 Task: Select Give A Gift Card from Gift Cards. Add to cart Amazon Appstore Gift Card-1. Place order for Luke Wright, _x000D_
340 Alexis Dr_x000D_
Ranson, West Virginia(WV), 25438, Cell Number (304) 728-9016
Action: Mouse moved to (22, 80)
Screenshot: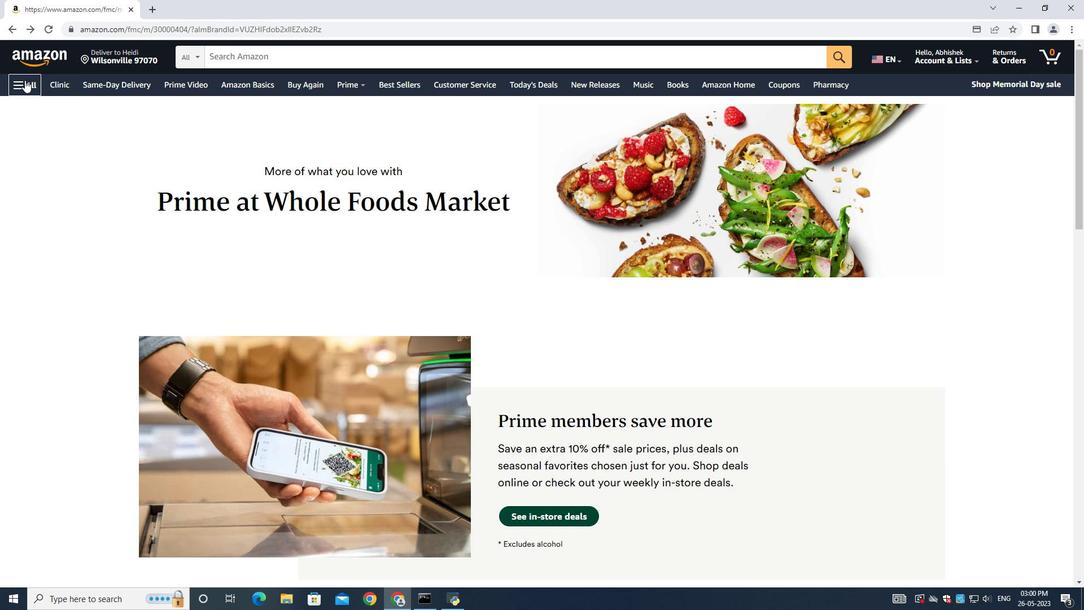 
Action: Mouse pressed left at (22, 80)
Screenshot: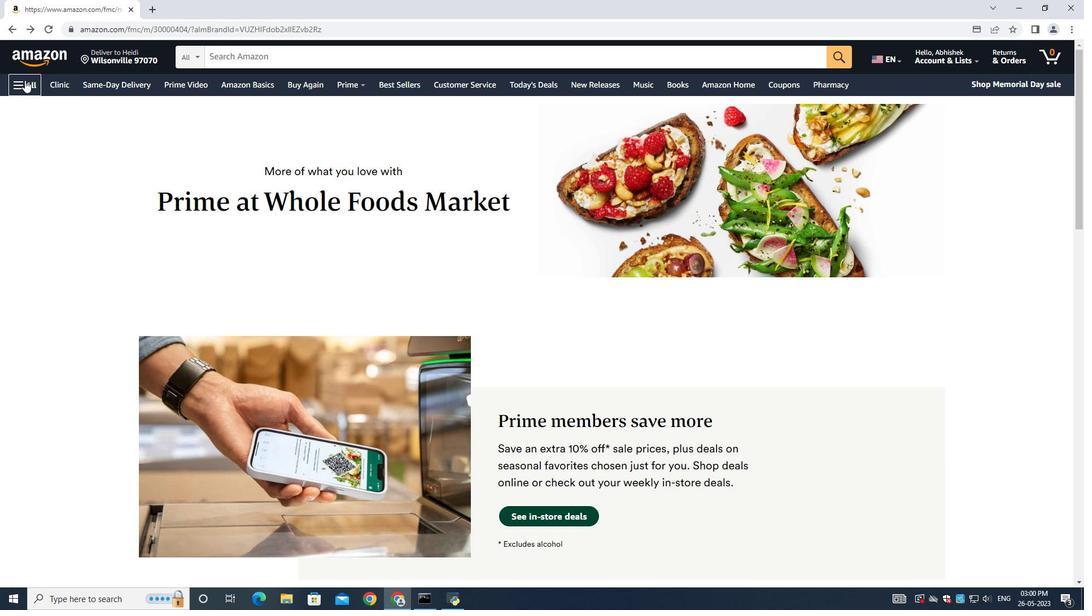 
Action: Mouse moved to (92, 215)
Screenshot: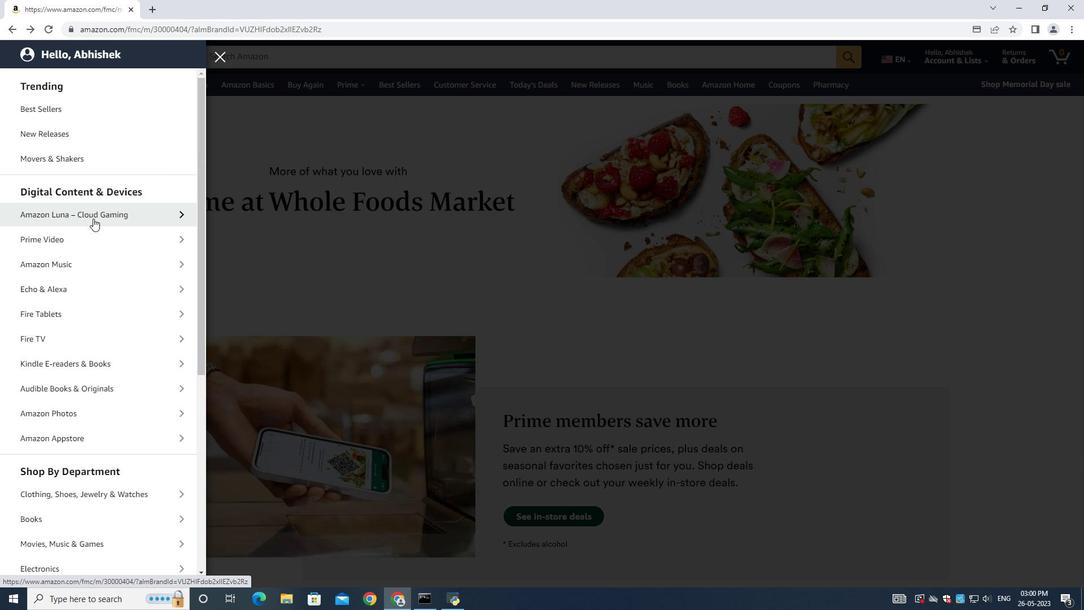
Action: Mouse scrolled (92, 214) with delta (0, 0)
Screenshot: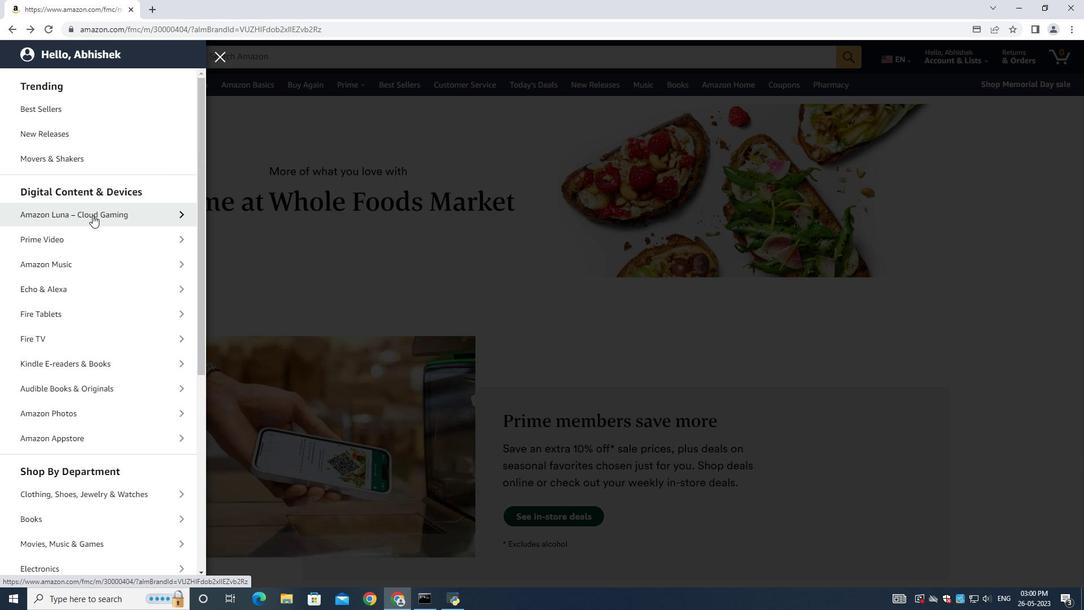 
Action: Mouse scrolled (92, 214) with delta (0, 0)
Screenshot: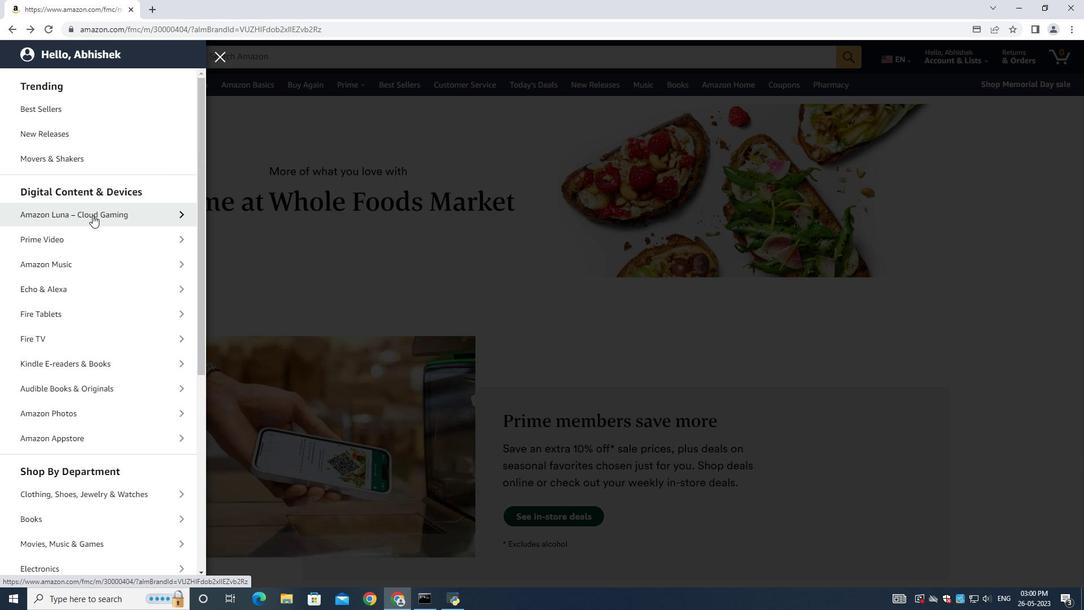 
Action: Mouse scrolled (92, 214) with delta (0, 0)
Screenshot: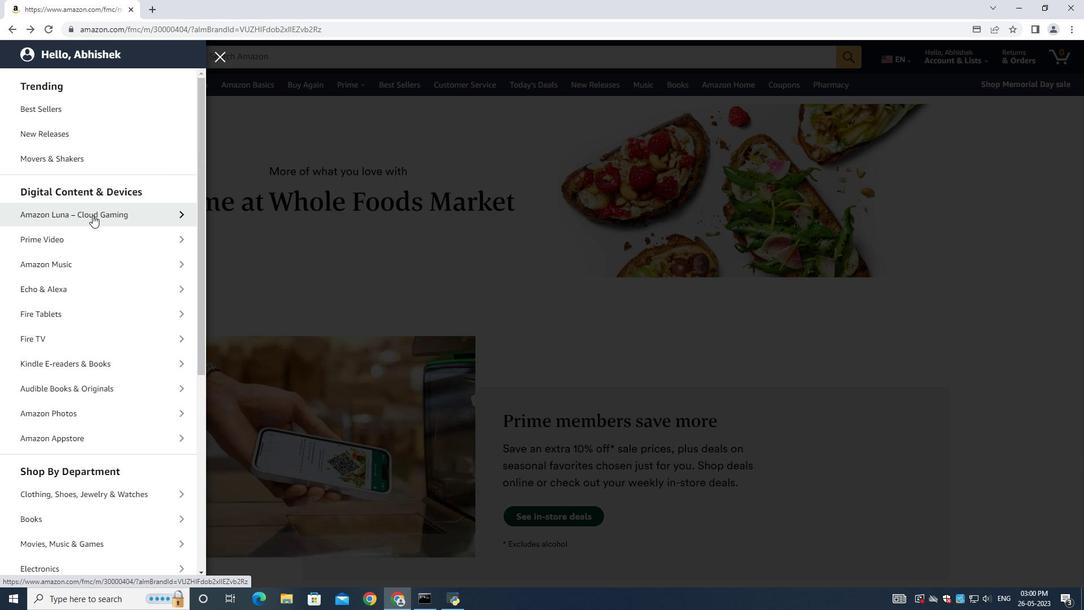 
Action: Mouse scrolled (92, 214) with delta (0, 0)
Screenshot: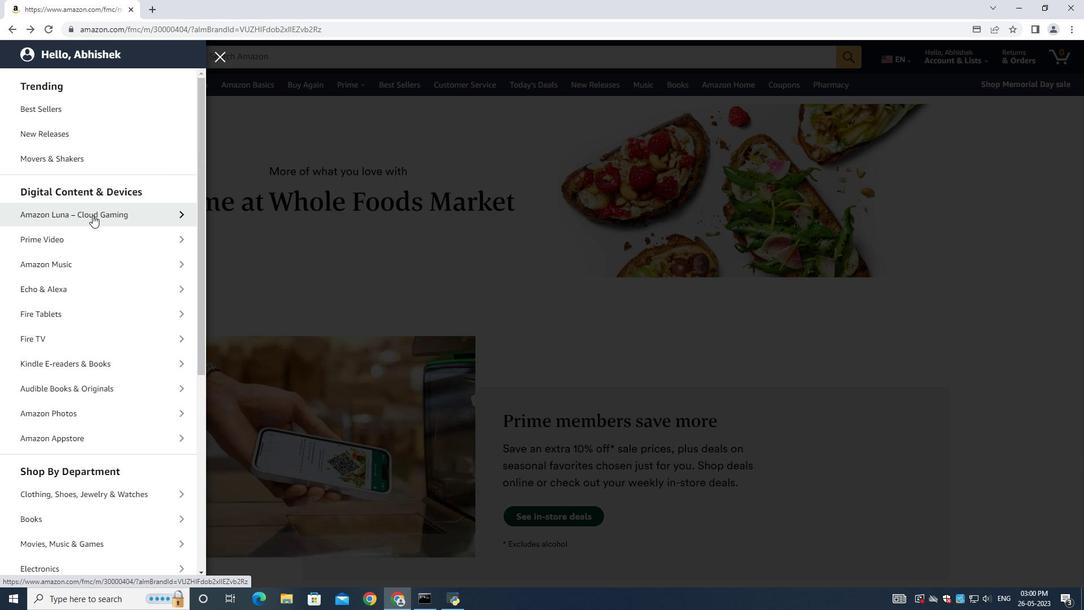 
Action: Mouse moved to (93, 304)
Screenshot: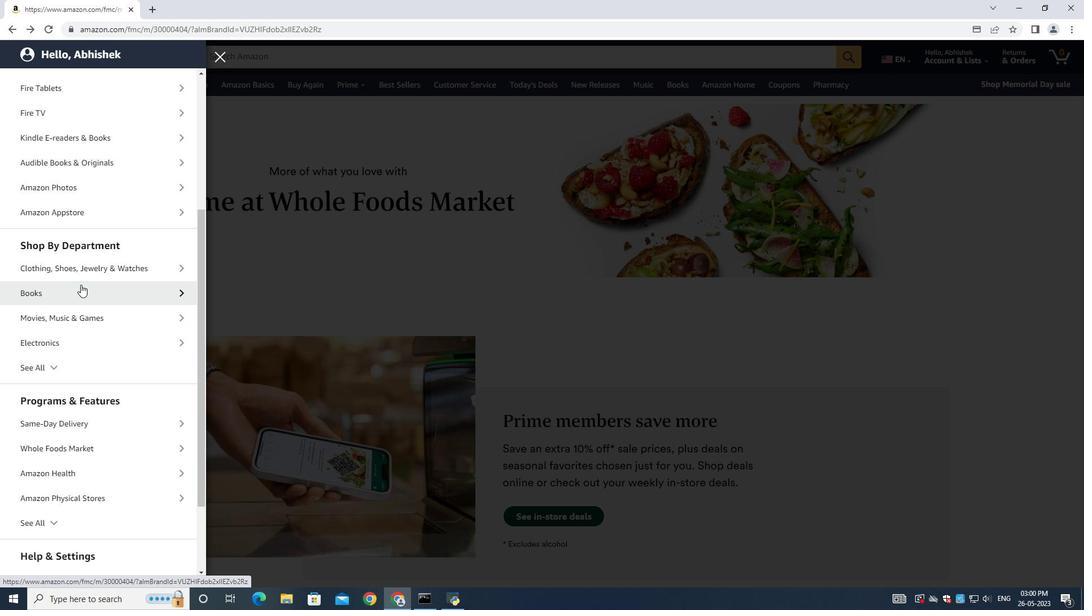 
Action: Mouse scrolled (93, 303) with delta (0, 0)
Screenshot: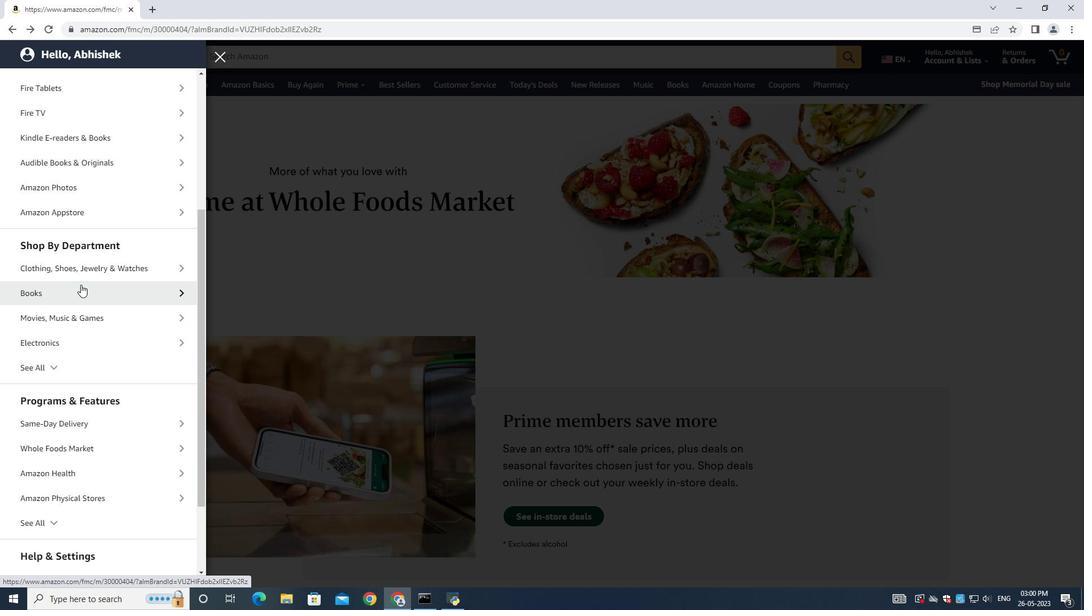 
Action: Mouse moved to (94, 310)
Screenshot: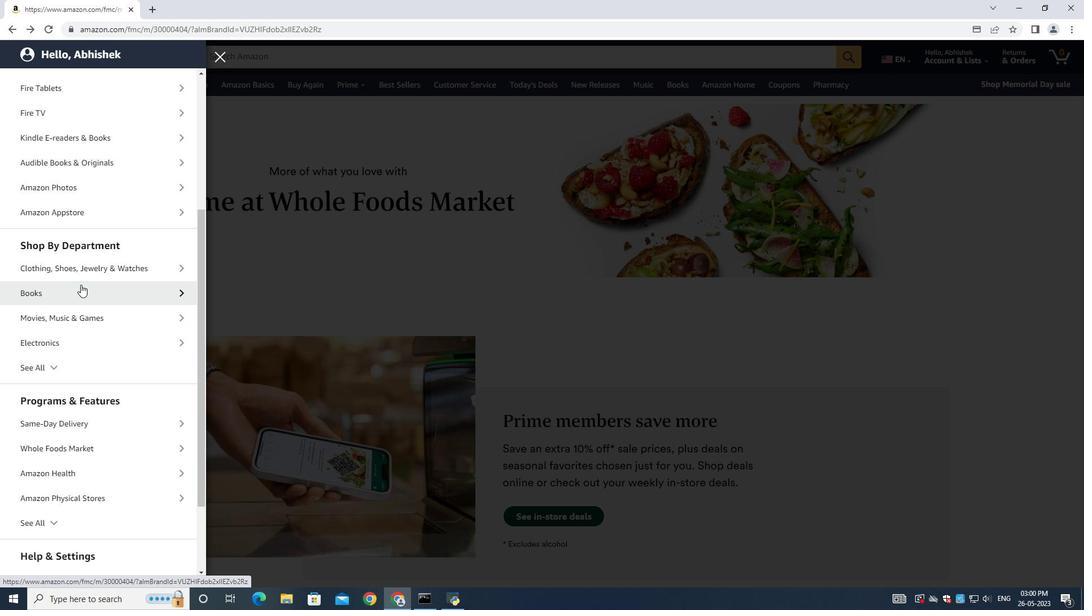 
Action: Mouse scrolled (94, 310) with delta (0, 0)
Screenshot: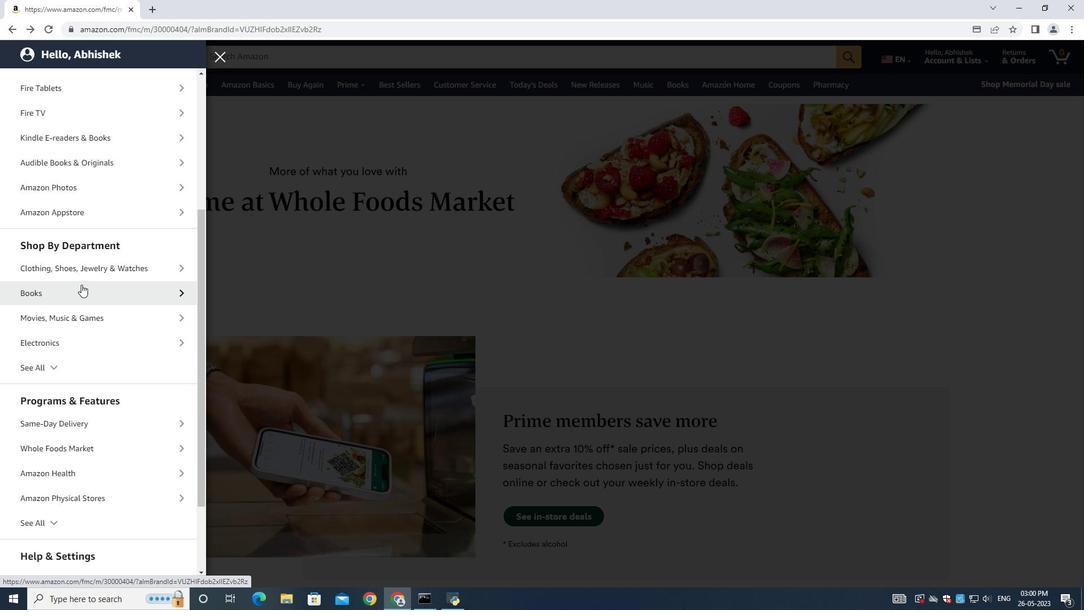 
Action: Mouse moved to (94, 313)
Screenshot: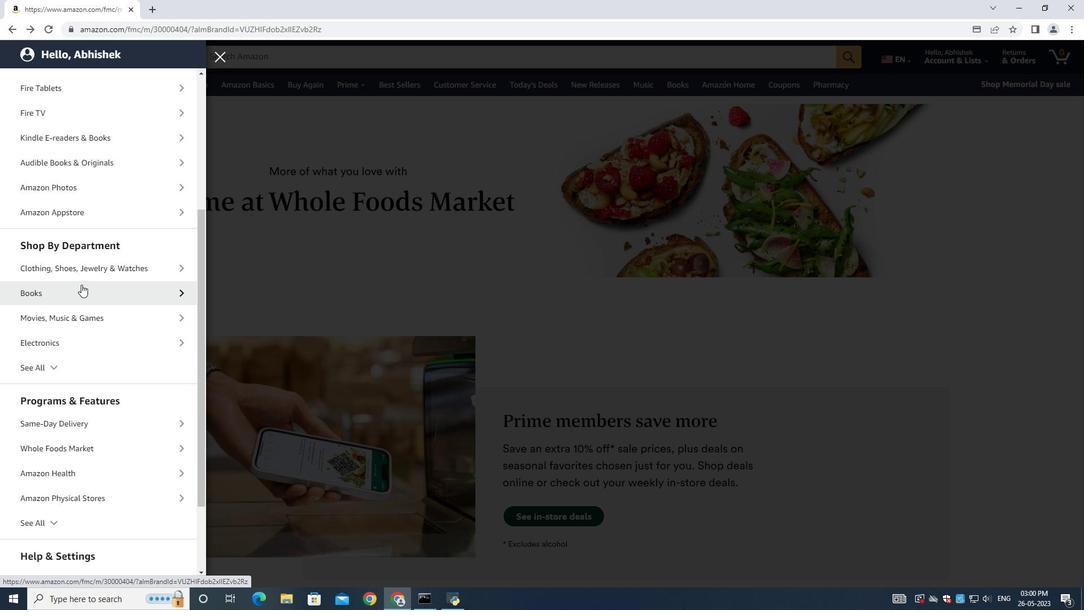 
Action: Mouse scrolled (94, 311) with delta (0, 0)
Screenshot: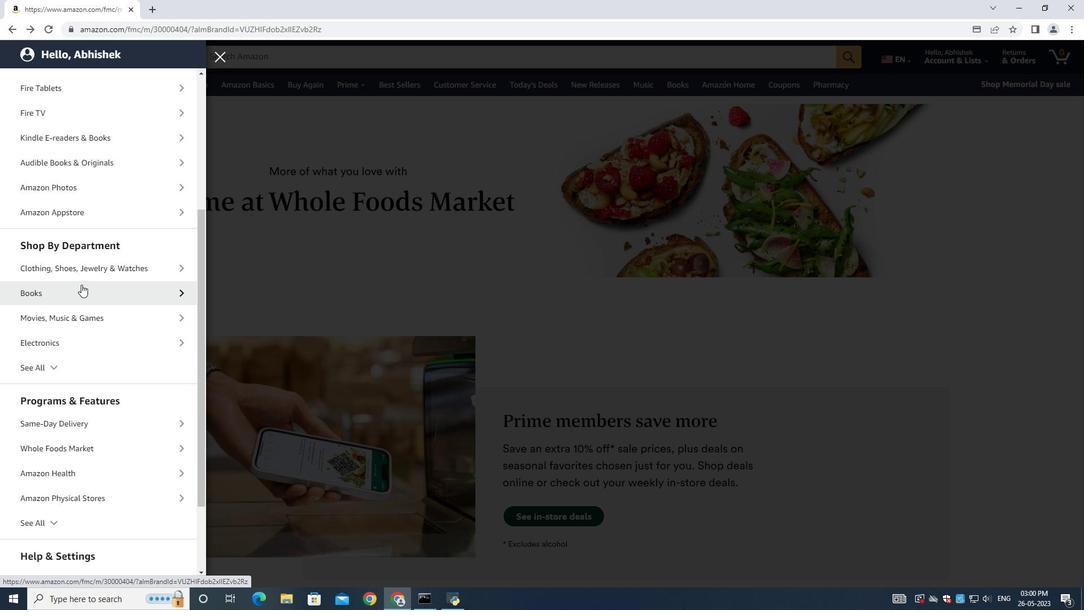 
Action: Mouse moved to (94, 314)
Screenshot: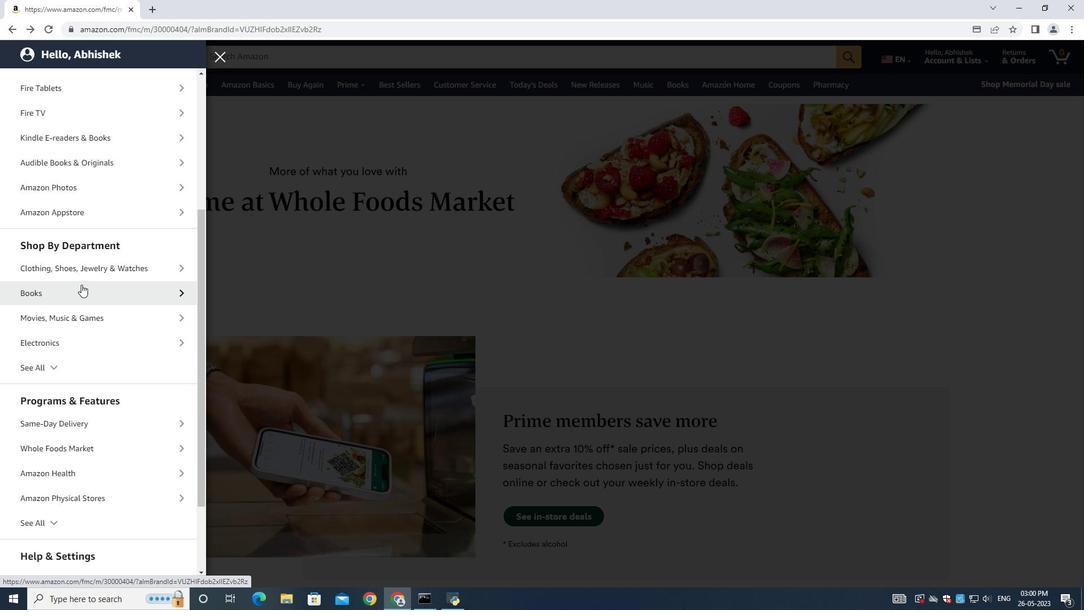 
Action: Mouse scrolled (94, 313) with delta (0, 0)
Screenshot: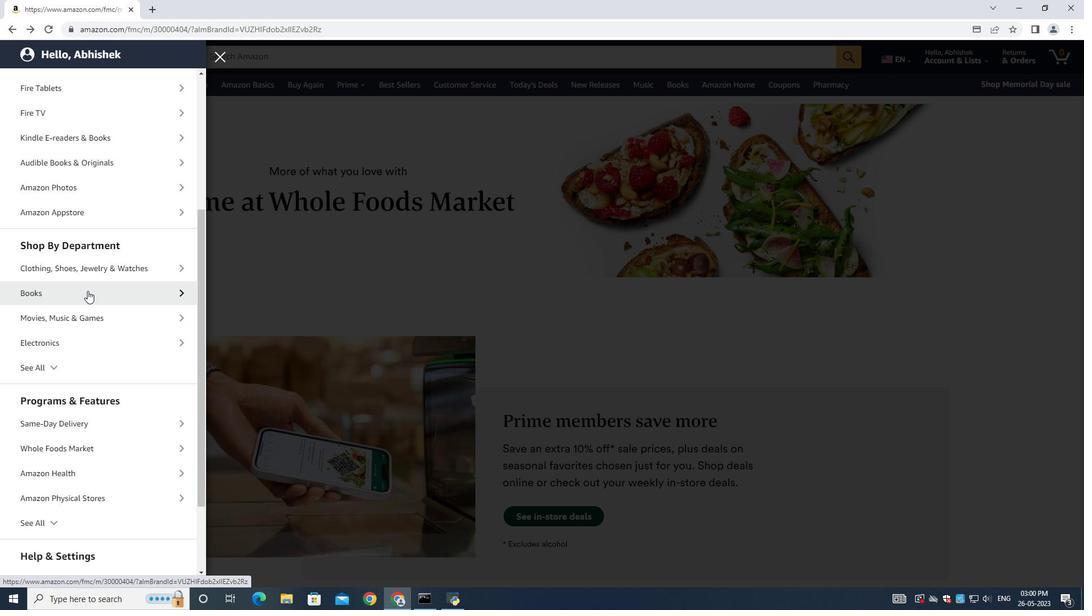 
Action: Mouse moved to (96, 315)
Screenshot: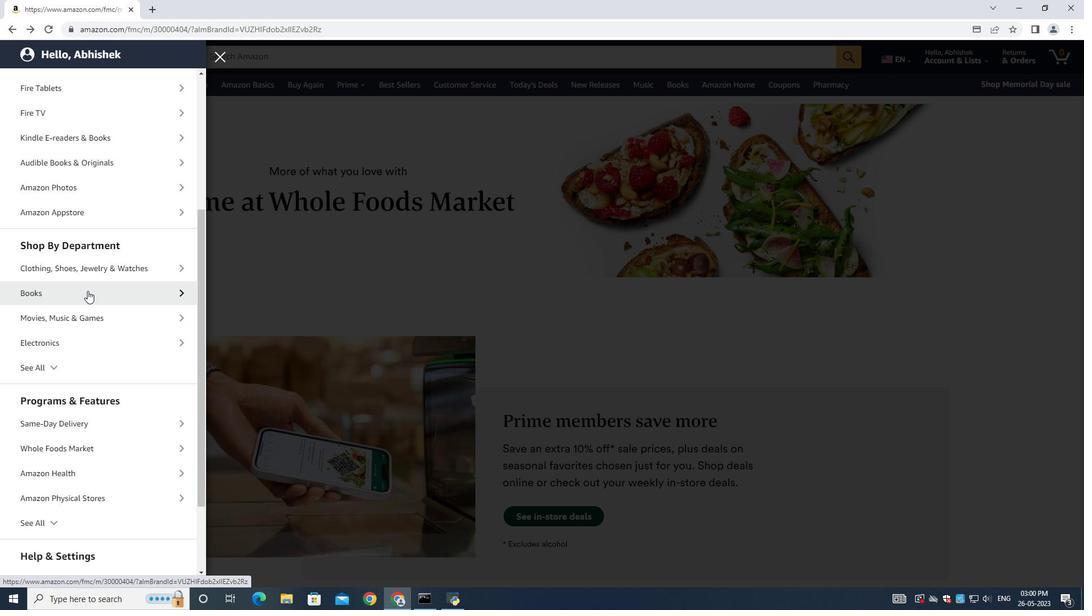 
Action: Mouse scrolled (95, 314) with delta (0, 0)
Screenshot: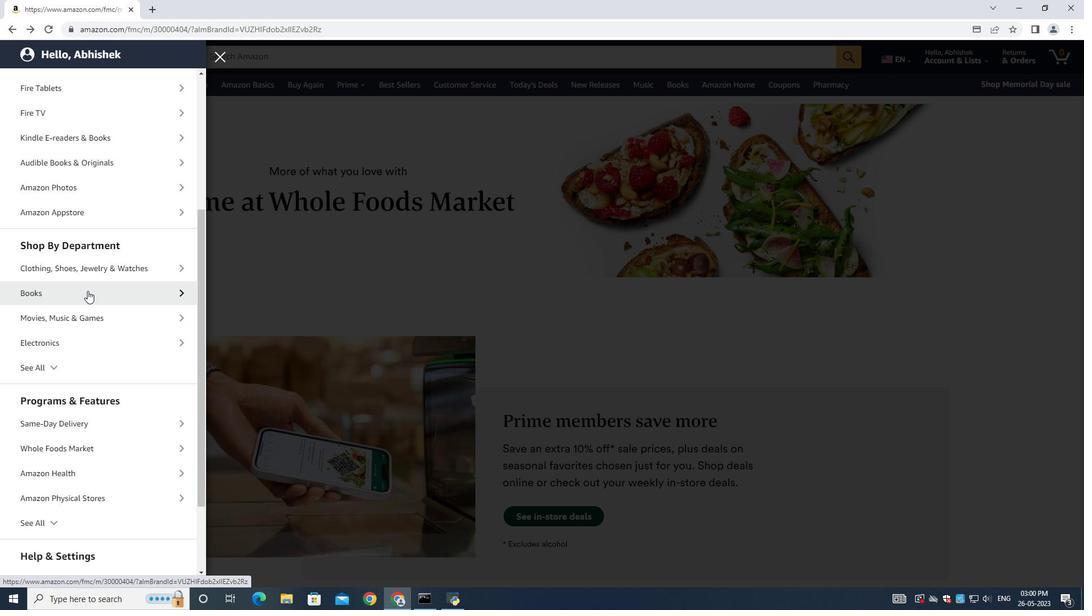 
Action: Mouse moved to (97, 315)
Screenshot: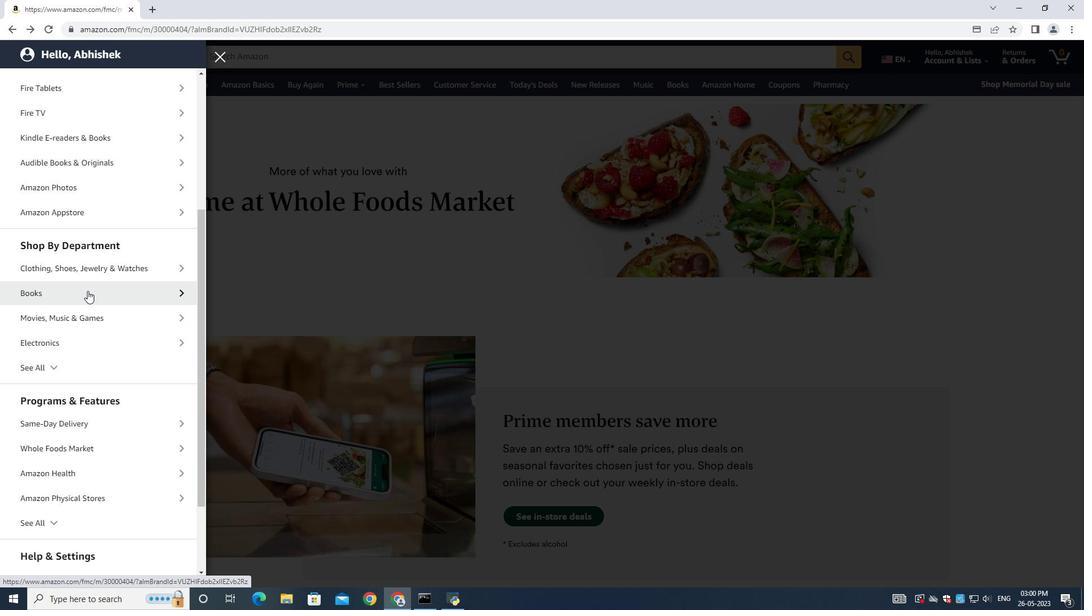 
Action: Mouse scrolled (96, 315) with delta (0, 0)
Screenshot: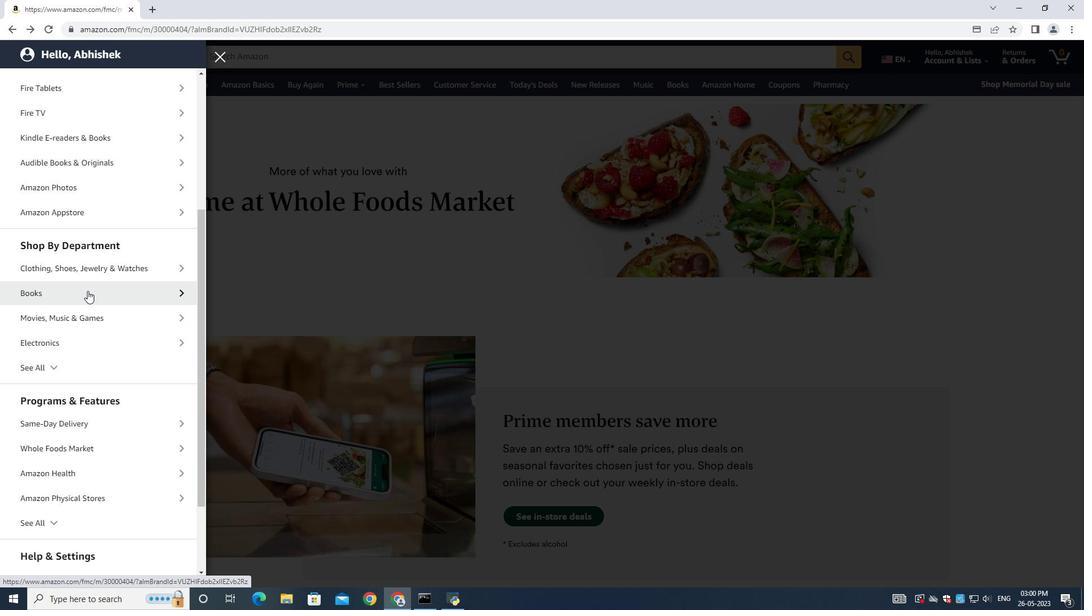 
Action: Mouse moved to (56, 366)
Screenshot: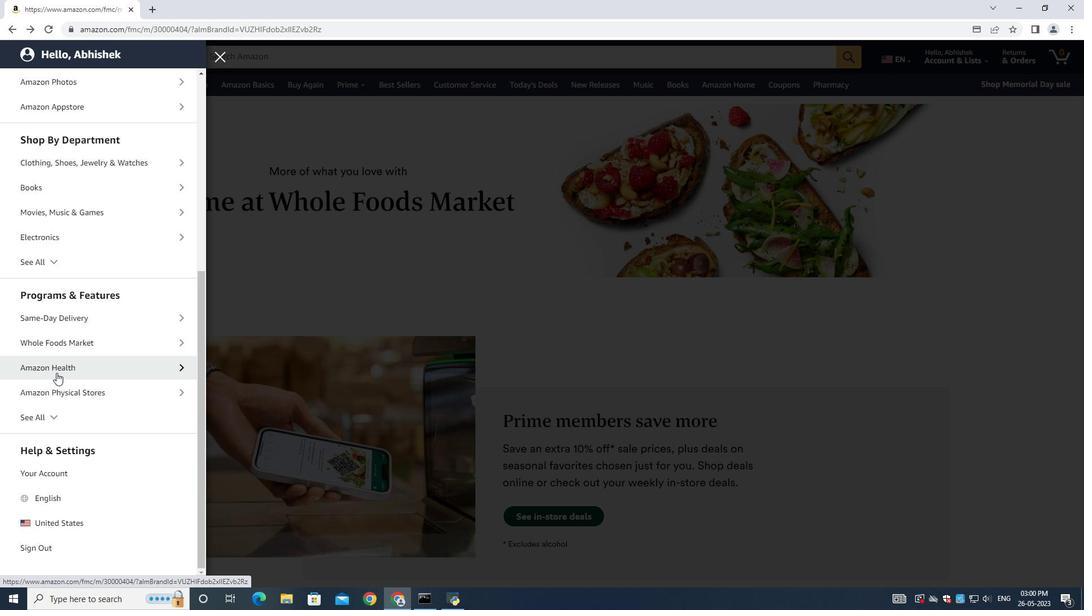 
Action: Mouse scrolled (56, 366) with delta (0, 0)
Screenshot: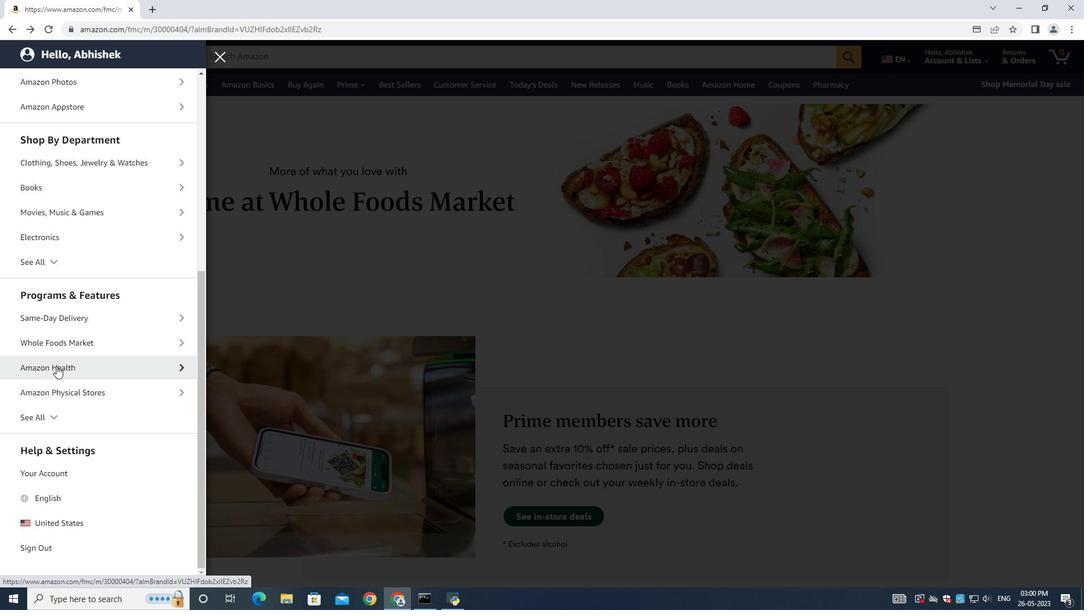 
Action: Mouse scrolled (56, 366) with delta (0, 0)
Screenshot: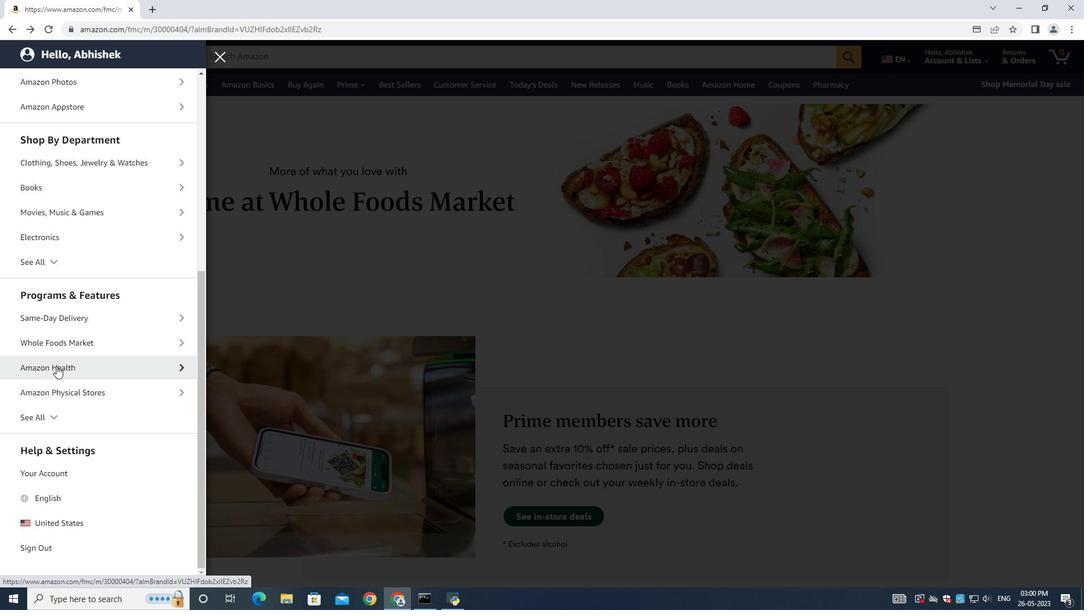 
Action: Mouse scrolled (56, 366) with delta (0, 0)
Screenshot: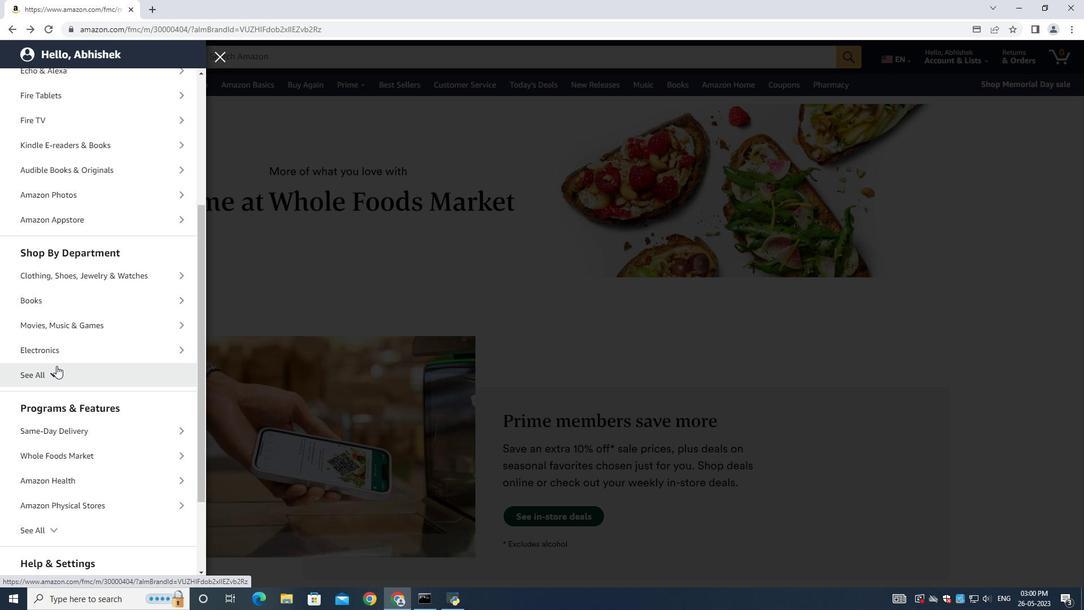 
Action: Mouse moved to (61, 251)
Screenshot: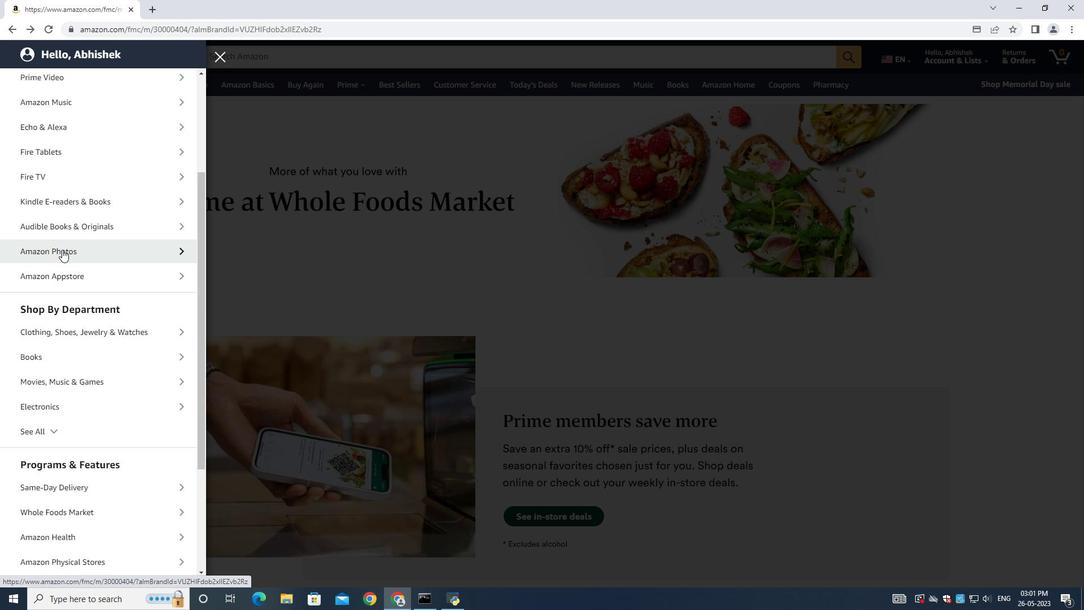 
Action: Mouse scrolled (61, 252) with delta (0, 0)
Screenshot: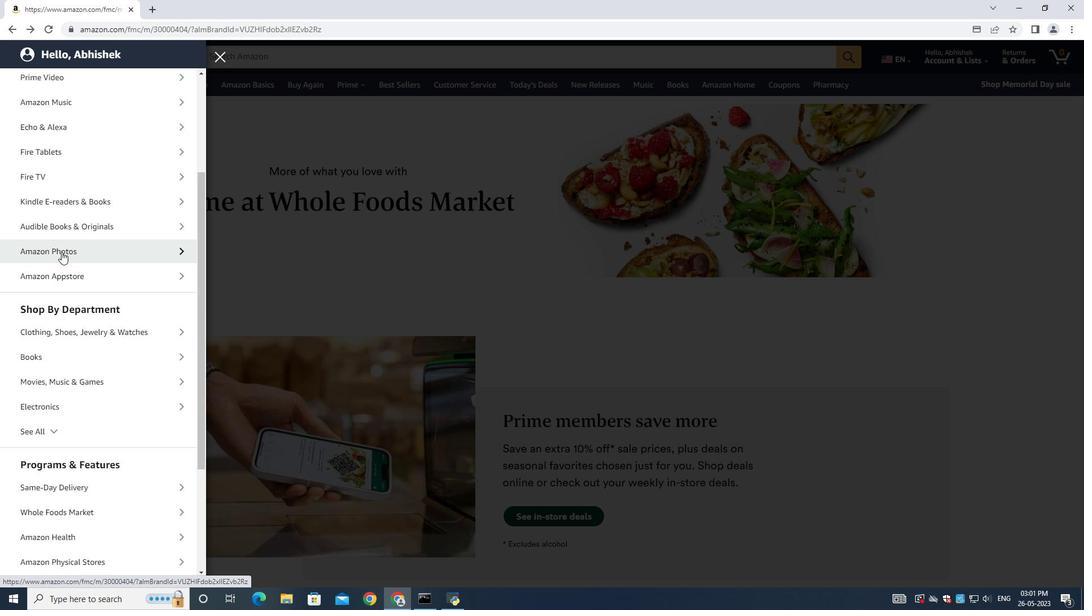 
Action: Mouse scrolled (61, 252) with delta (0, 0)
Screenshot: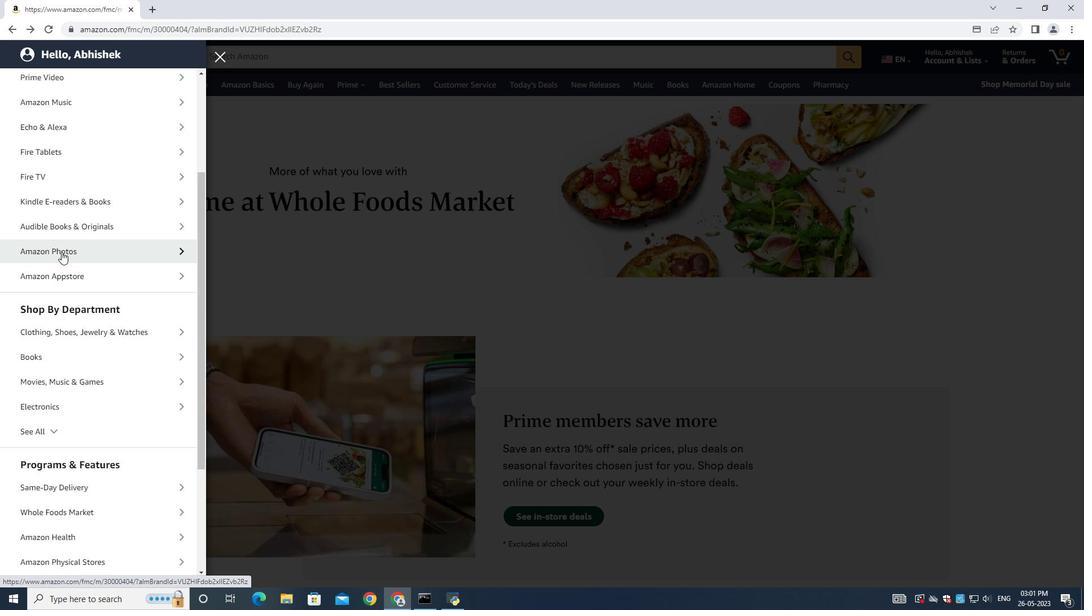 
Action: Mouse scrolled (61, 252) with delta (0, 0)
Screenshot: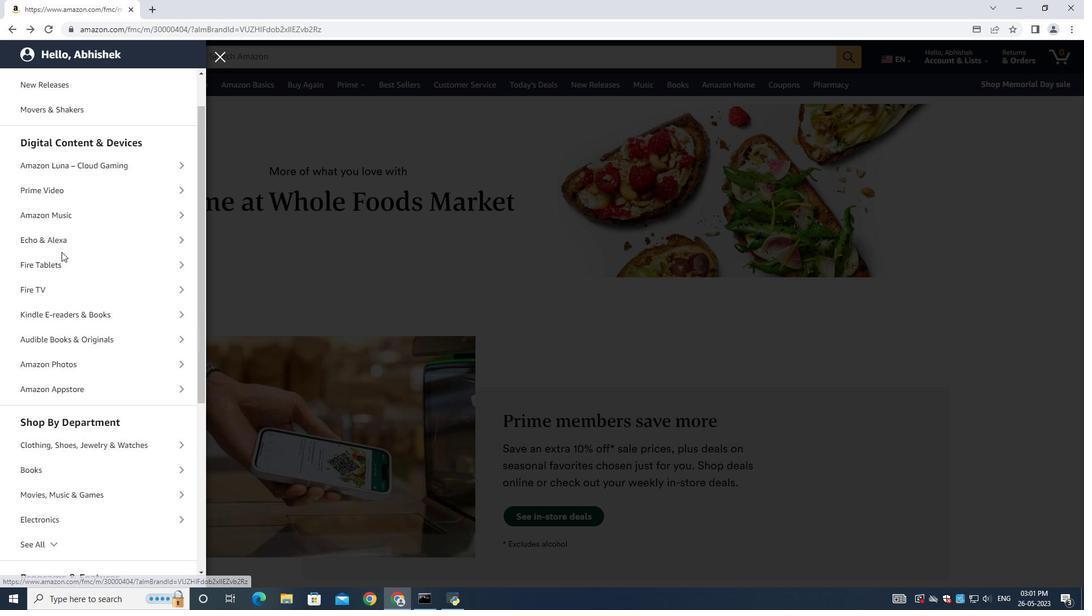 
Action: Mouse scrolled (61, 252) with delta (0, 0)
Screenshot: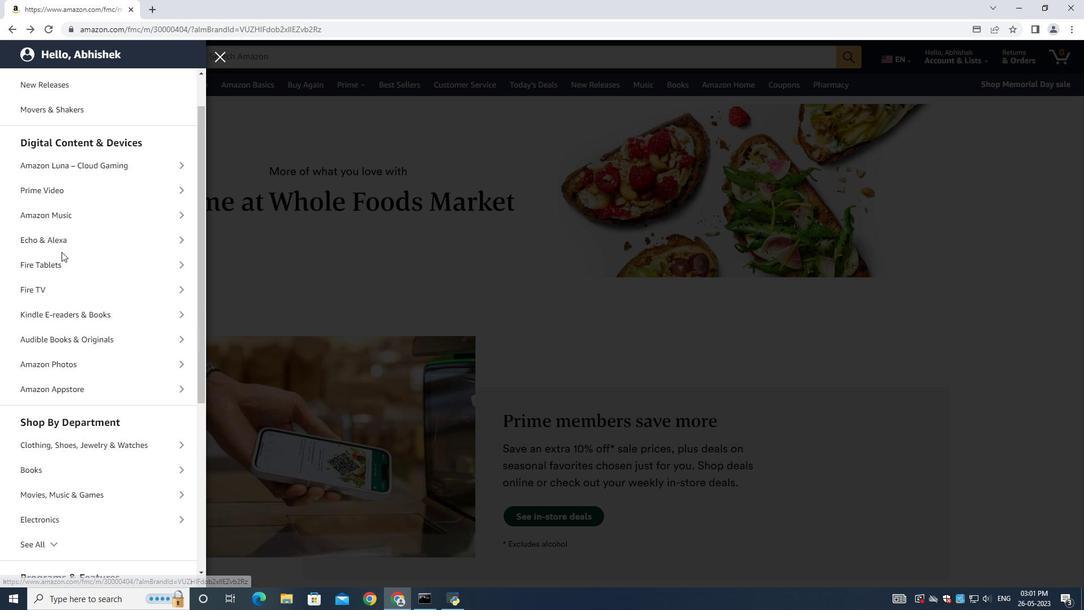 
Action: Mouse scrolled (61, 252) with delta (0, 0)
Screenshot: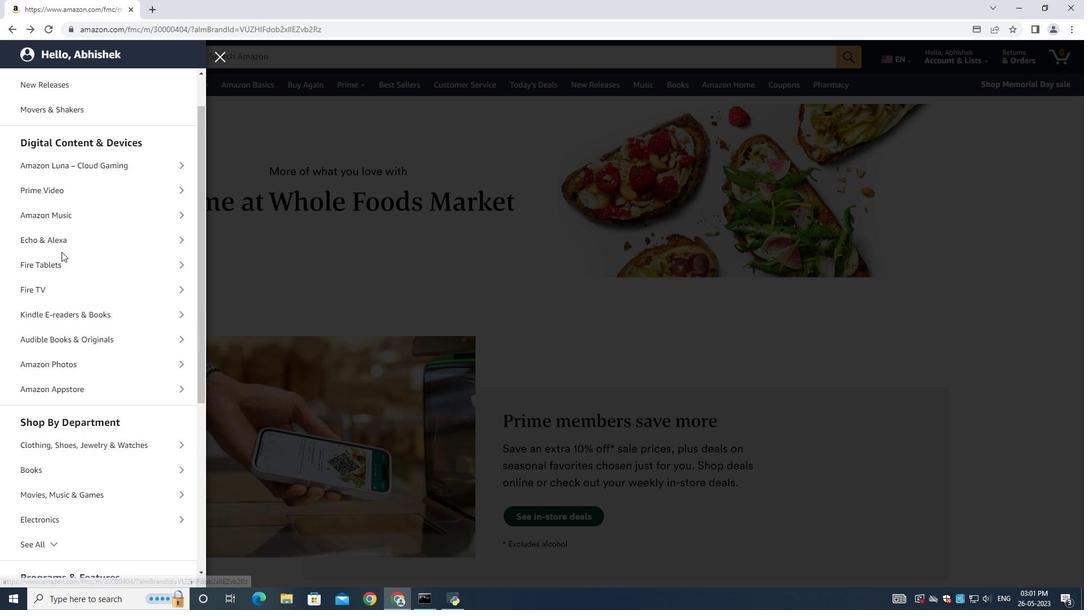 
Action: Mouse moved to (90, 177)
Screenshot: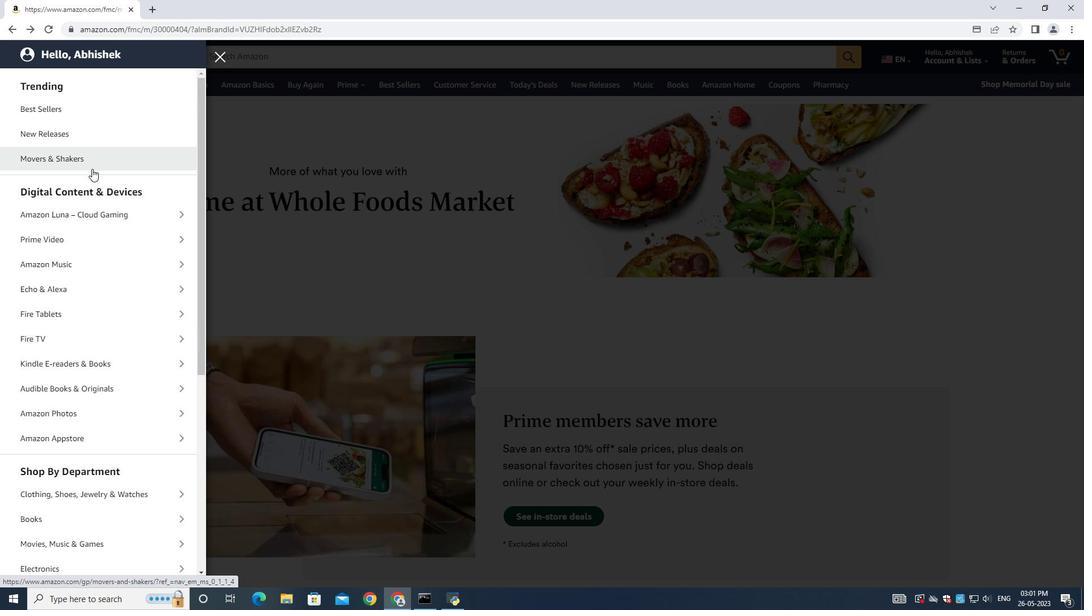 
Action: Mouse scrolled (90, 177) with delta (0, 0)
Screenshot: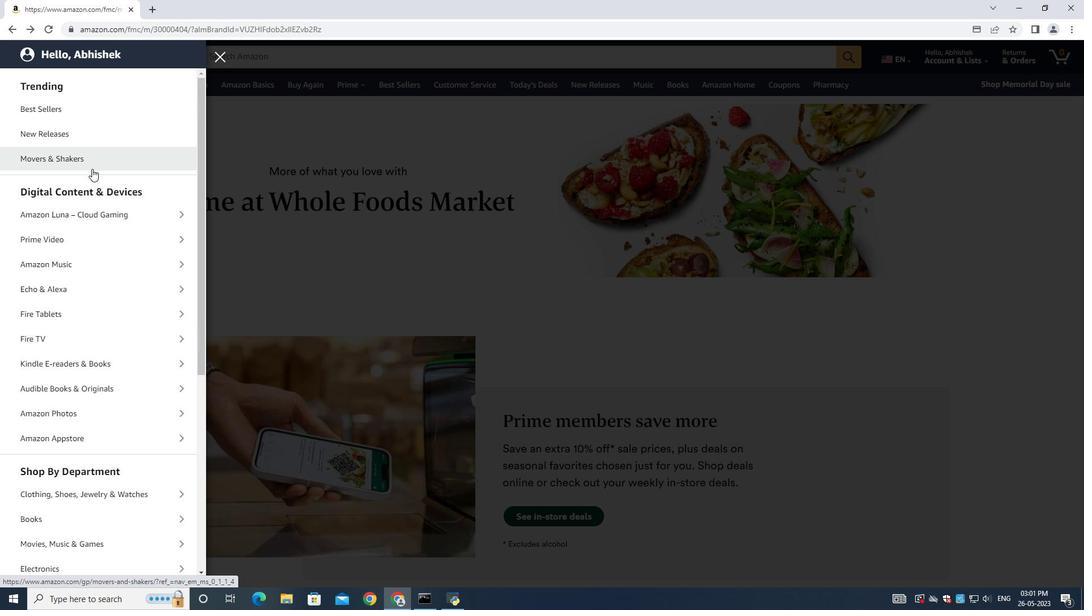 
Action: Mouse moved to (90, 182)
Screenshot: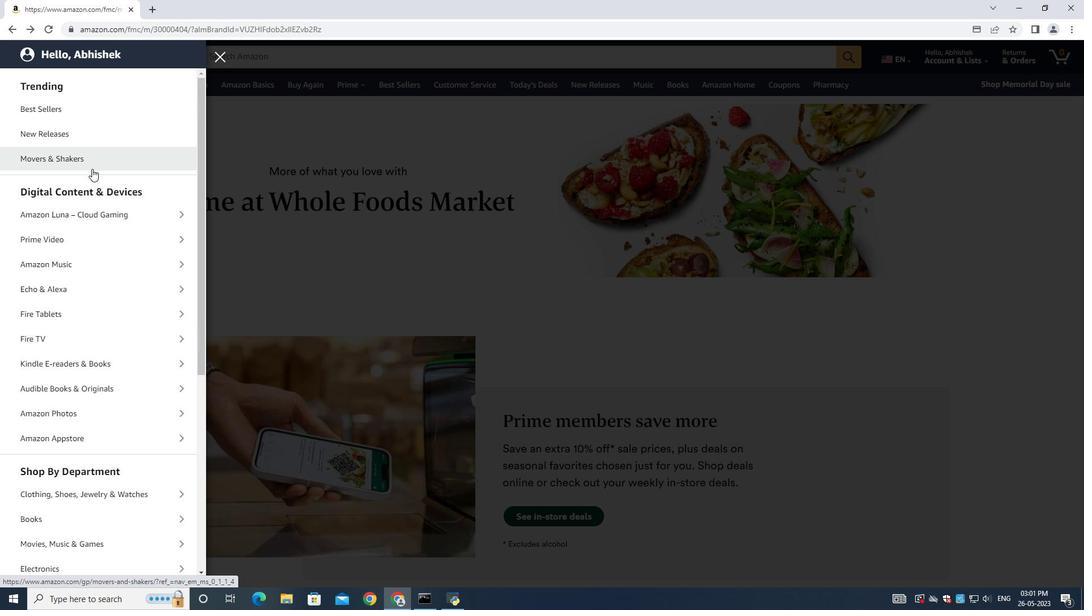 
Action: Mouse scrolled (90, 181) with delta (0, 0)
Screenshot: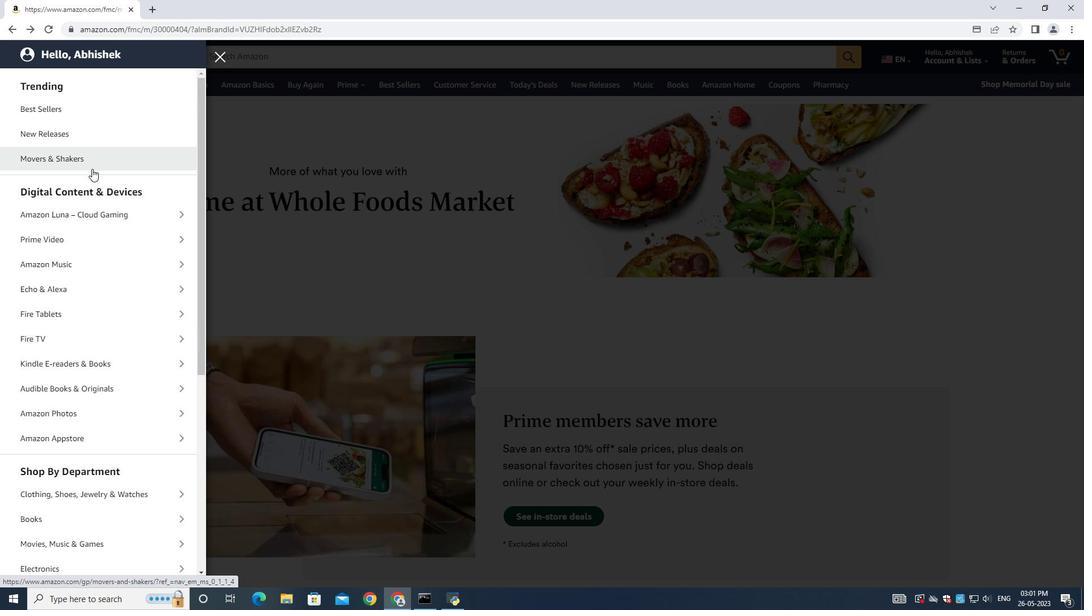 
Action: Mouse moved to (90, 183)
Screenshot: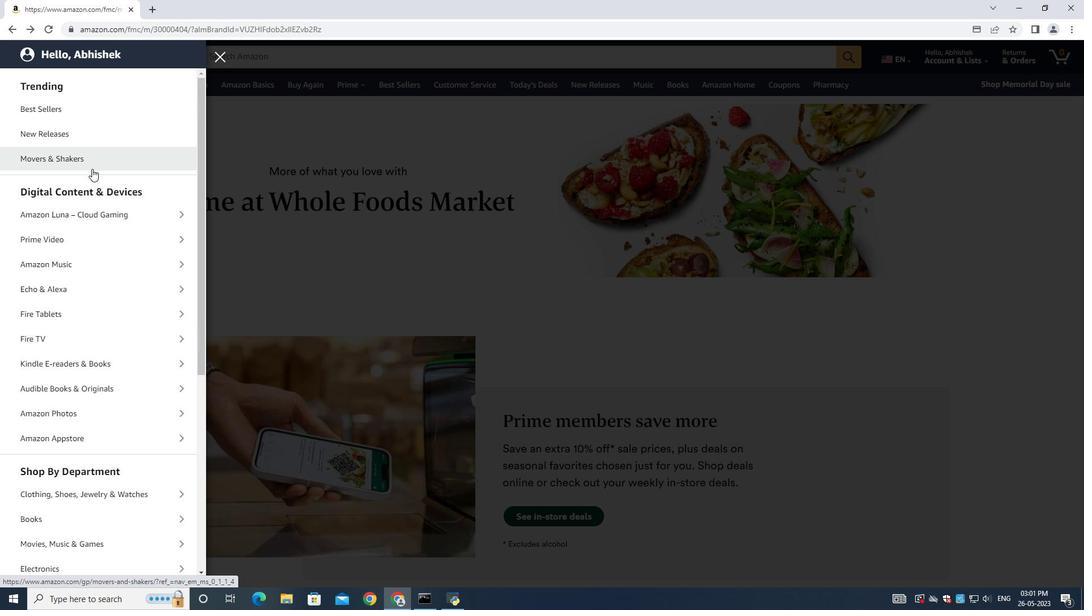 
Action: Mouse scrolled (90, 183) with delta (0, 0)
Screenshot: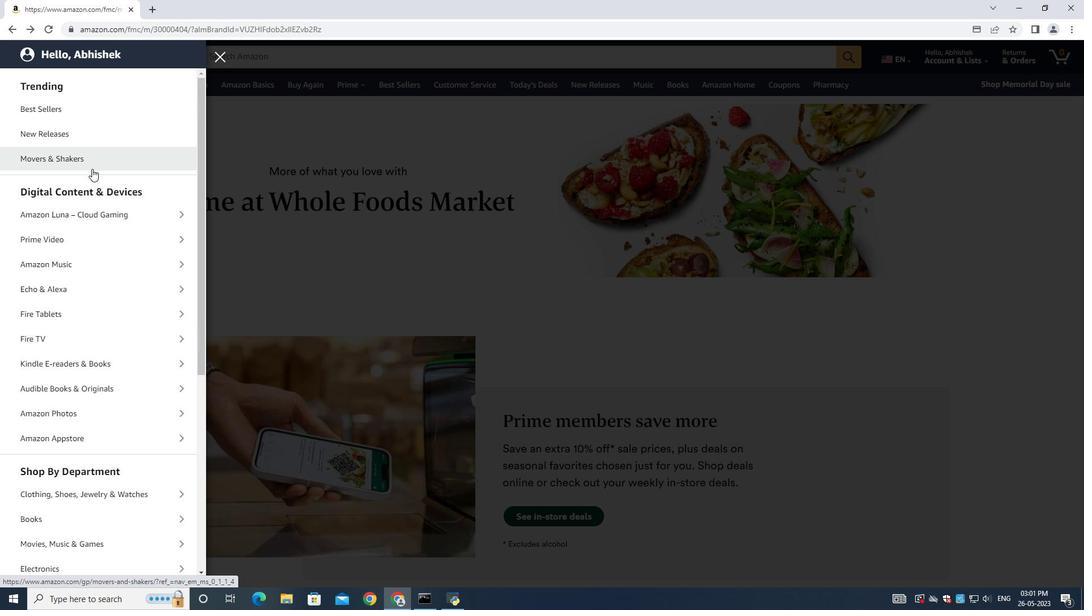 
Action: Mouse moved to (89, 184)
Screenshot: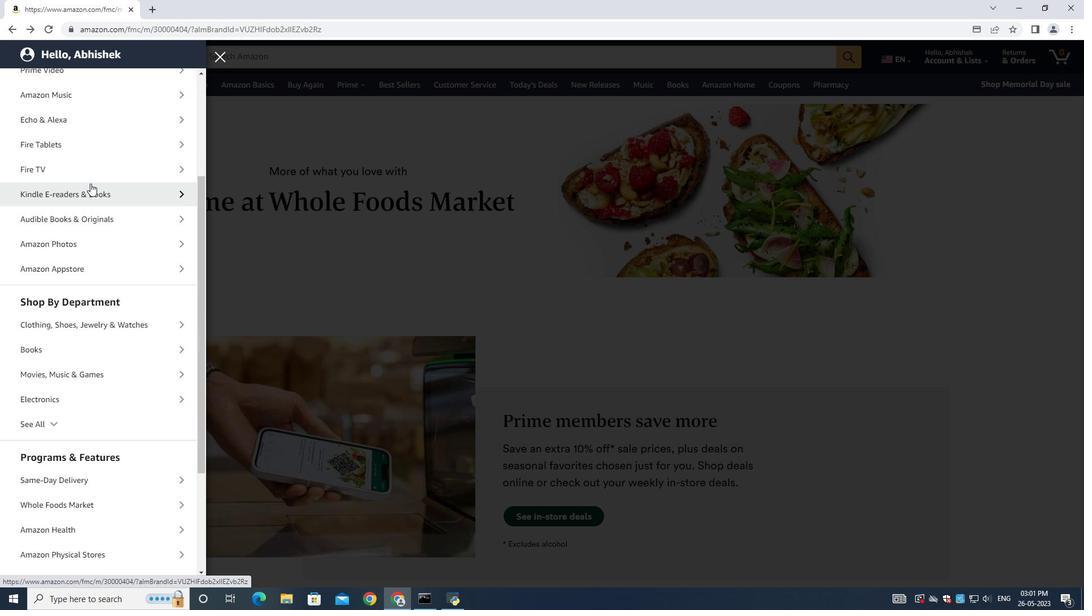 
Action: Mouse scrolled (89, 185) with delta (0, 0)
Screenshot: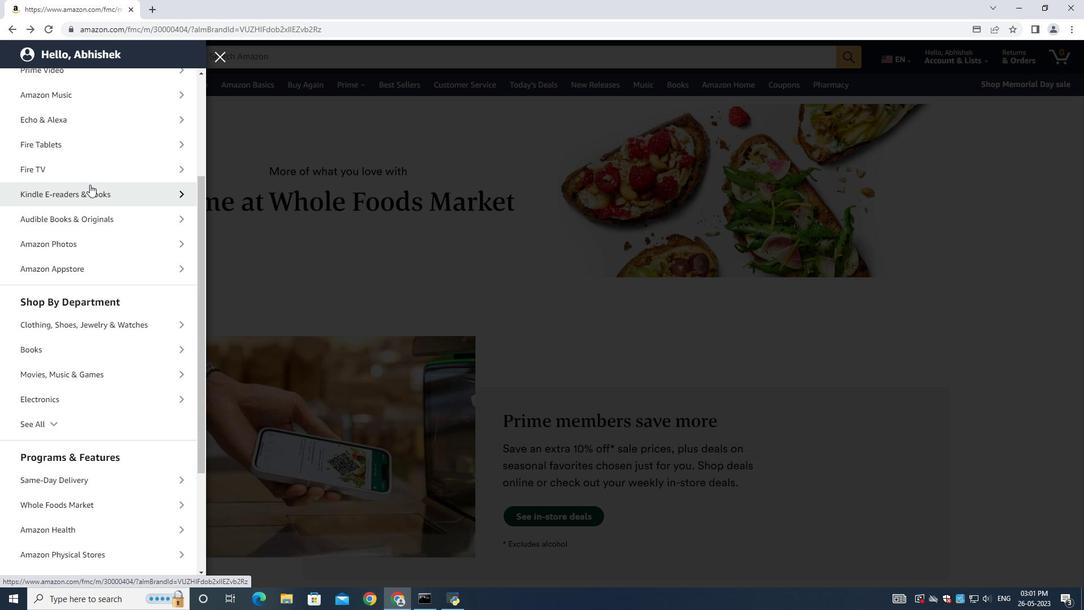 
Action: Mouse scrolled (89, 185) with delta (0, 0)
Screenshot: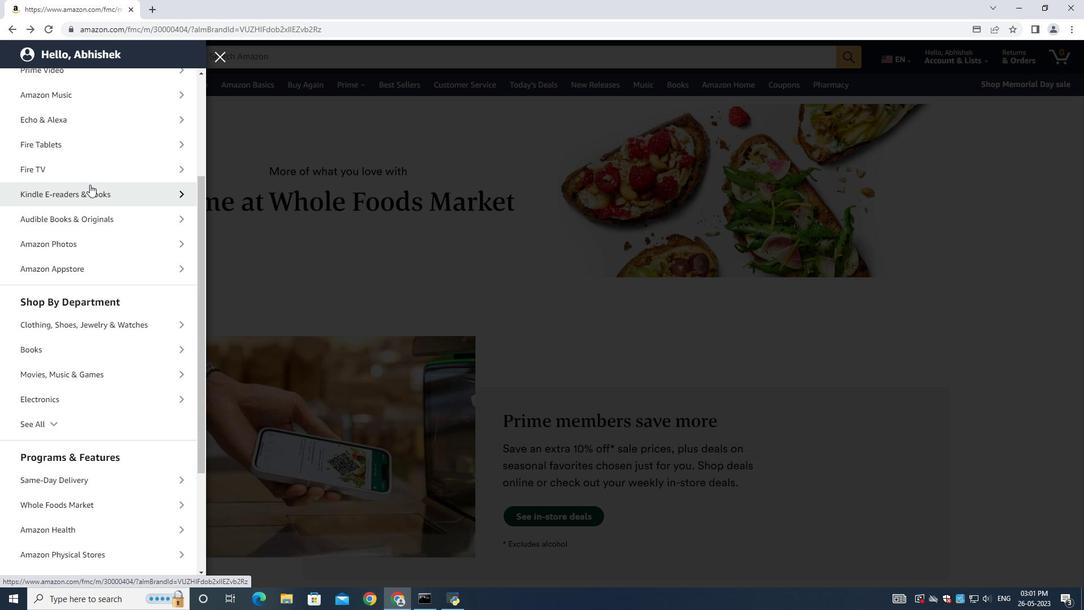 
Action: Mouse scrolled (89, 185) with delta (0, 0)
Screenshot: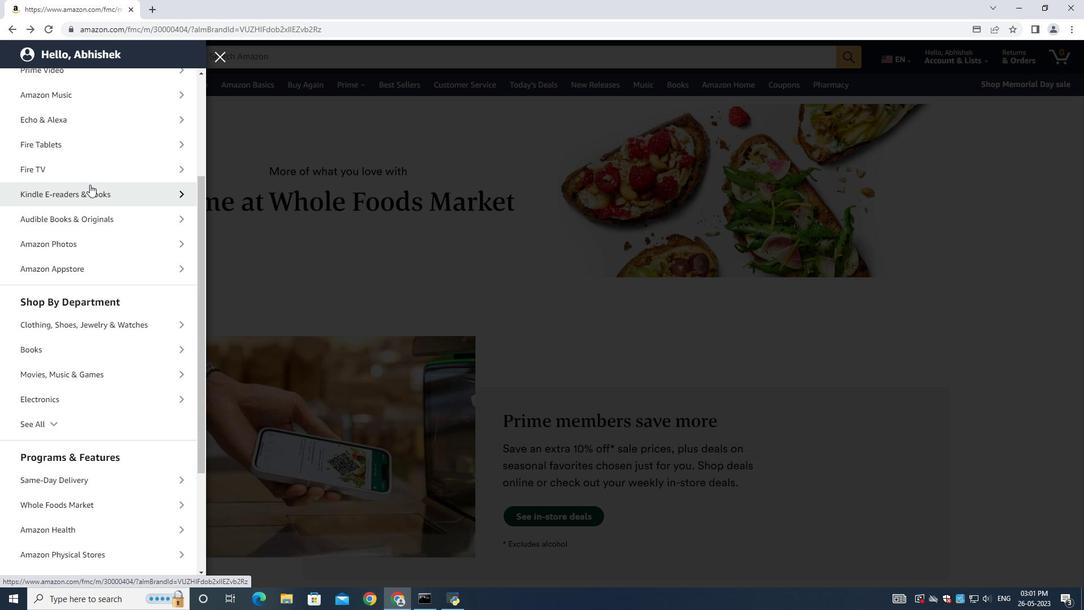 
Action: Mouse scrolled (89, 185) with delta (0, 0)
Screenshot: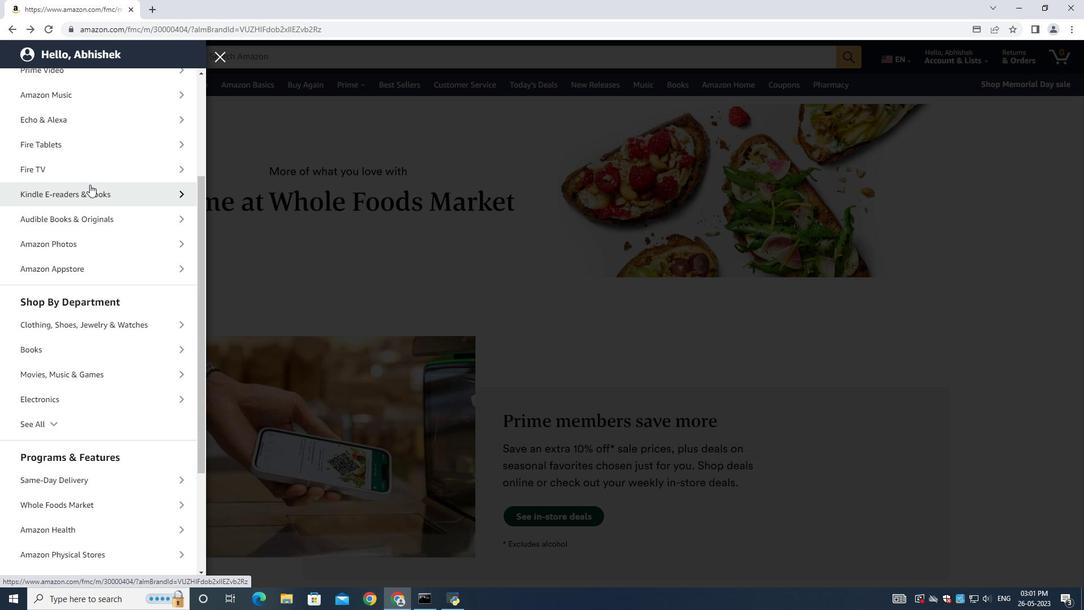 
Action: Mouse scrolled (89, 185) with delta (0, 0)
Screenshot: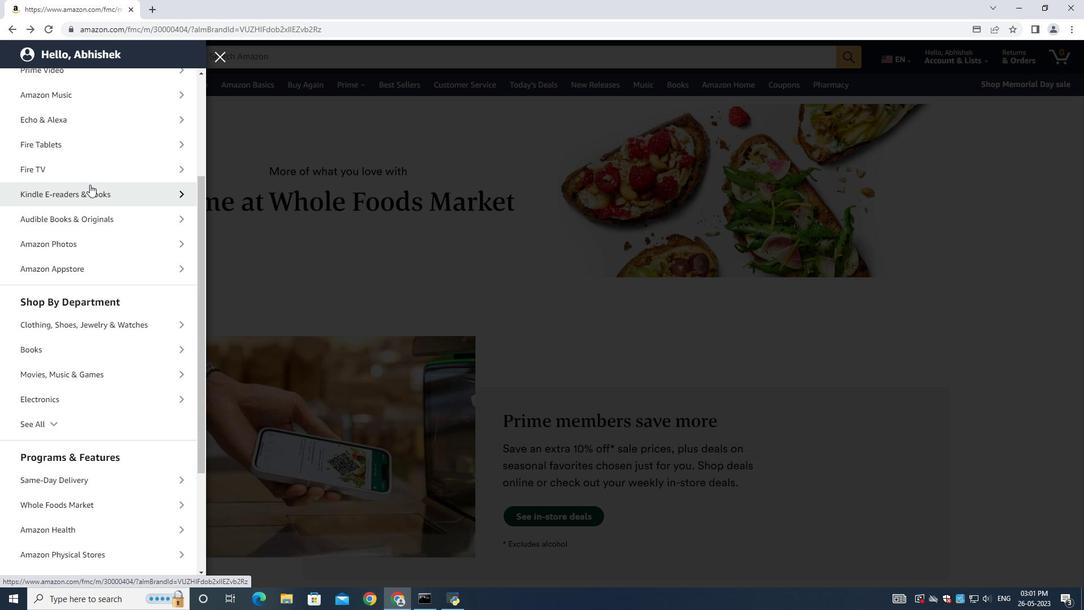 
Action: Mouse moved to (323, 183)
Screenshot: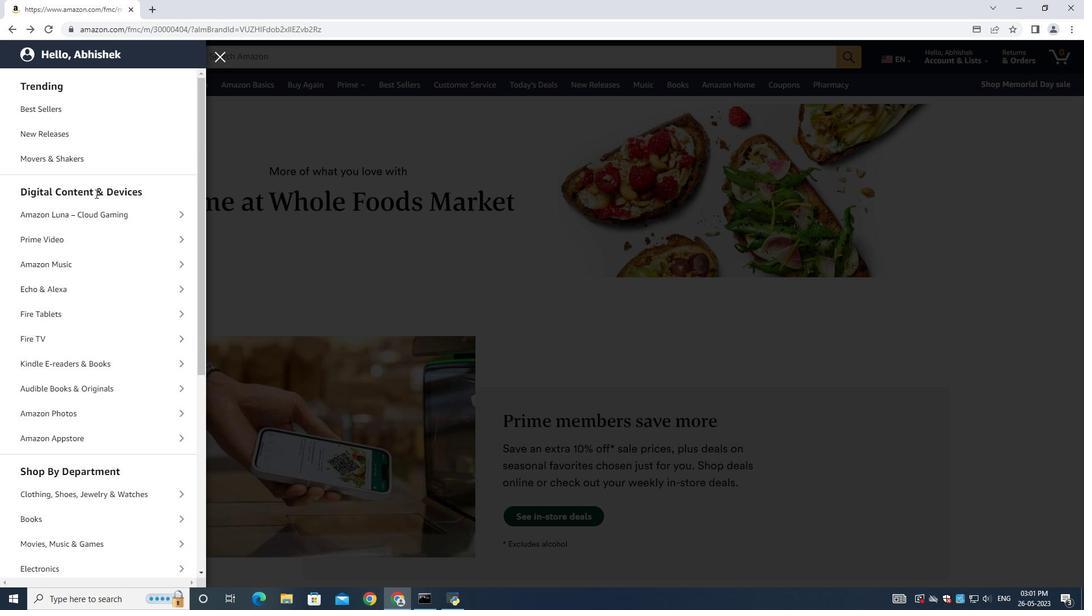 
Action: Mouse pressed left at (323, 183)
Screenshot: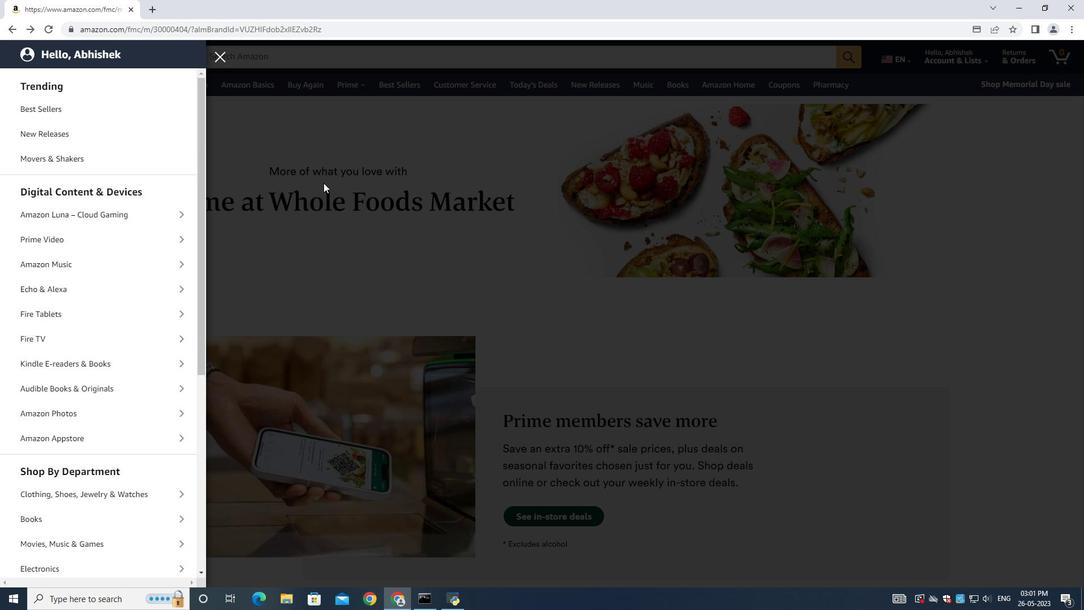 
Action: Mouse moved to (36, 87)
Screenshot: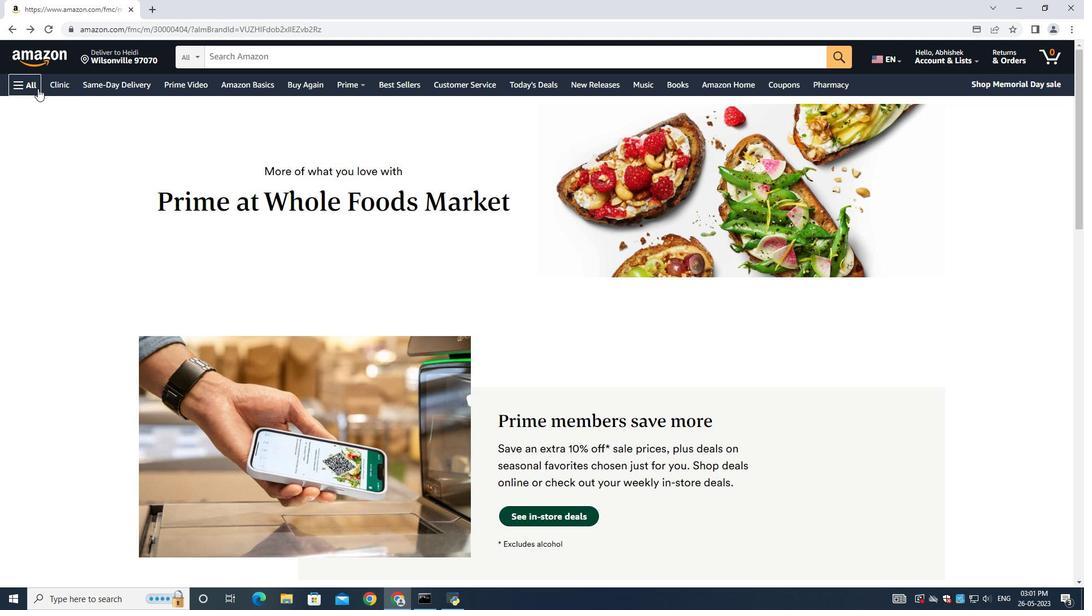 
Action: Mouse pressed left at (36, 87)
Screenshot: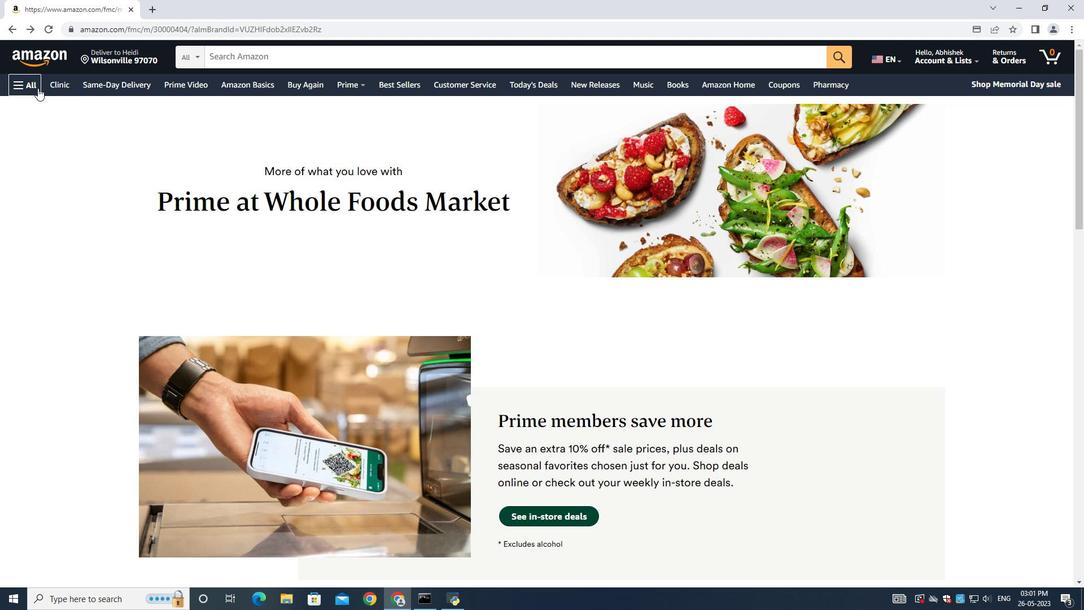 
Action: Mouse moved to (125, 210)
Screenshot: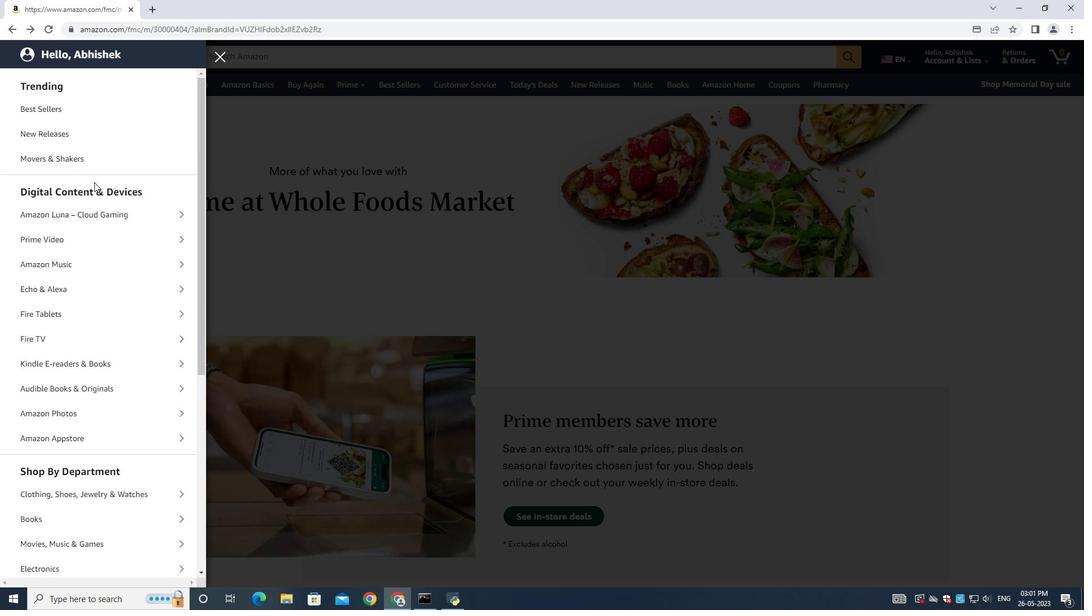 
Action: Mouse scrolled (125, 210) with delta (0, 0)
Screenshot: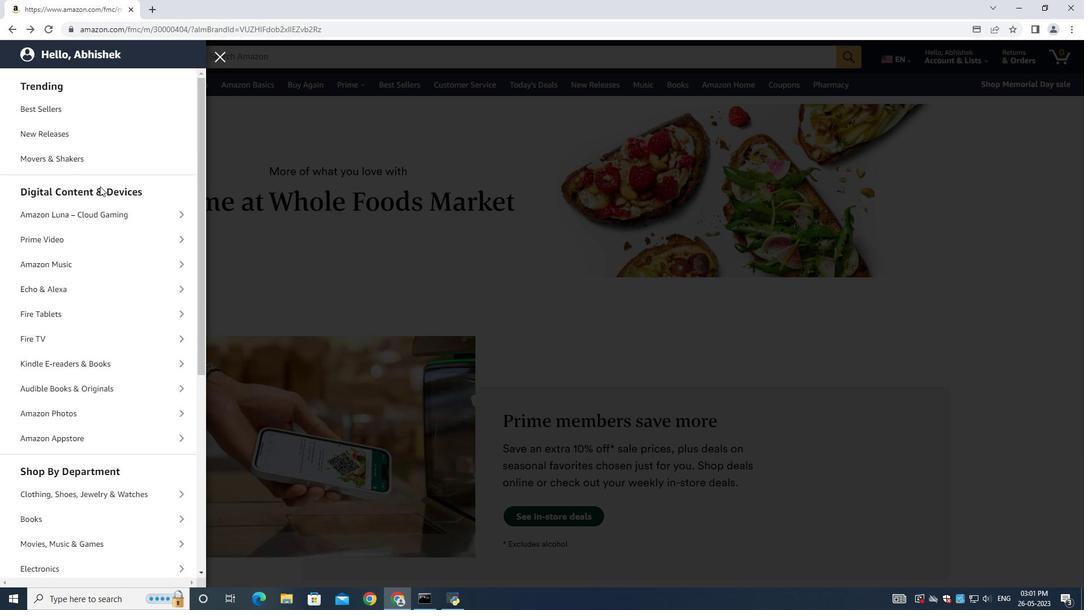 
Action: Mouse moved to (126, 213)
Screenshot: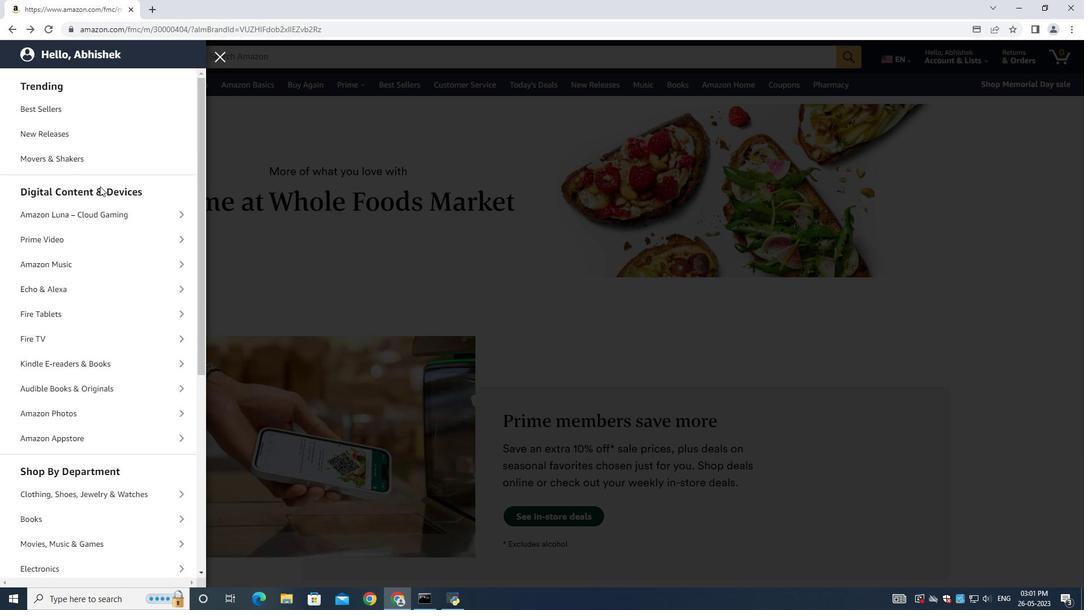 
Action: Mouse scrolled (126, 212) with delta (0, 0)
Screenshot: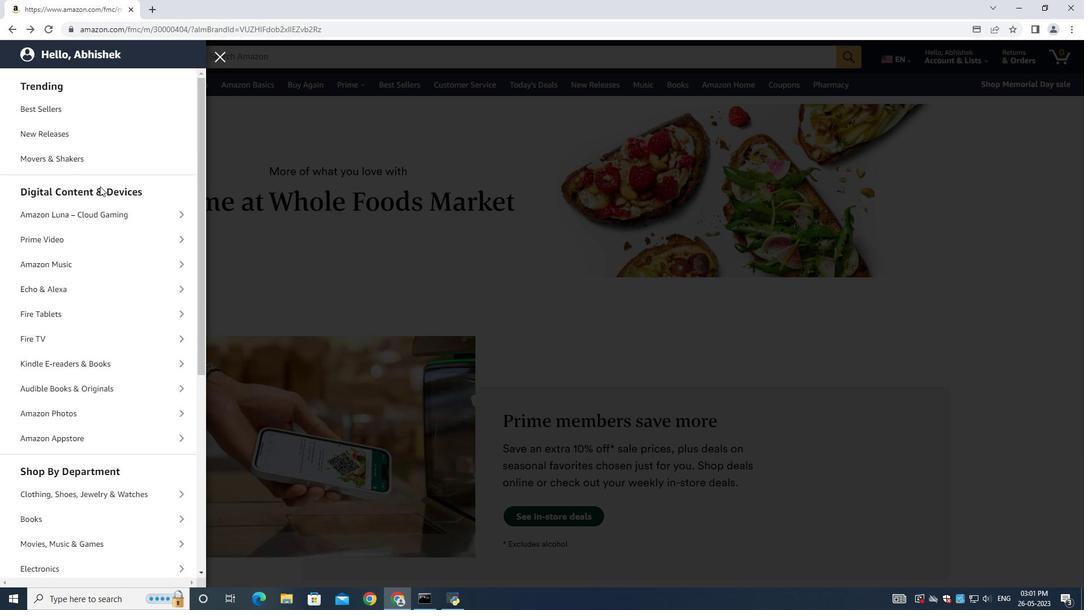 
Action: Mouse scrolled (126, 212) with delta (0, 0)
Screenshot: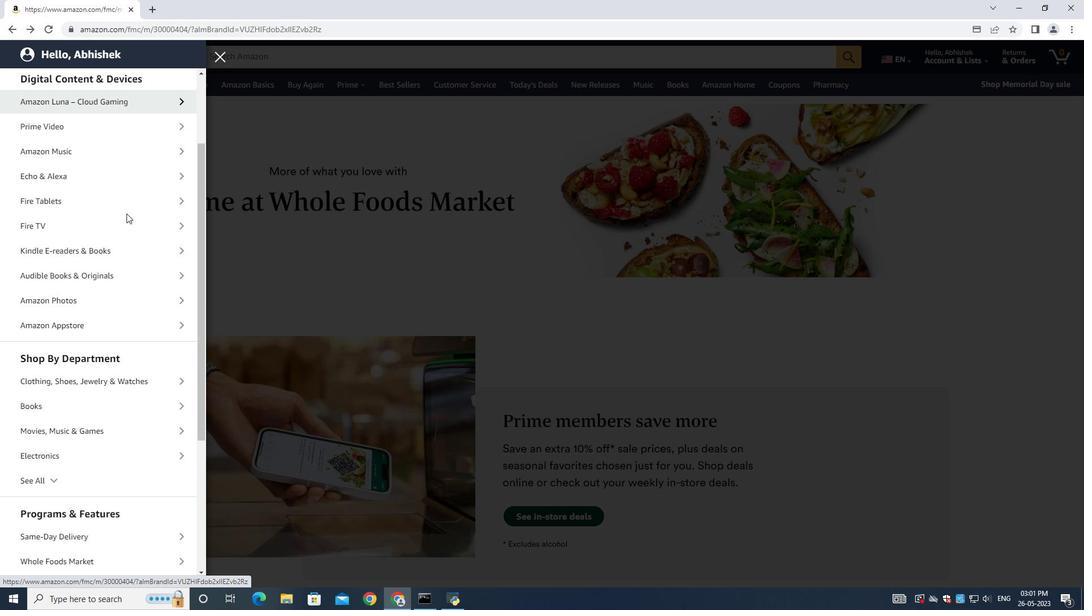
Action: Mouse scrolled (126, 212) with delta (0, 0)
Screenshot: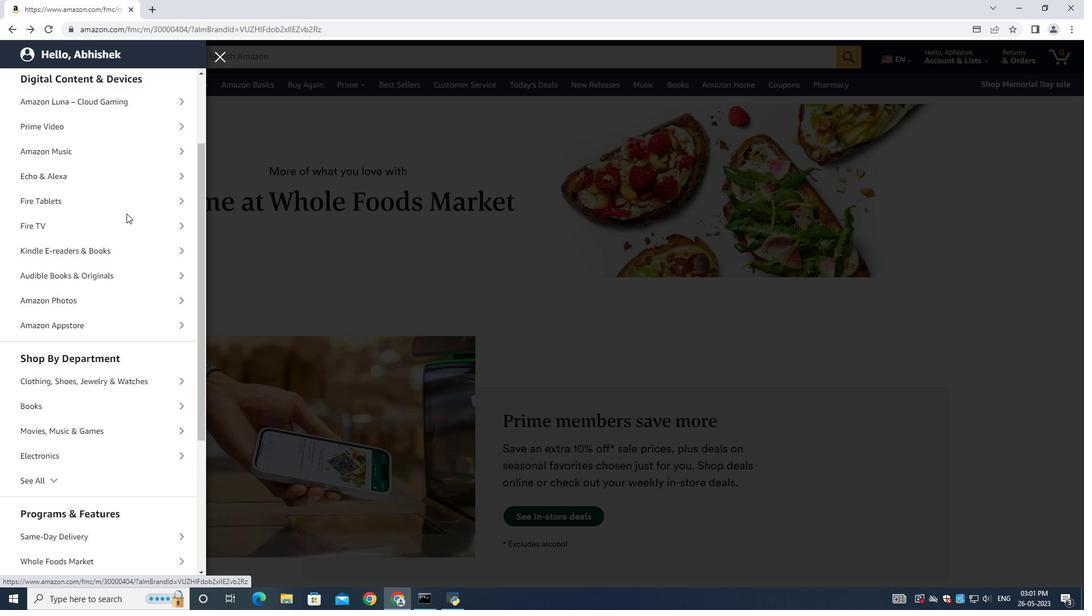 
Action: Mouse scrolled (126, 212) with delta (0, 0)
Screenshot: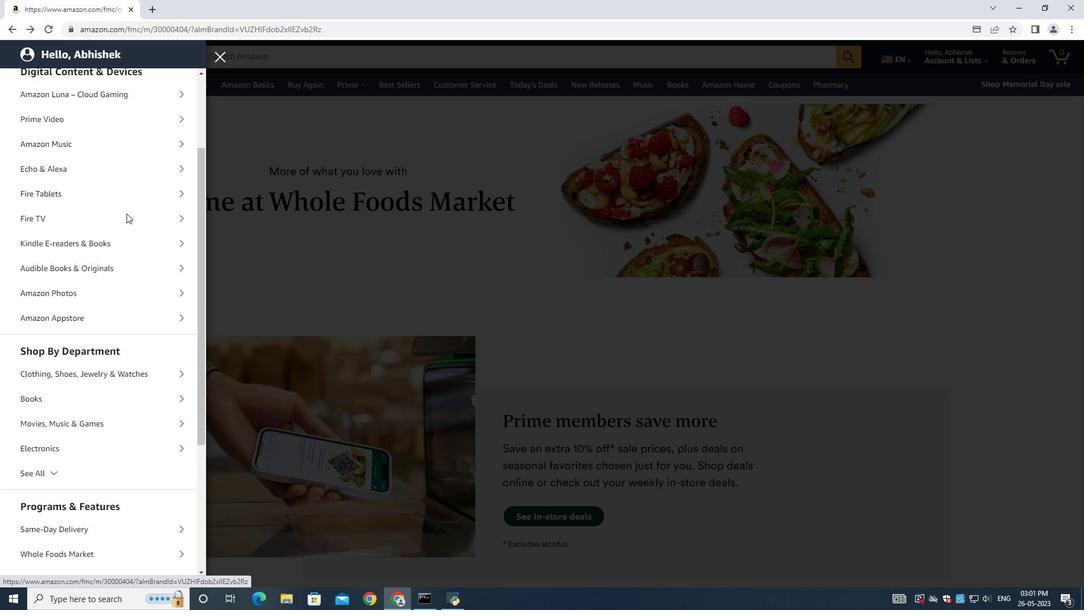 
Action: Mouse scrolled (126, 212) with delta (0, 0)
Screenshot: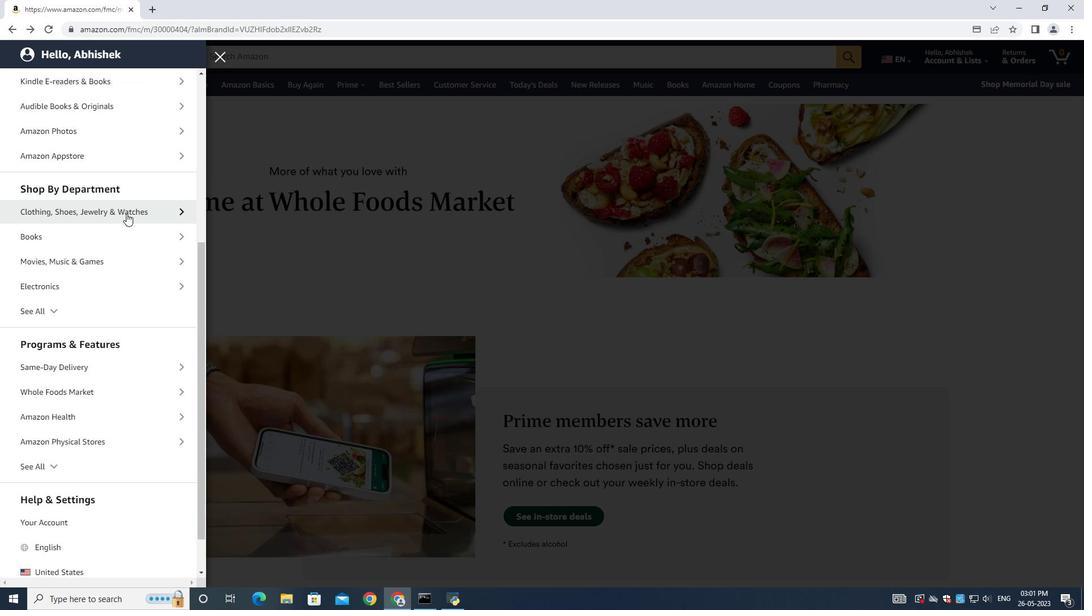 
Action: Mouse scrolled (126, 212) with delta (0, 0)
Screenshot: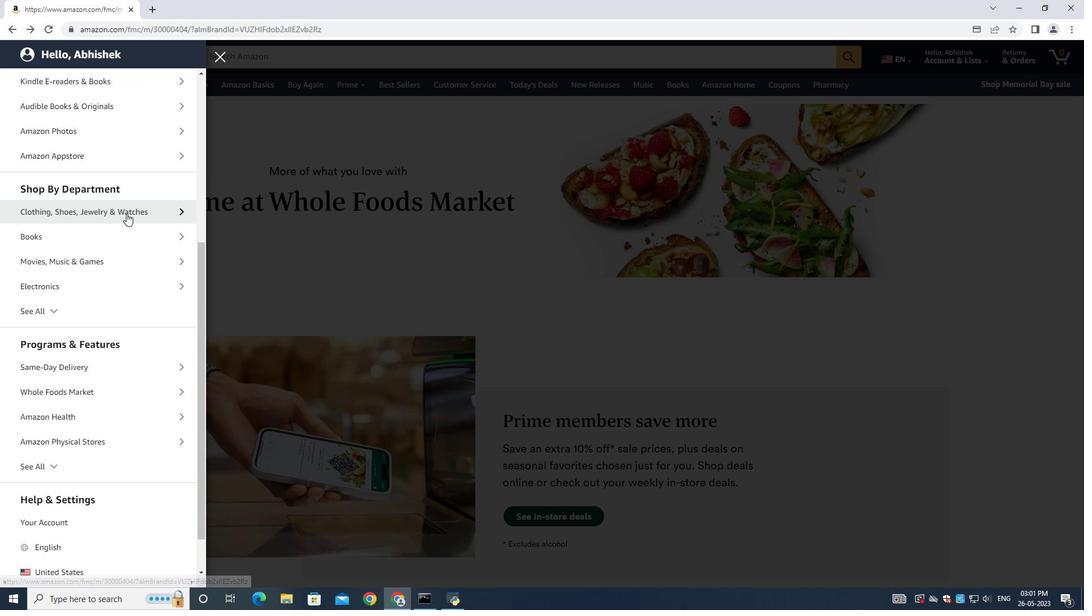 
Action: Mouse moved to (45, 415)
Screenshot: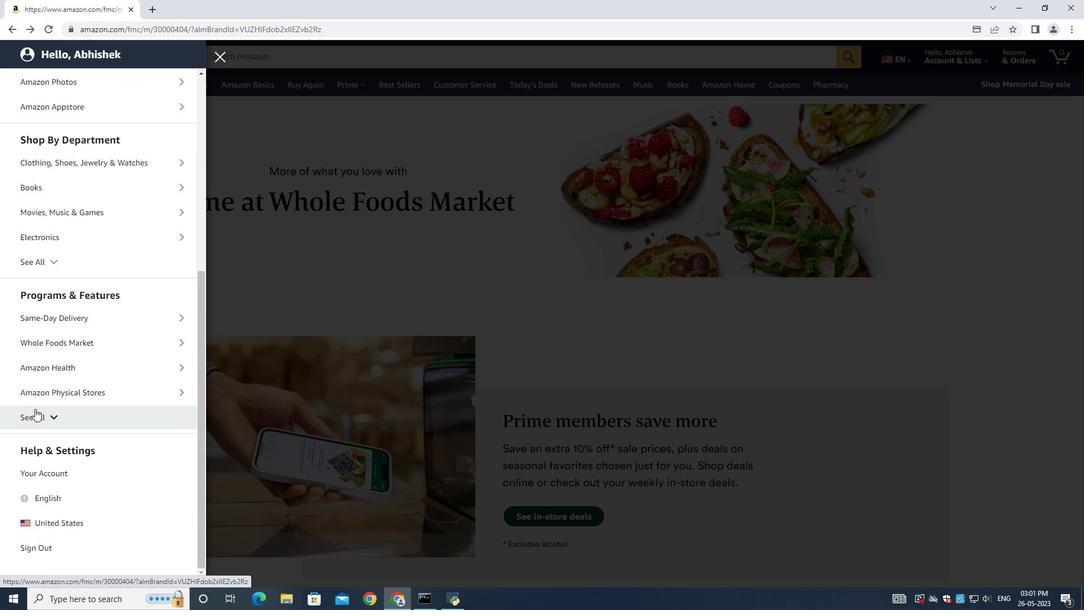 
Action: Mouse pressed left at (45, 415)
Screenshot: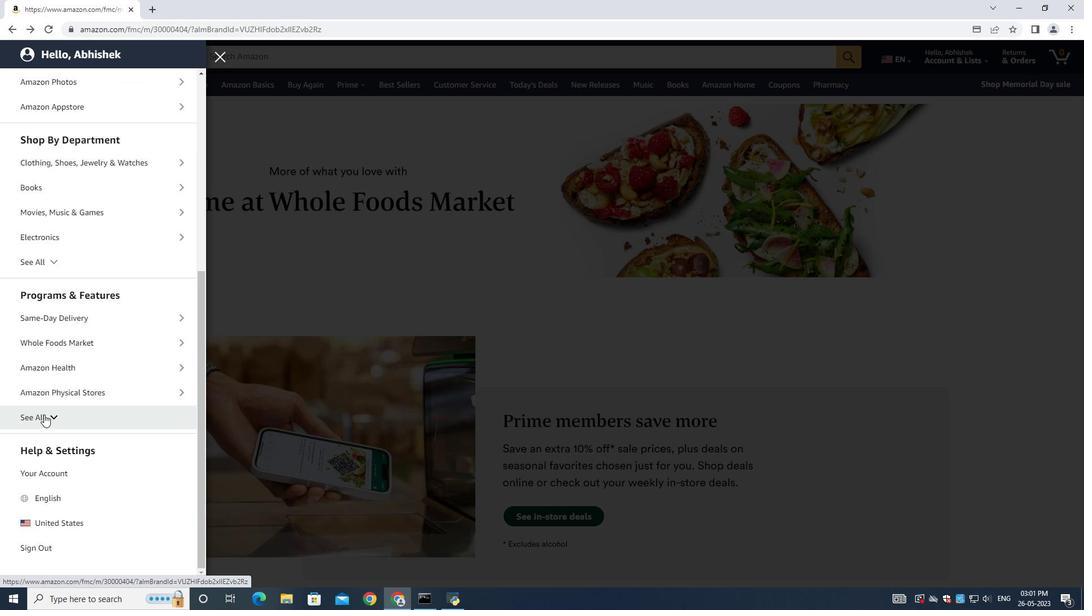 
Action: Mouse moved to (87, 424)
Screenshot: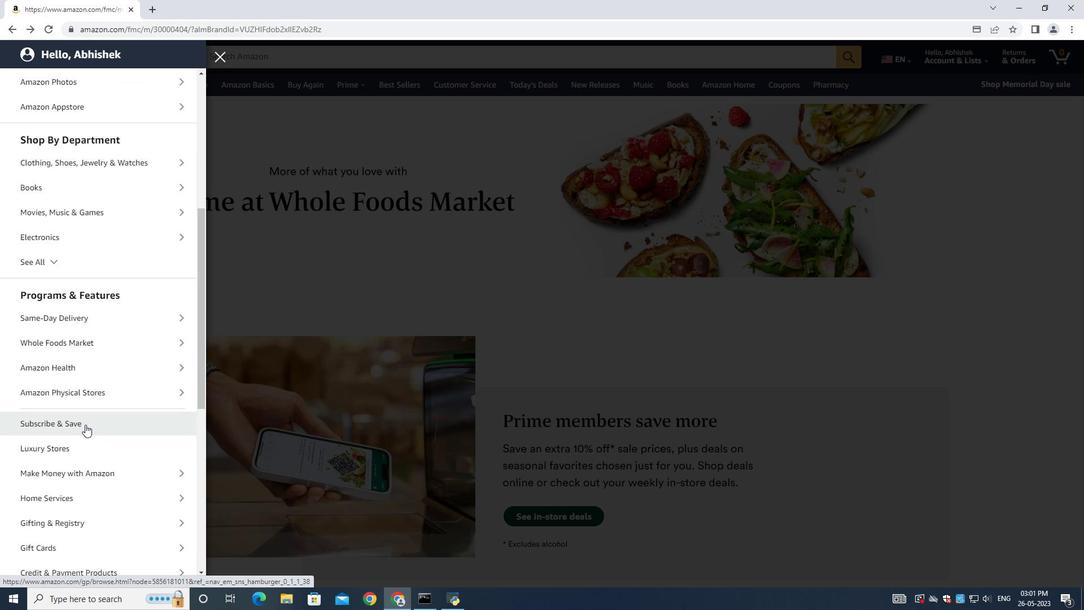 
Action: Mouse scrolled (87, 423) with delta (0, 0)
Screenshot: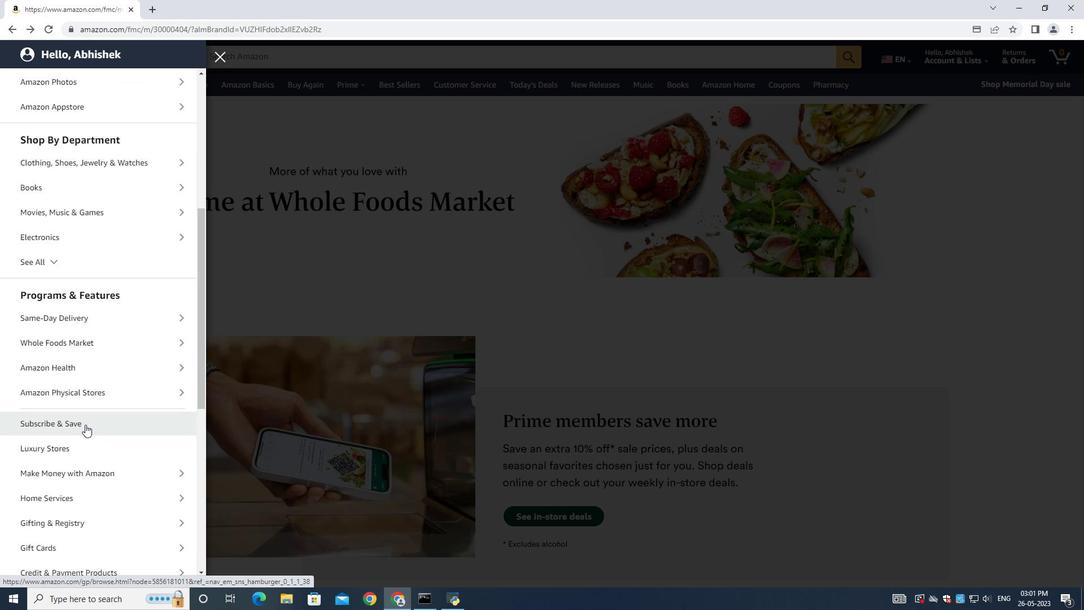 
Action: Mouse scrolled (87, 423) with delta (0, 0)
Screenshot: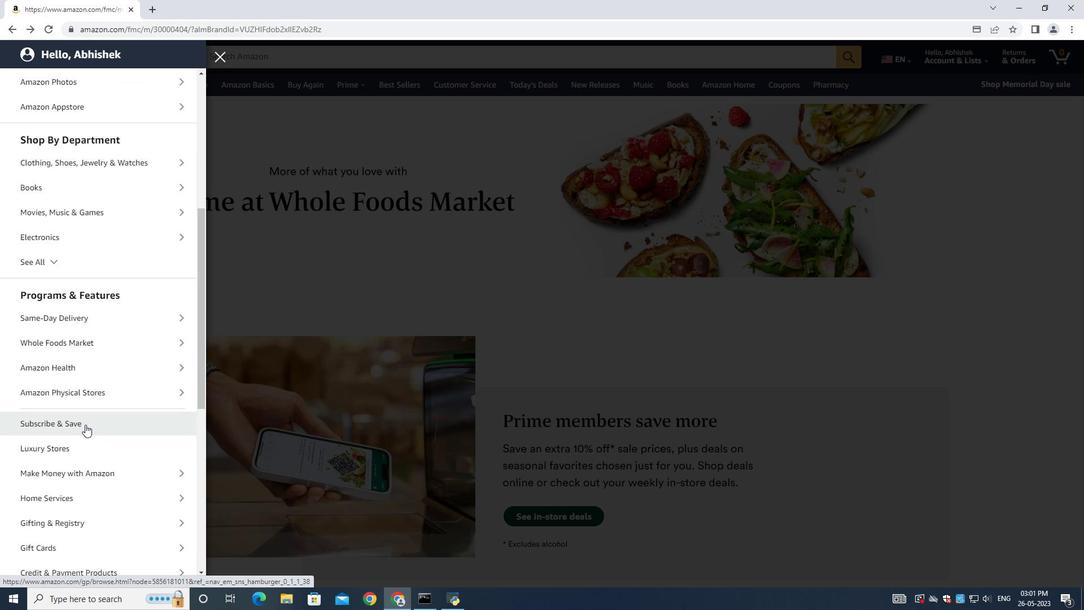 
Action: Mouse moved to (58, 433)
Screenshot: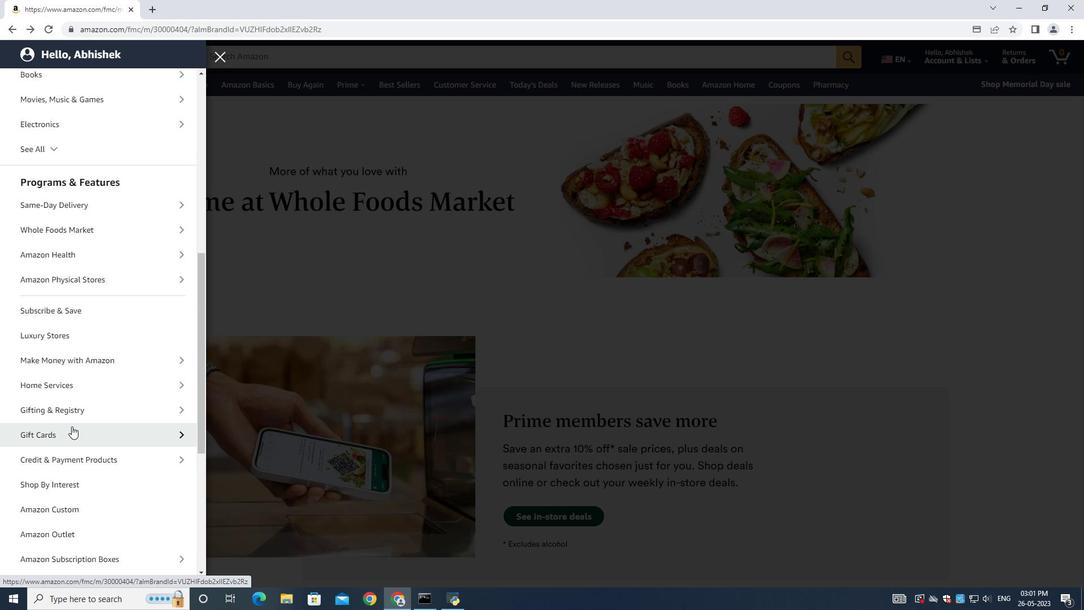 
Action: Mouse pressed left at (58, 433)
Screenshot: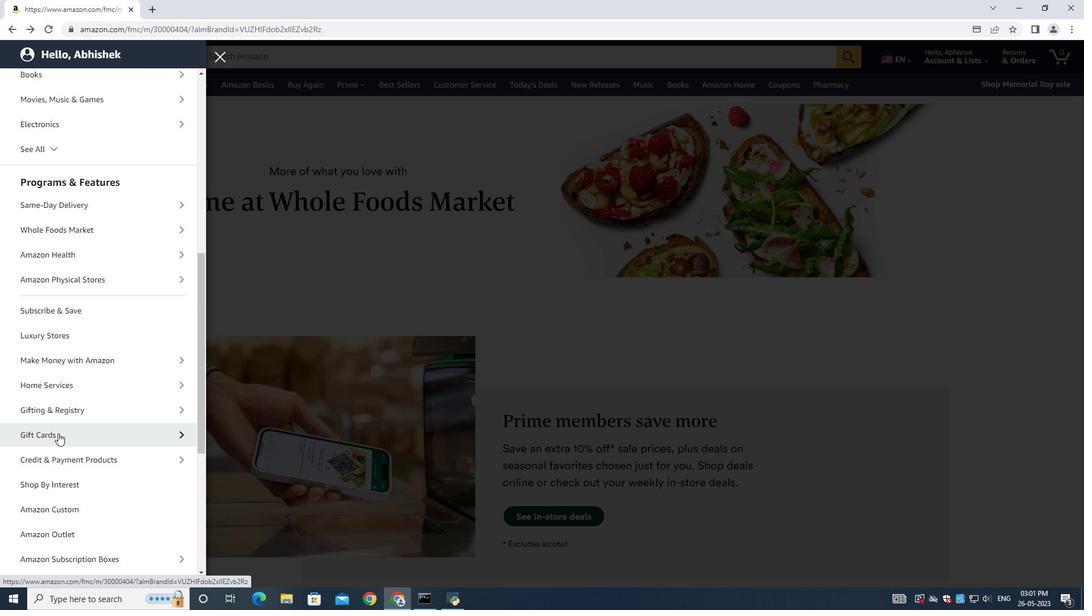 
Action: Mouse moved to (109, 135)
Screenshot: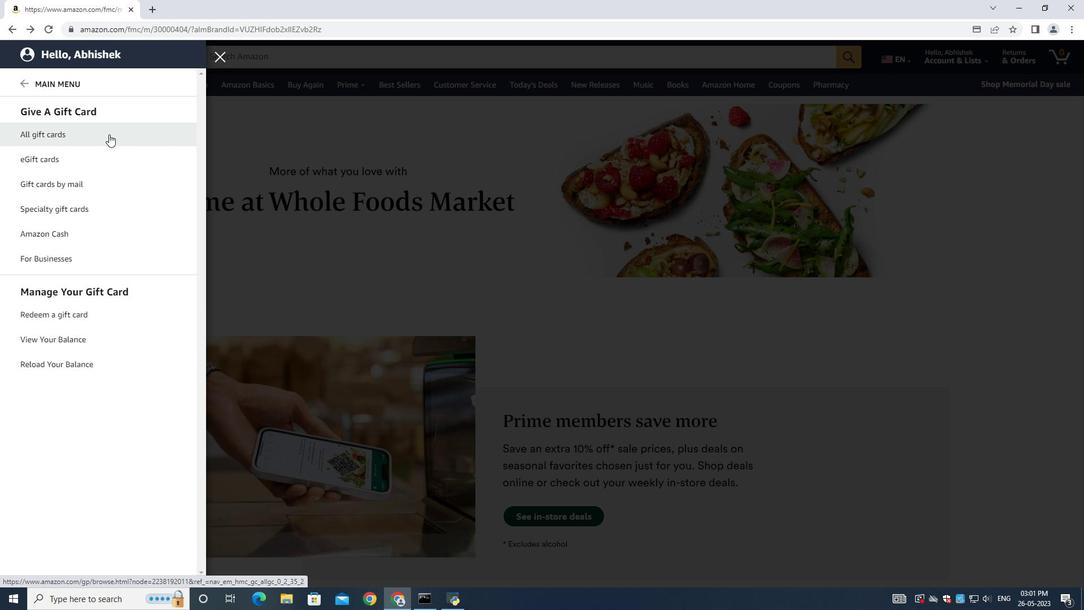
Action: Mouse pressed left at (109, 135)
Screenshot: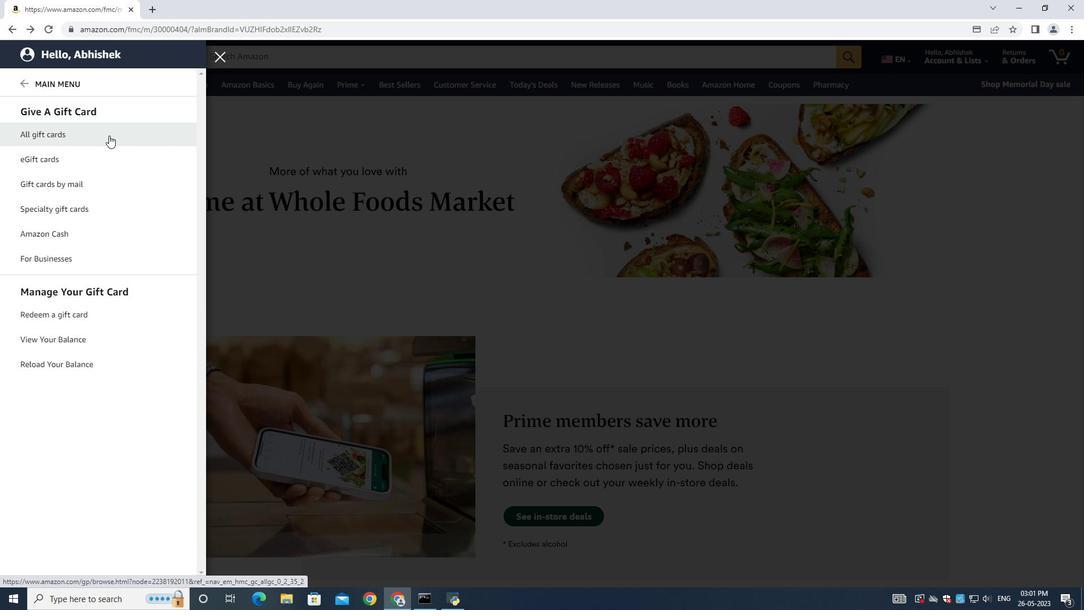 
Action: Mouse moved to (665, 354)
Screenshot: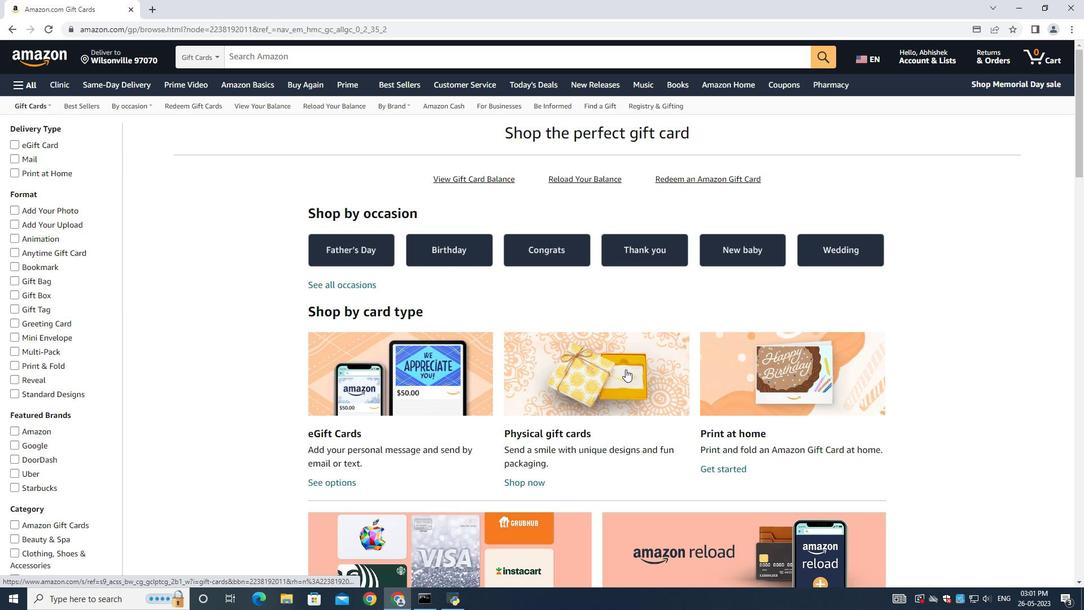
Action: Mouse scrolled (665, 354) with delta (0, 0)
Screenshot: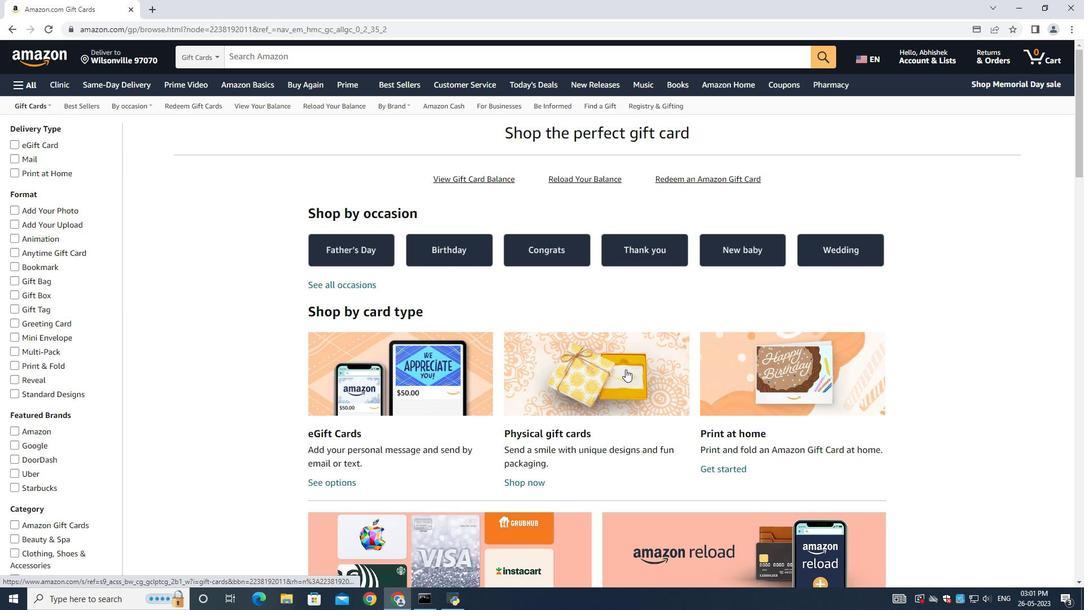 
Action: Mouse moved to (669, 363)
Screenshot: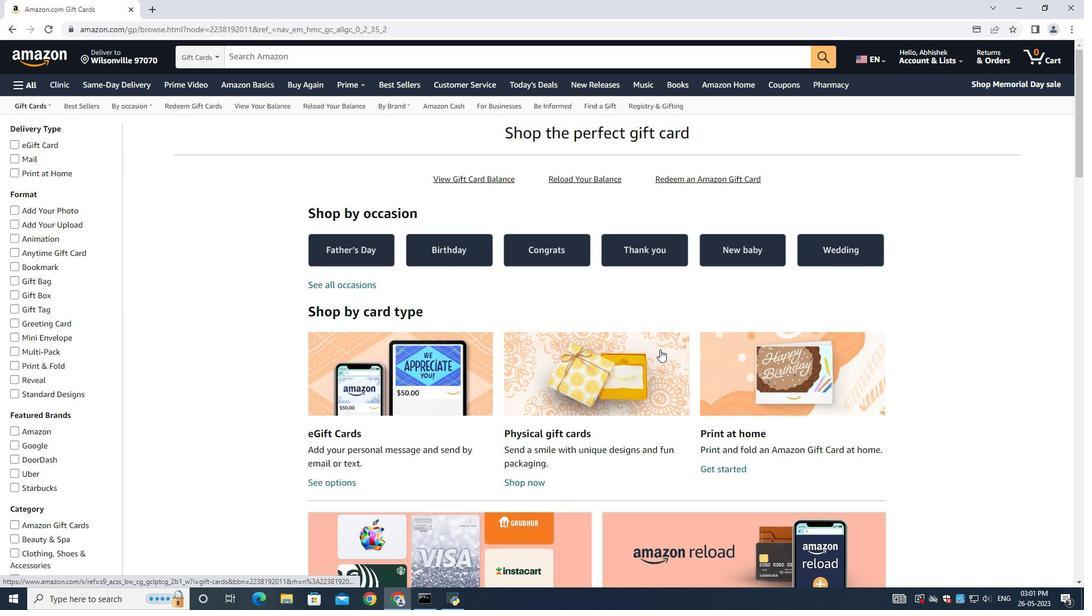 
Action: Mouse scrolled (668, 362) with delta (0, 0)
Screenshot: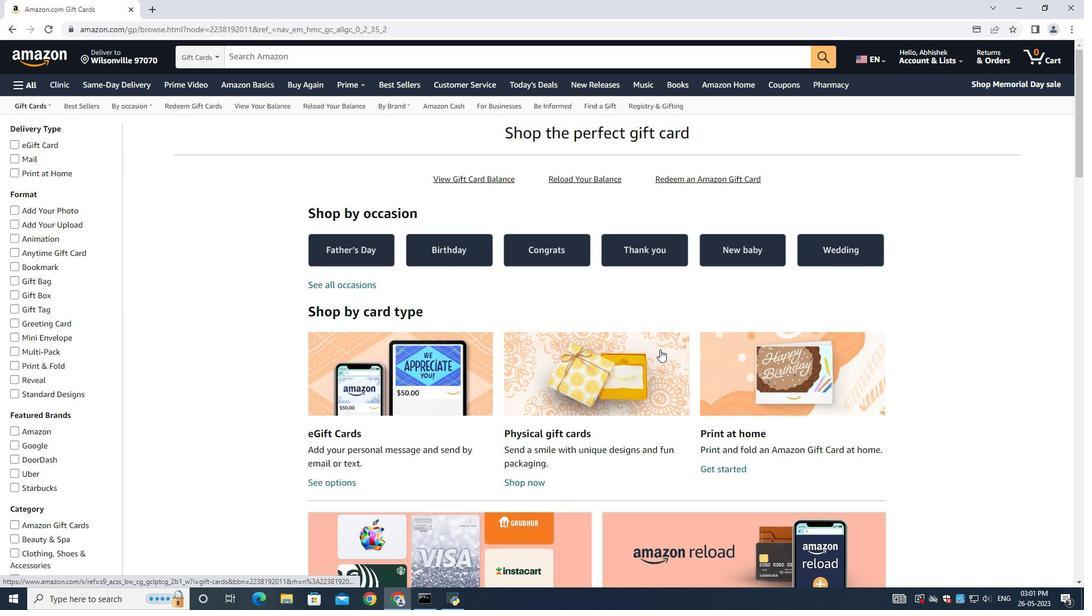
Action: Mouse scrolled (669, 362) with delta (0, 0)
Screenshot: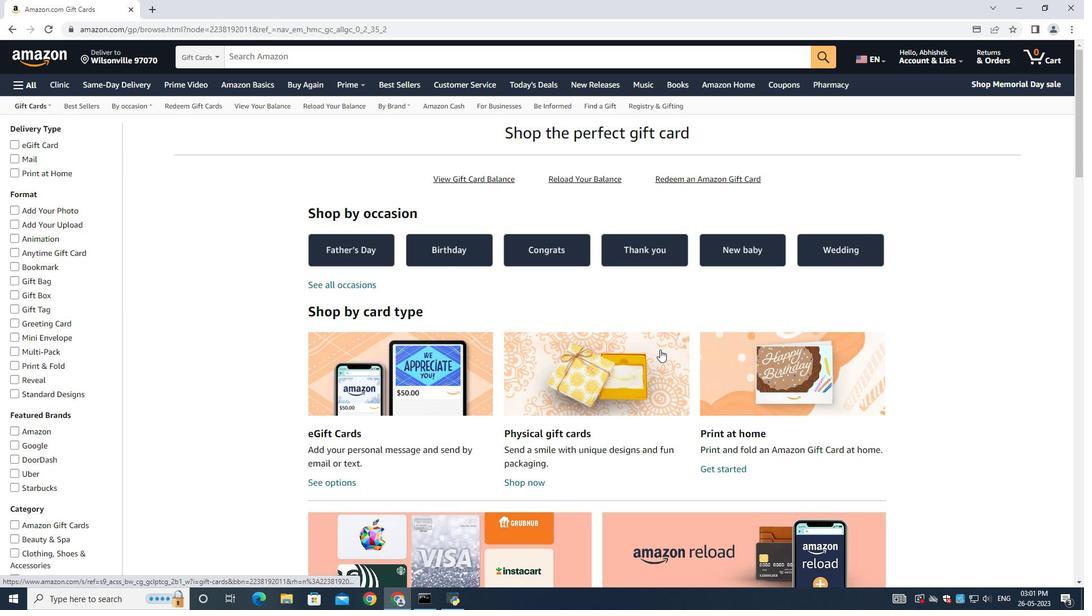 
Action: Mouse scrolled (669, 362) with delta (0, 0)
Screenshot: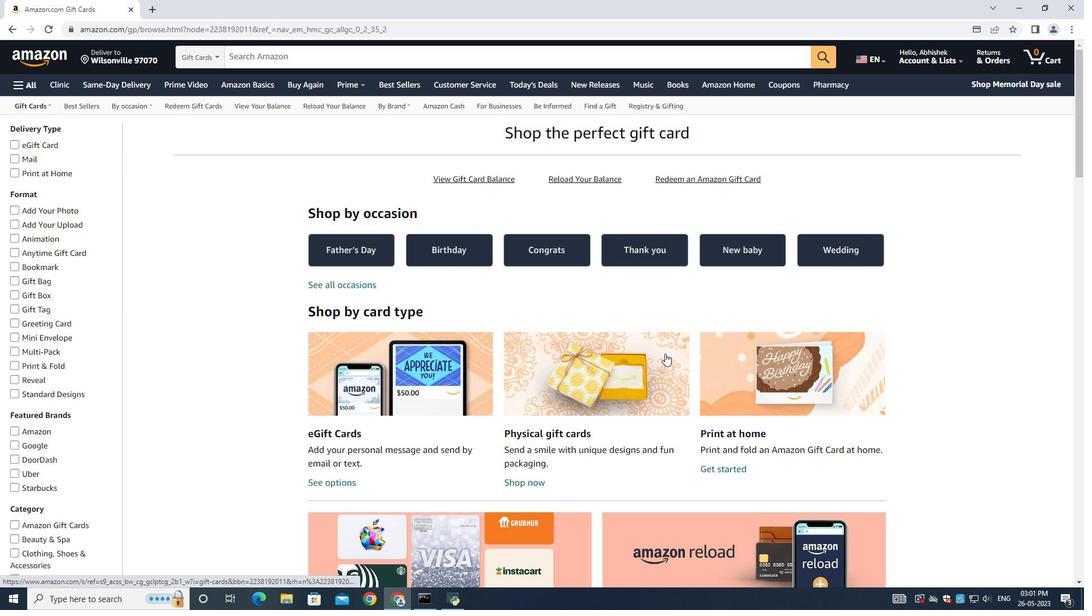 
Action: Mouse moved to (669, 363)
Screenshot: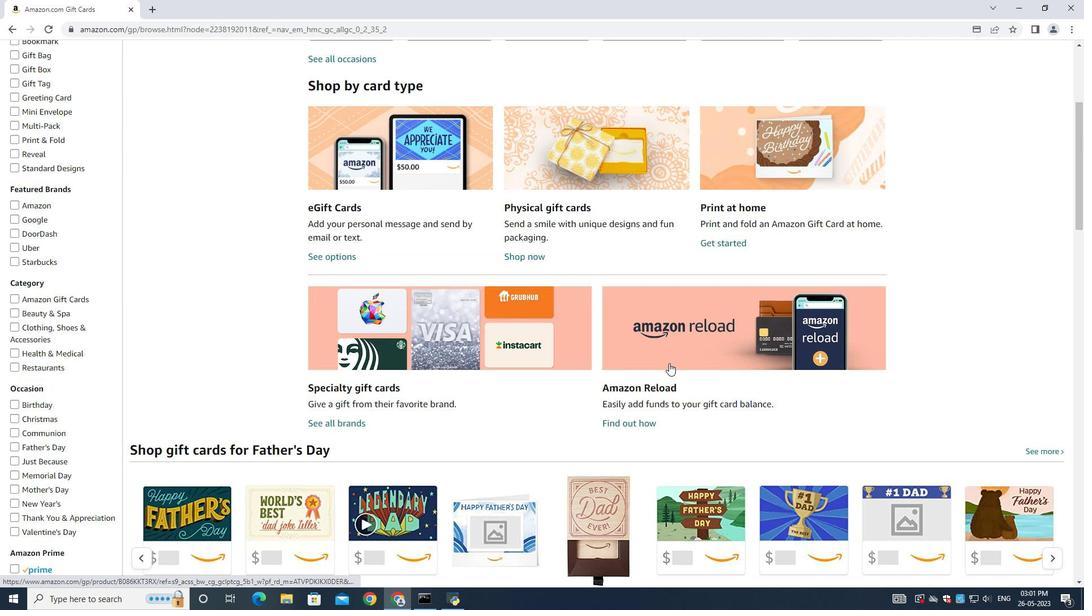 
Action: Mouse scrolled (669, 363) with delta (0, 0)
Screenshot: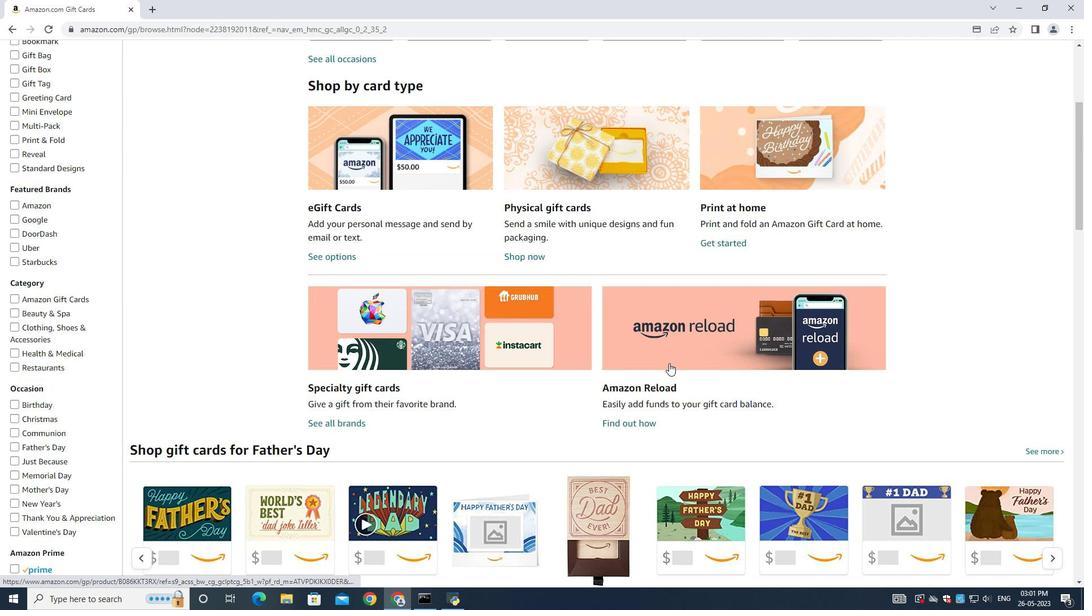 
Action: Mouse moved to (668, 364)
Screenshot: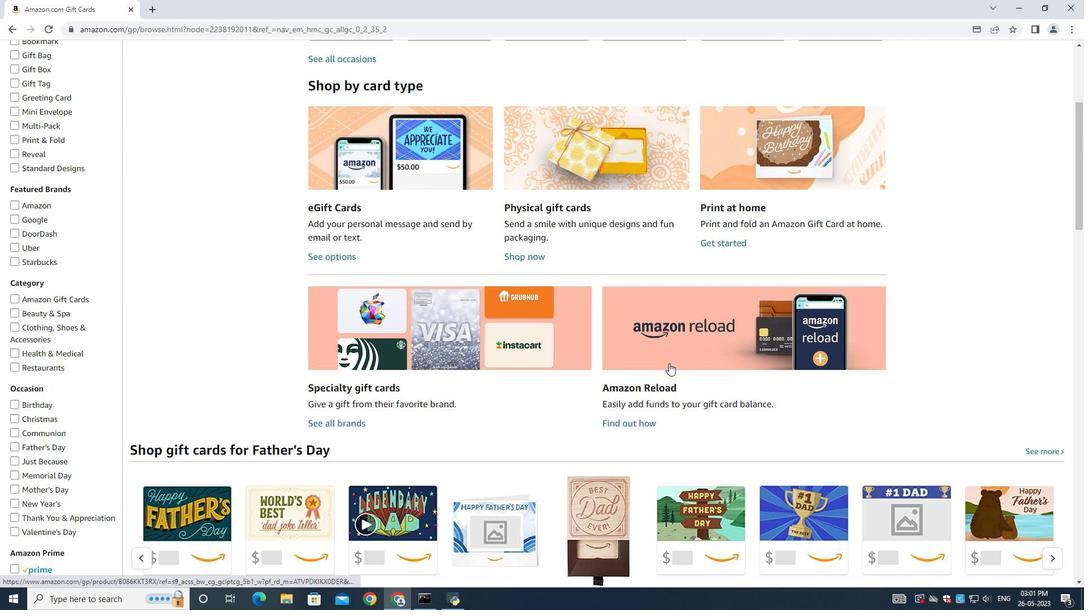 
Action: Mouse scrolled (669, 363) with delta (0, 0)
Screenshot: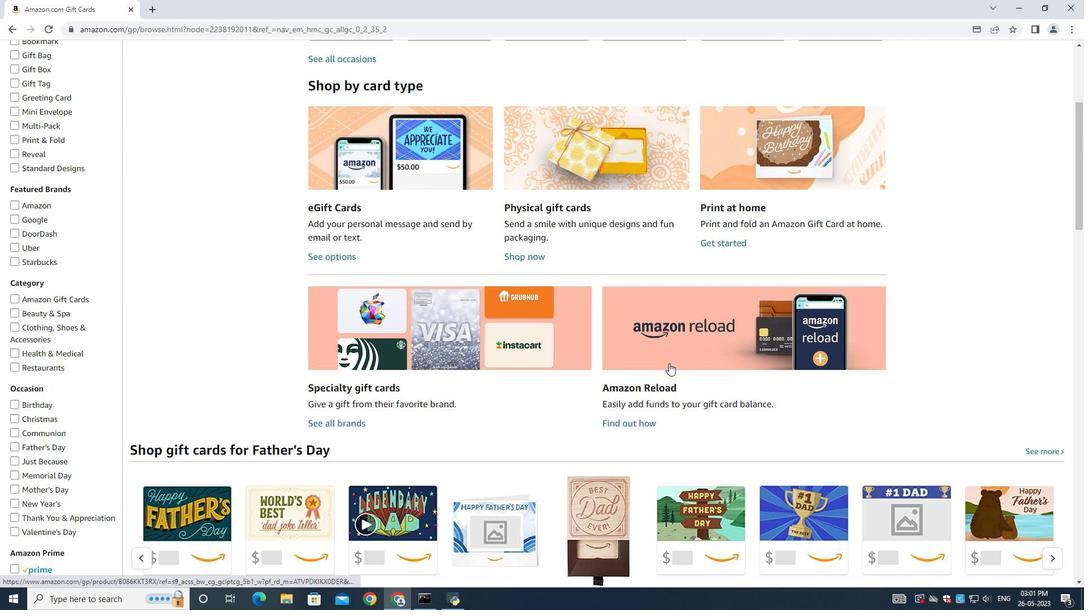 
Action: Mouse moved to (668, 364)
Screenshot: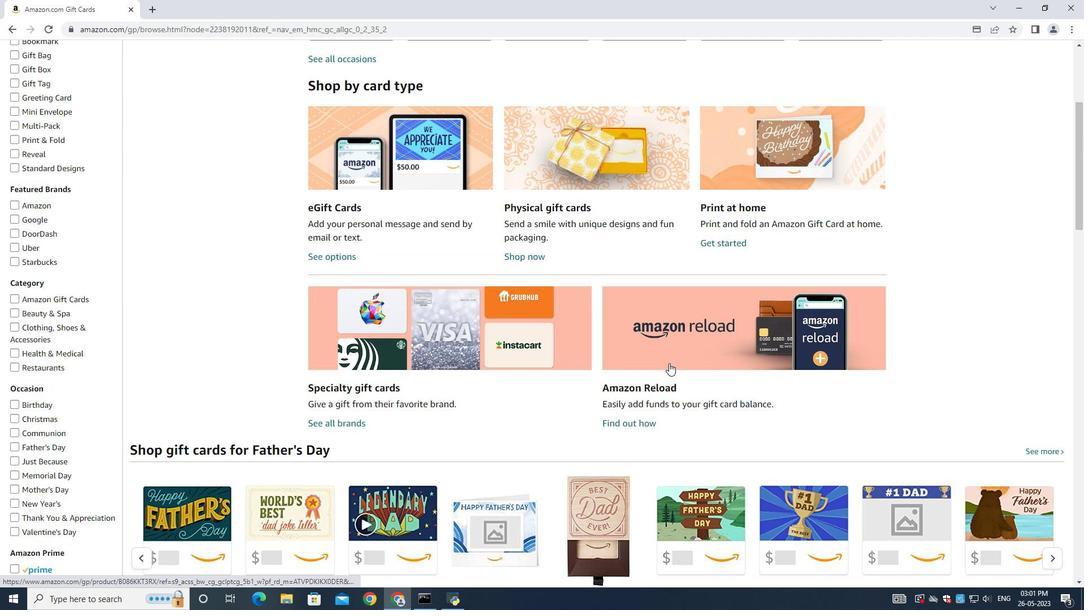 
Action: Mouse scrolled (668, 364) with delta (0, 0)
Screenshot: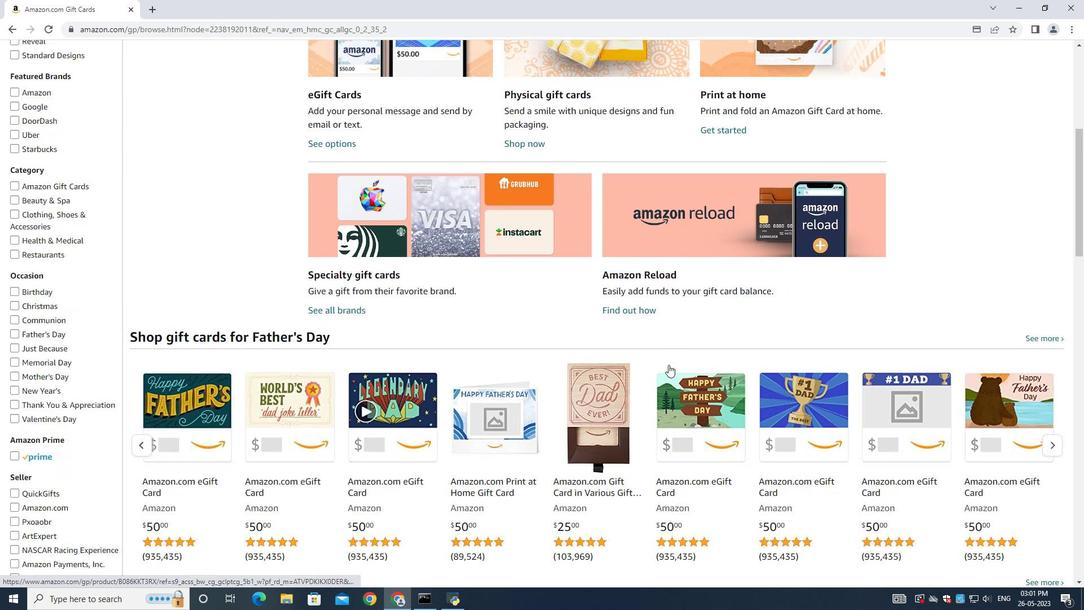 
Action: Mouse scrolled (668, 364) with delta (0, 0)
Screenshot: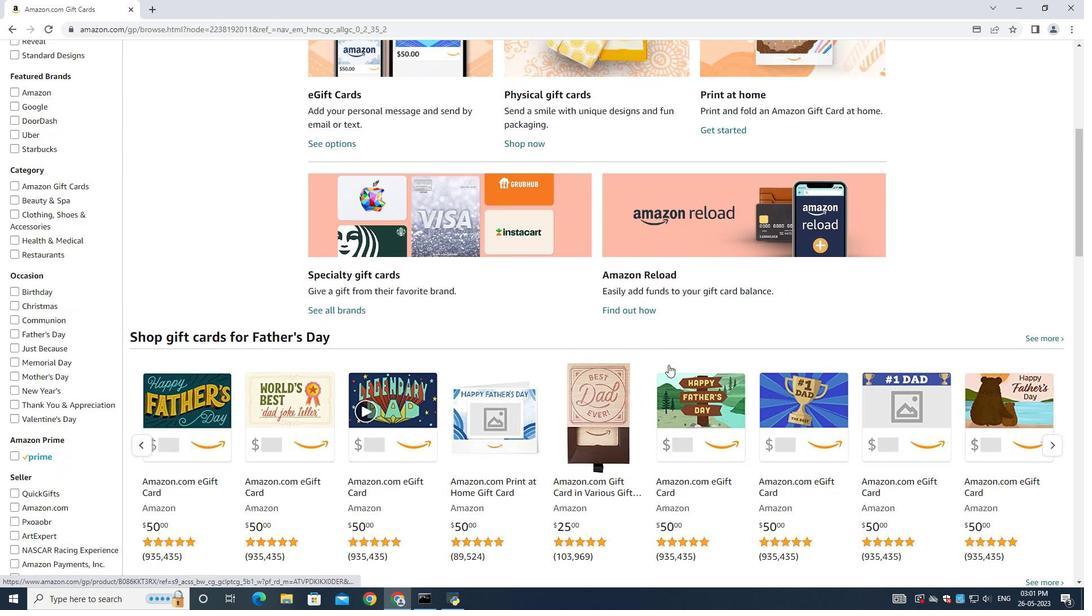 
Action: Mouse moved to (668, 366)
Screenshot: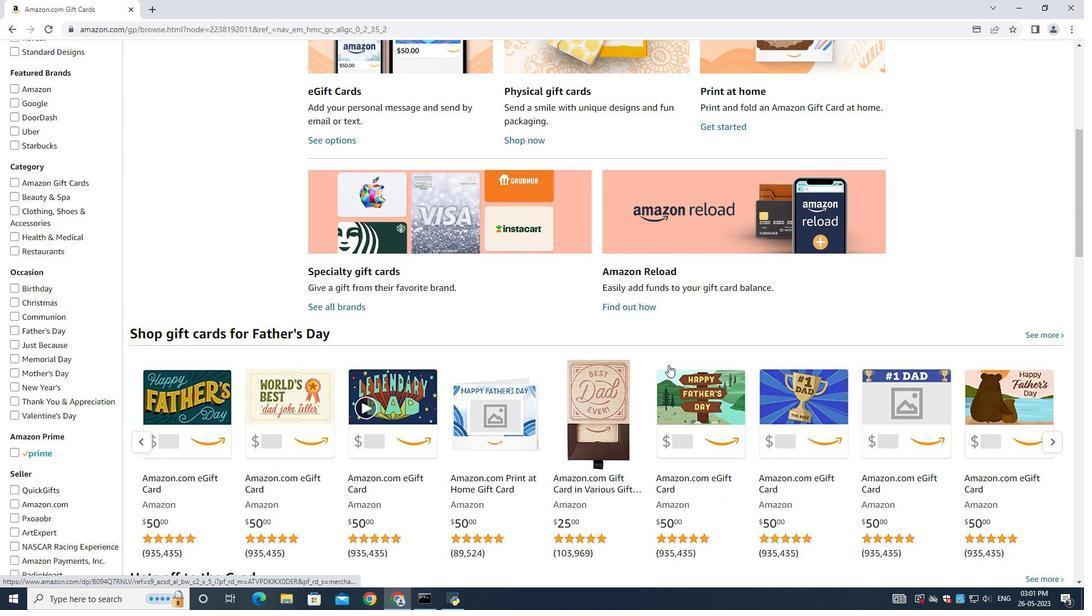 
Action: Mouse scrolled (668, 365) with delta (0, 0)
Screenshot: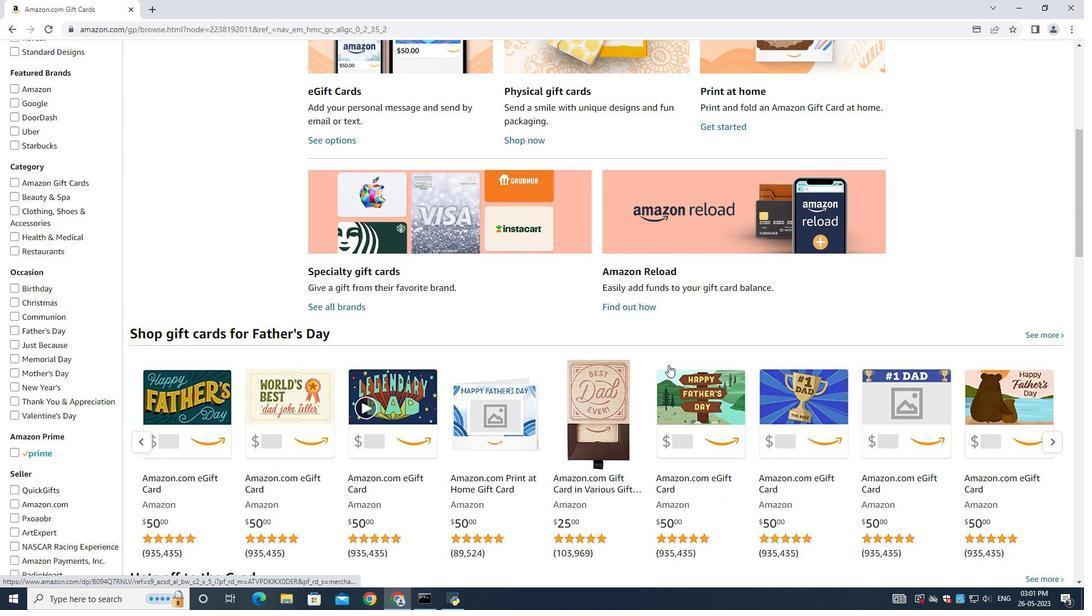 
Action: Mouse scrolled (668, 366) with delta (0, 0)
Screenshot: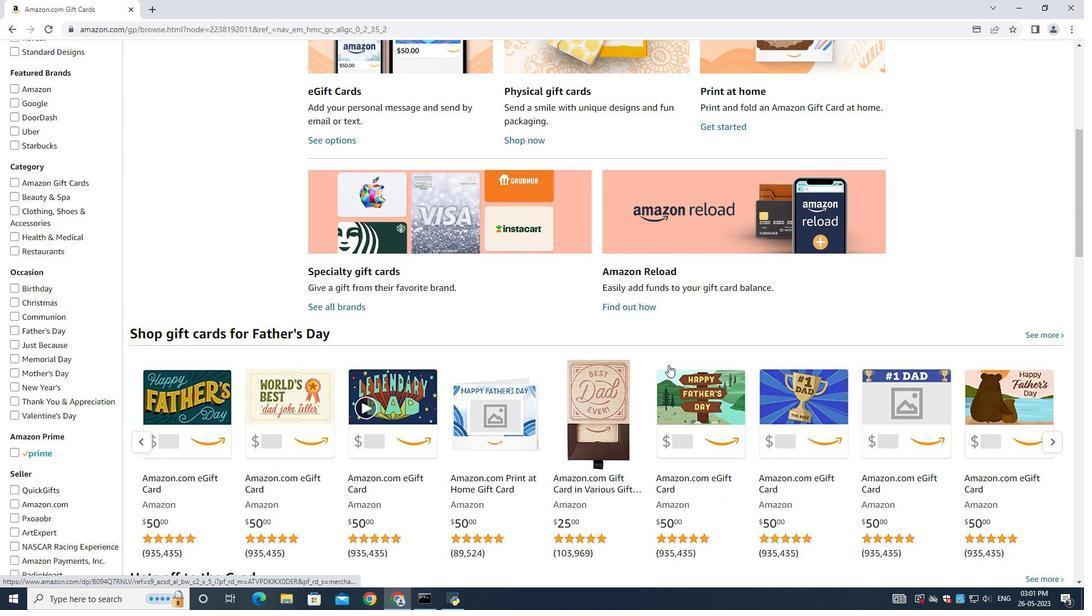 
Action: Mouse scrolled (668, 366) with delta (0, 0)
Screenshot: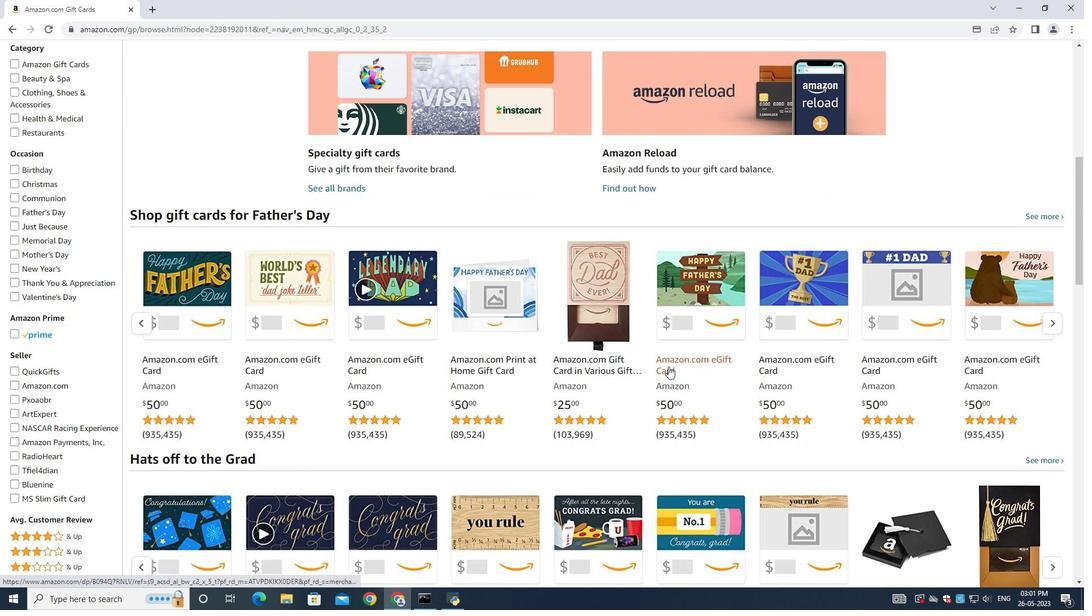 
Action: Mouse scrolled (668, 366) with delta (0, 0)
Screenshot: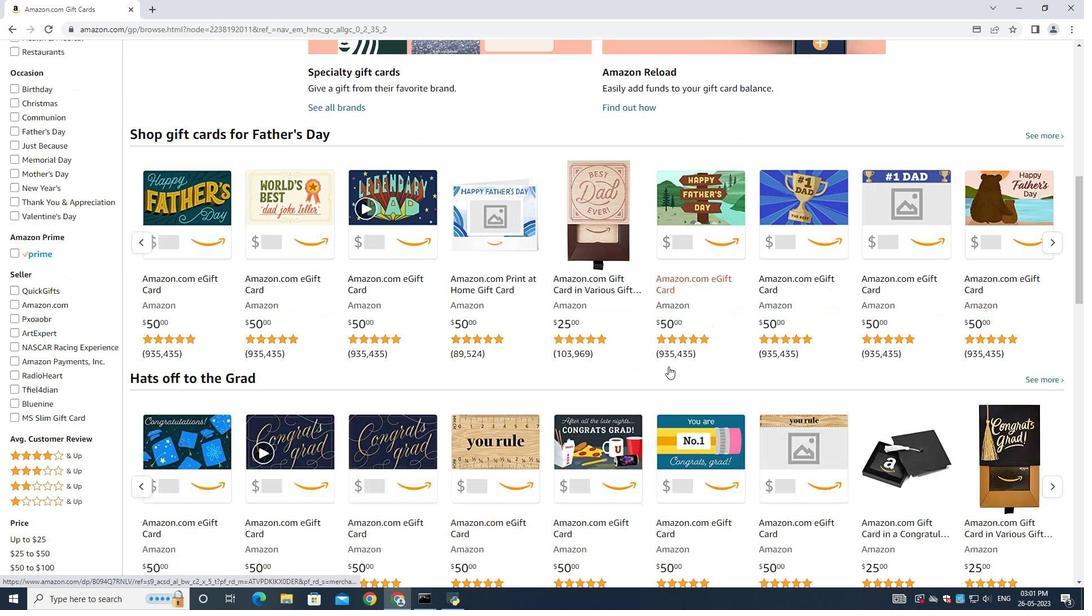 
Action: Mouse scrolled (668, 366) with delta (0, 0)
Screenshot: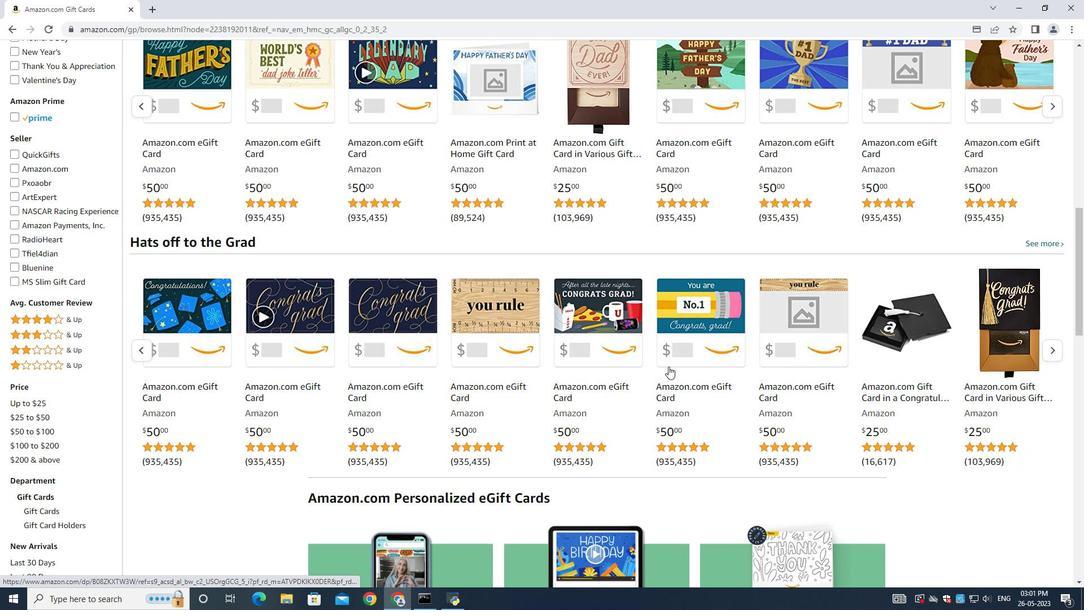 
Action: Mouse scrolled (668, 366) with delta (0, 0)
Screenshot: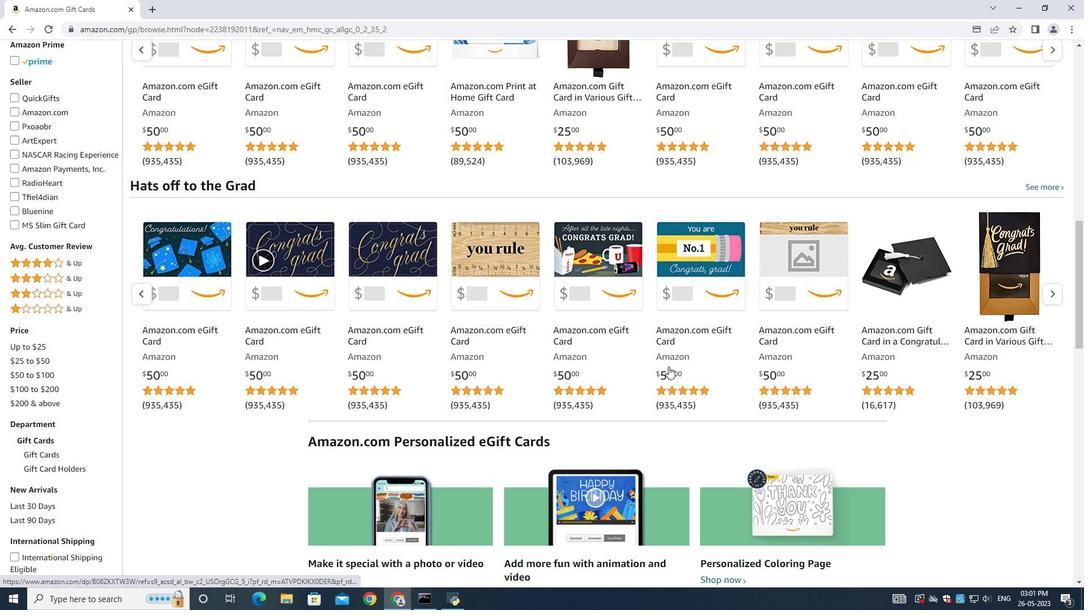 
Action: Mouse scrolled (668, 366) with delta (0, 0)
Screenshot: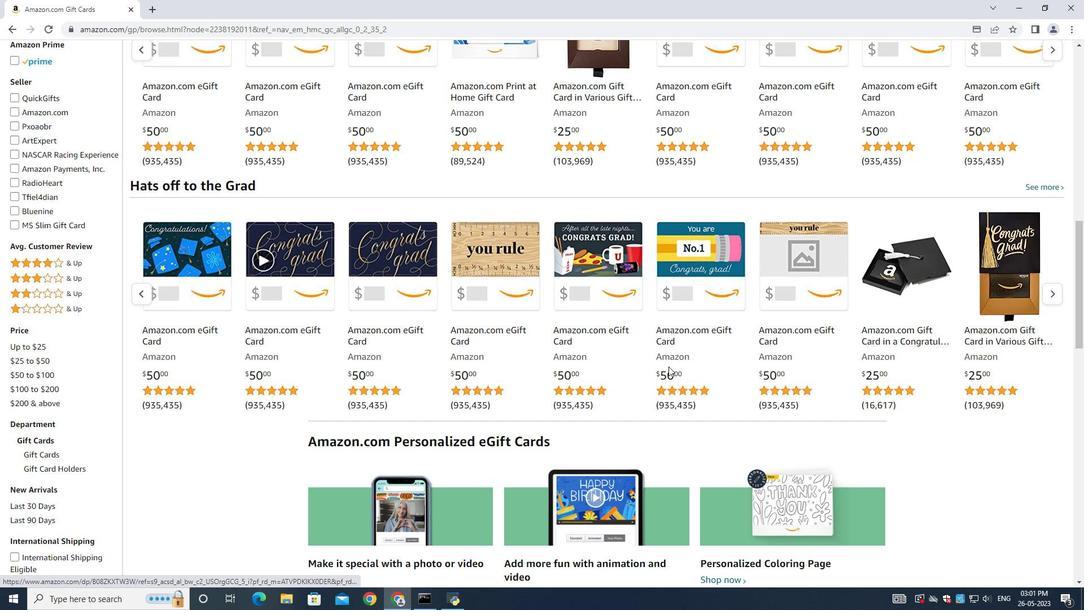 
Action: Mouse scrolled (668, 366) with delta (0, 0)
Screenshot: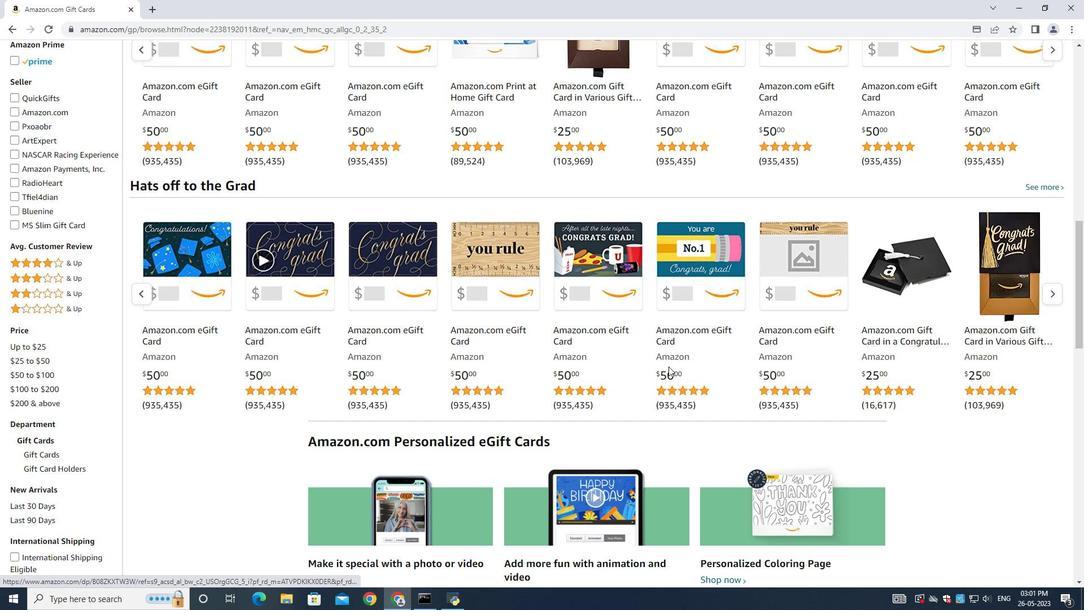 
Action: Mouse scrolled (668, 366) with delta (0, 0)
Screenshot: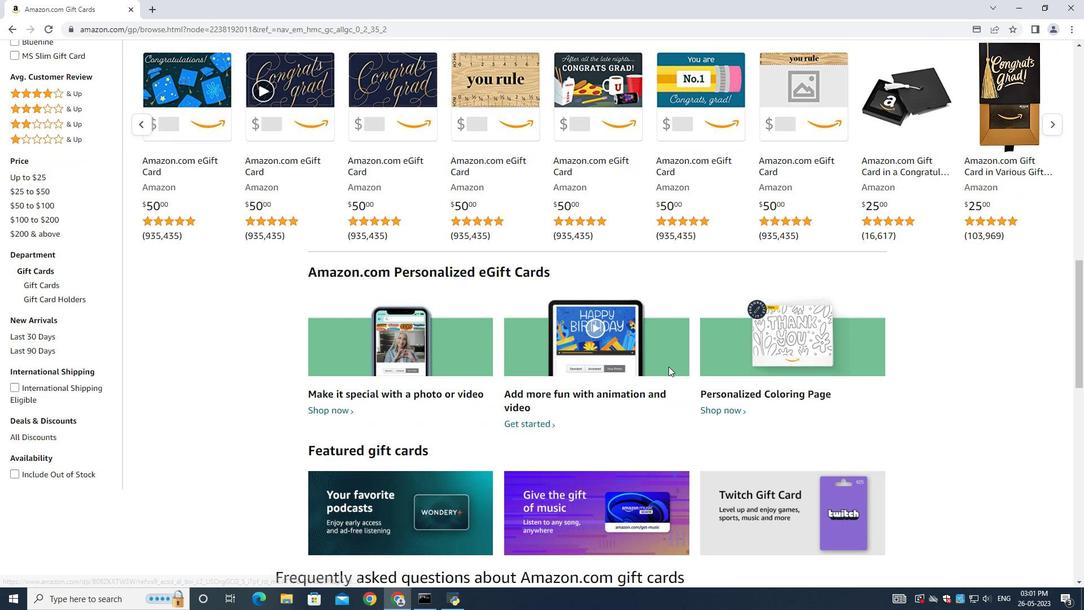 
Action: Mouse scrolled (668, 366) with delta (0, 0)
Screenshot: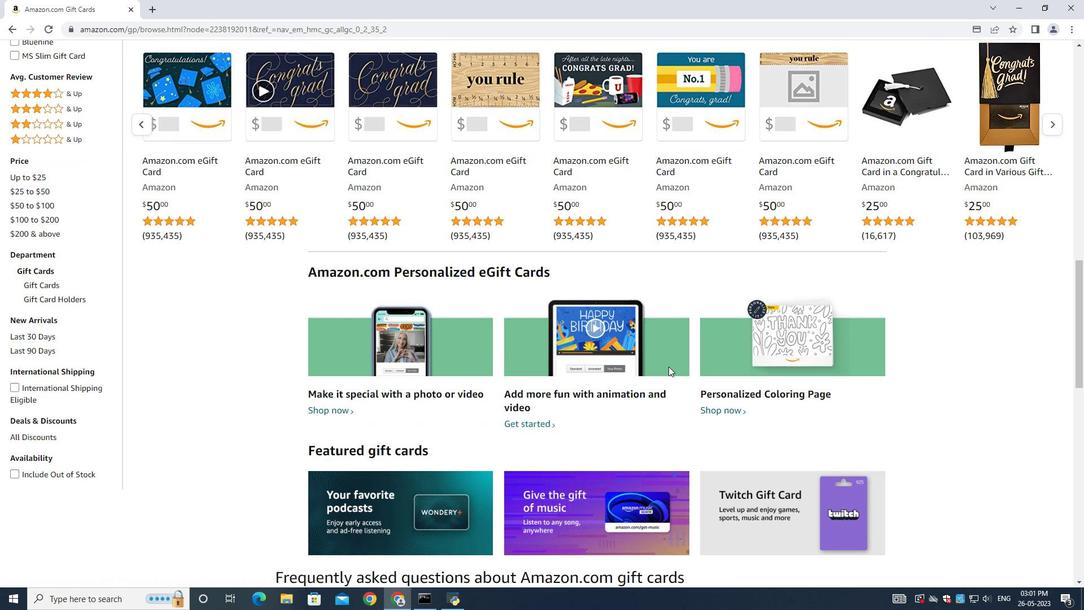
Action: Mouse scrolled (668, 366) with delta (0, 0)
Screenshot: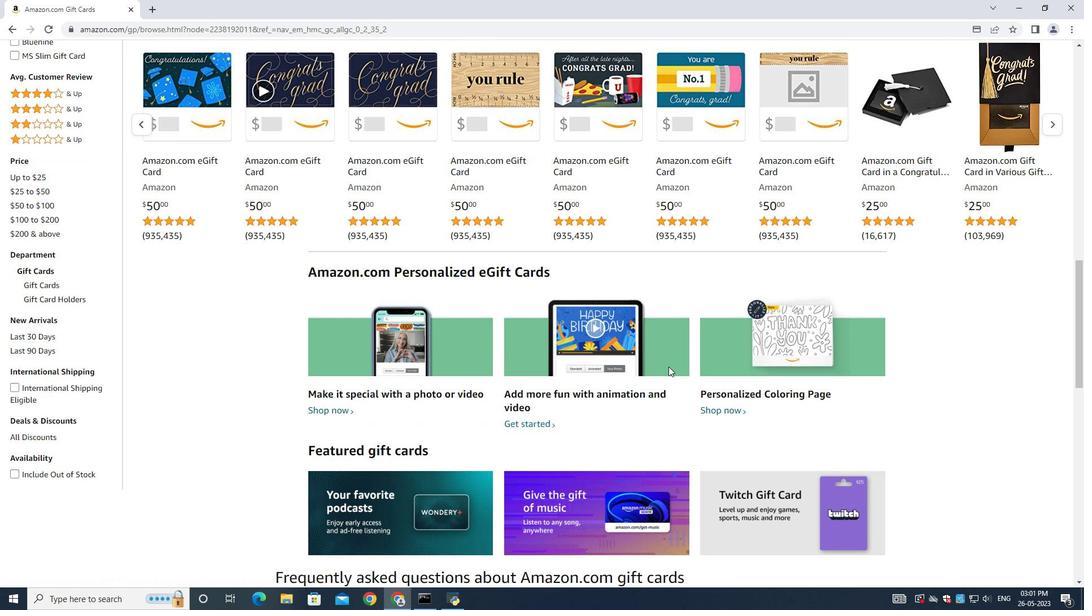 
Action: Mouse scrolled (668, 366) with delta (0, 0)
Screenshot: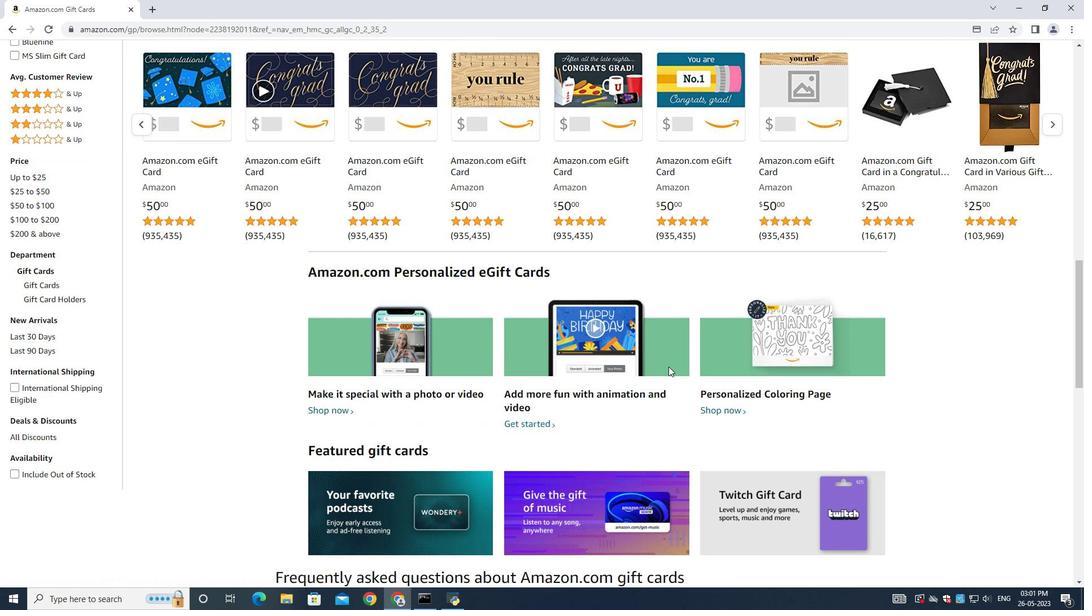 
Action: Mouse scrolled (668, 366) with delta (0, 0)
Screenshot: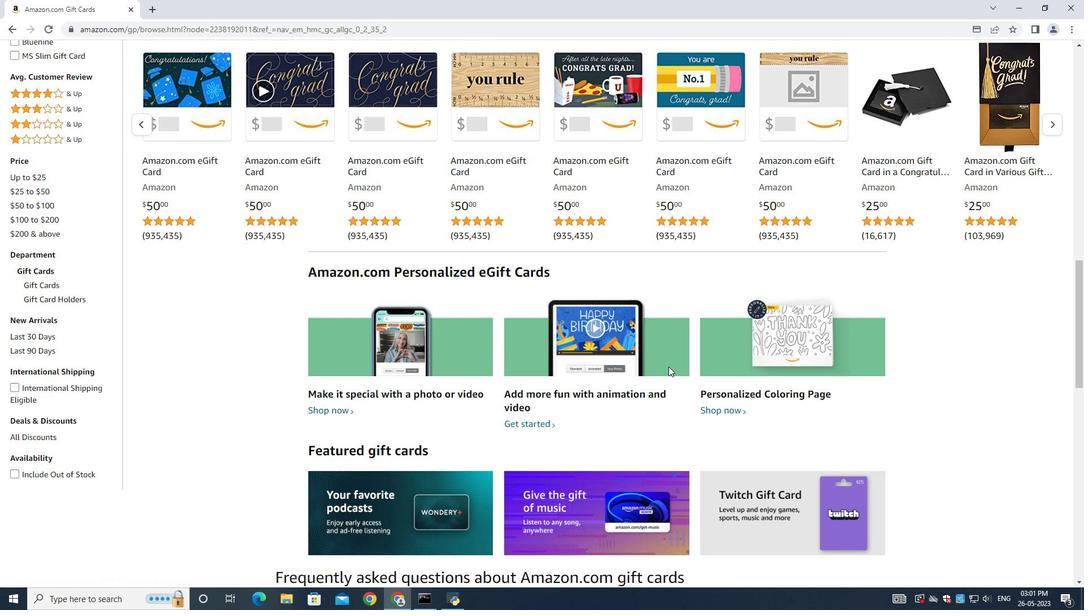 
Action: Mouse scrolled (668, 367) with delta (0, 0)
Screenshot: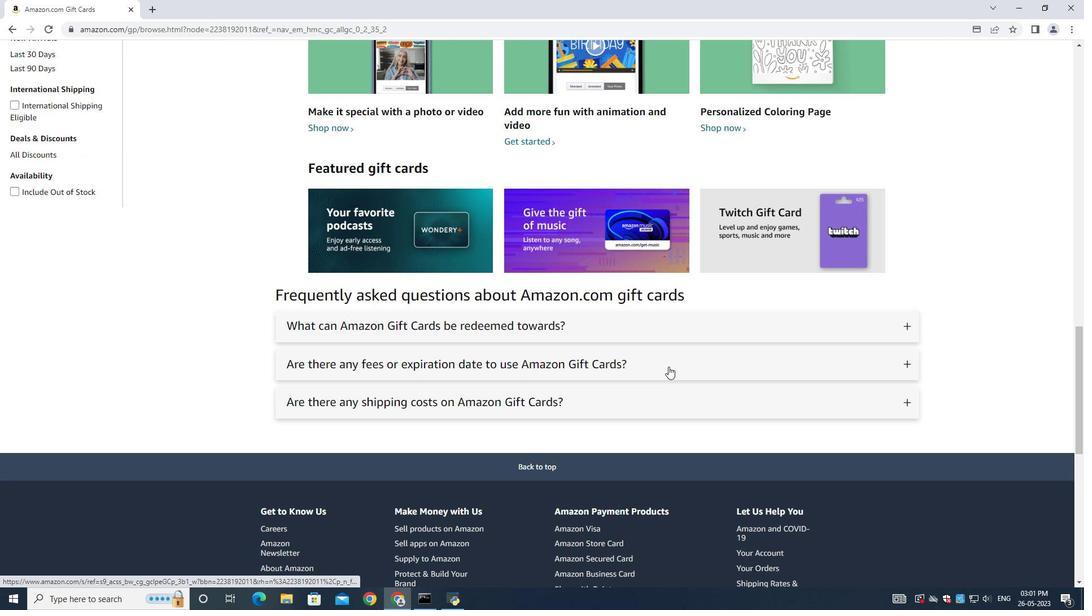 
Action: Mouse scrolled (668, 367) with delta (0, 0)
Screenshot: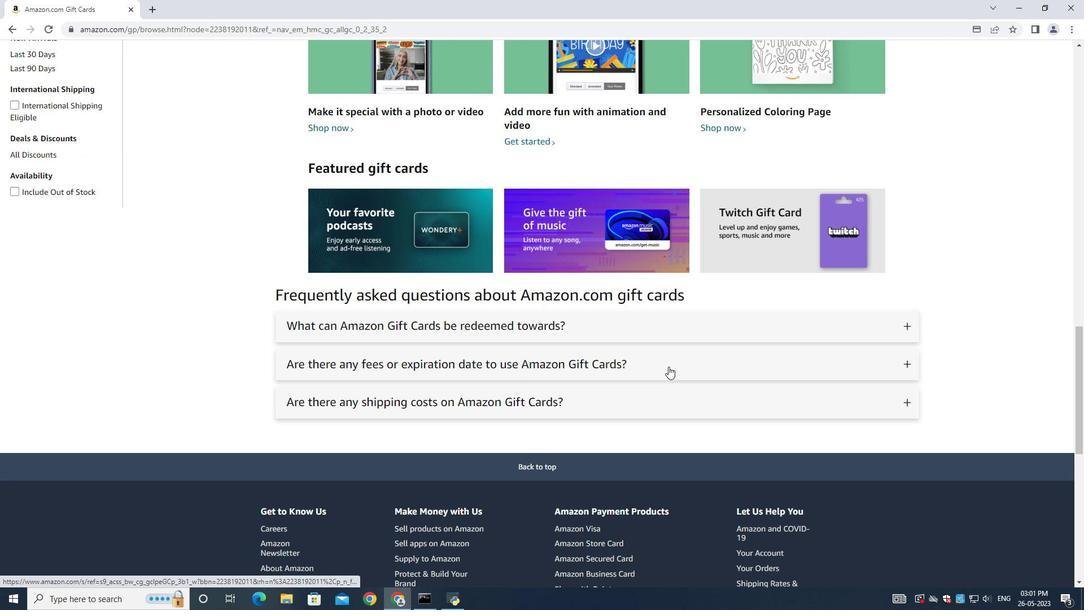 
Action: Mouse scrolled (668, 367) with delta (0, 0)
Screenshot: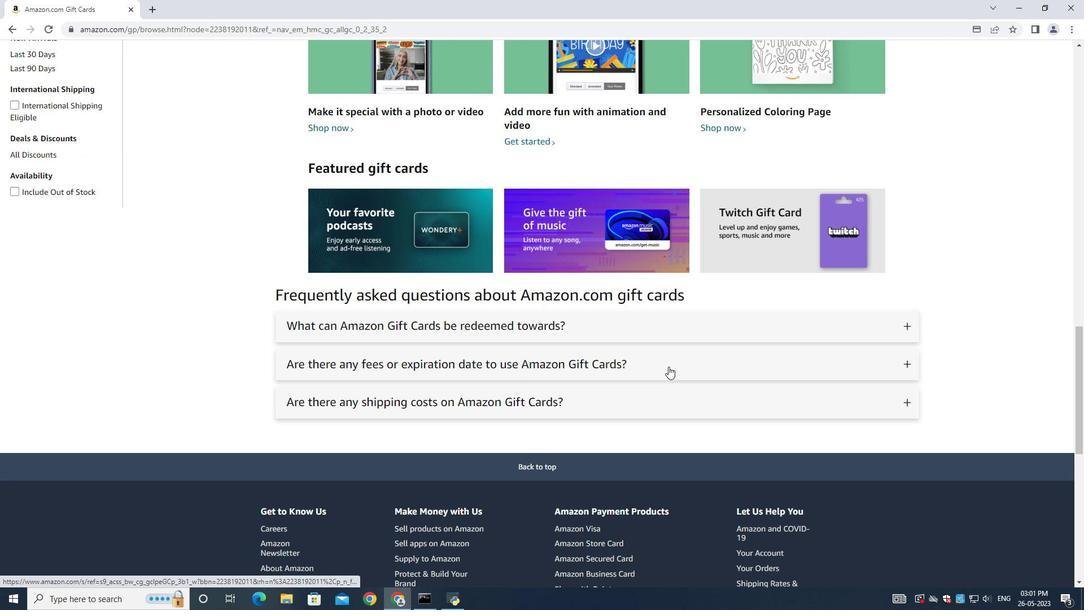 
Action: Mouse scrolled (668, 367) with delta (0, 0)
Screenshot: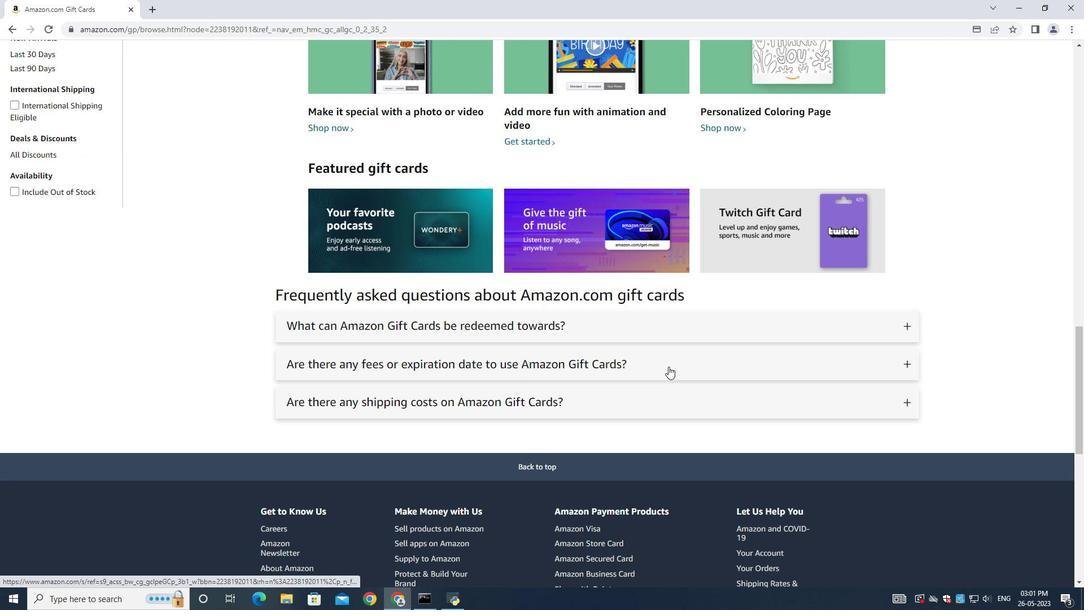 
Action: Mouse scrolled (668, 367) with delta (0, 0)
Screenshot: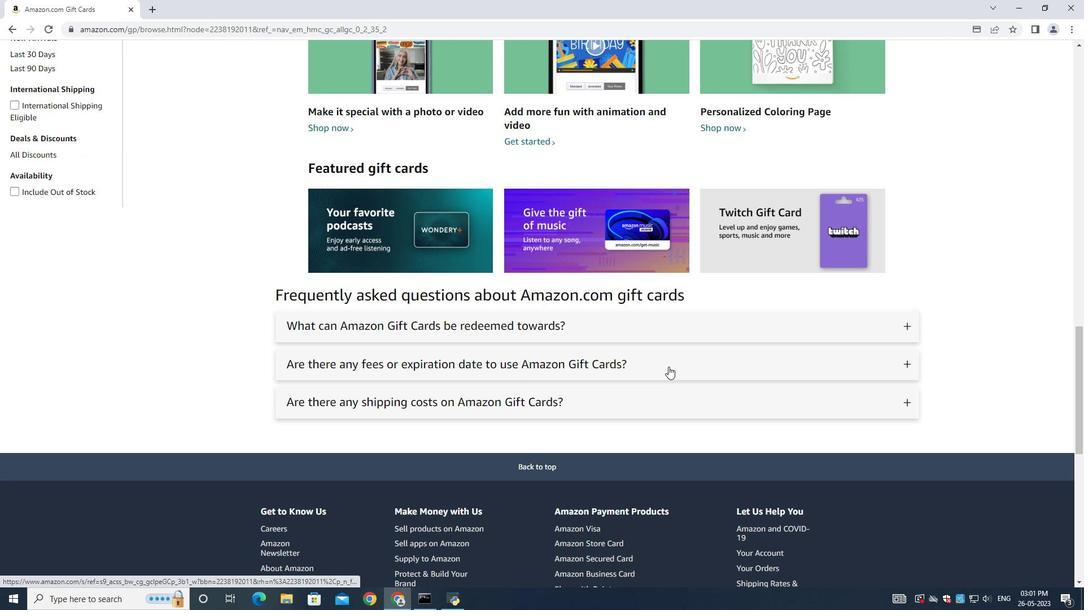
Action: Mouse scrolled (668, 367) with delta (0, 0)
Screenshot: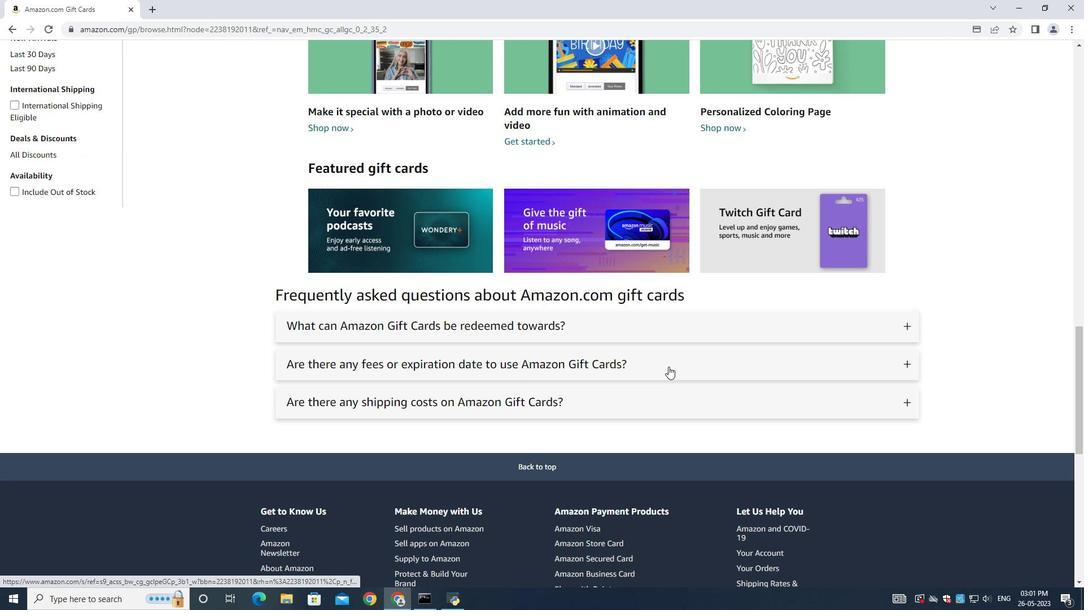 
Action: Mouse moved to (67, 373)
Screenshot: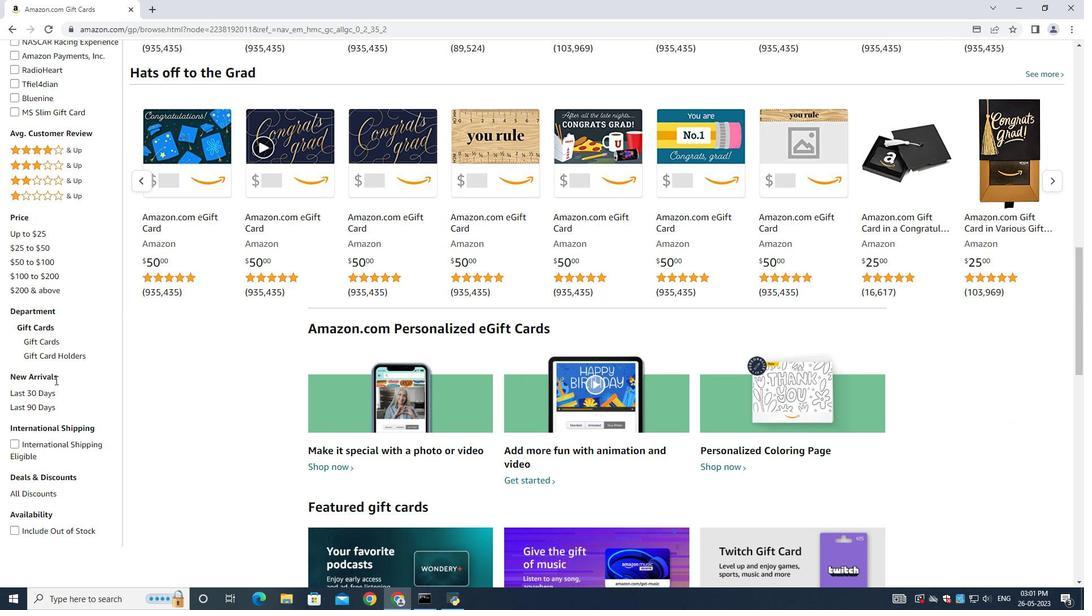 
Action: Mouse scrolled (67, 373) with delta (0, 0)
Screenshot: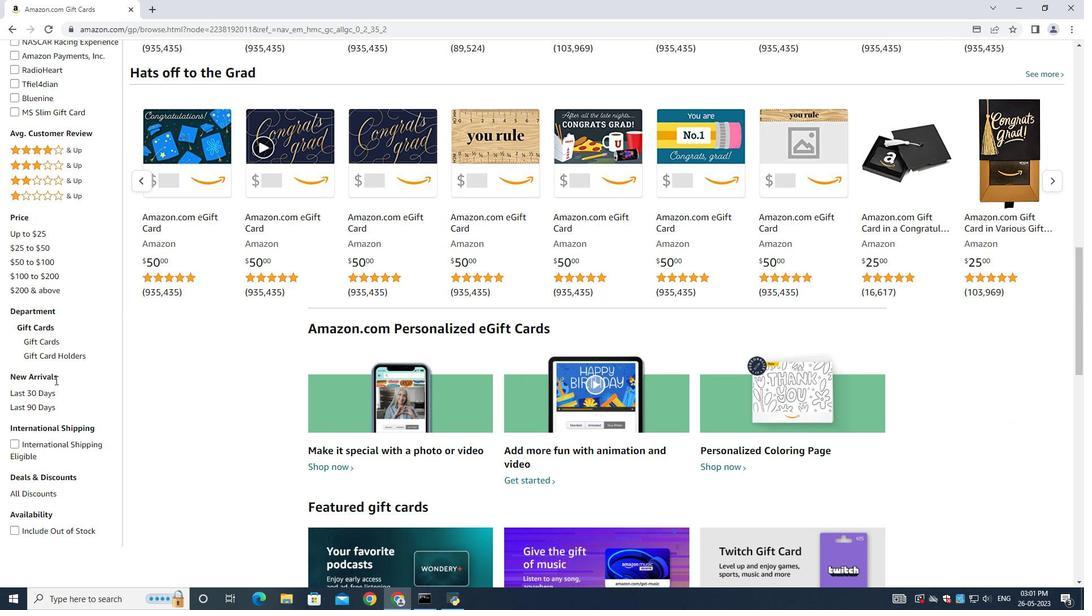 
Action: Mouse moved to (67, 372)
Screenshot: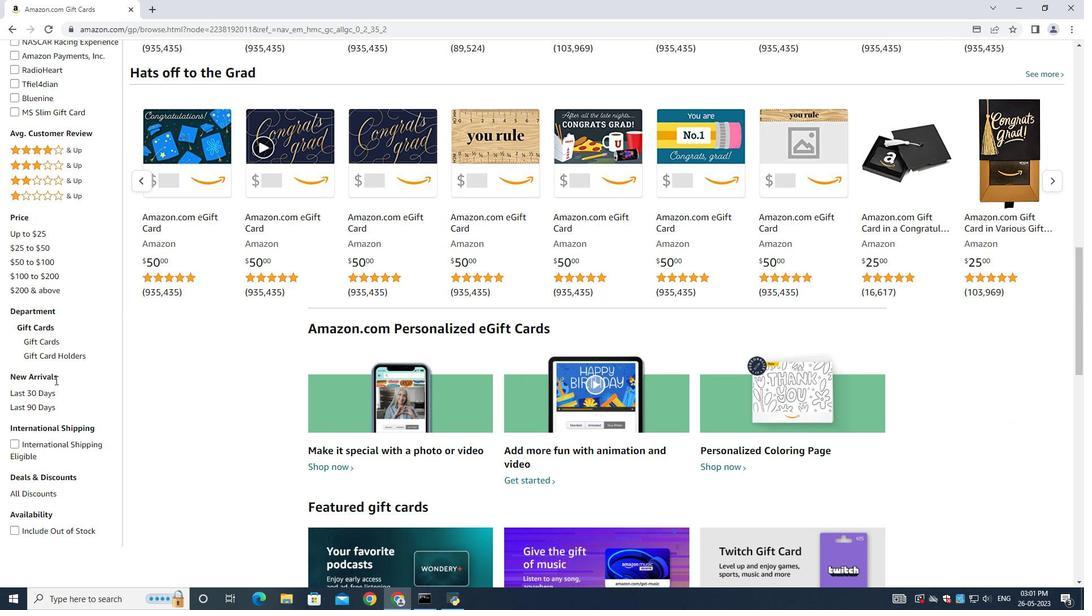 
Action: Mouse scrolled (67, 373) with delta (0, 0)
Screenshot: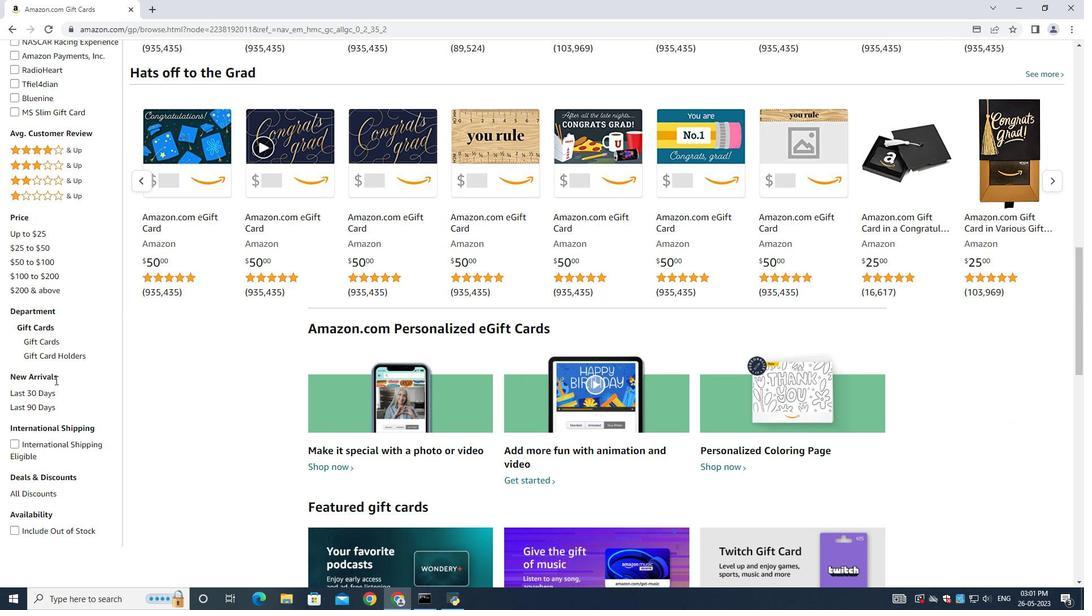 
Action: Mouse scrolled (67, 373) with delta (0, 0)
Screenshot: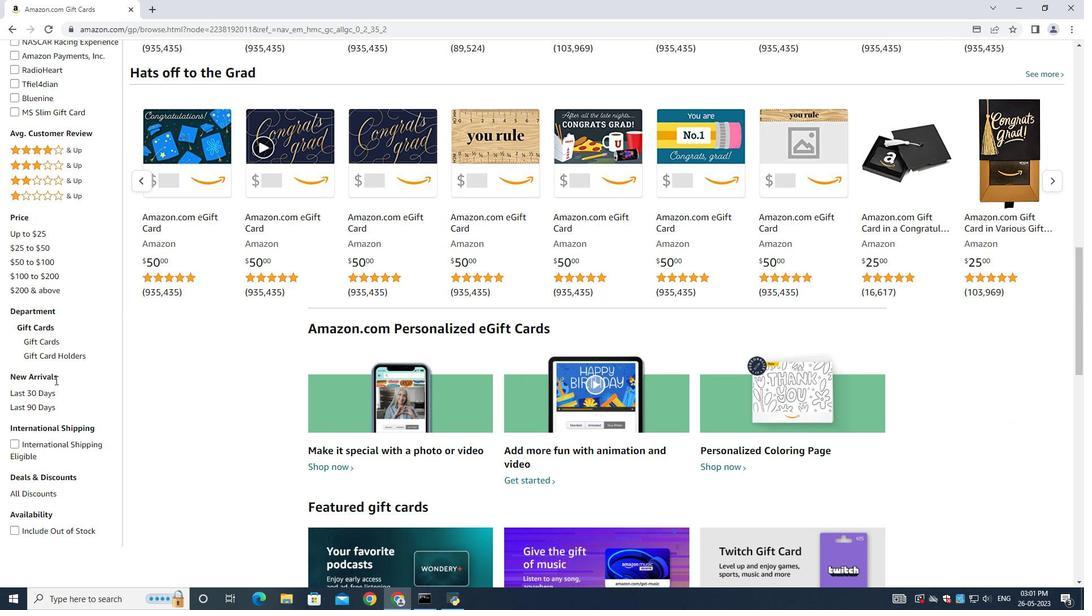 
Action: Mouse scrolled (67, 373) with delta (0, 0)
Screenshot: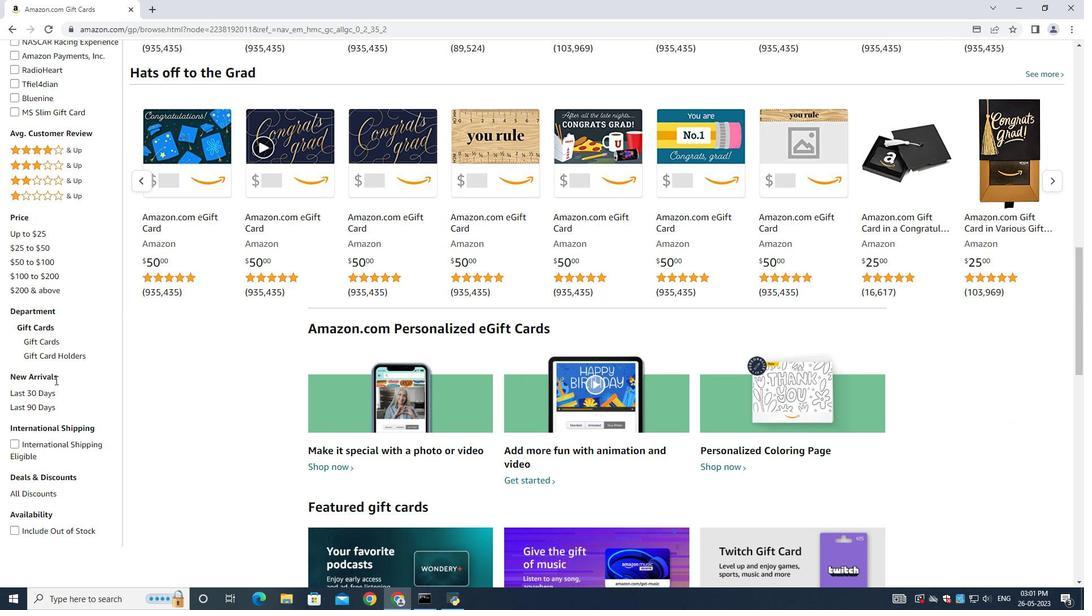 
Action: Mouse scrolled (67, 373) with delta (0, 0)
Screenshot: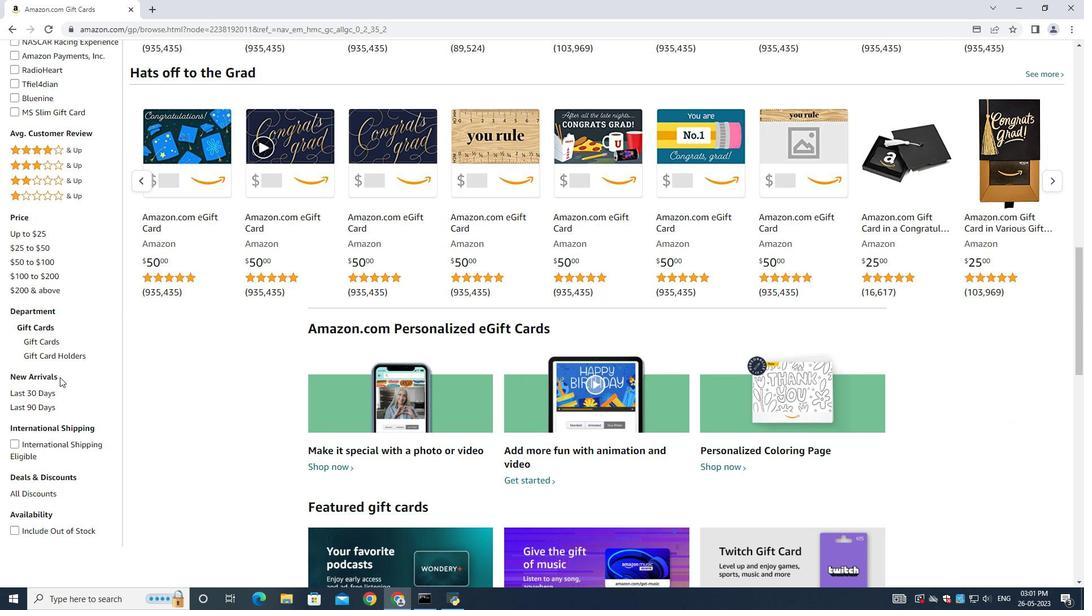 
Action: Mouse scrolled (67, 373) with delta (0, 0)
Screenshot: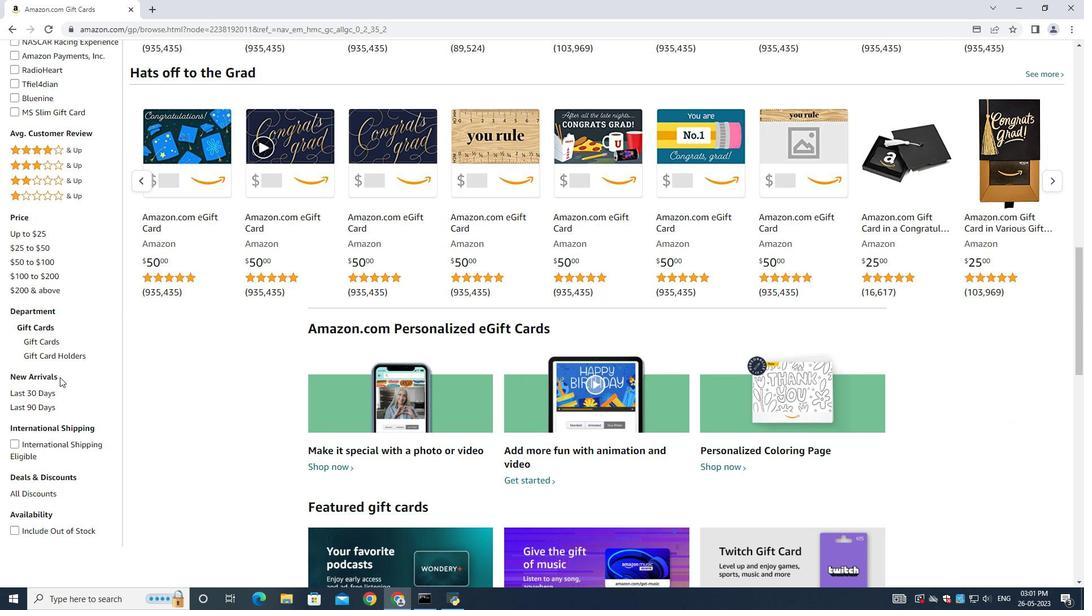 
Action: Mouse scrolled (67, 373) with delta (0, 0)
Screenshot: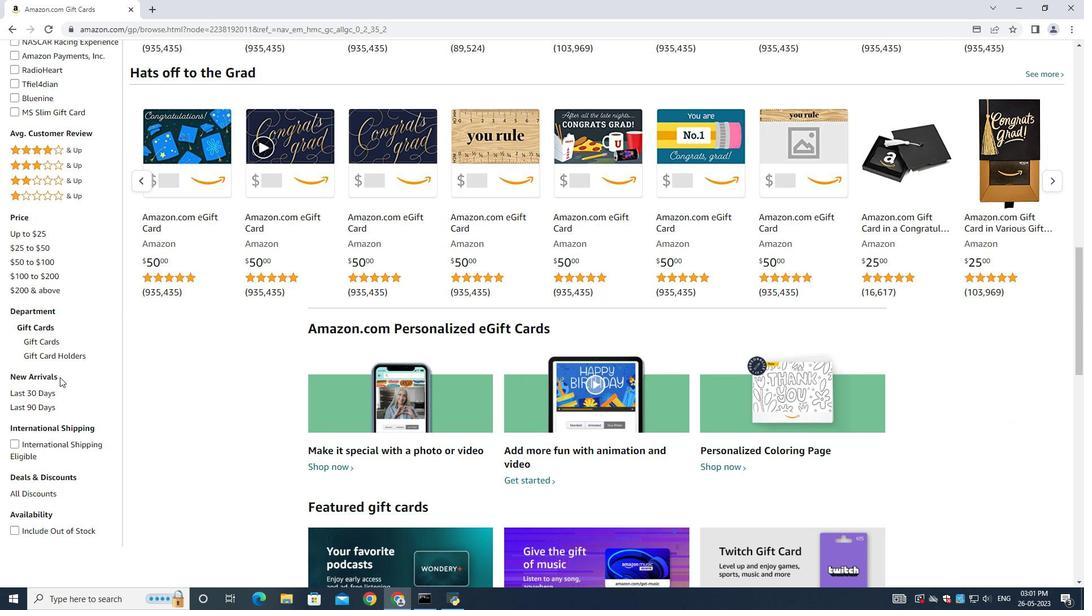 
Action: Mouse scrolled (67, 373) with delta (0, 0)
Screenshot: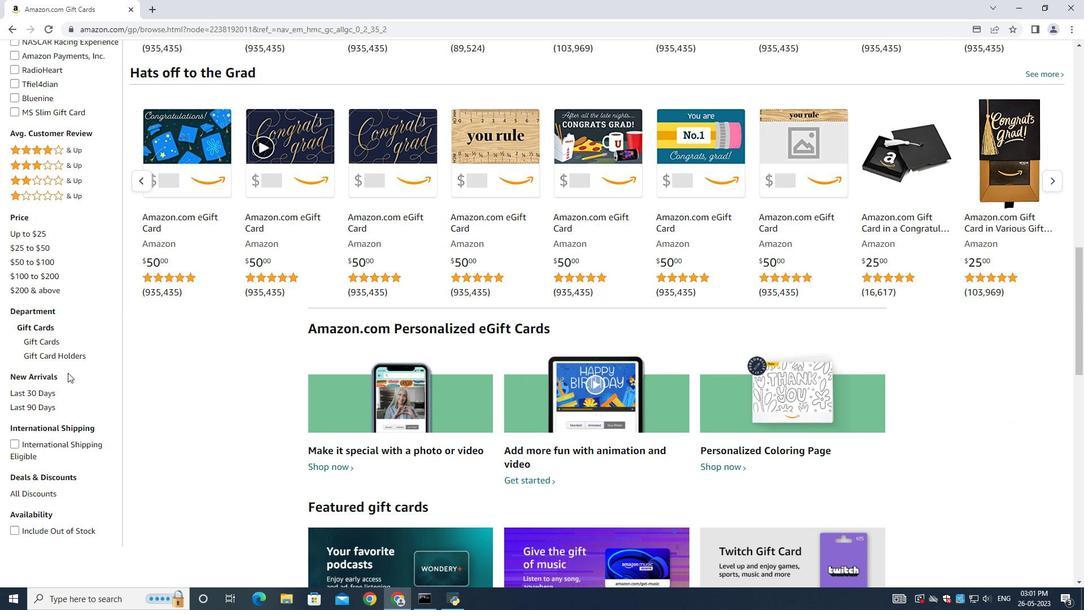 
Action: Mouse moved to (24, 233)
Screenshot: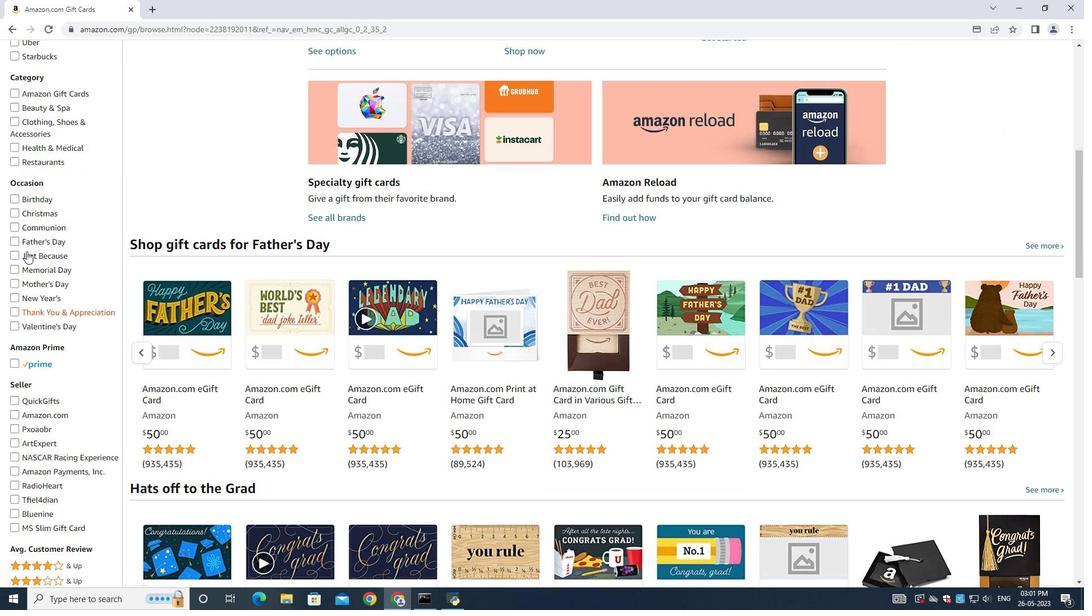 
Action: Mouse scrolled (24, 234) with delta (0, 0)
Screenshot: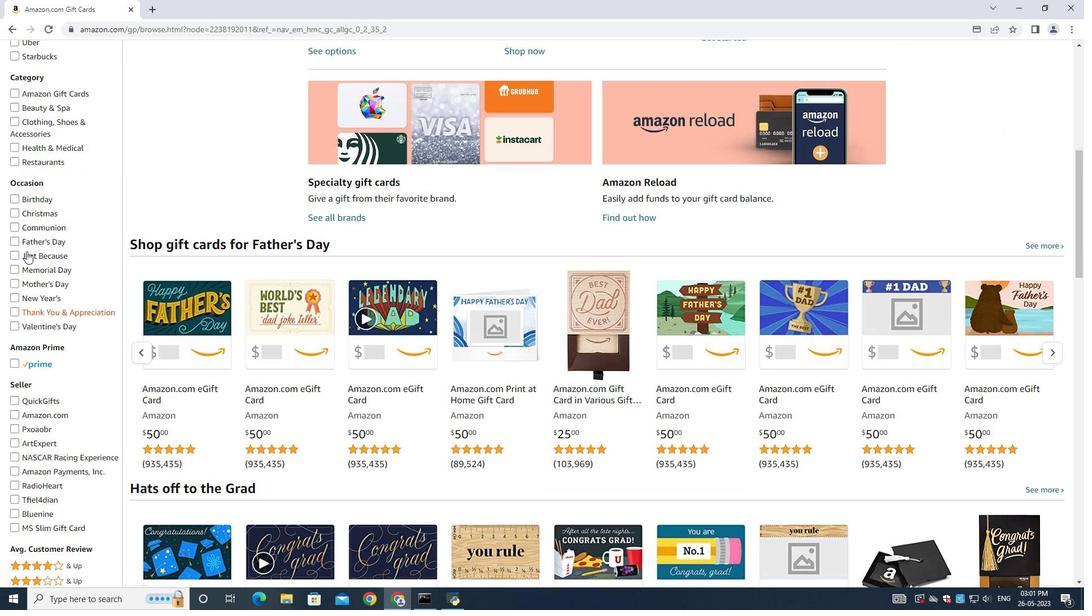 
Action: Mouse moved to (23, 185)
Screenshot: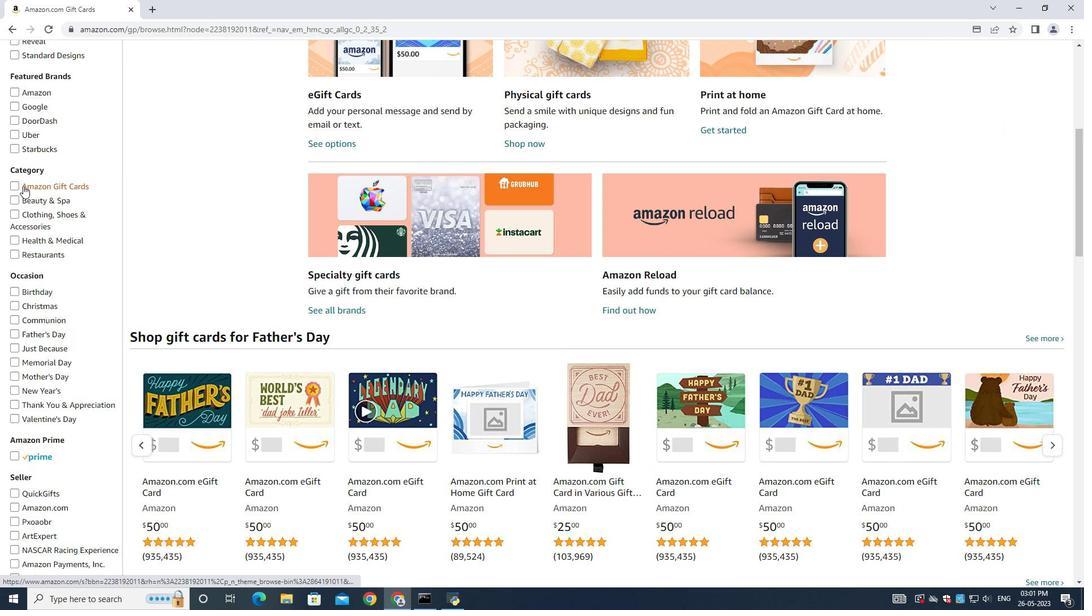 
Action: Mouse scrolled (23, 186) with delta (0, 0)
Screenshot: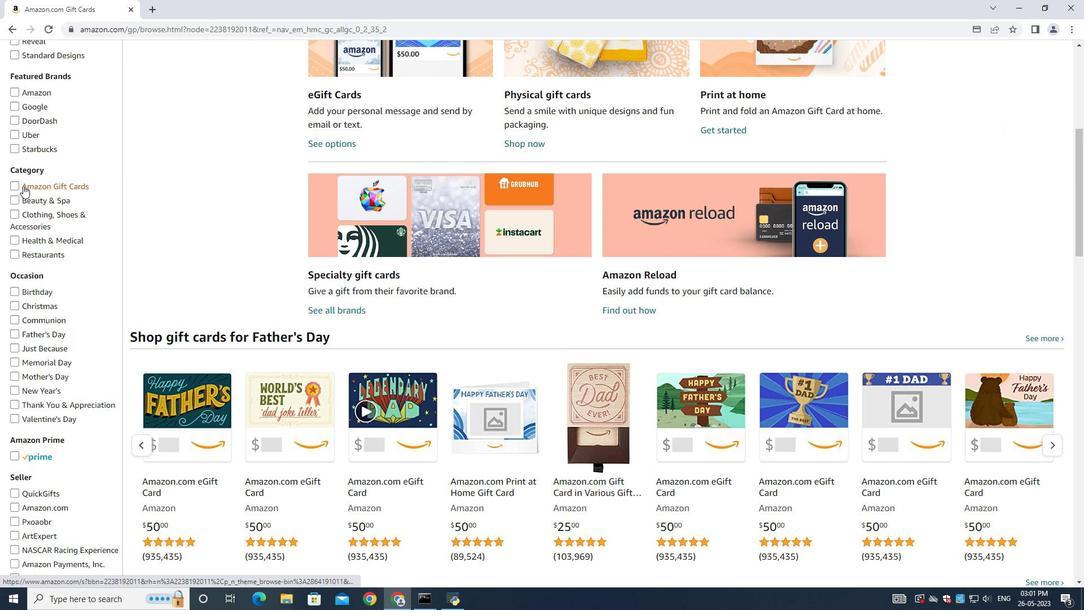 
Action: Mouse scrolled (23, 186) with delta (0, 0)
Screenshot: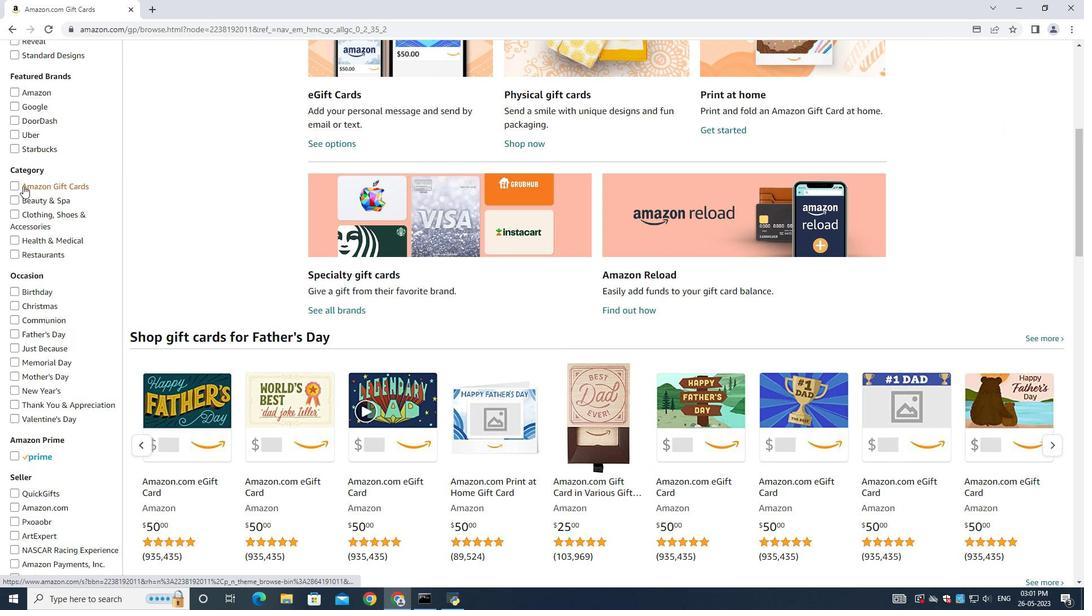 
Action: Mouse moved to (16, 202)
Screenshot: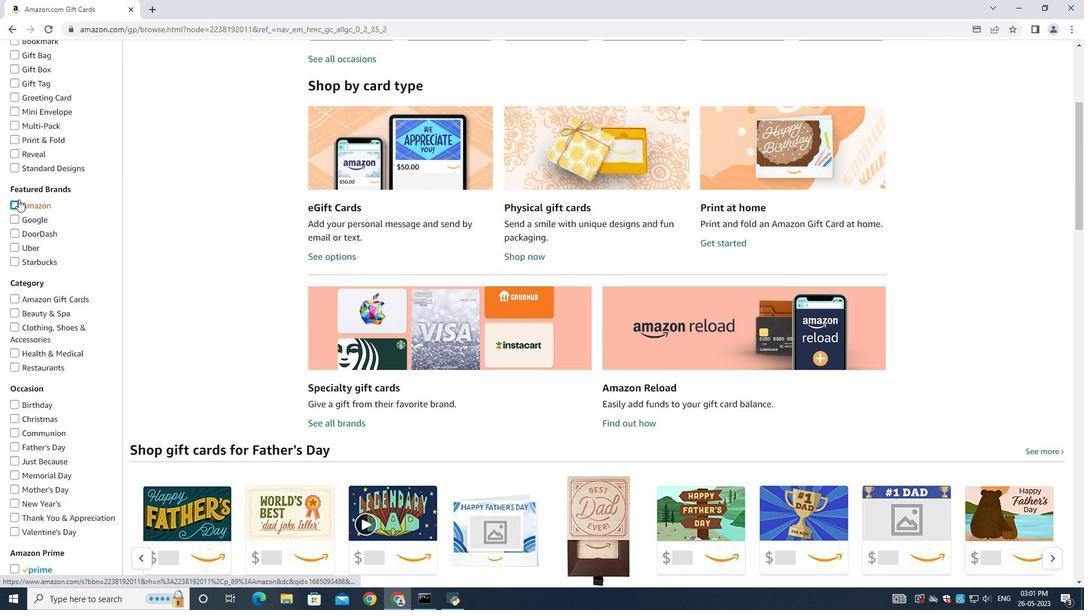 
Action: Mouse pressed left at (16, 202)
Screenshot: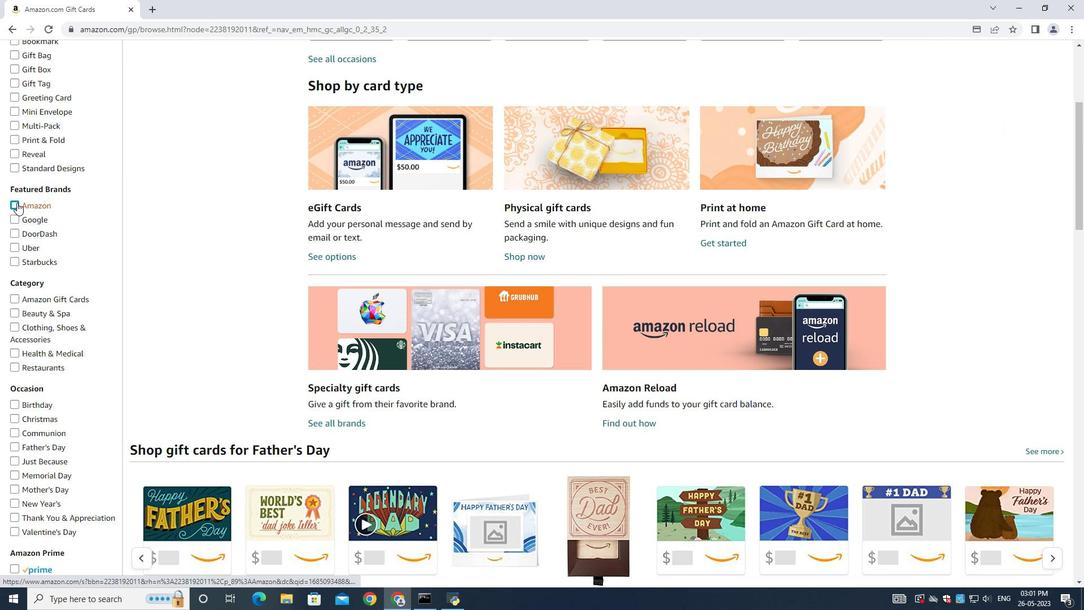
Action: Mouse moved to (442, 315)
Screenshot: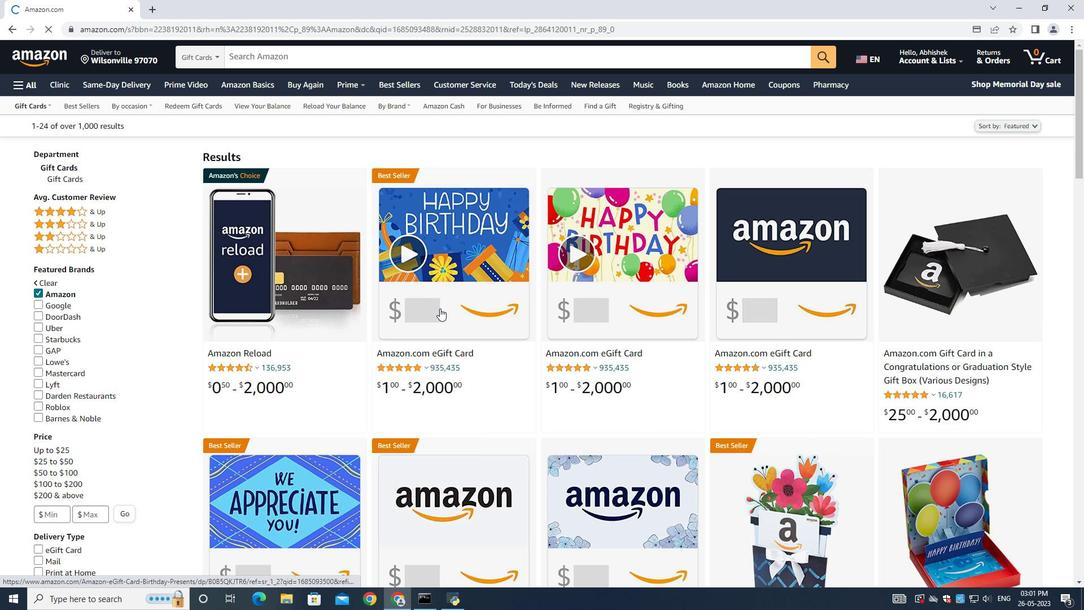 
Action: Mouse scrolled (442, 314) with delta (0, 0)
Screenshot: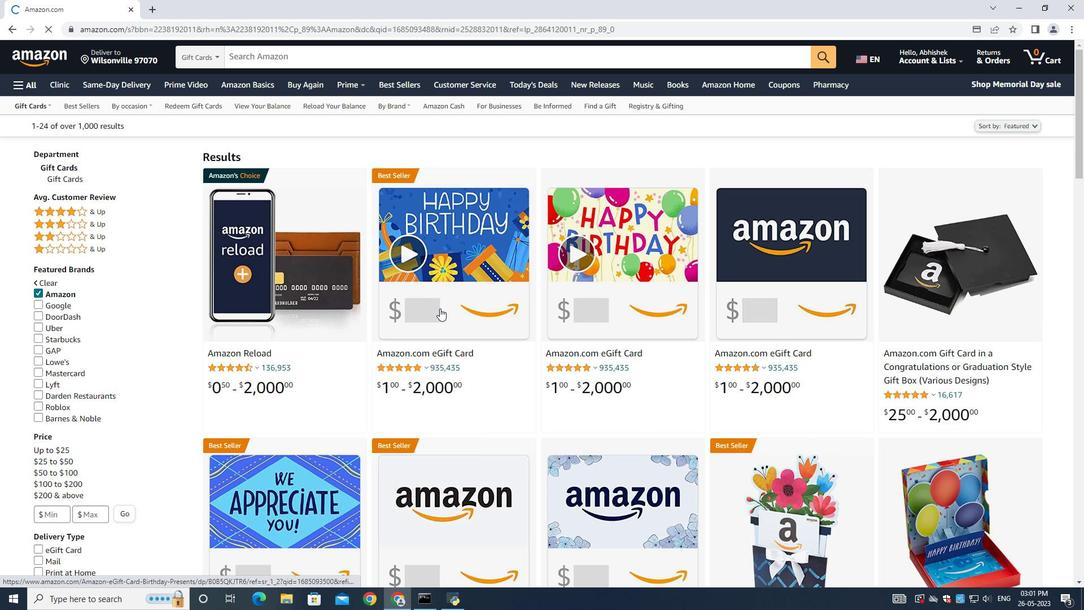 
Action: Mouse scrolled (442, 314) with delta (0, 0)
Screenshot: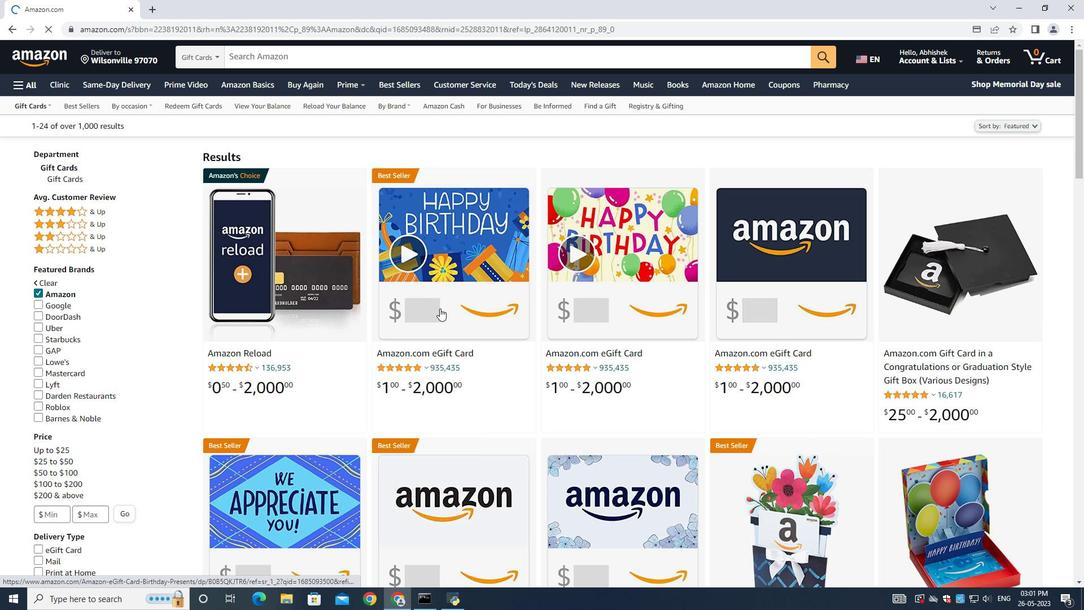
Action: Mouse scrolled (442, 315) with delta (0, 0)
Screenshot: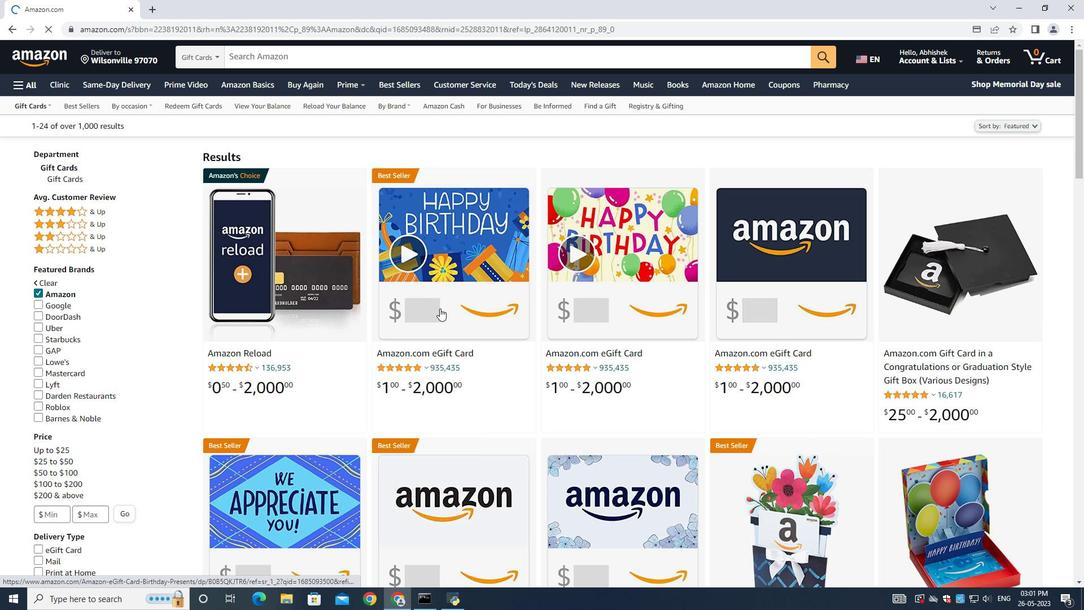 
Action: Mouse moved to (562, 314)
Screenshot: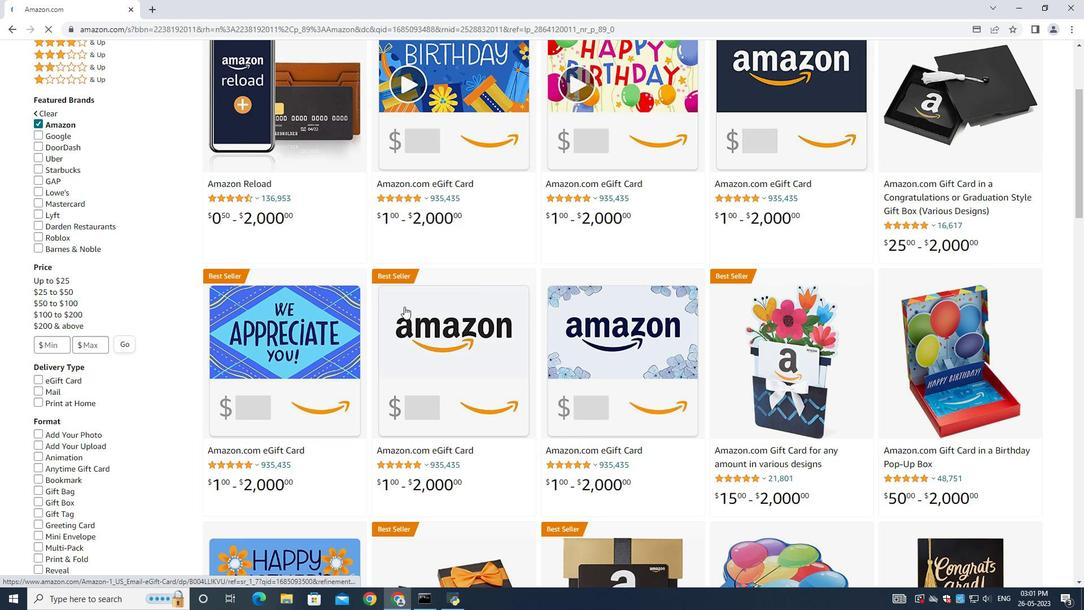 
Action: Mouse scrolled (562, 313) with delta (0, 0)
Screenshot: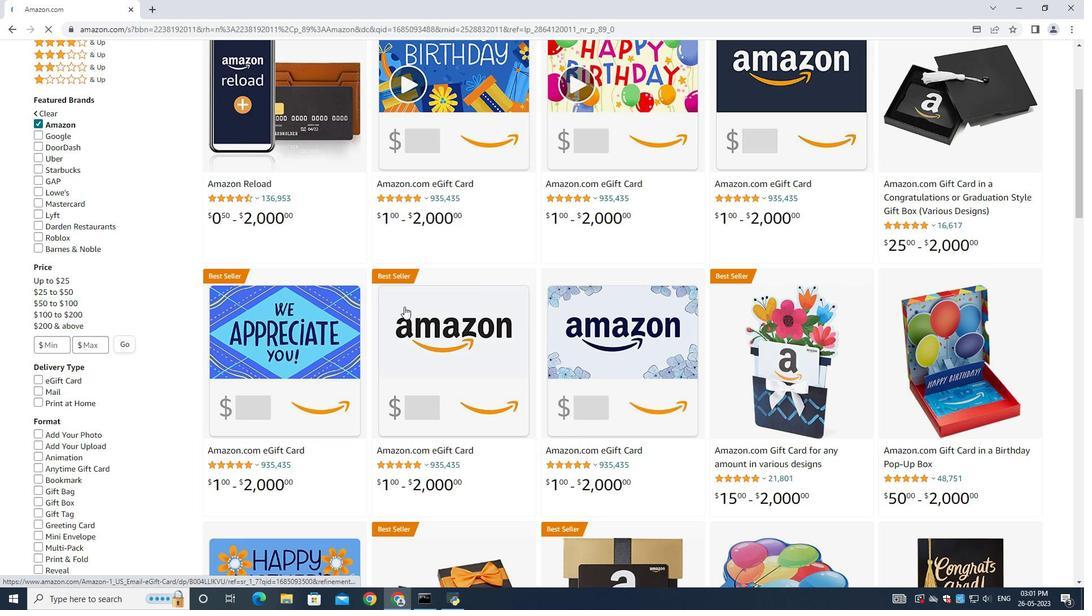
Action: Mouse scrolled (562, 313) with delta (0, 0)
Screenshot: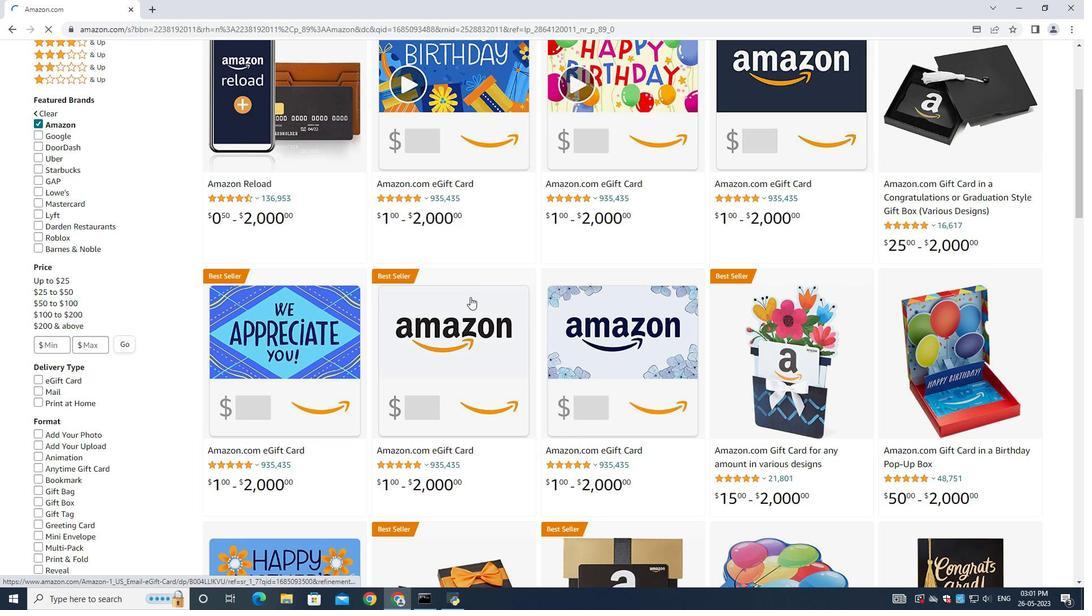 
Action: Mouse scrolled (562, 313) with delta (0, 0)
Screenshot: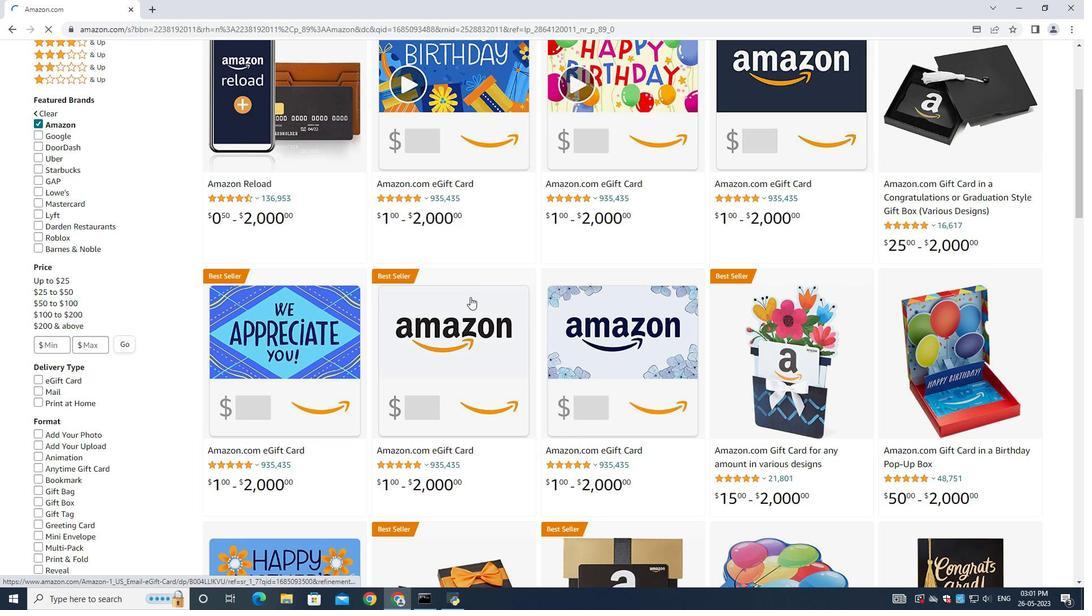 
Action: Mouse scrolled (562, 313) with delta (0, 0)
Screenshot: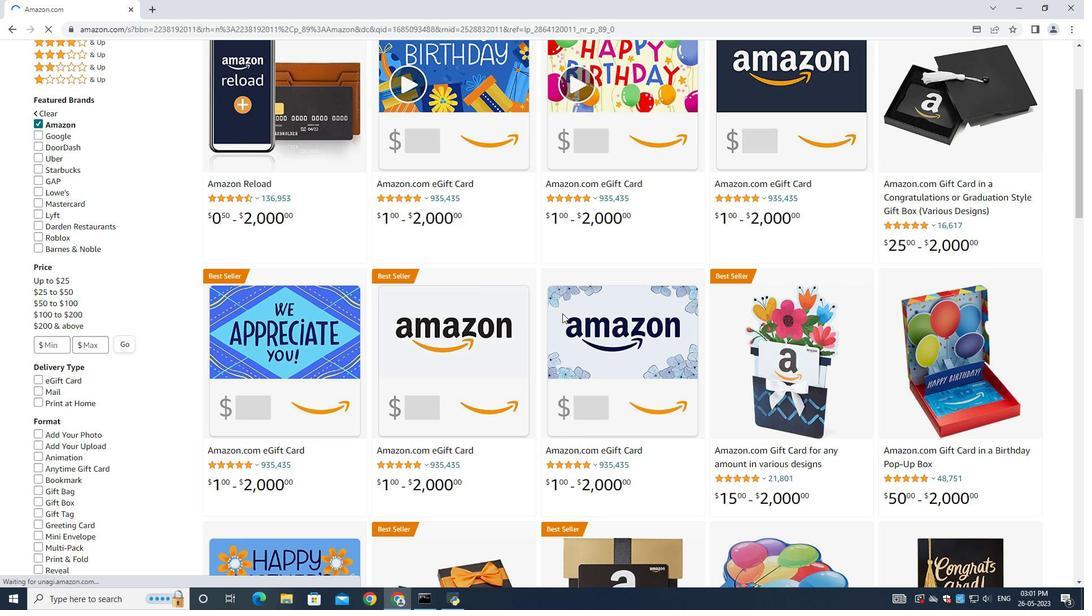 
Action: Mouse scrolled (562, 313) with delta (0, 0)
Screenshot: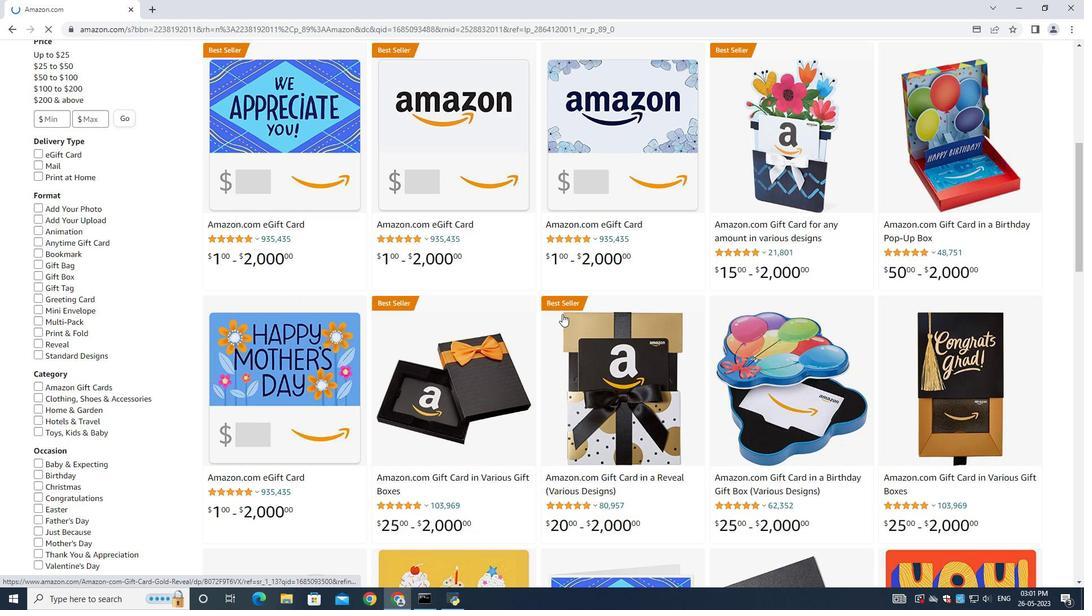 
Action: Mouse scrolled (562, 313) with delta (0, 0)
Screenshot: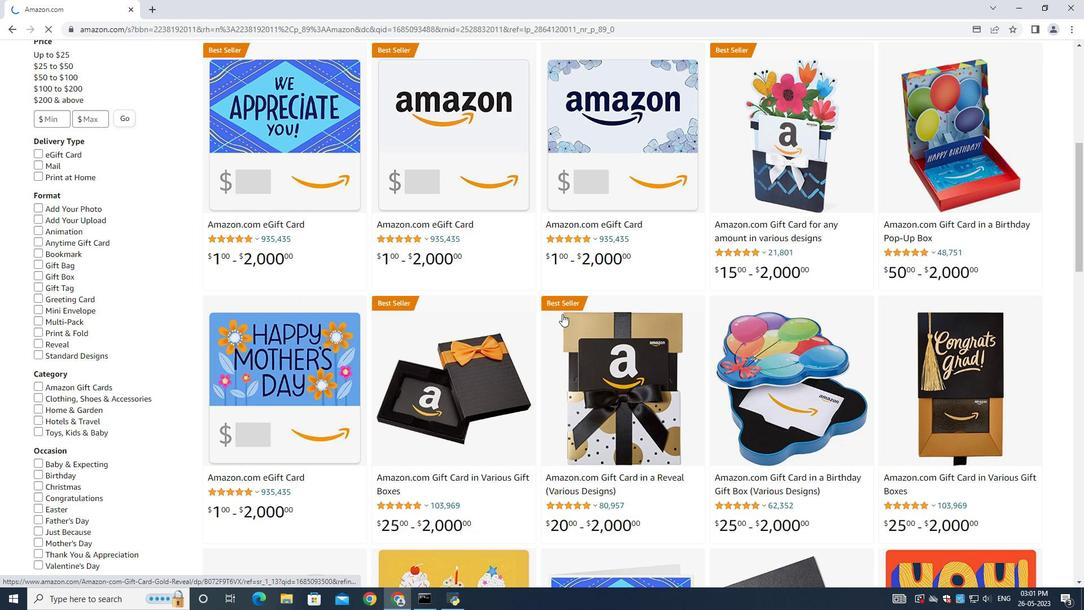 
Action: Mouse scrolled (562, 313) with delta (0, 0)
Screenshot: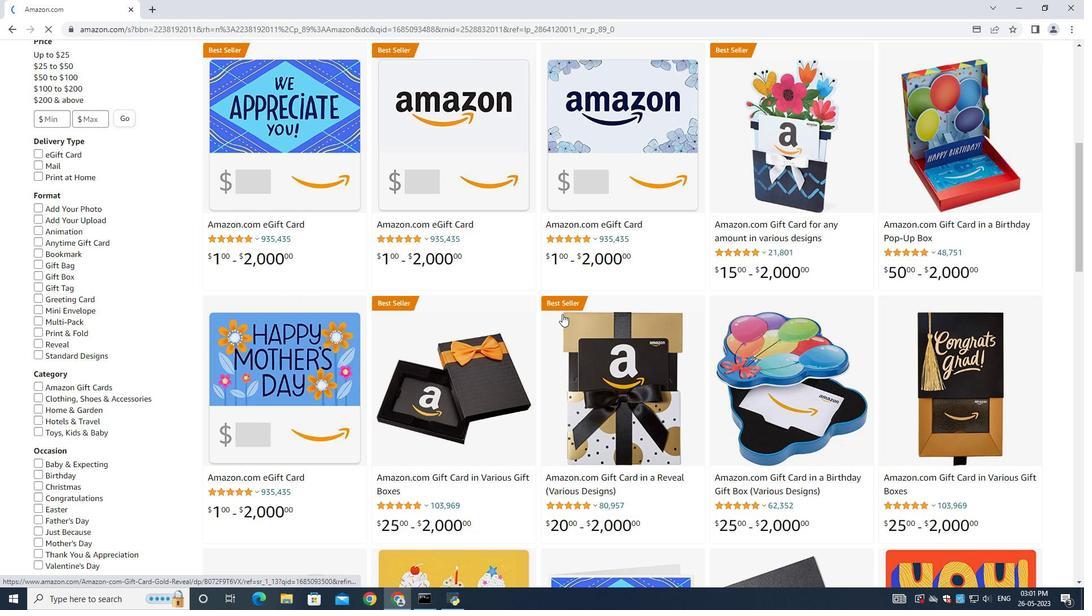 
Action: Mouse scrolled (562, 313) with delta (0, 0)
Screenshot: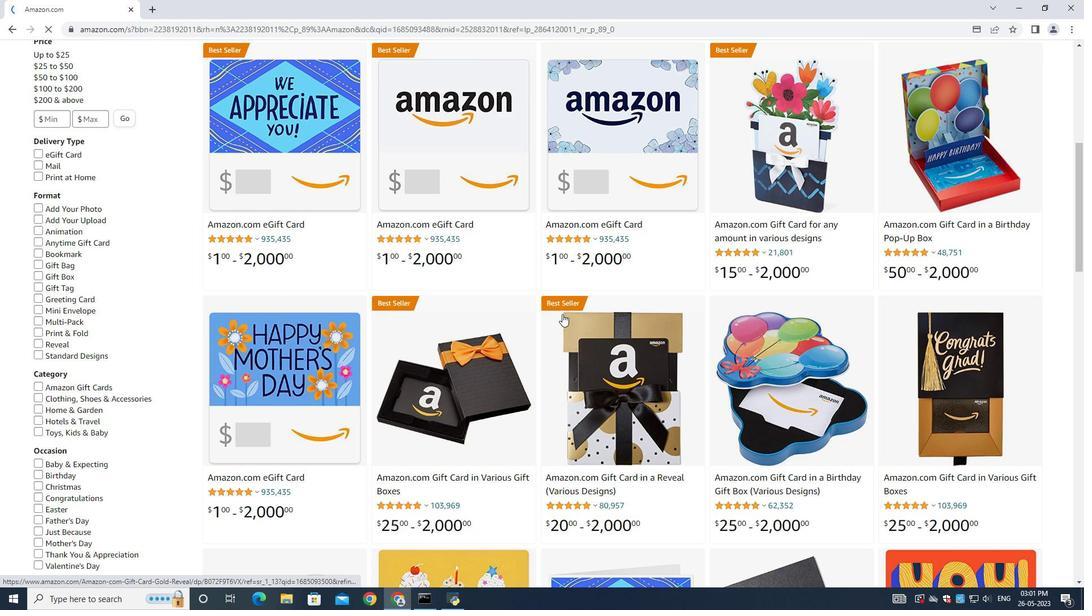 
Action: Mouse scrolled (562, 313) with delta (0, 0)
Screenshot: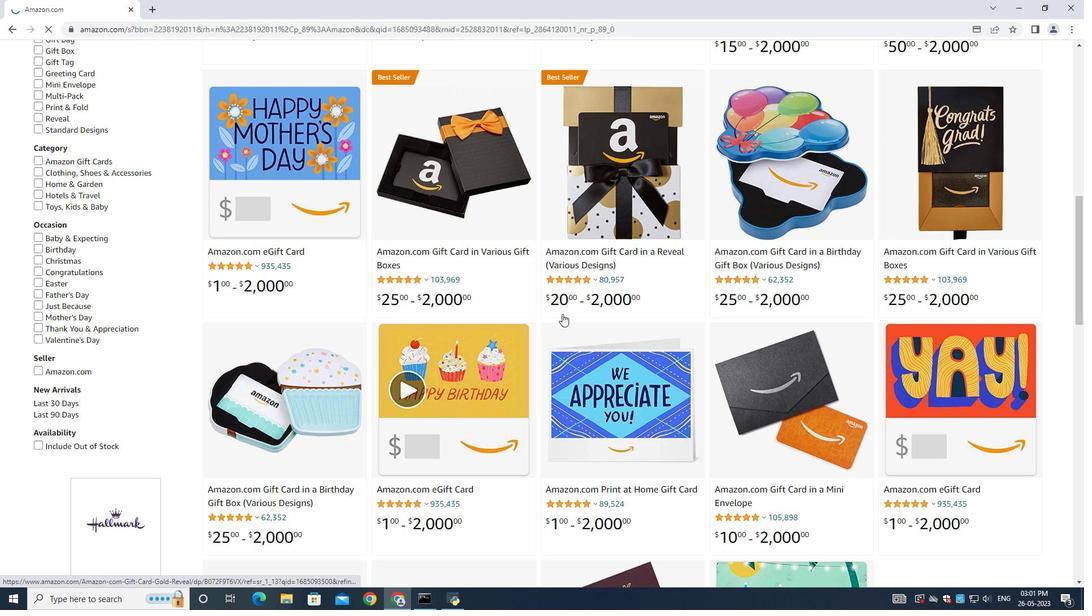 
Action: Mouse scrolled (562, 313) with delta (0, 0)
Screenshot: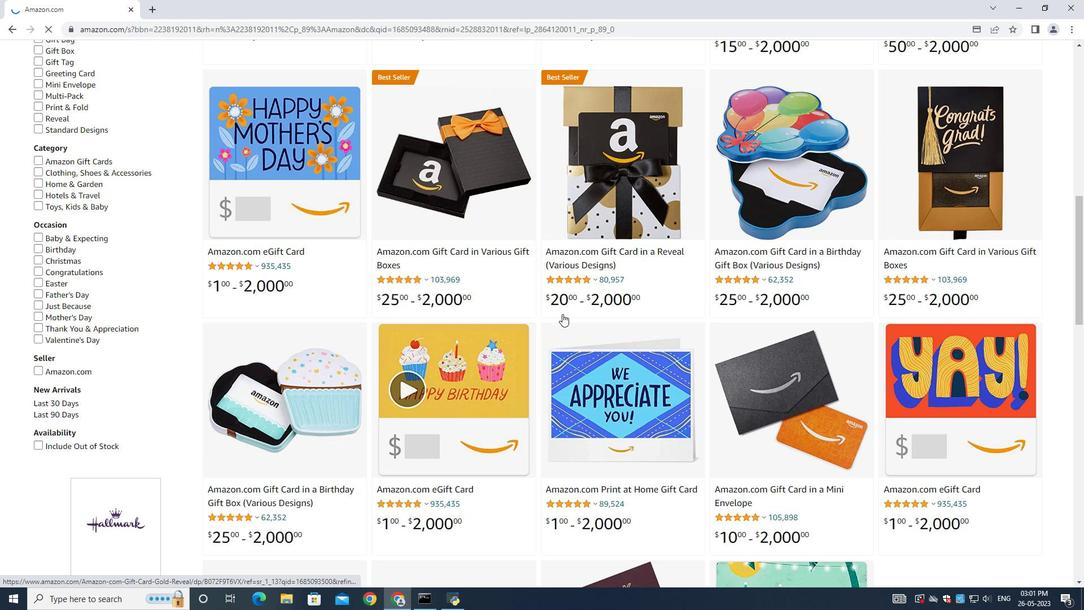 
Action: Mouse scrolled (562, 313) with delta (0, 0)
Screenshot: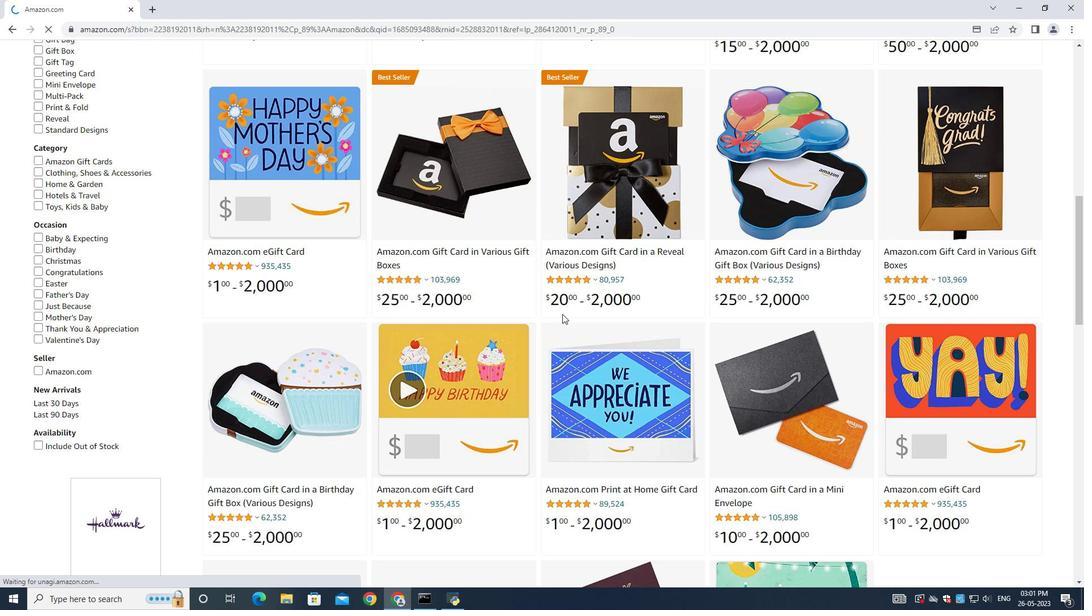 
Action: Mouse scrolled (562, 313) with delta (0, 0)
Screenshot: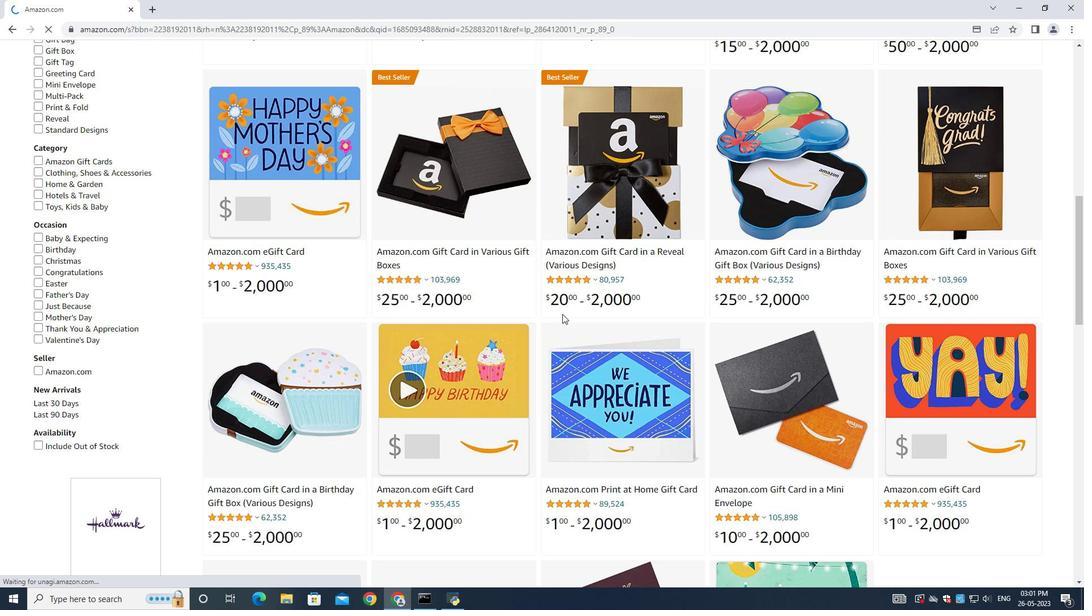 
Action: Mouse scrolled (562, 313) with delta (0, 0)
Screenshot: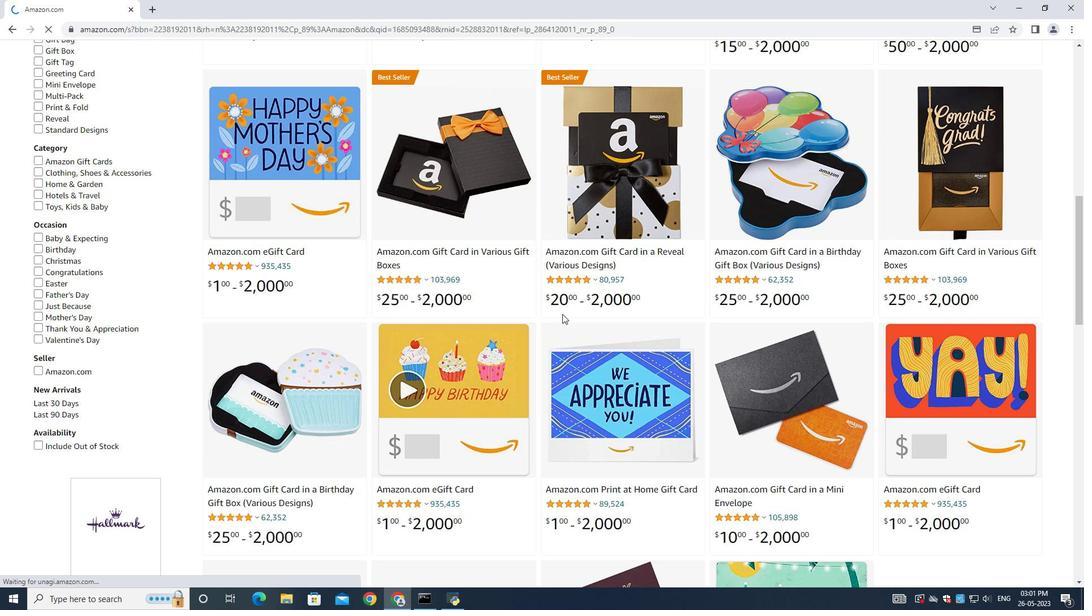 
Action: Mouse scrolled (562, 314) with delta (0, 0)
Screenshot: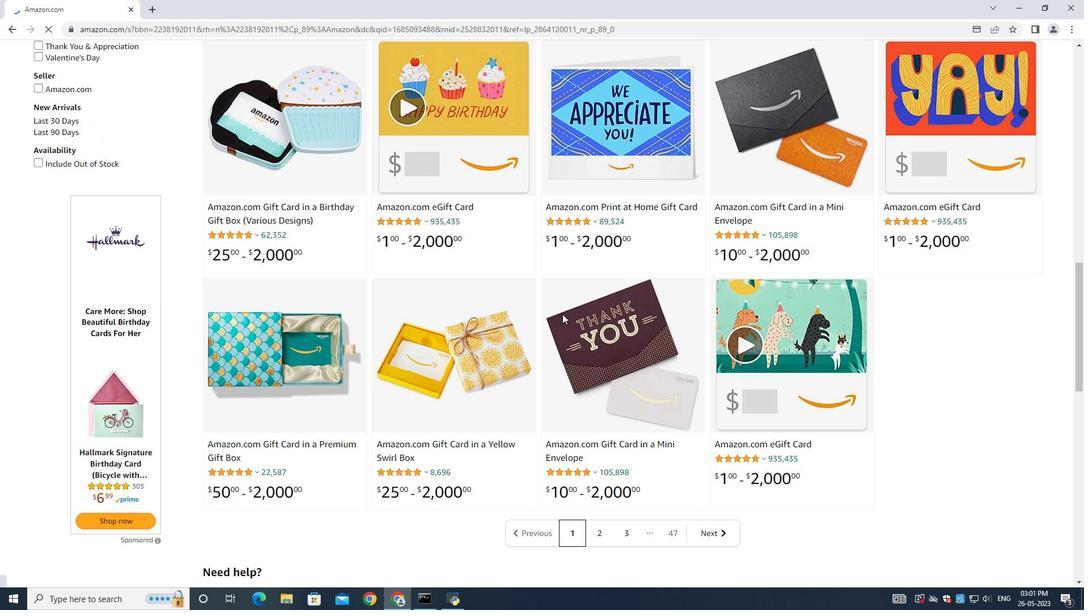 
Action: Mouse scrolled (562, 314) with delta (0, 0)
Screenshot: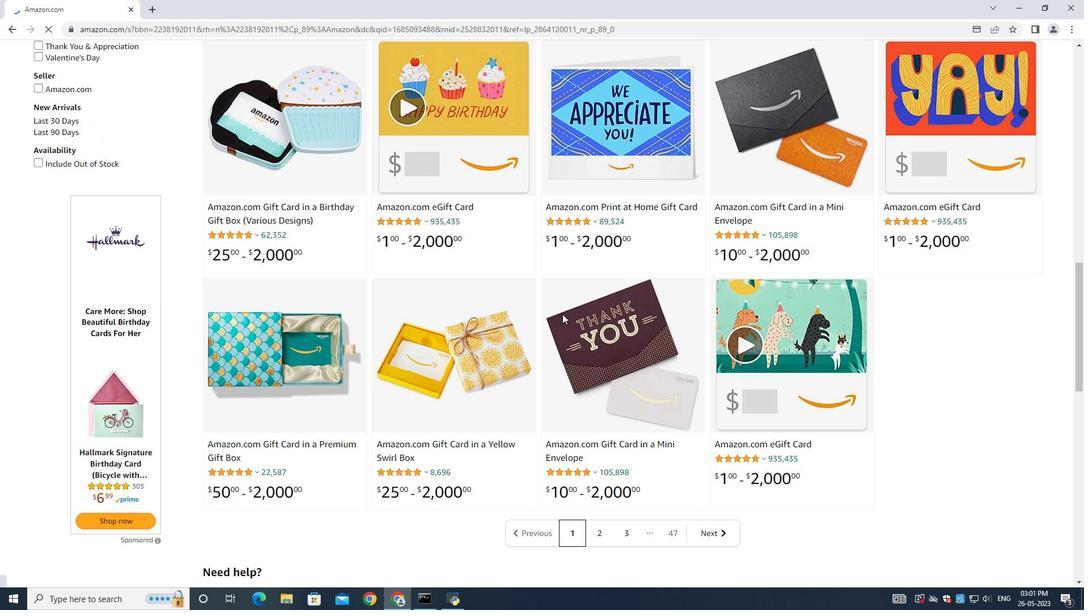 
Action: Mouse scrolled (562, 314) with delta (0, 0)
Screenshot: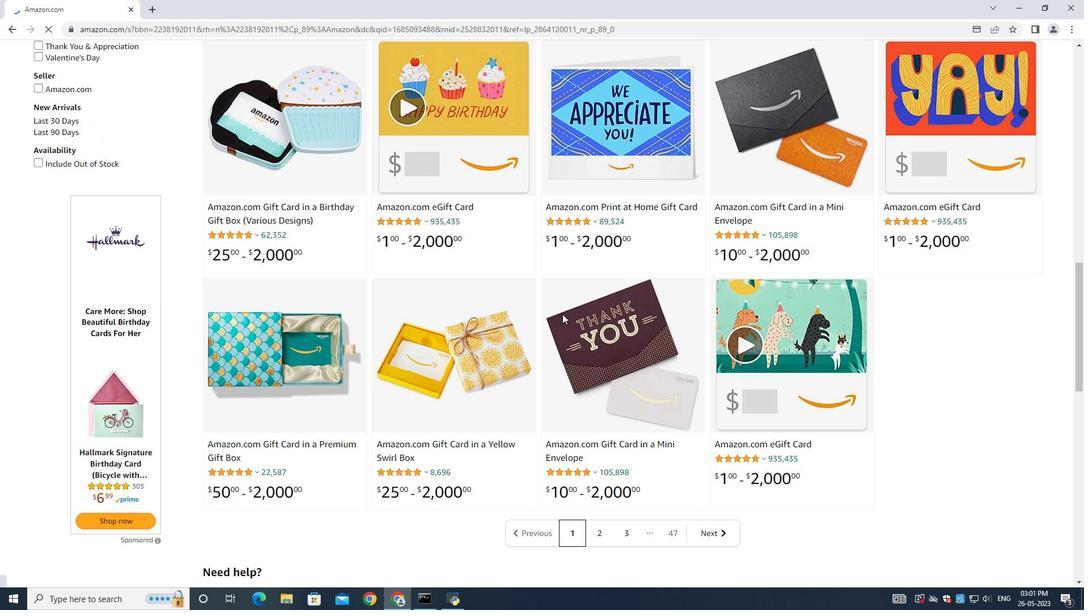 
Action: Mouse scrolled (562, 314) with delta (0, 0)
Screenshot: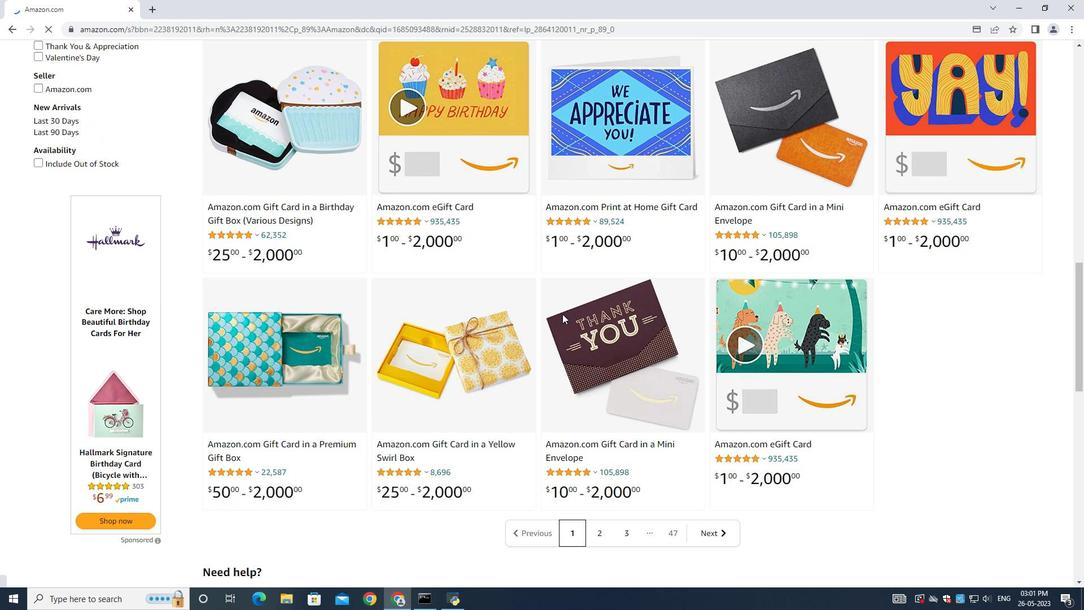 
Action: Mouse scrolled (562, 314) with delta (0, 0)
Screenshot: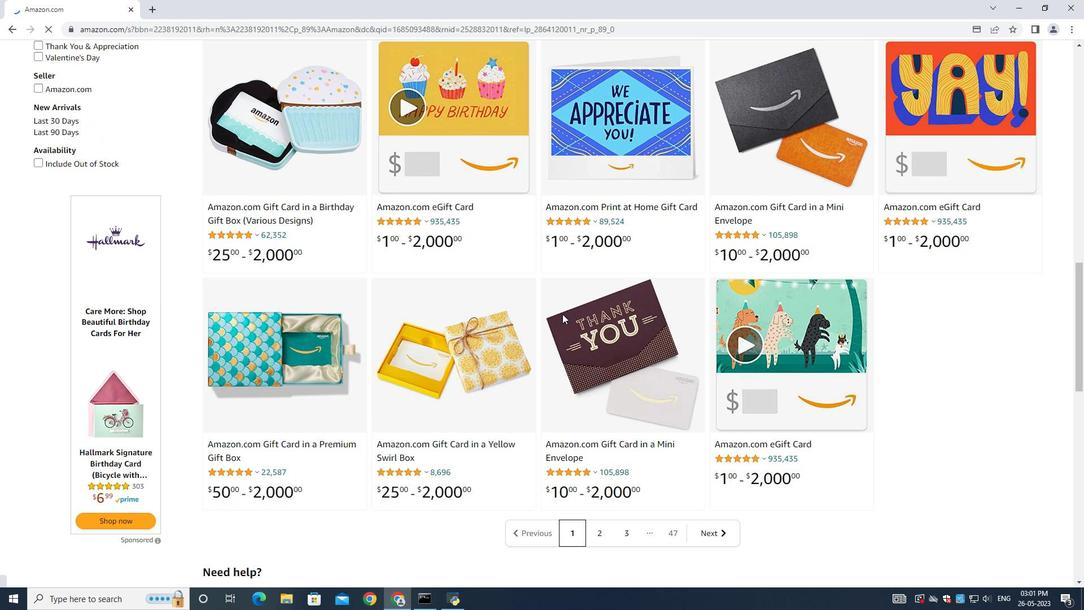 
Action: Mouse scrolled (562, 314) with delta (0, 0)
Screenshot: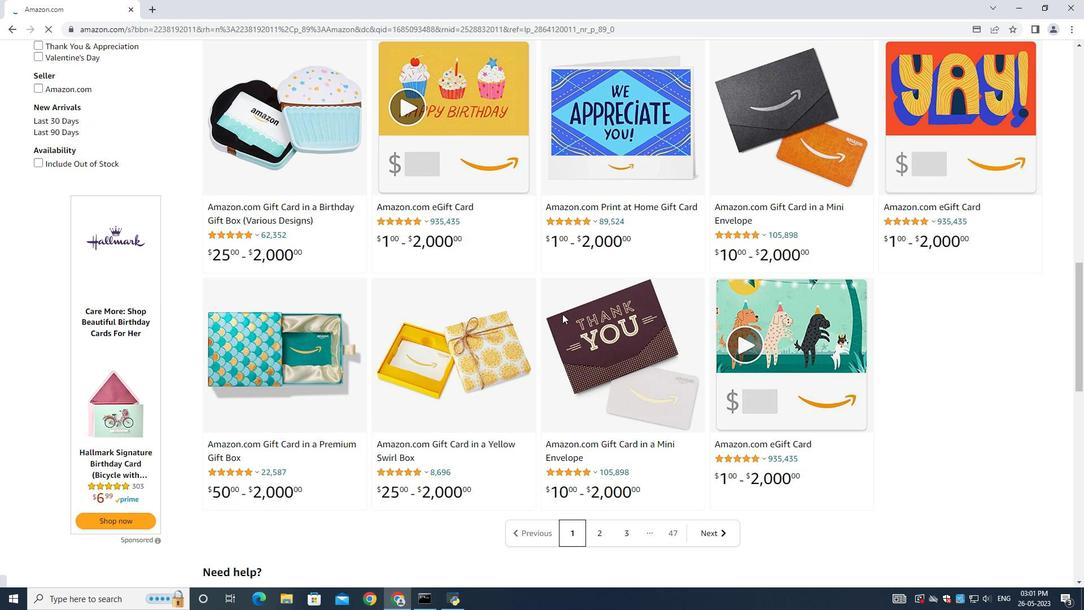 
Action: Mouse scrolled (562, 314) with delta (0, 0)
Screenshot: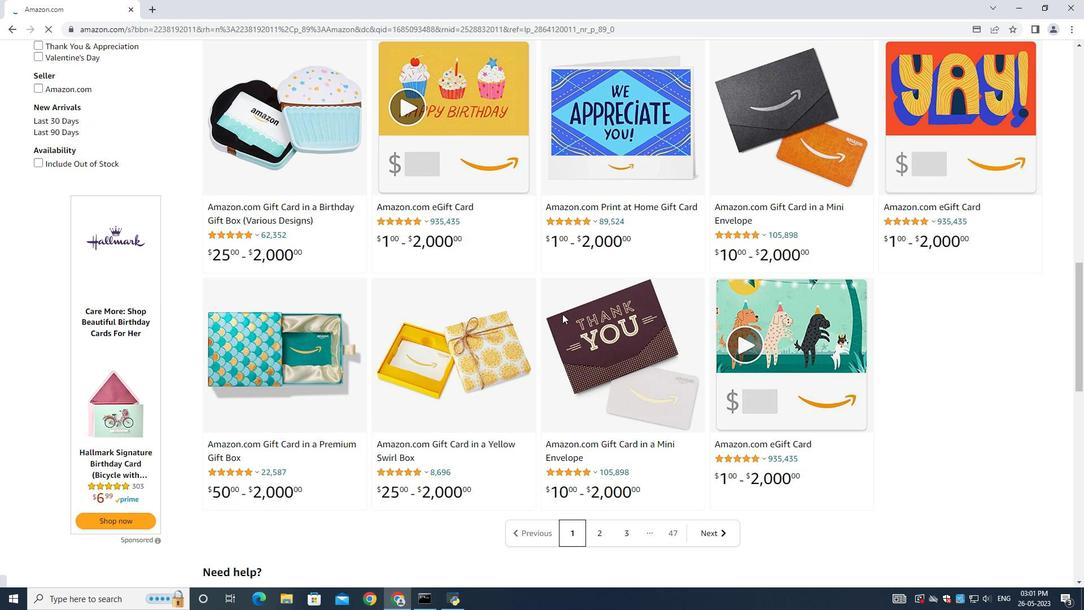 
Action: Mouse moved to (179, 309)
Screenshot: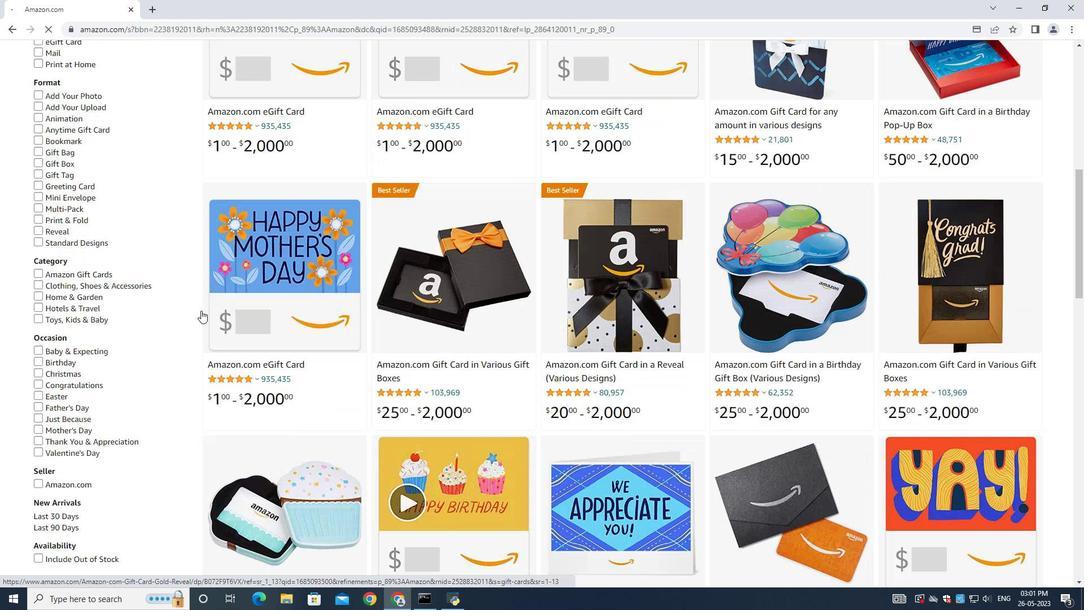 
Action: Mouse scrolled (179, 310) with delta (0, 0)
Screenshot: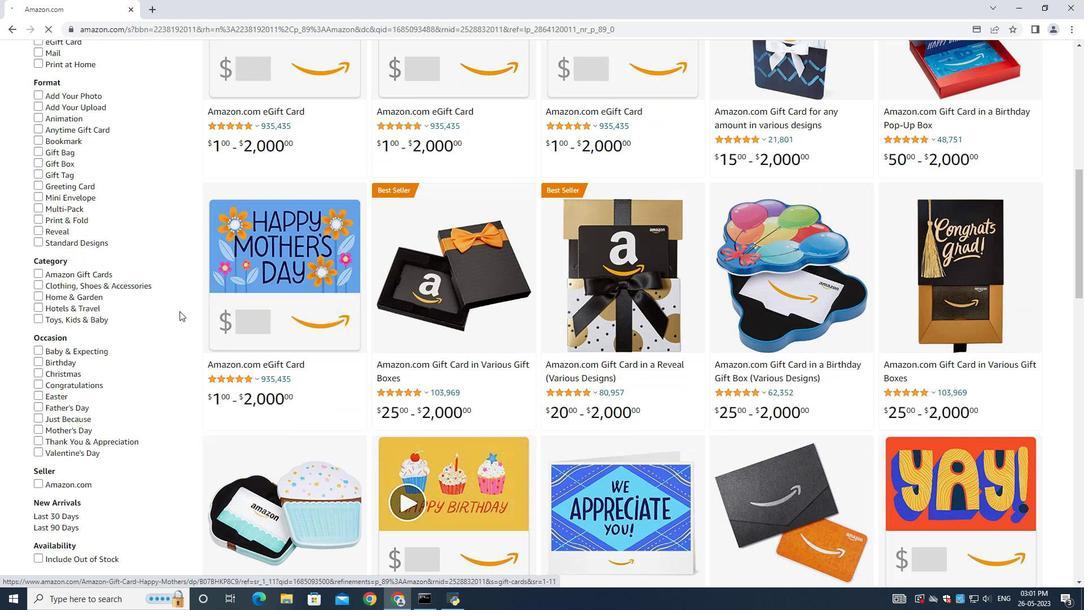 
Action: Mouse scrolled (179, 310) with delta (0, 0)
Screenshot: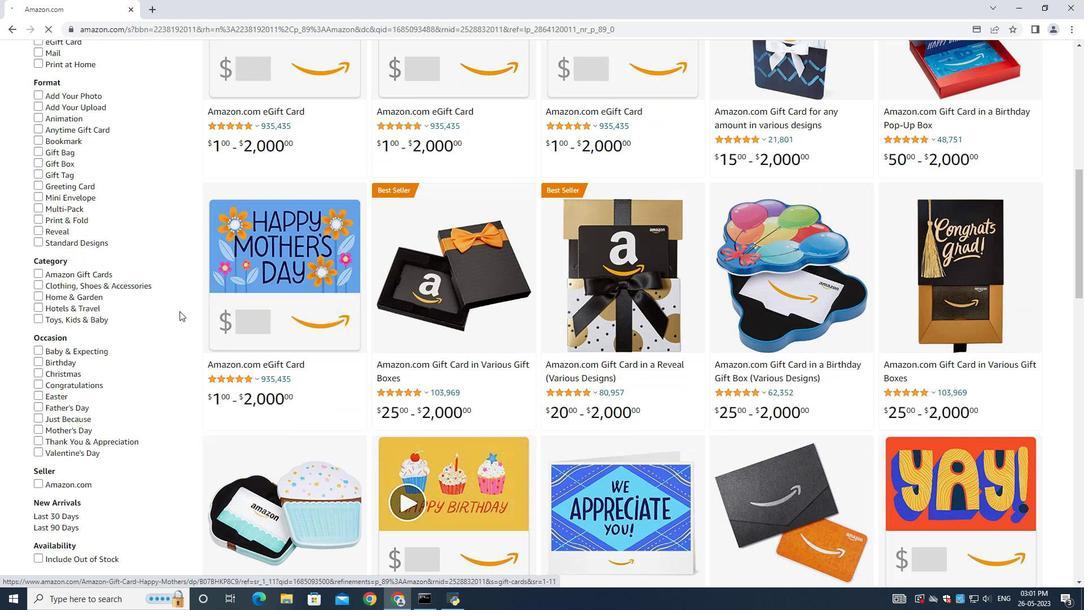 
Action: Mouse scrolled (179, 310) with delta (0, 0)
Screenshot: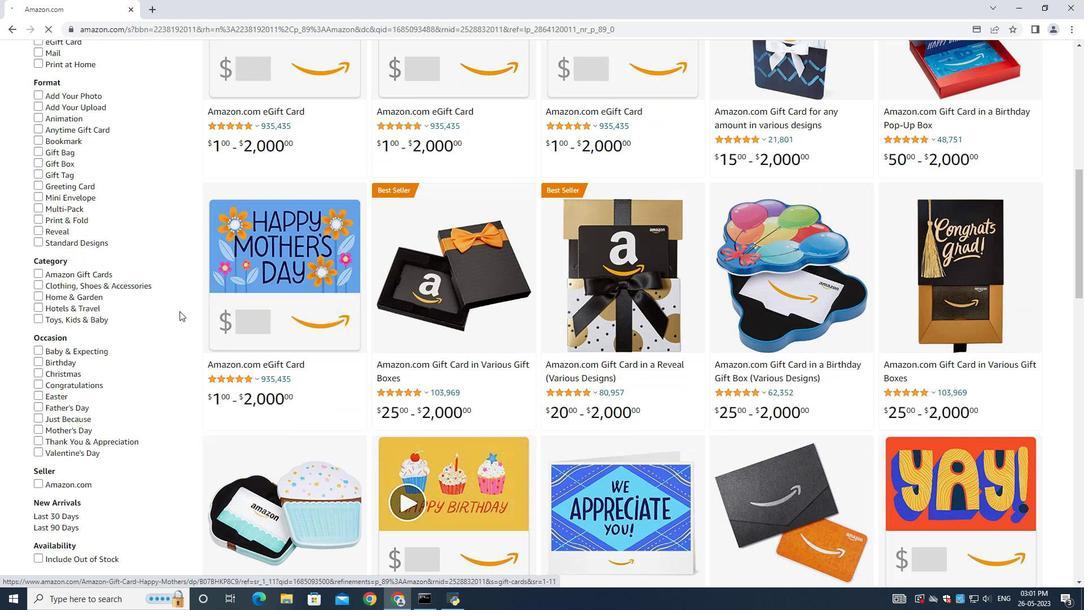 
Action: Mouse scrolled (179, 310) with delta (0, 0)
Screenshot: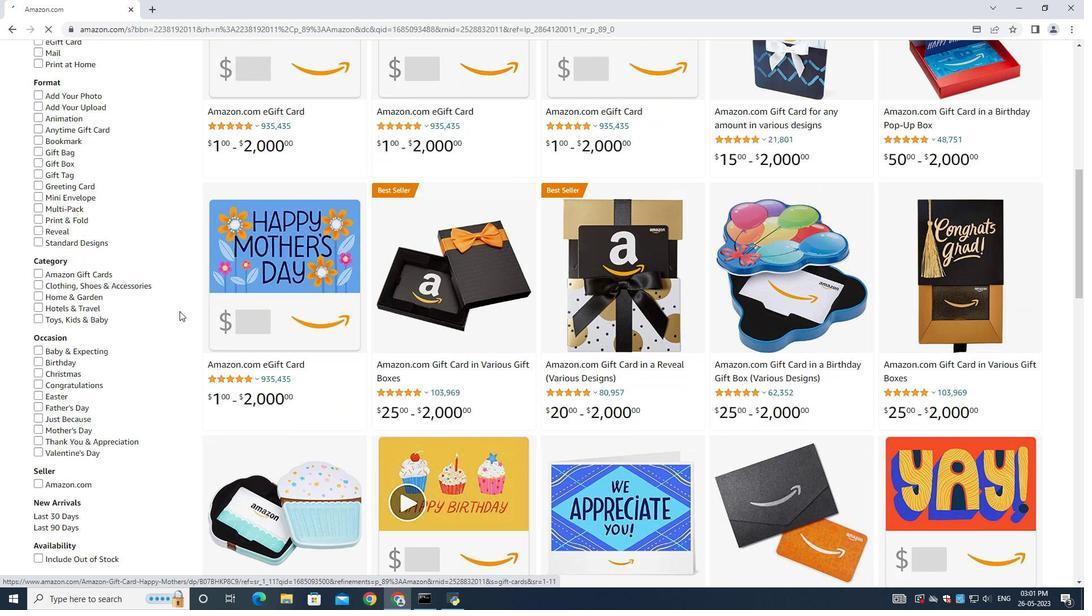 
Action: Mouse scrolled (179, 310) with delta (0, 0)
Screenshot: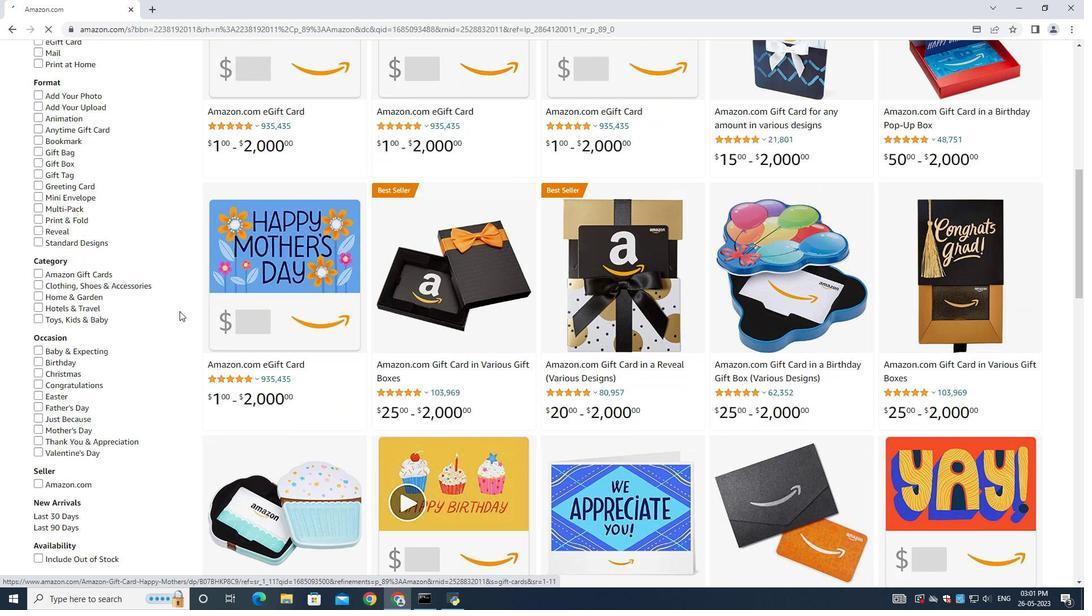 
Action: Mouse scrolled (179, 310) with delta (0, 0)
Screenshot: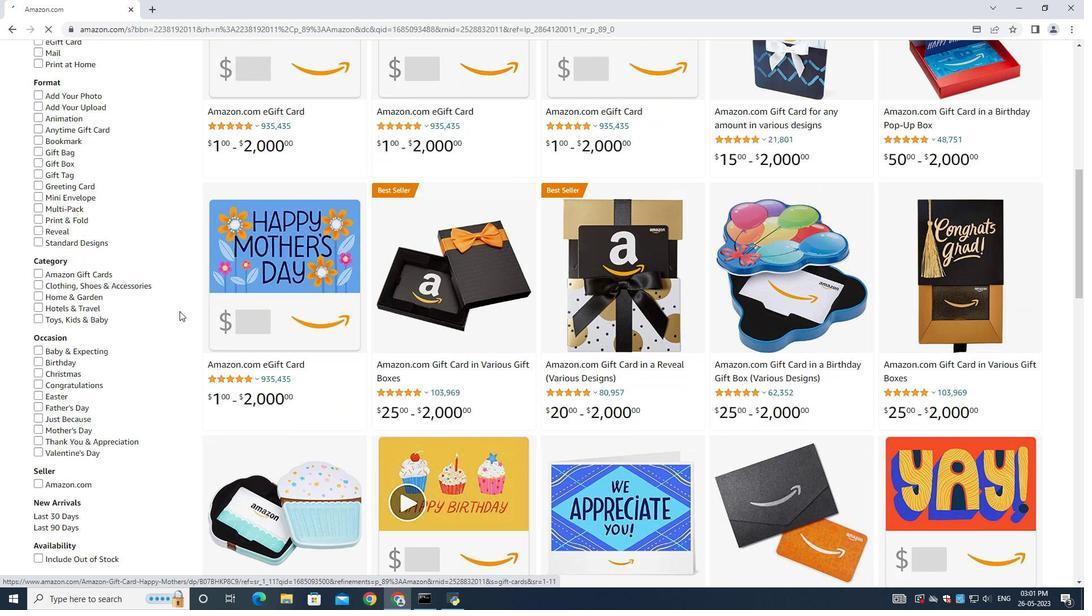 
Action: Mouse scrolled (179, 310) with delta (0, 0)
Screenshot: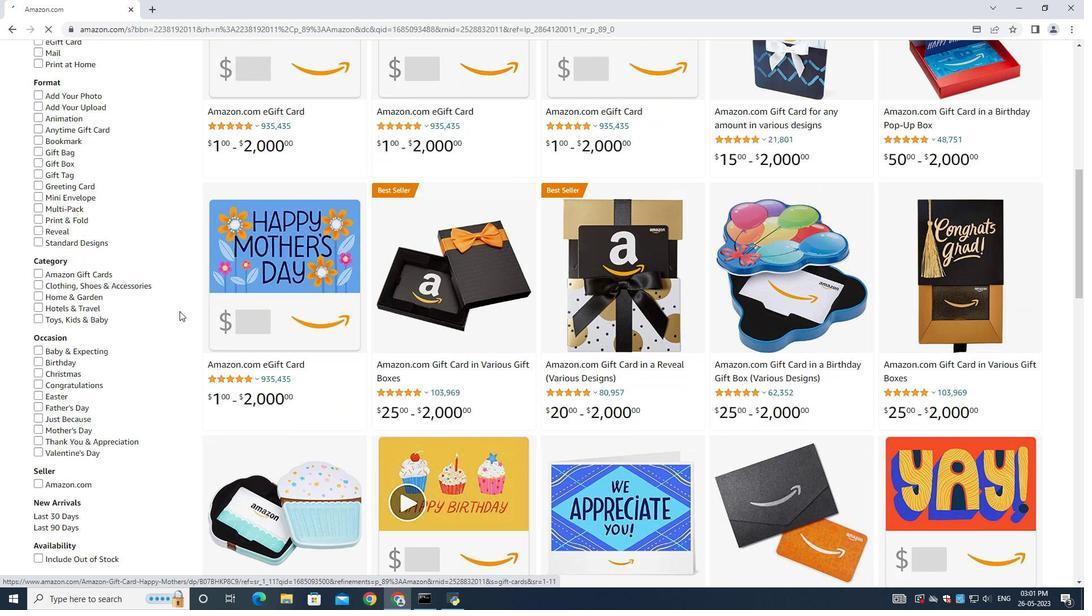 
Action: Mouse scrolled (179, 310) with delta (0, 0)
Screenshot: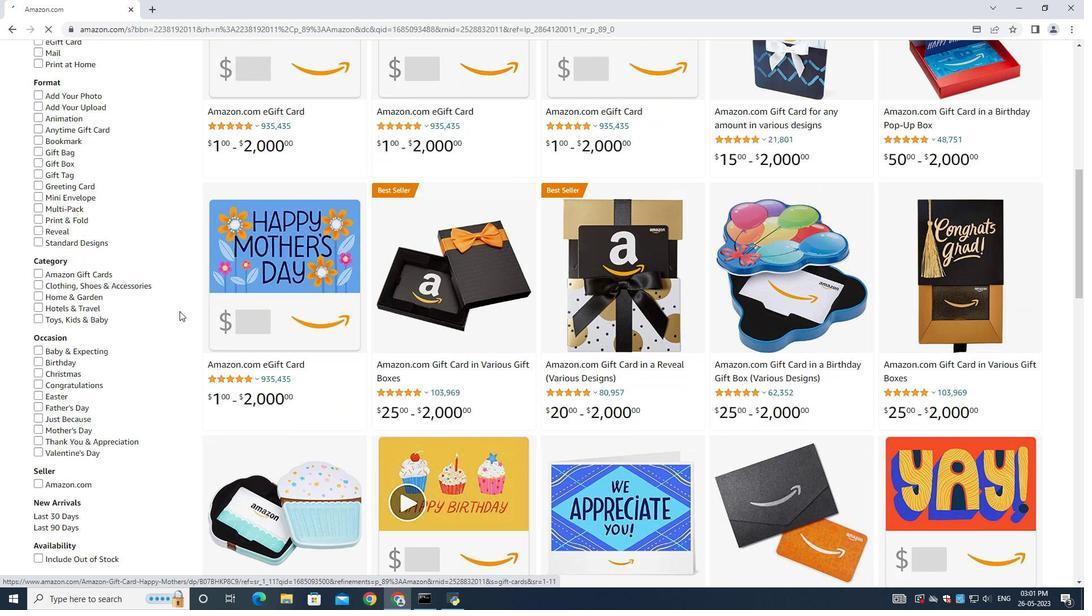 
Action: Mouse scrolled (179, 310) with delta (0, 0)
Screenshot: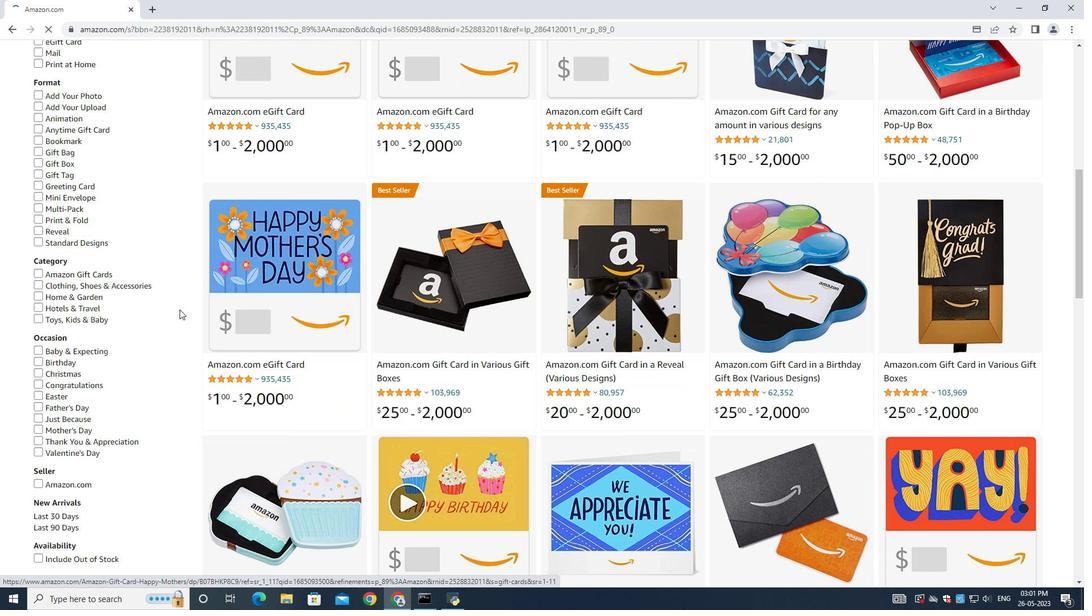 
Action: Mouse moved to (37, 288)
Screenshot: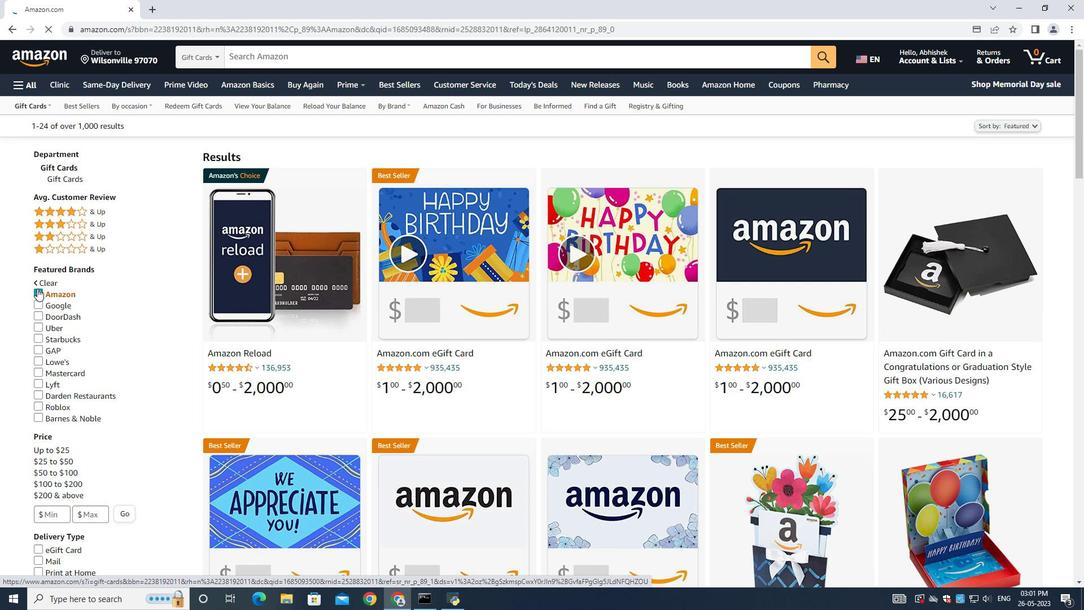 
Action: Mouse pressed left at (37, 288)
Screenshot: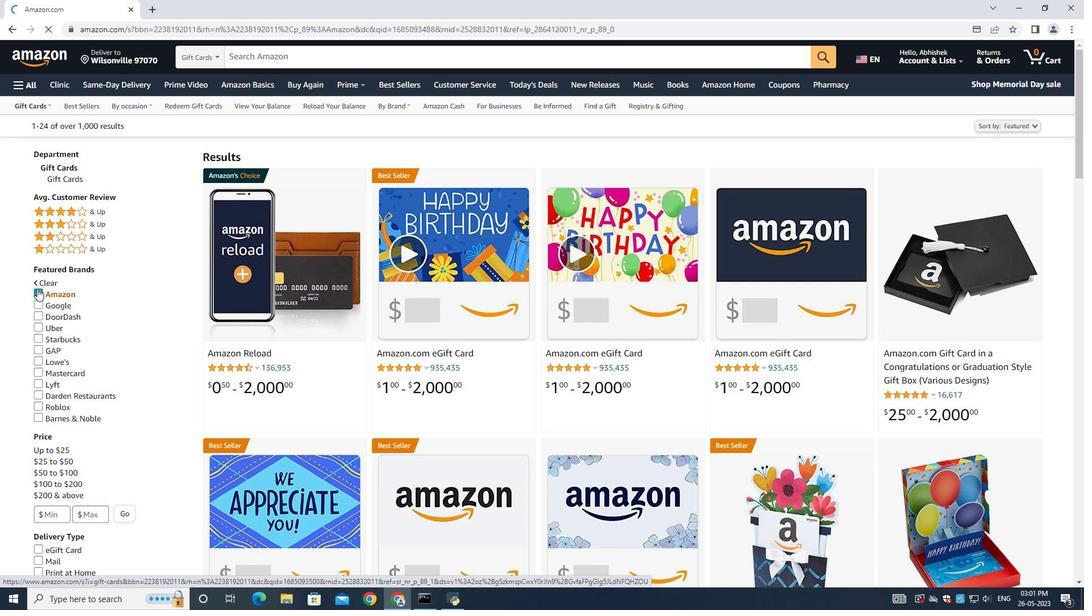 
Action: Mouse moved to (19, 145)
Screenshot: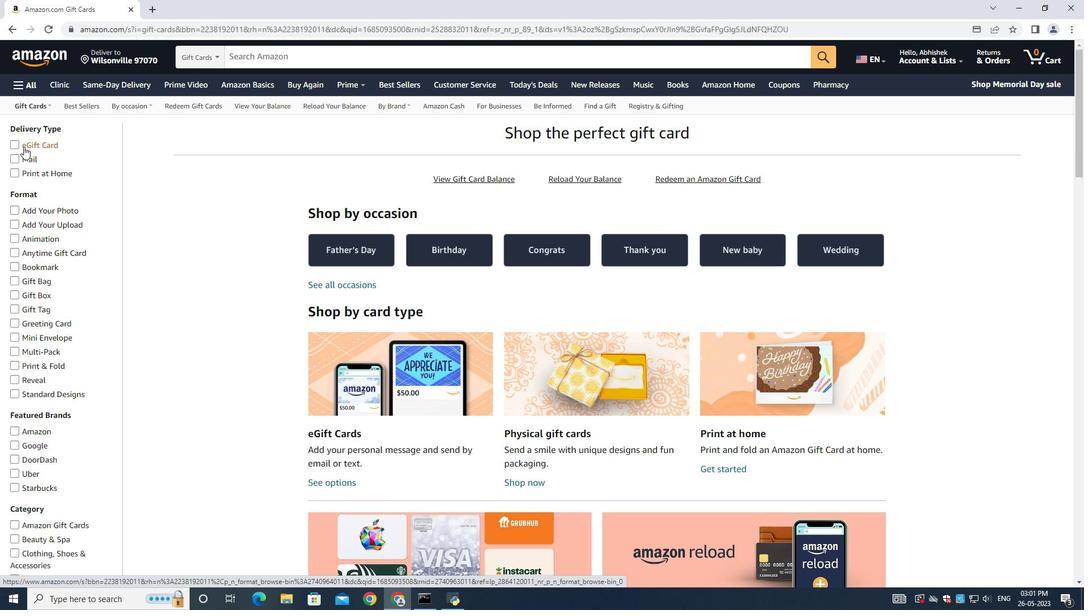 
Action: Mouse pressed left at (19, 145)
Screenshot: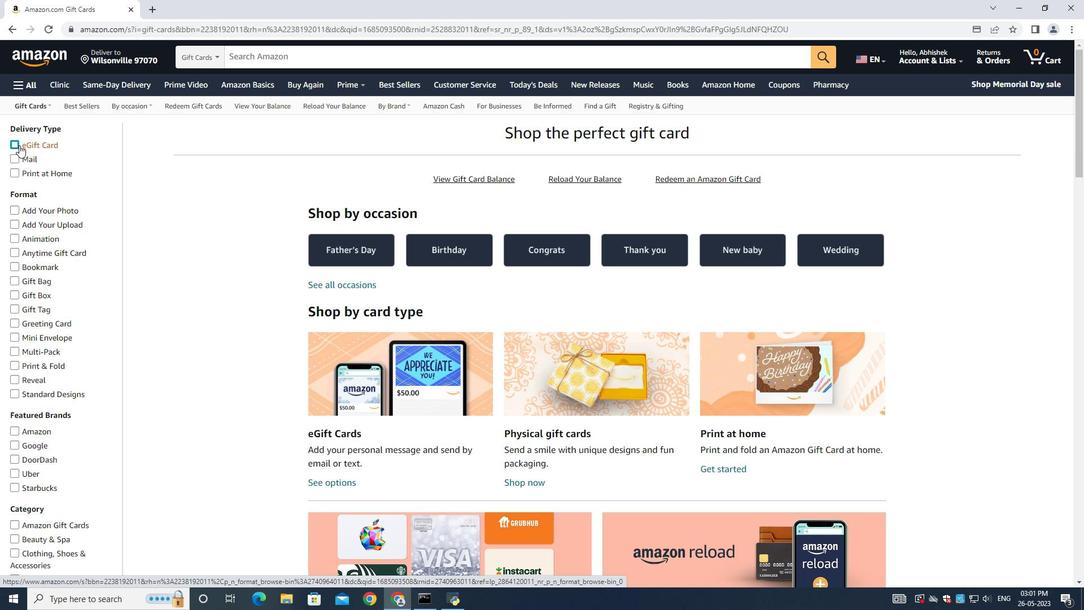 
Action: Mouse moved to (647, 460)
Screenshot: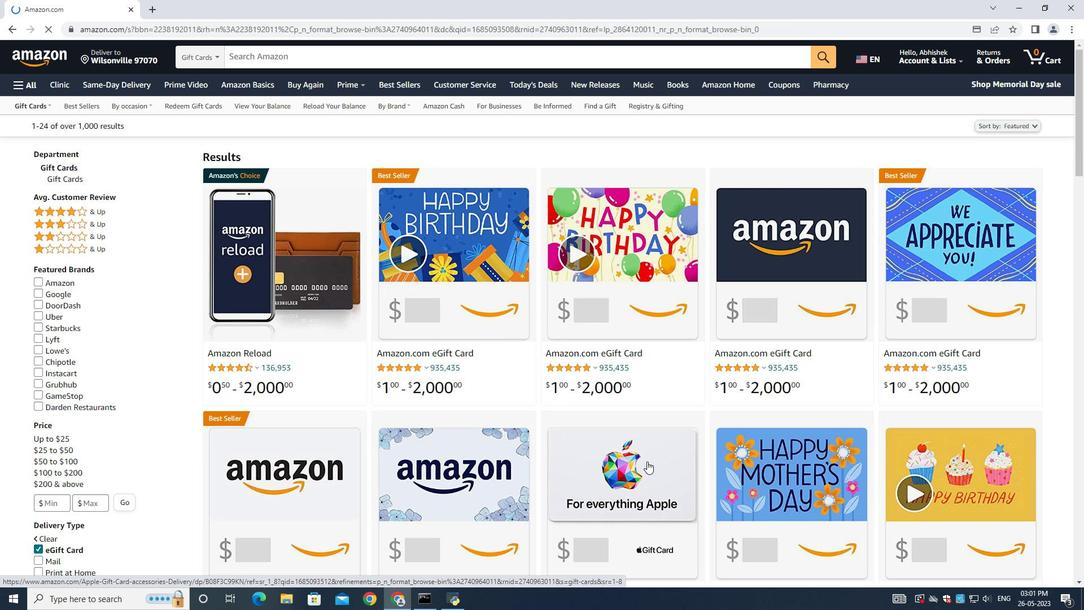 
Action: Mouse pressed left at (647, 460)
Screenshot: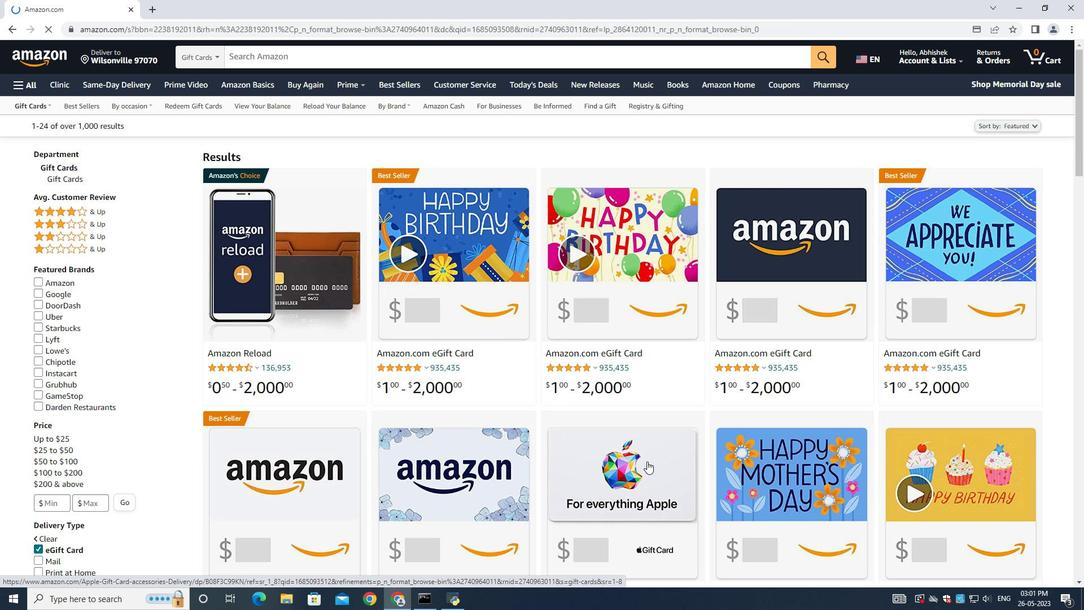 
Action: Mouse moved to (646, 460)
Screenshot: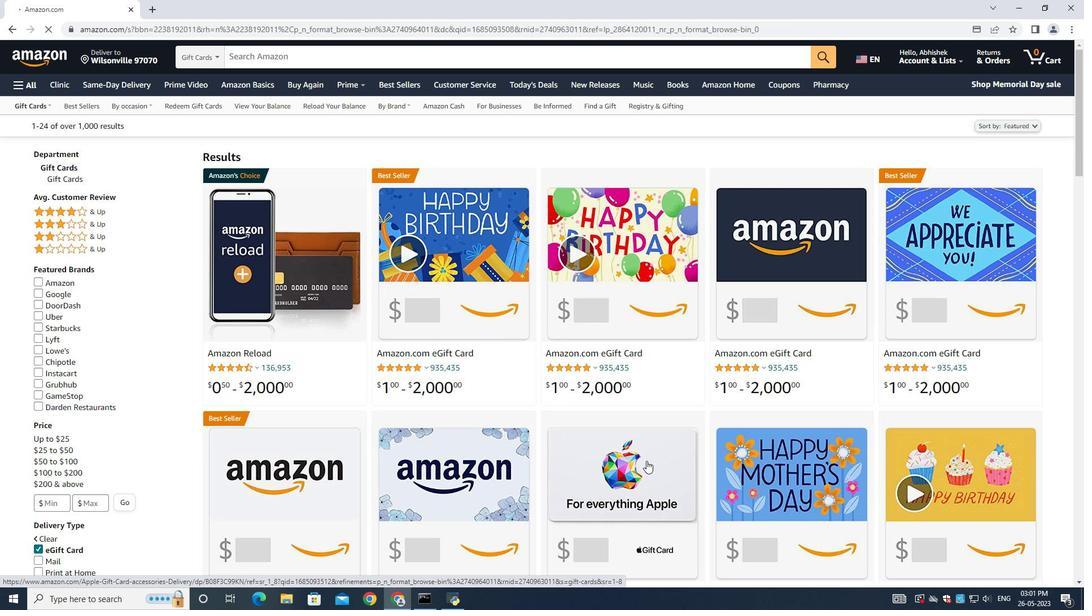 
Action: Mouse scrolled (646, 460) with delta (0, 0)
Screenshot: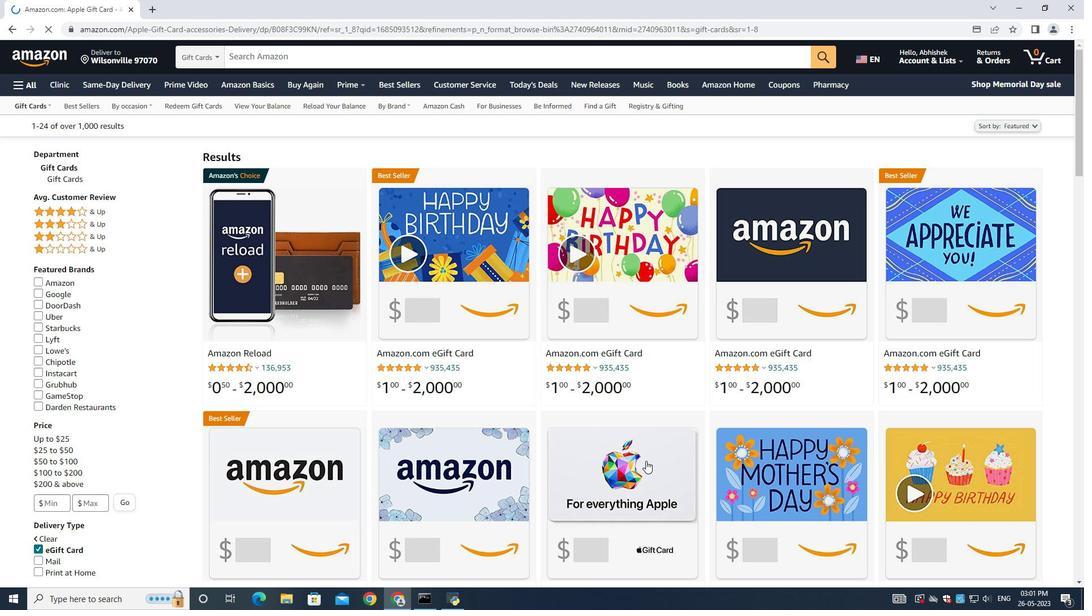 
Action: Mouse moved to (500, 359)
Screenshot: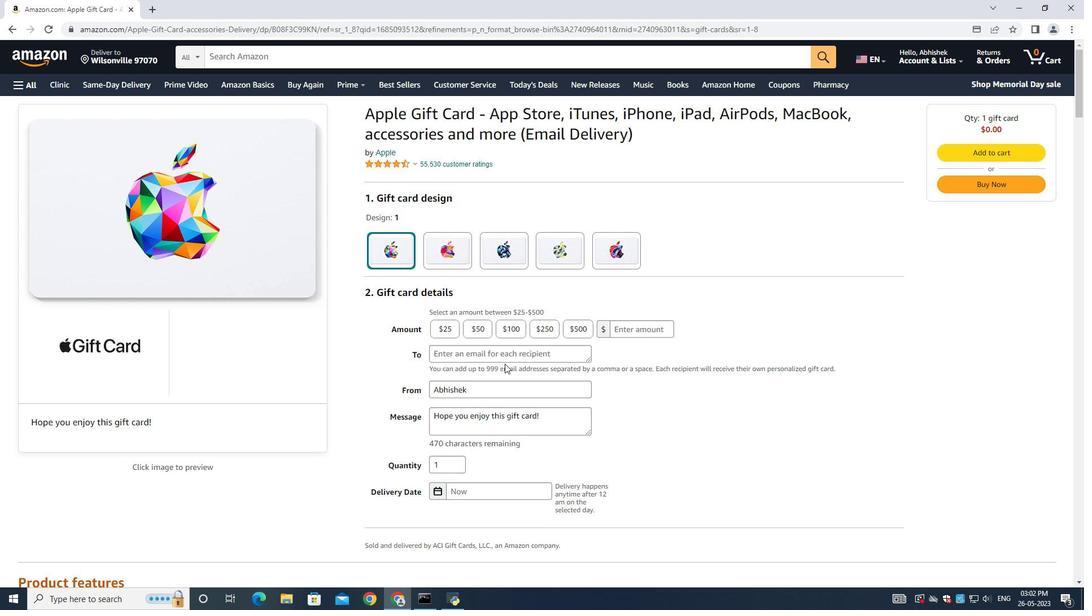 
Action: Mouse pressed left at (500, 359)
Screenshot: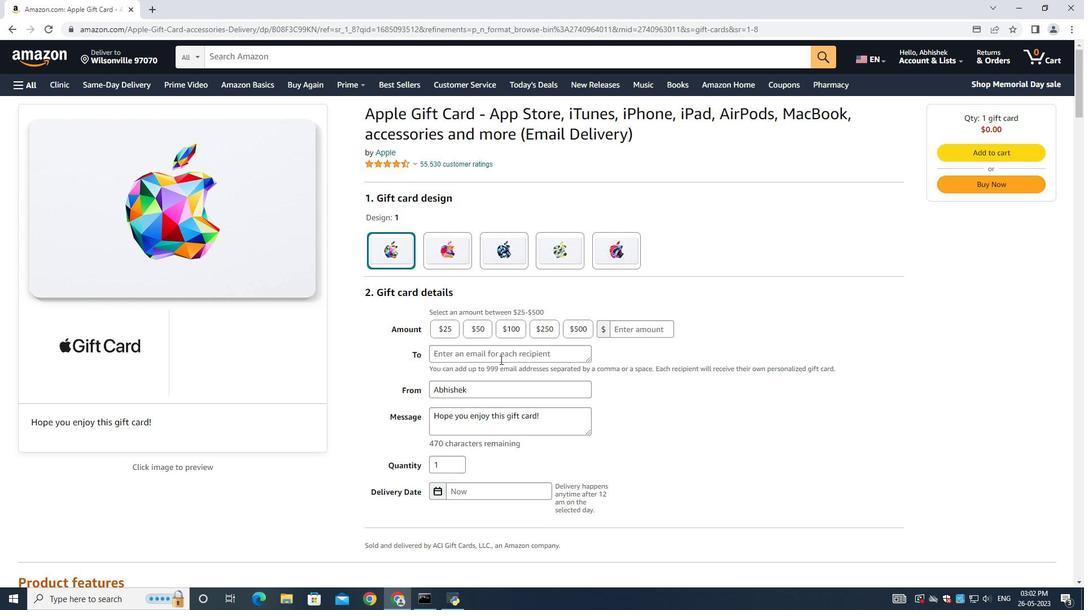 
Action: Mouse moved to (484, 389)
Screenshot: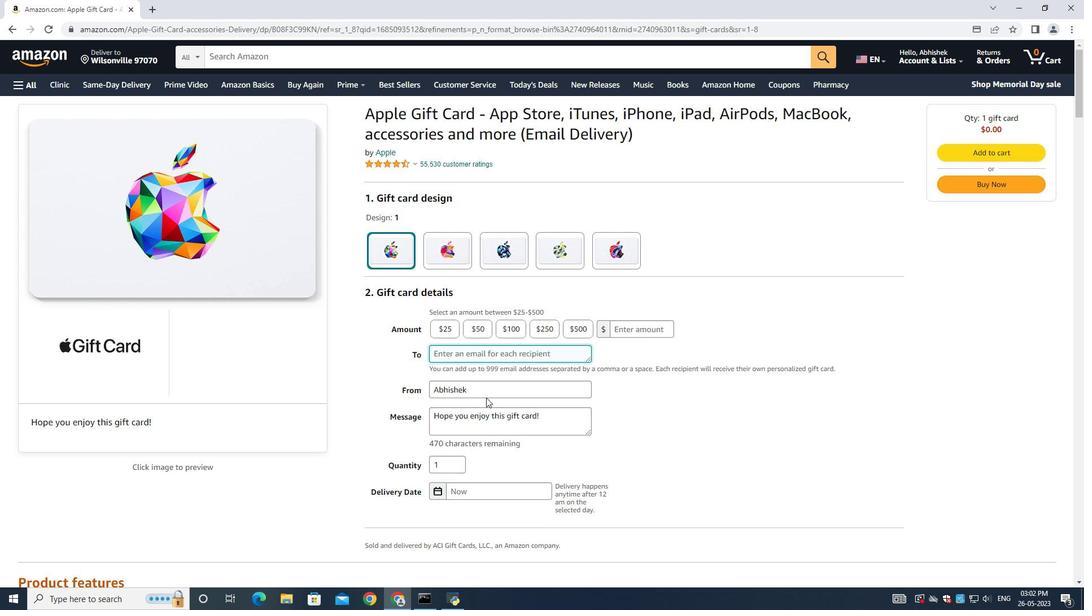 
Action: Mouse pressed left at (484, 389)
Screenshot: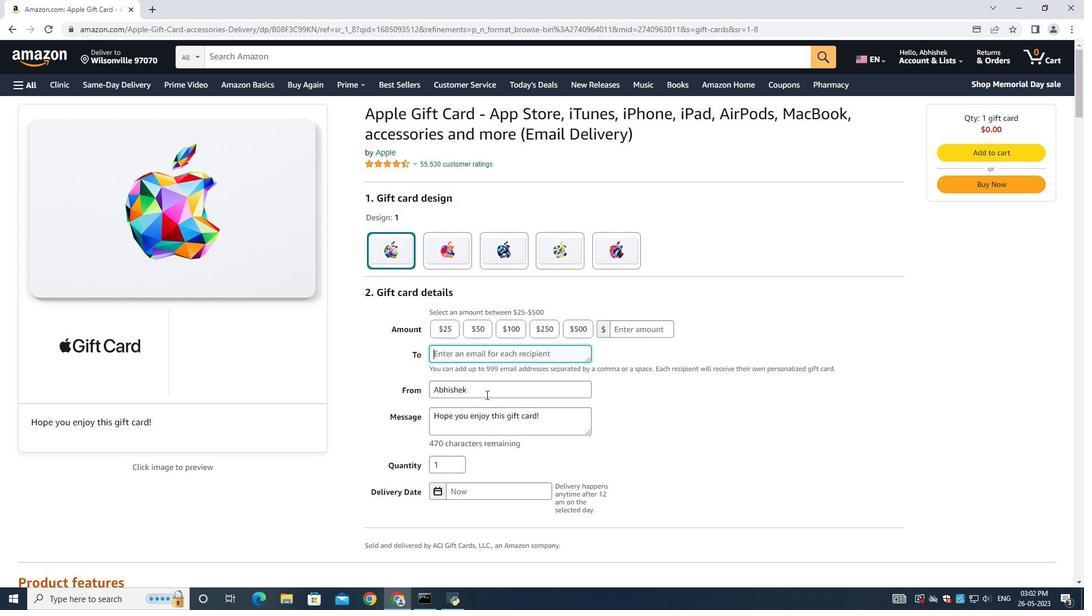 
Action: Mouse moved to (468, 368)
Screenshot: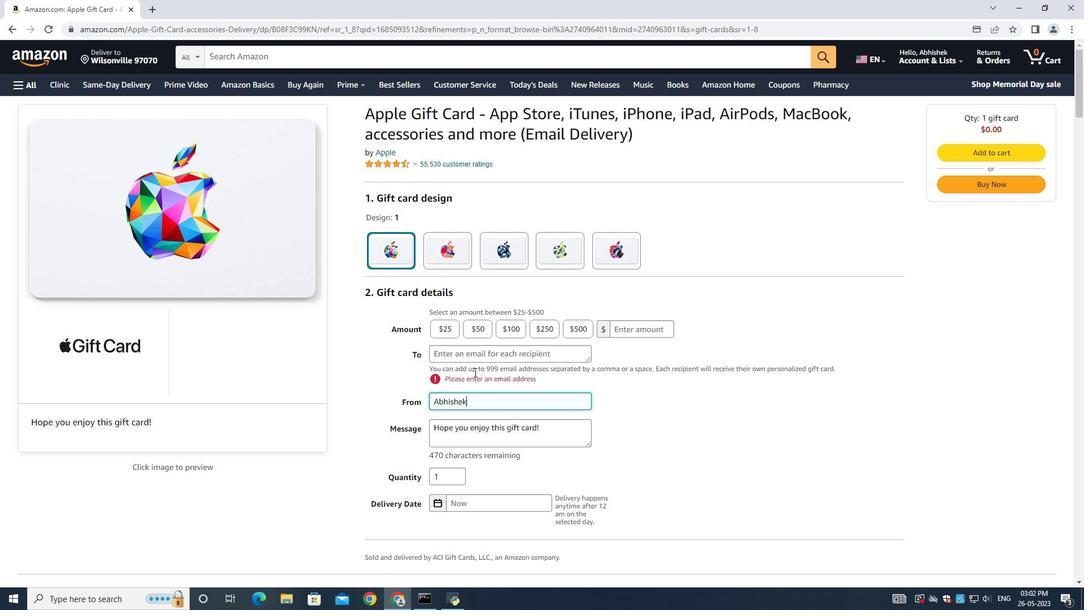 
Action: Key pressed ctrl+A<Key.backspace>
Screenshot: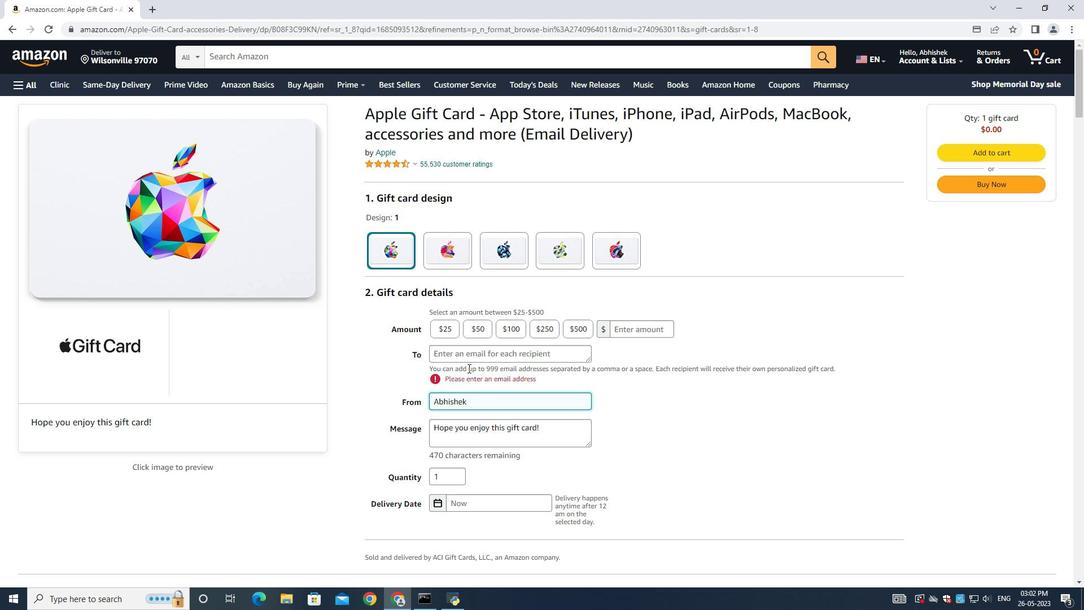 
Action: Mouse moved to (470, 407)
Screenshot: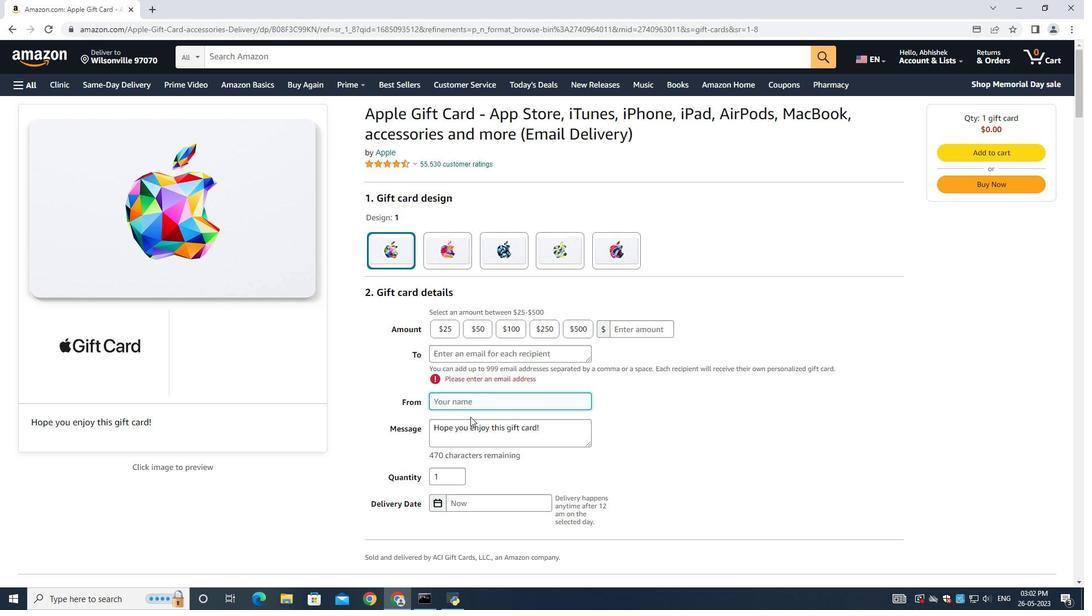 
Action: Mouse pressed left at (470, 407)
Screenshot: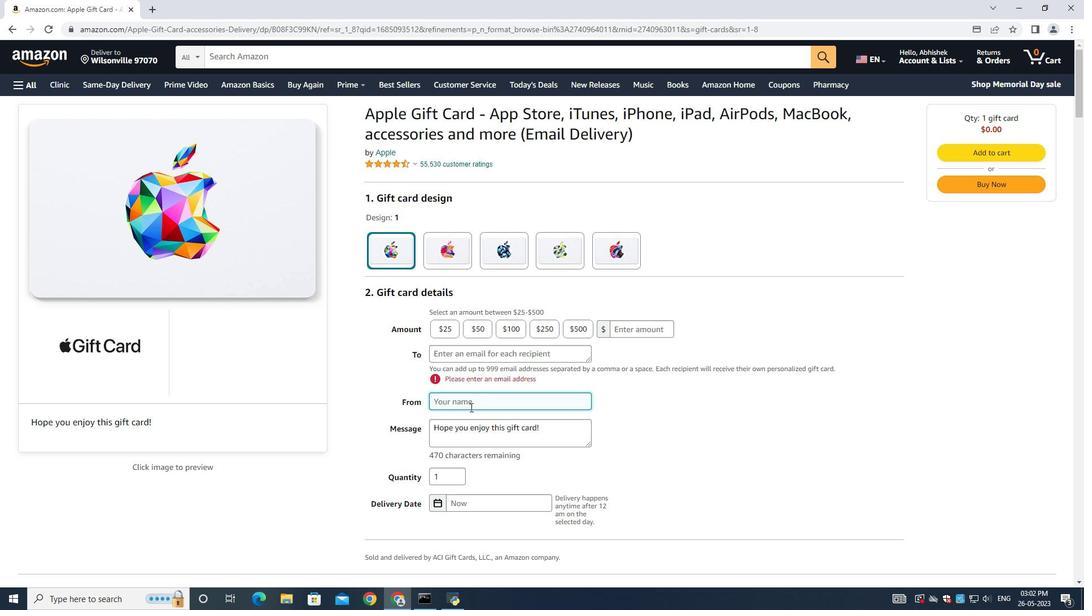 
Action: Mouse moved to (477, 406)
Screenshot: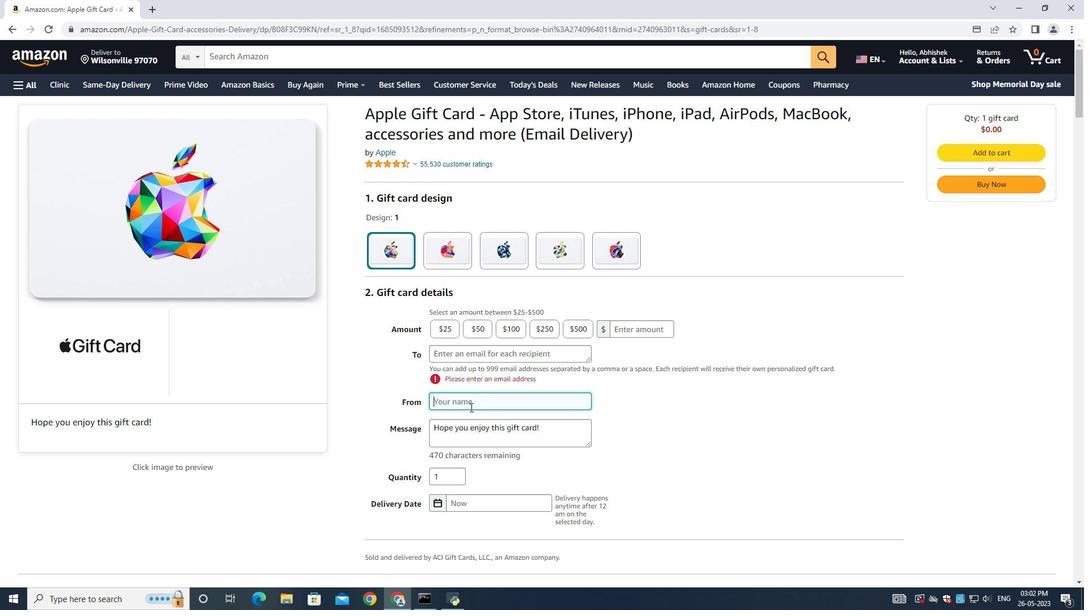
Action: Key pressed <Key.shift><Key.shift><Key.shift><Key.shift><Key.shift><Key.shift><Key.shift><Key.shift><Key.shift><Key.shift><Key.shift><Key.shift><Key.shift><Key.shift><Key.shift><Key.shift><Key.shift><Key.shift><Key.shift><Key.shift><Key.shift><Key.shift><Key.shift><Key.shift><Key.shift><Key.shift><Key.shift><Key.shift><Key.shift><Key.shift><Key.shift><Key.shift><Key.shift><Key.shift><Key.shift><Key.shift><Key.shift><Key.shift><Key.shift><Key.shift><Key.shift><Key.shift><Key.shift><Key.shift><Key.shift><Key.shift><Key.shift><Key.shift><Key.shift><Key.shift><Key.shift><Key.shift><Key.shift><Key.shift><Key.shift><Key.shift><Key.shift><Key.shift><Key.shift><Key.shift><Key.shift>
Screenshot: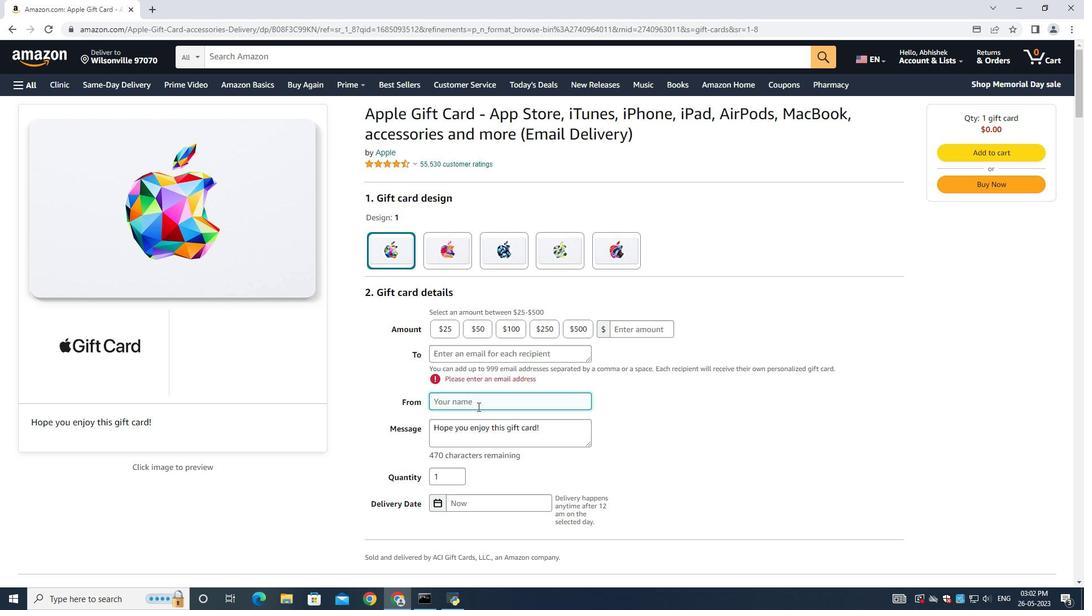 
Action: Mouse moved to (977, 154)
Screenshot: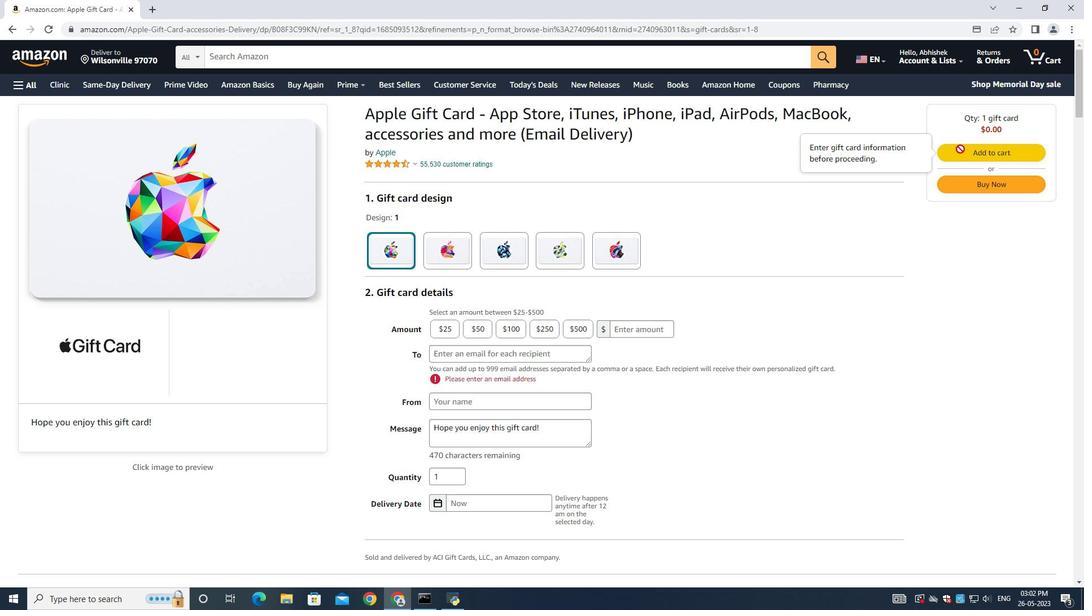 
Action: Mouse pressed left at (977, 154)
Screenshot: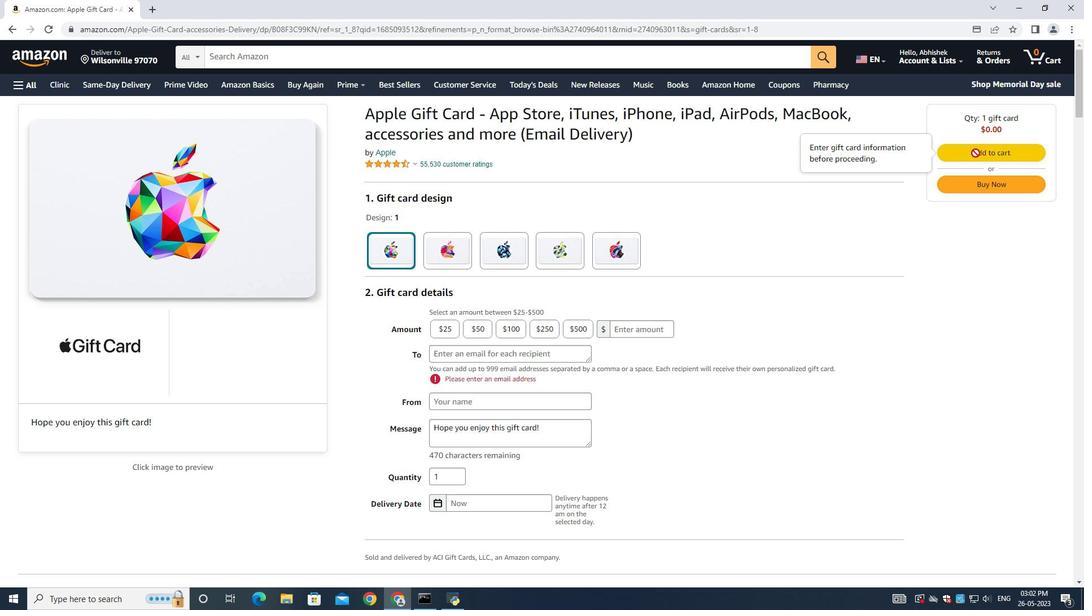 
Action: Mouse moved to (978, 155)
Screenshot: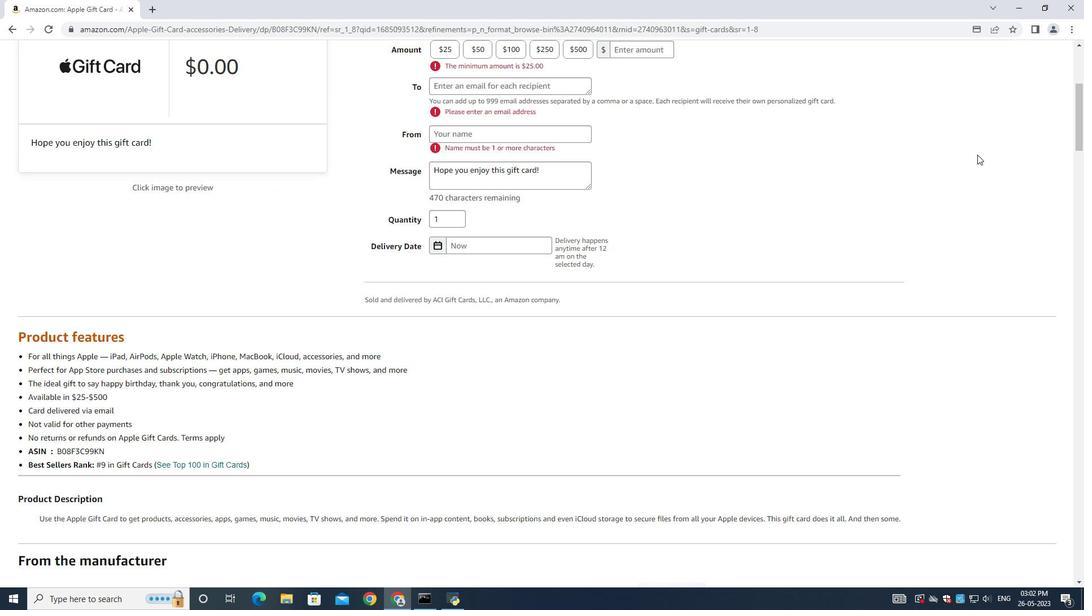 
Action: Mouse scrolled (978, 155) with delta (0, 0)
Screenshot: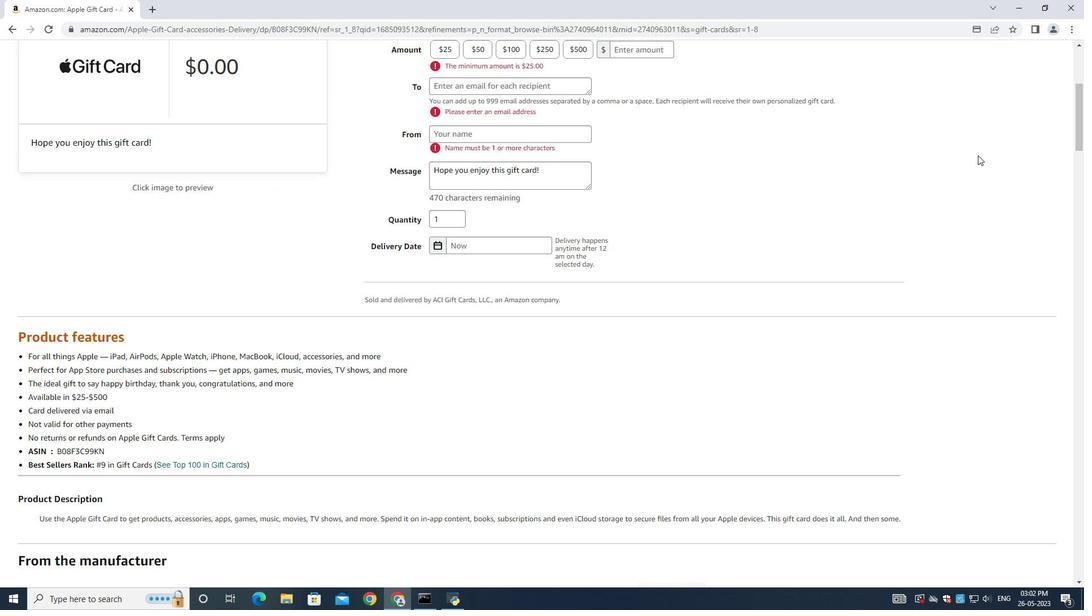
Action: Mouse scrolled (978, 155) with delta (0, 0)
Screenshot: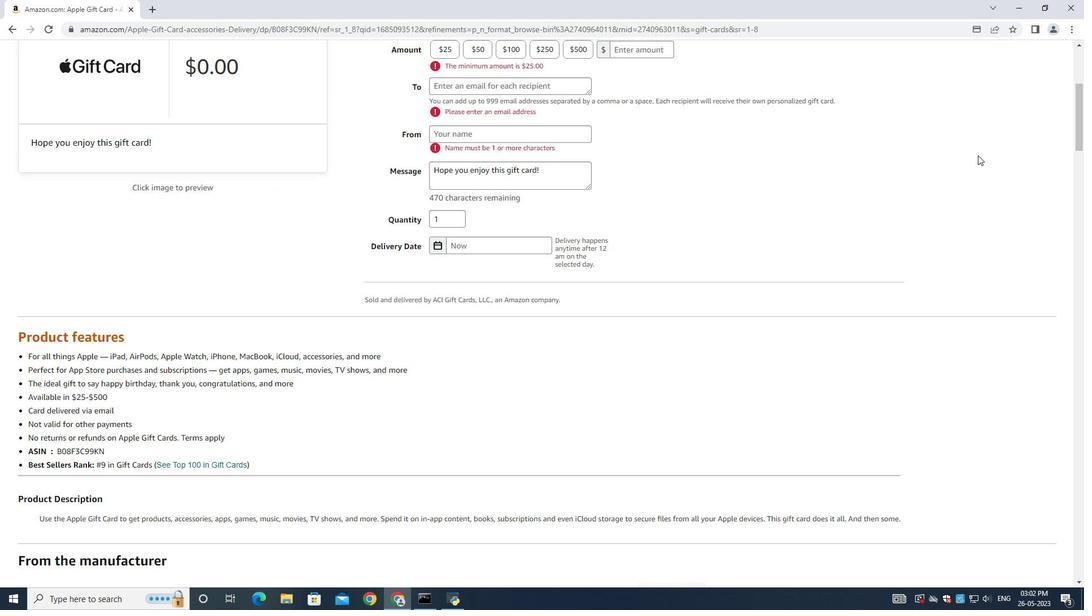 
Action: Mouse scrolled (978, 155) with delta (0, 0)
Screenshot: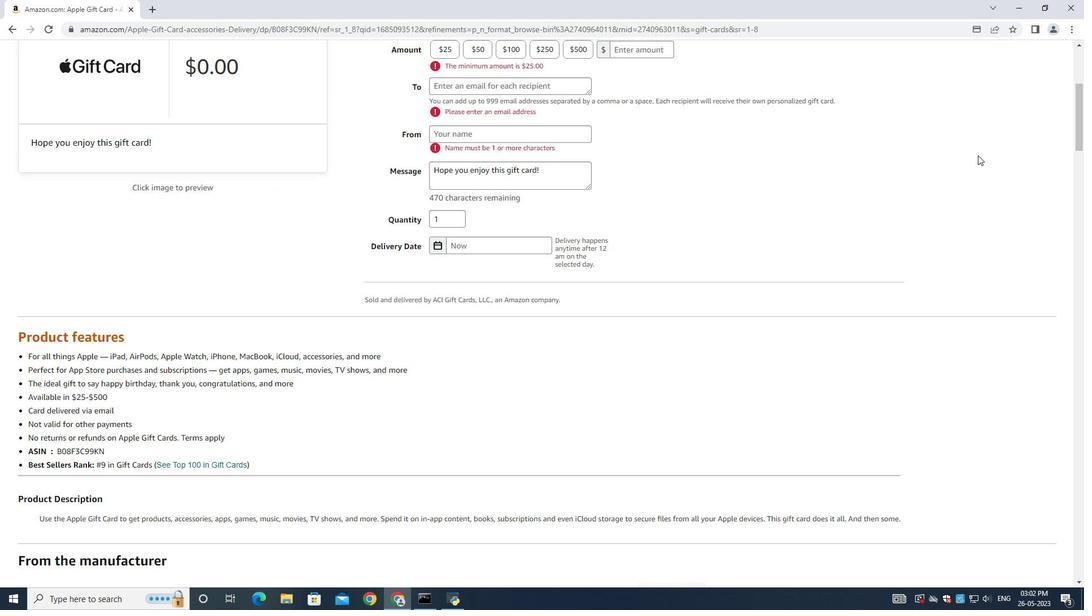
Action: Mouse scrolled (978, 155) with delta (0, 0)
Screenshot: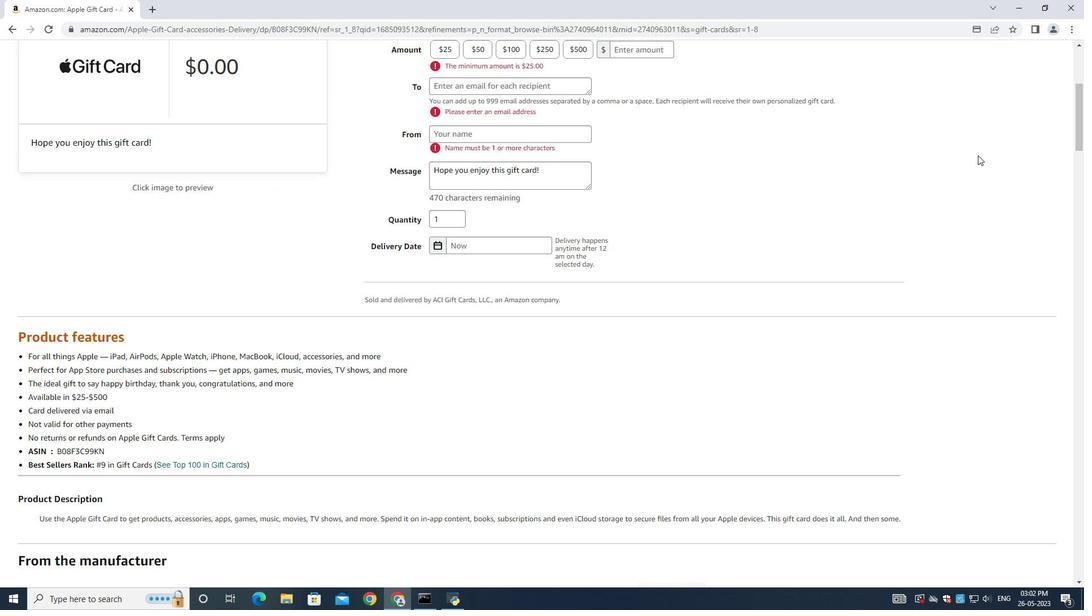 
Action: Mouse moved to (983, 101)
Screenshot: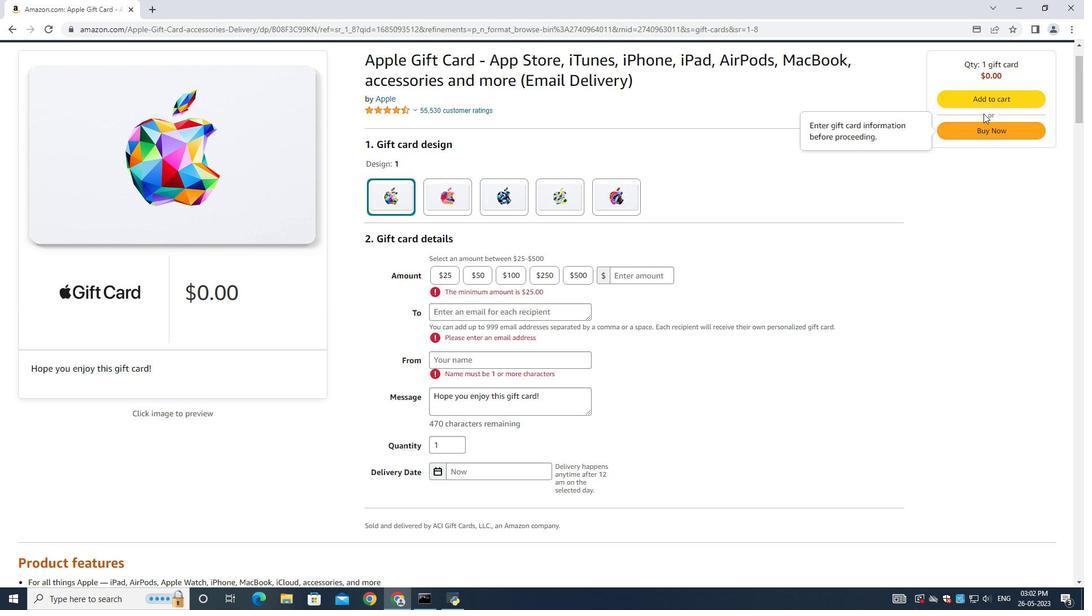 
Action: Mouse pressed left at (983, 101)
Screenshot: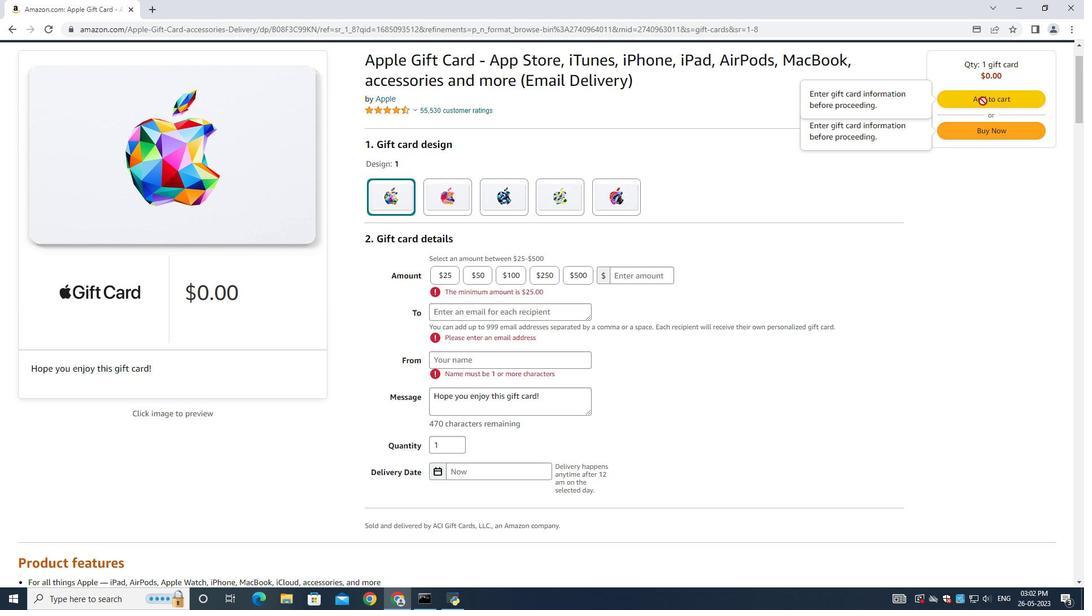 
Action: Mouse moved to (468, 192)
Screenshot: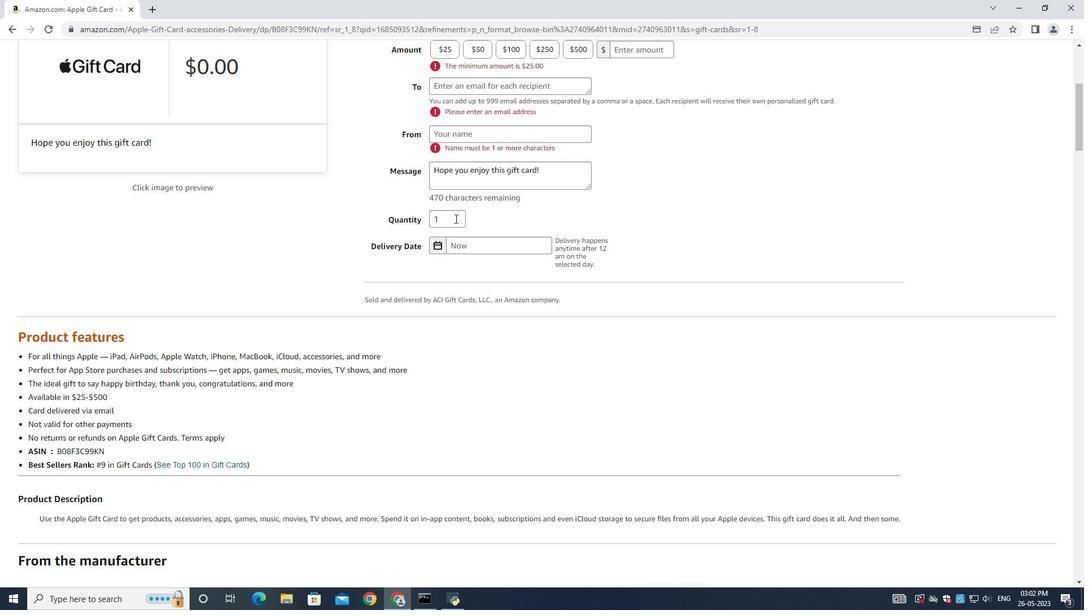 
Action: Mouse scrolled (468, 193) with delta (0, 0)
Screenshot: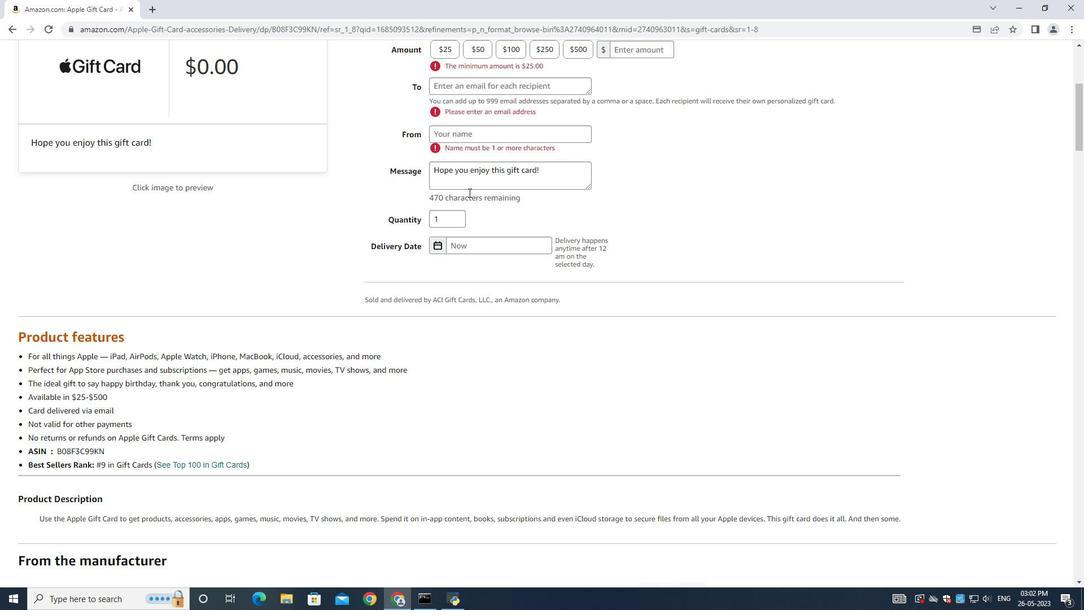 
Action: Mouse scrolled (468, 193) with delta (0, 0)
Screenshot: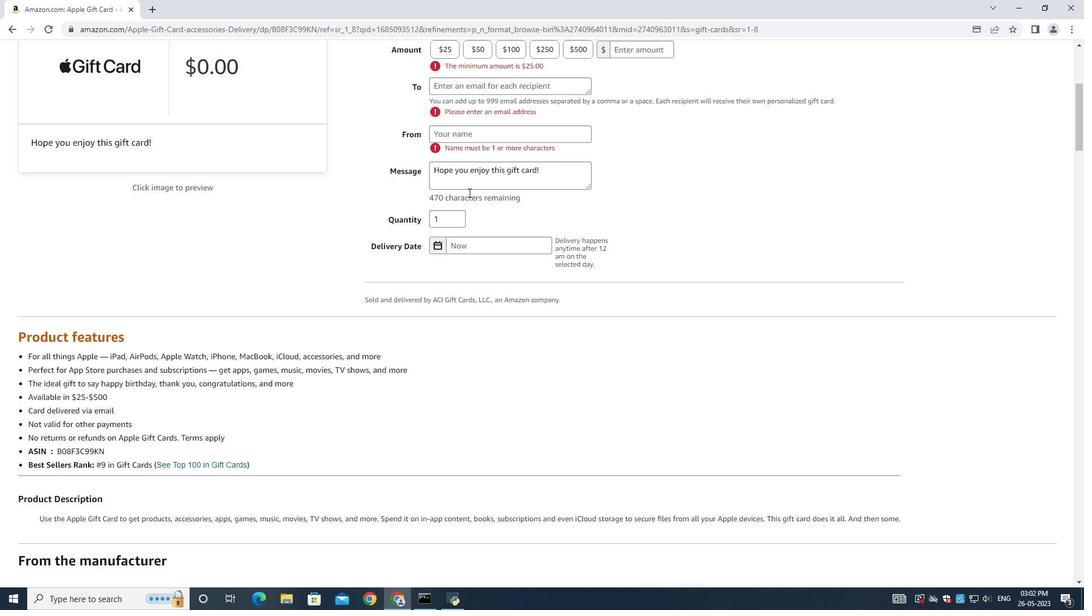 
Action: Mouse scrolled (468, 193) with delta (0, 0)
Screenshot: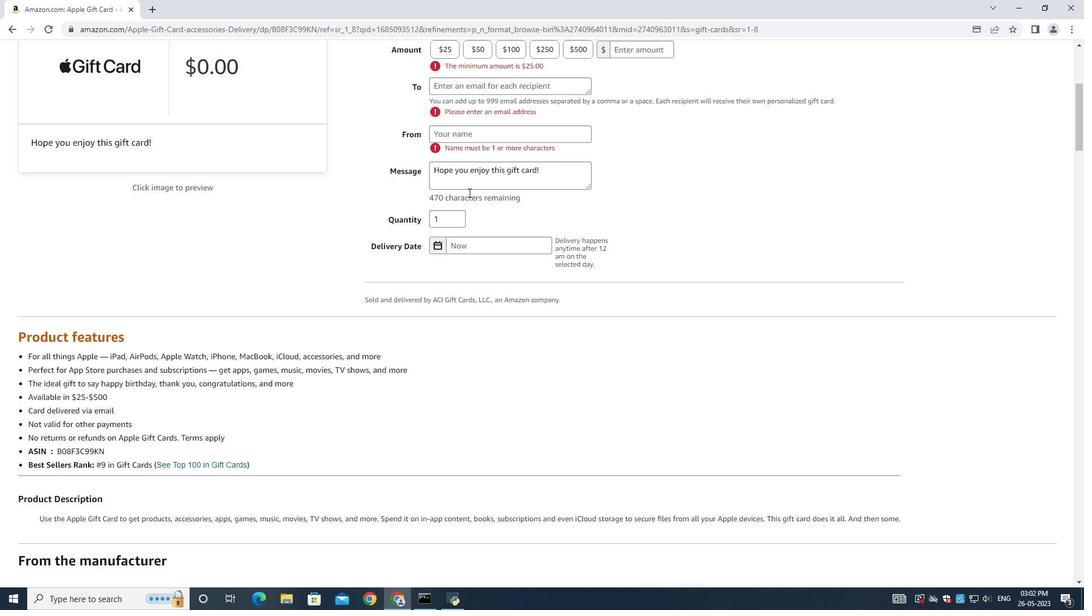 
Action: Mouse moved to (463, 255)
Screenshot: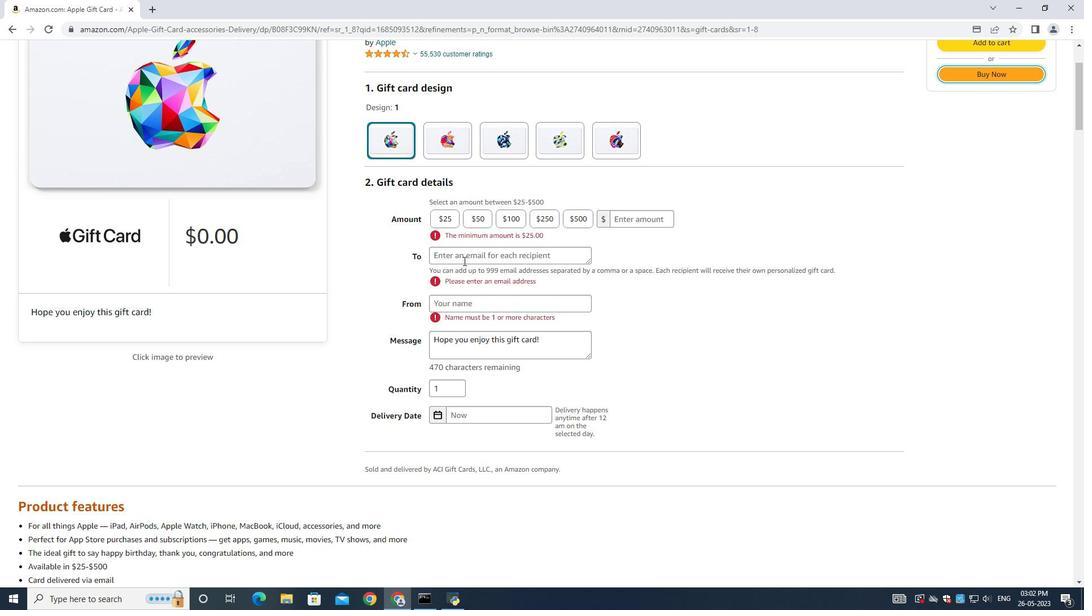 
Action: Mouse pressed left at (463, 255)
Screenshot: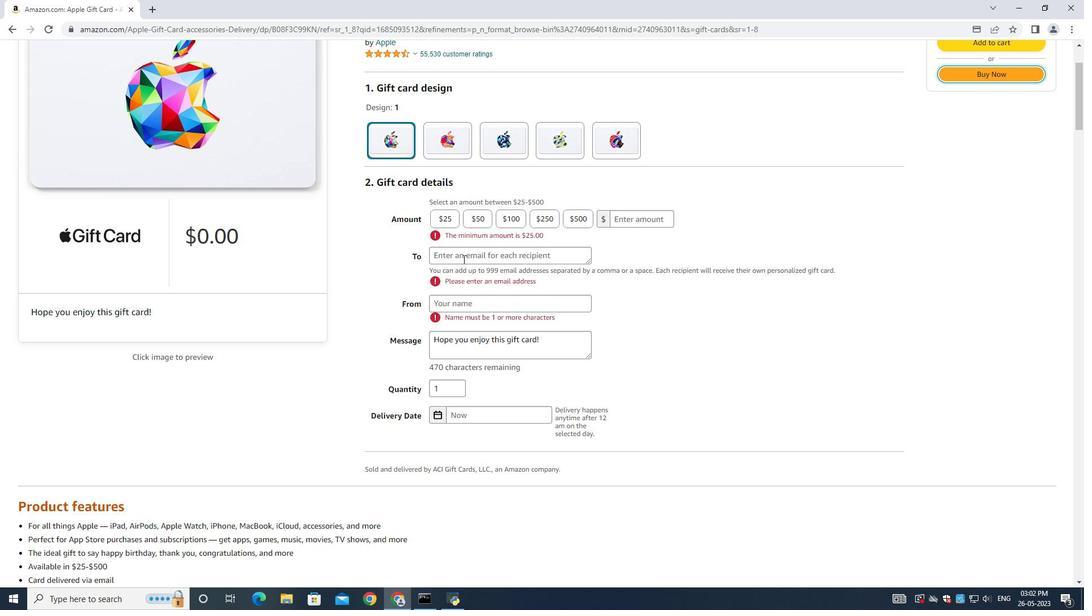 
Action: Mouse moved to (470, 302)
Screenshot: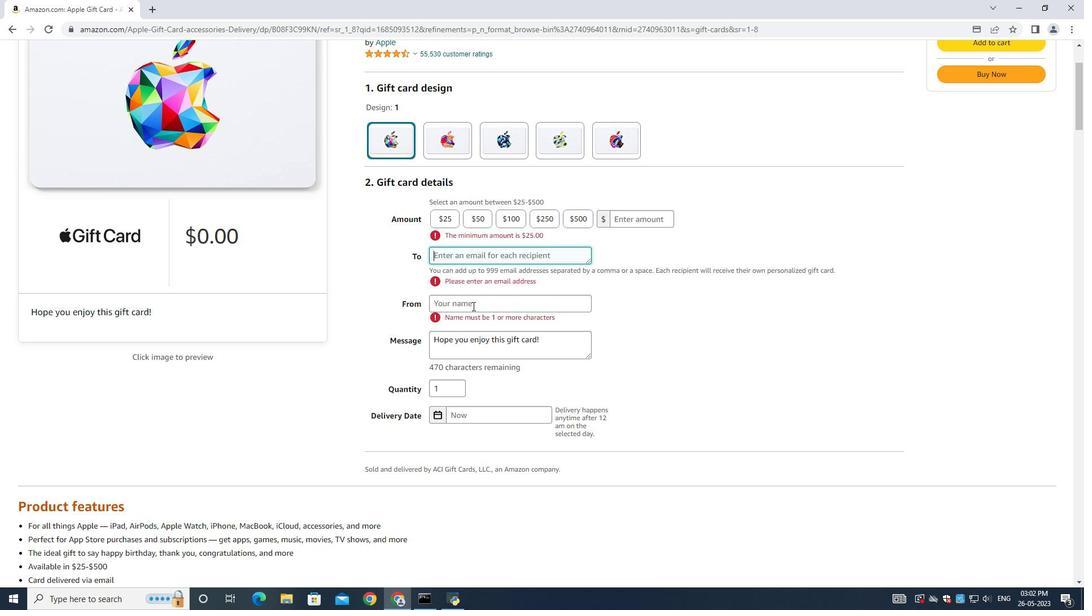 
Action: Mouse pressed left at (470, 302)
Screenshot: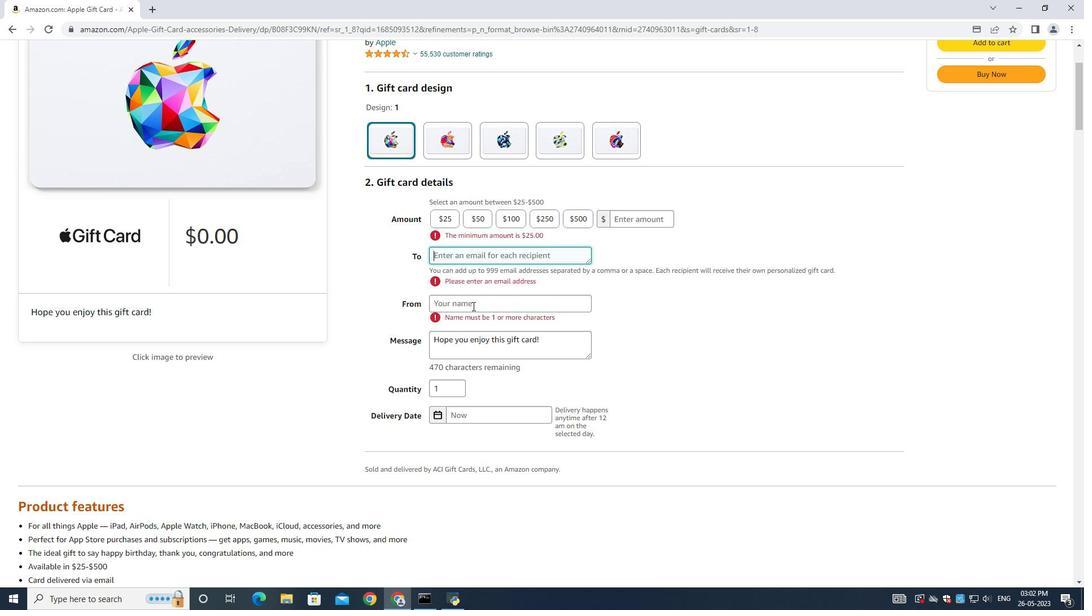 
Action: Mouse moved to (481, 303)
Screenshot: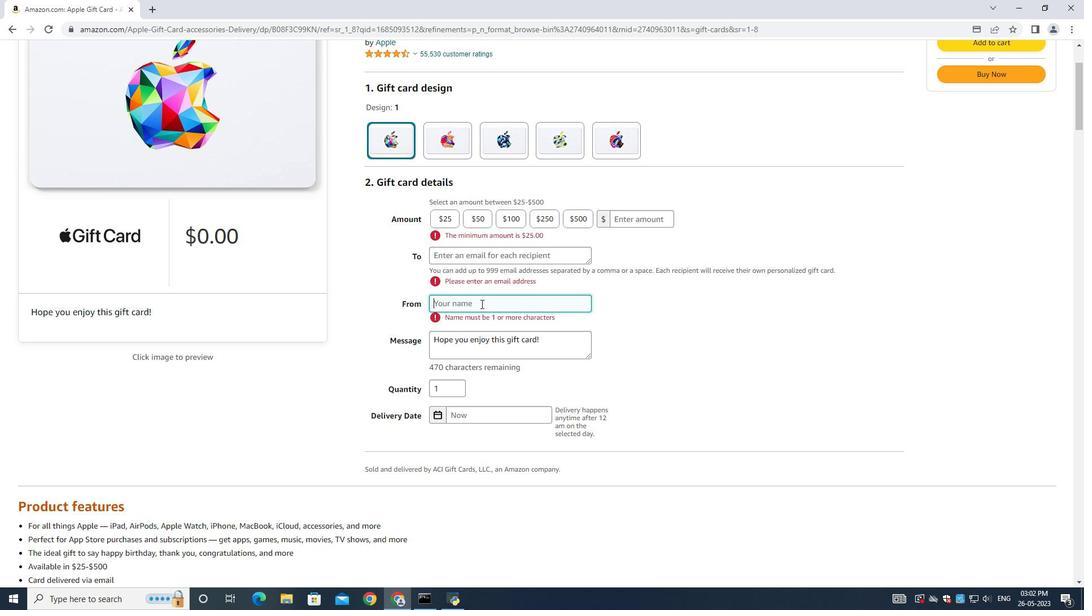 
Action: Key pressed <Key.shift><Key.shift><Key.shift><Key.shift><Key.shift><Key.shift><Key.shift><Key.shift><Key.shift><Key.shift><Key.shift><Key.shift><Key.shift><Key.shift><Key.shift><Key.shift><Key.shift><Key.shift><Key.shift><Key.shift><Key.shift><Key.shift><Key.shift><Key.shift><Key.shift><Key.shift><Key.shift><Key.shift><Key.shift><Key.shift><Key.shift><Key.shift><Key.shift><Key.shift><Key.shift><Key.shift><Key.shift><Key.shift><Key.shift><Key.shift><Key.shift><Key.shift><Key.shift><Key.shift><Key.shift><Key.shift><Key.shift><Key.shift><Key.shift>Luke<Key.space><Key.shift>Wright
Screenshot: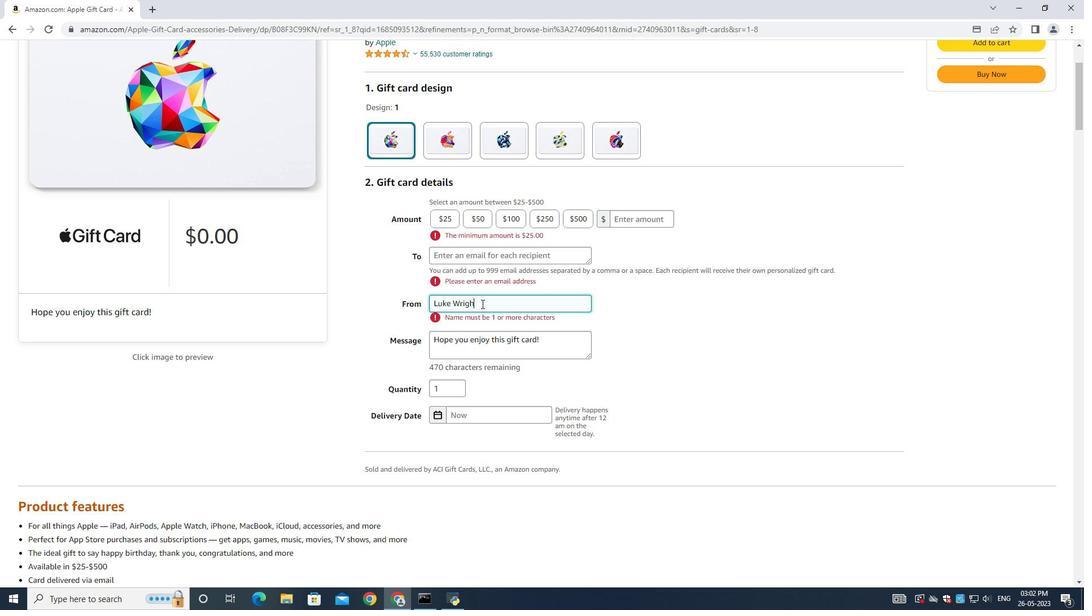 
Action: Mouse moved to (477, 345)
Screenshot: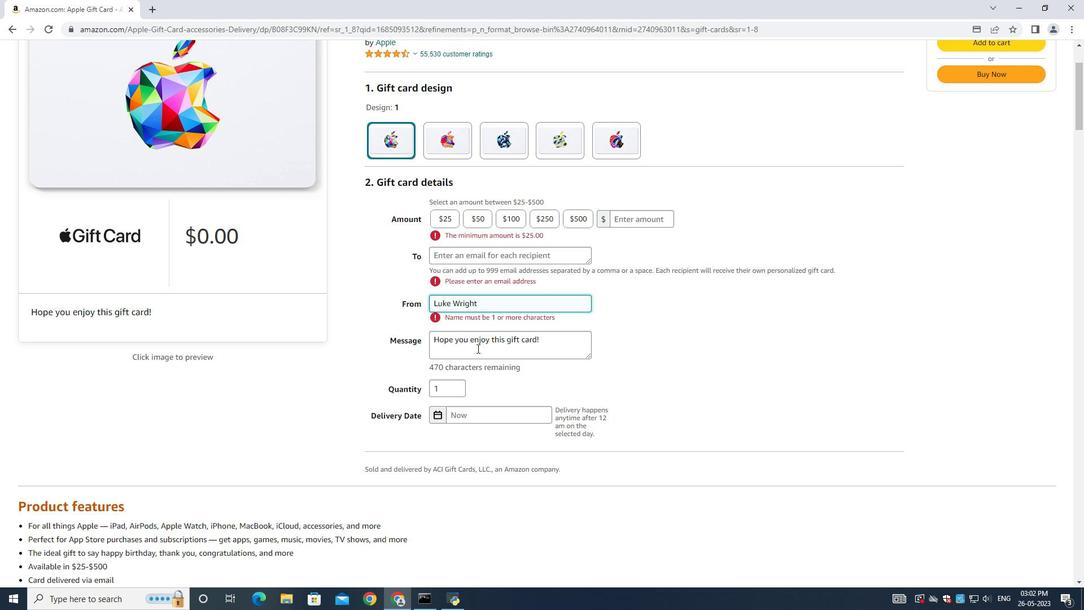 
Action: Mouse pressed left at (477, 345)
Screenshot: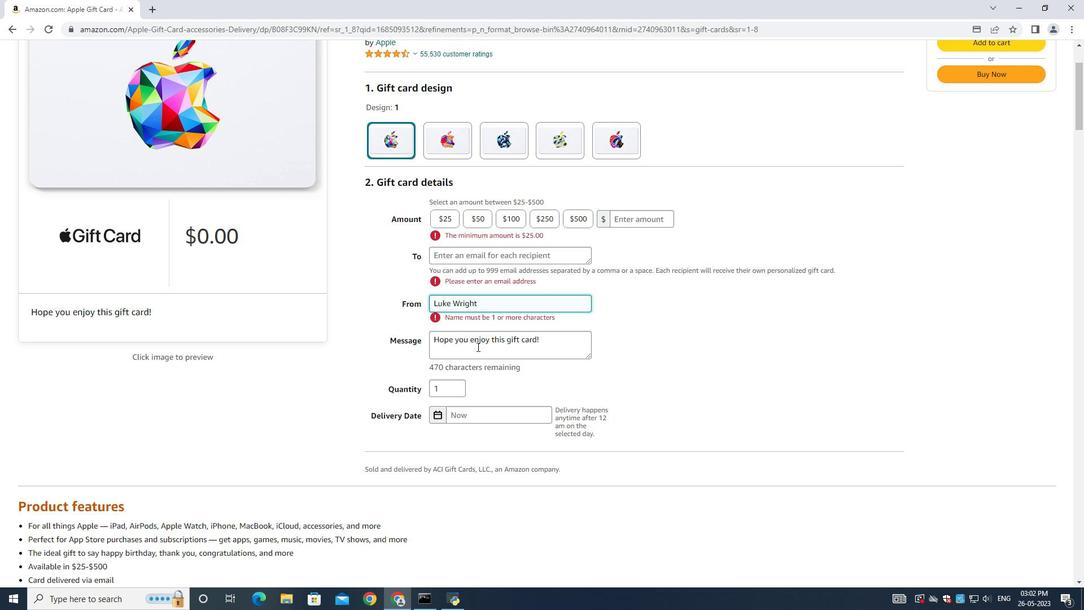 
Action: Mouse moved to (449, 379)
Screenshot: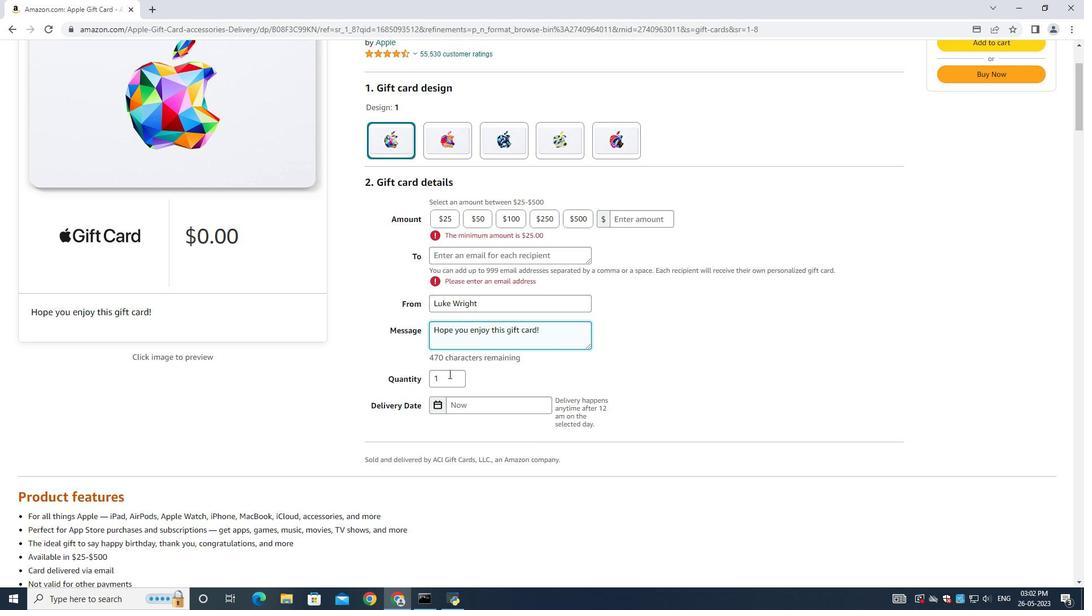 
Action: Mouse pressed left at (449, 379)
Screenshot: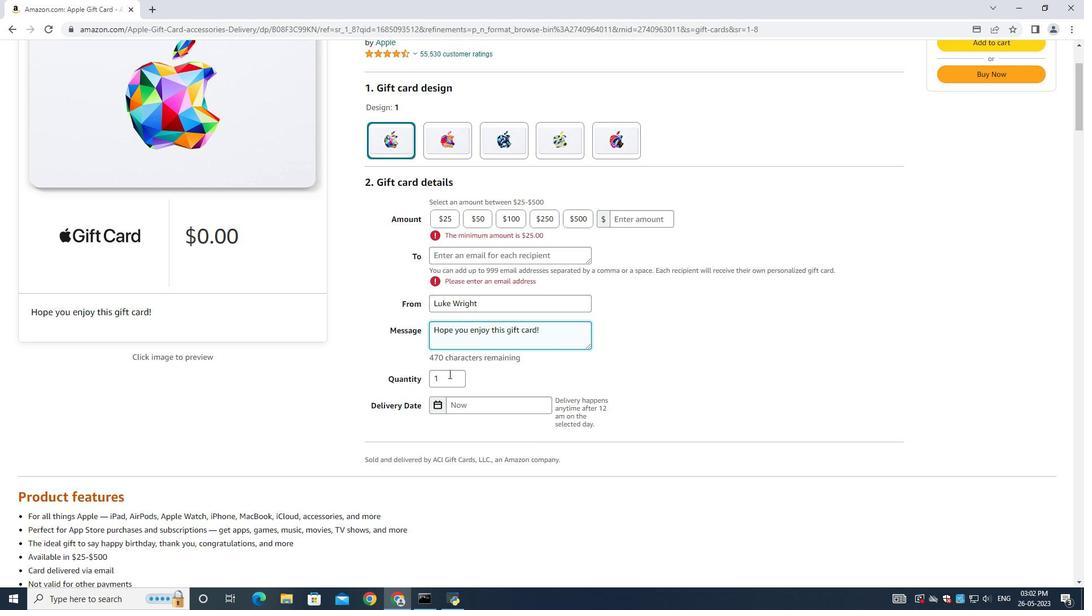 
Action: Mouse moved to (482, 404)
Screenshot: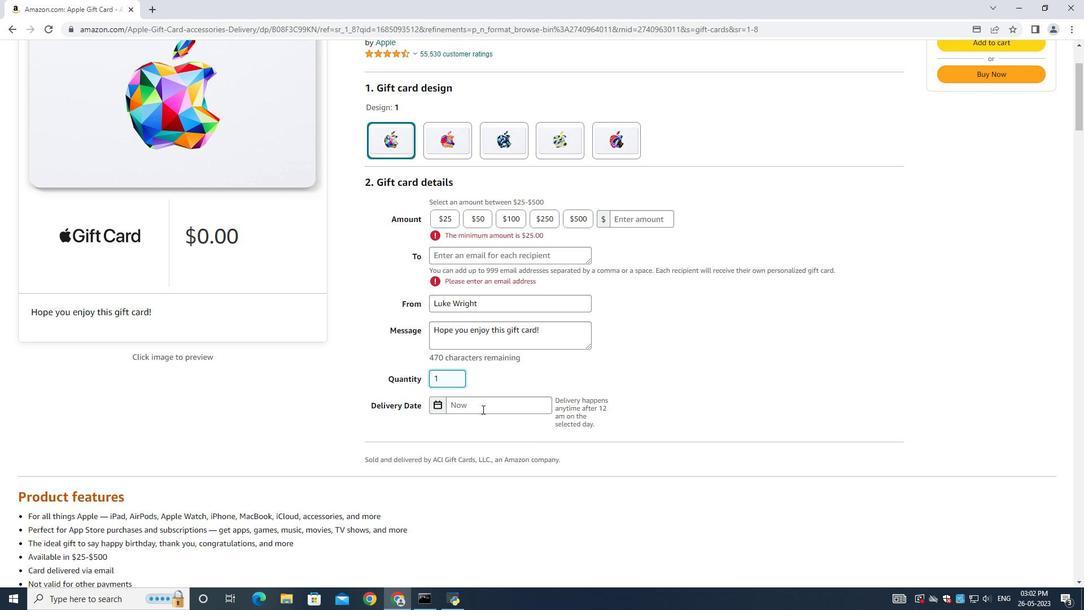 
Action: Mouse pressed left at (482, 404)
Screenshot: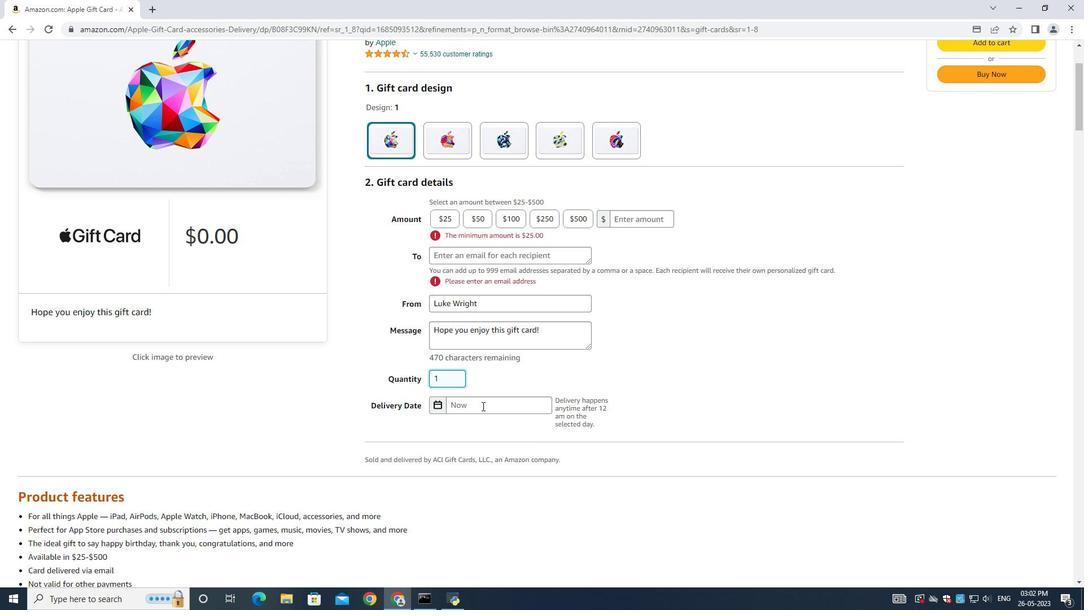 
Action: Mouse pressed left at (482, 404)
Screenshot: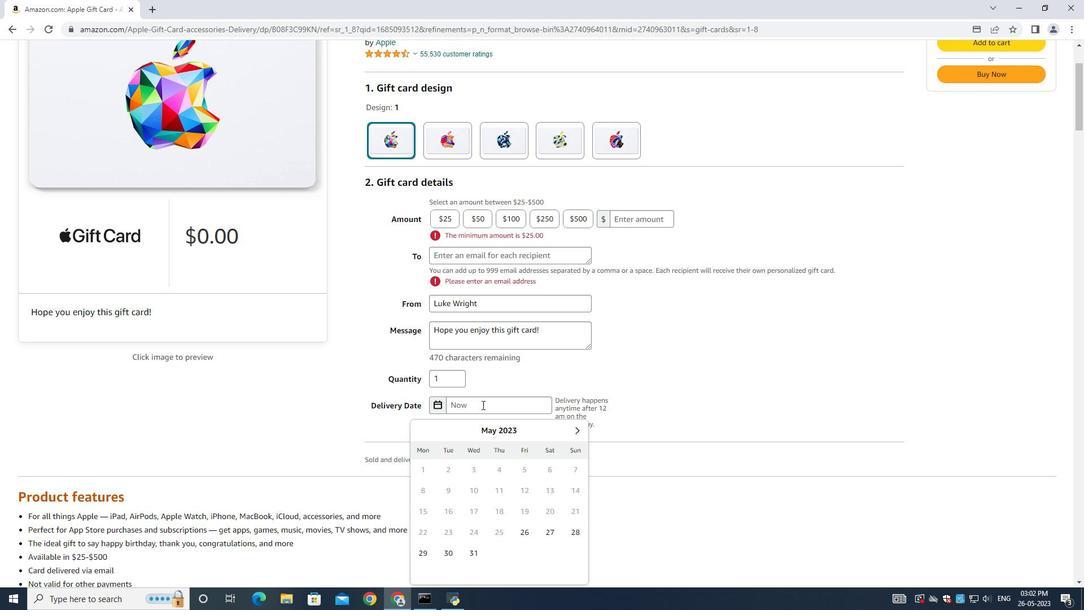 
Action: Mouse moved to (434, 407)
Screenshot: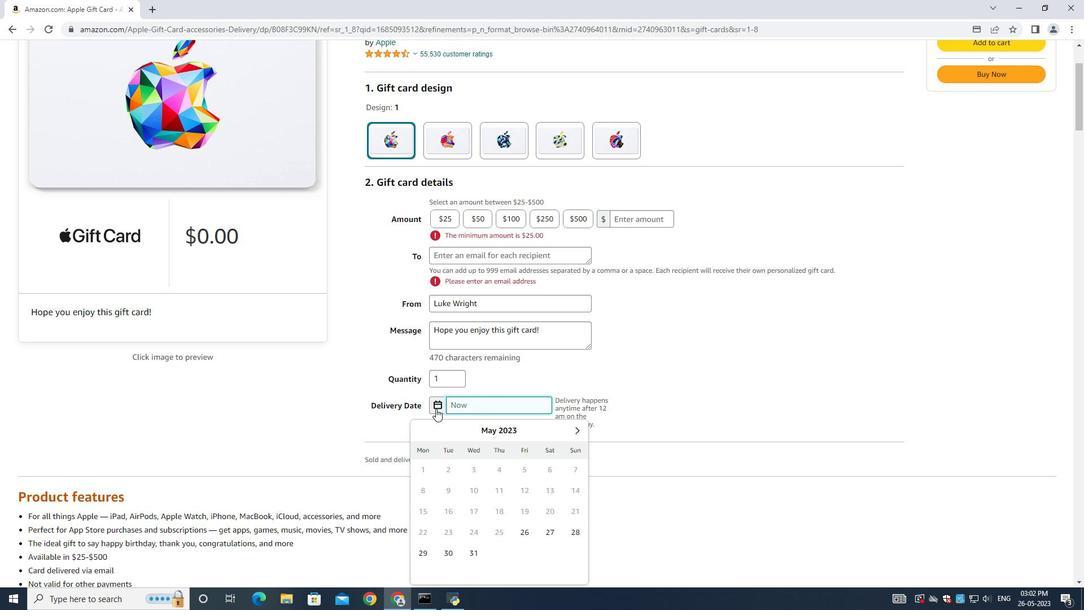 
Action: Mouse pressed left at (434, 407)
Screenshot: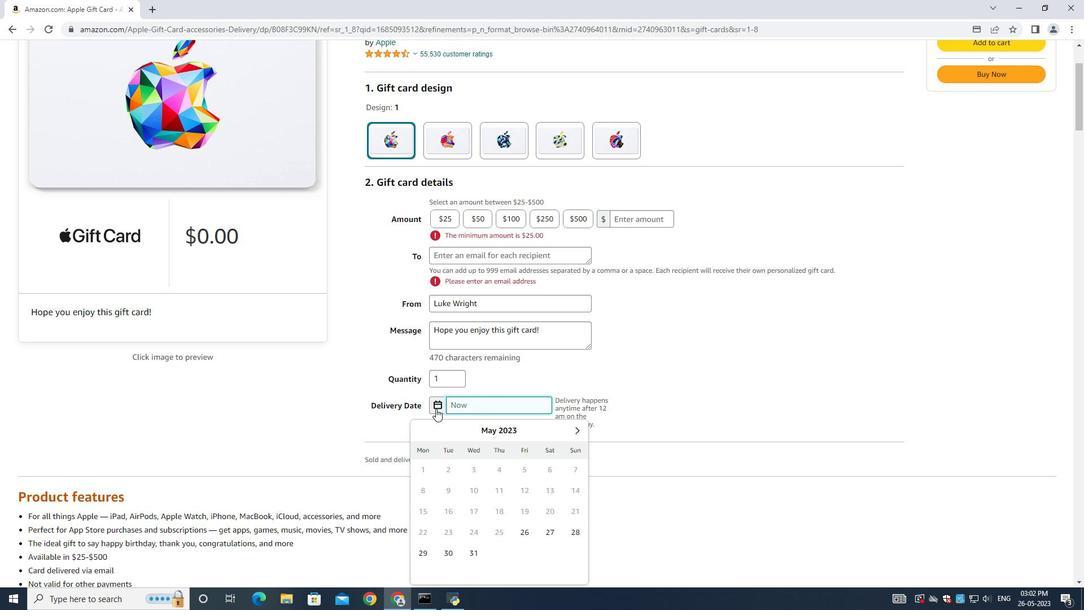 
Action: Mouse moved to (434, 406)
Screenshot: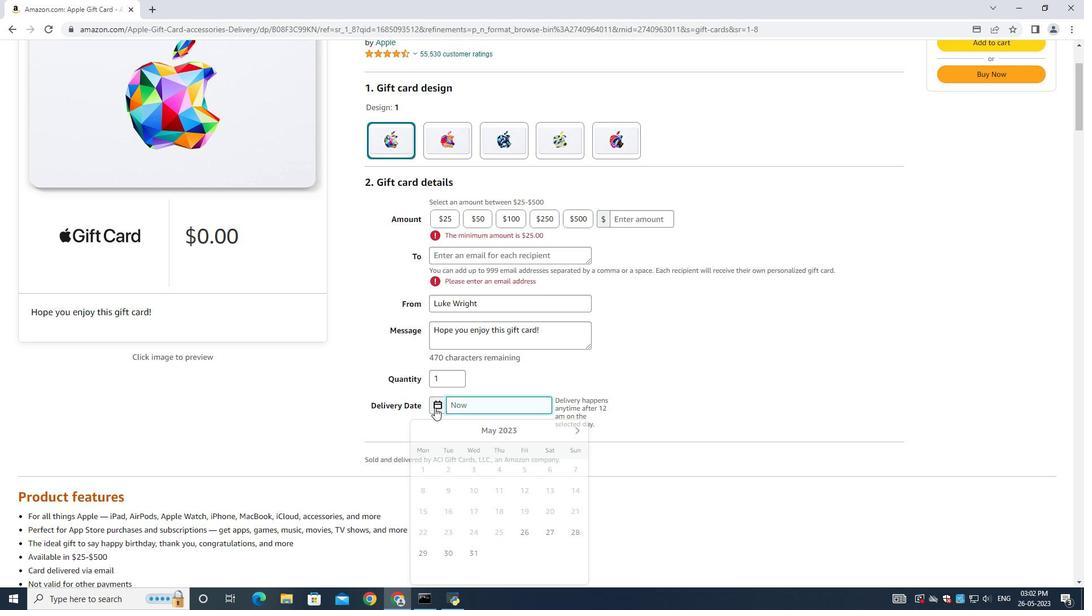
Action: Mouse pressed left at (434, 406)
Screenshot: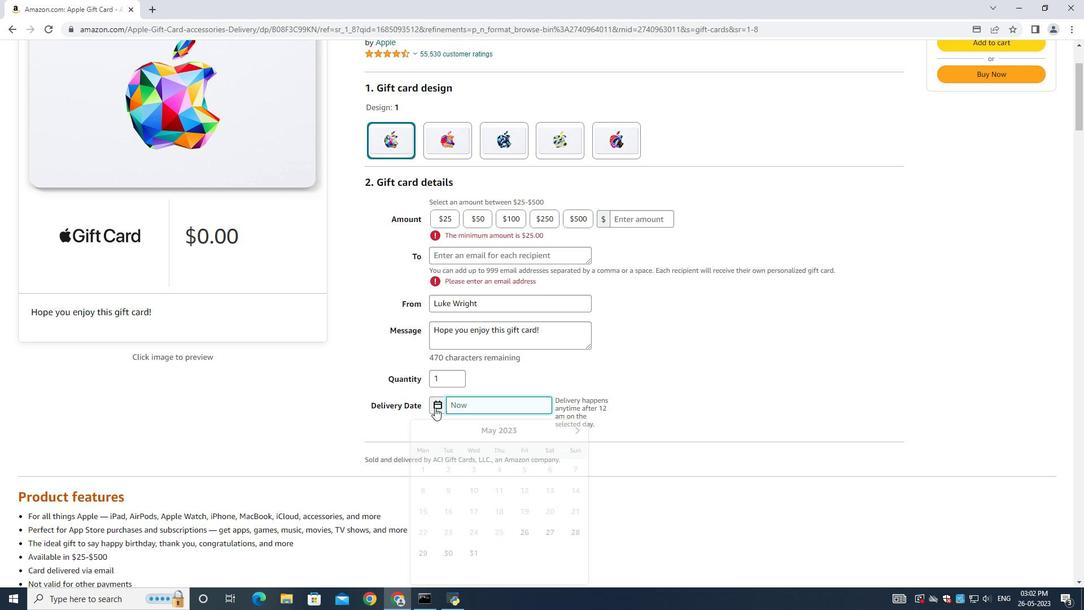 
Action: Mouse moved to (434, 406)
Screenshot: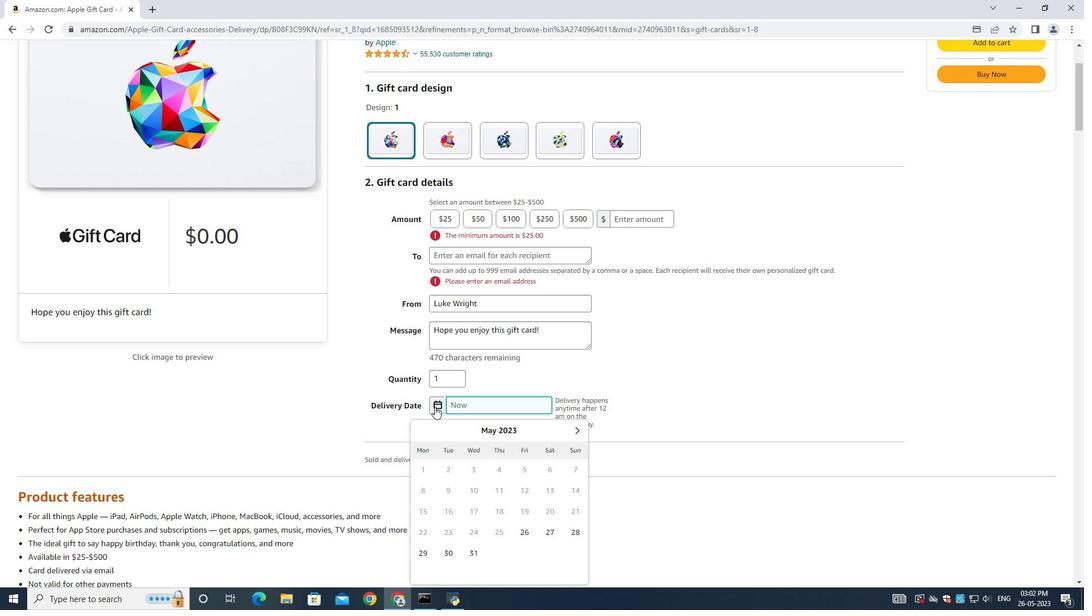 
Action: Mouse pressed left at (434, 406)
Screenshot: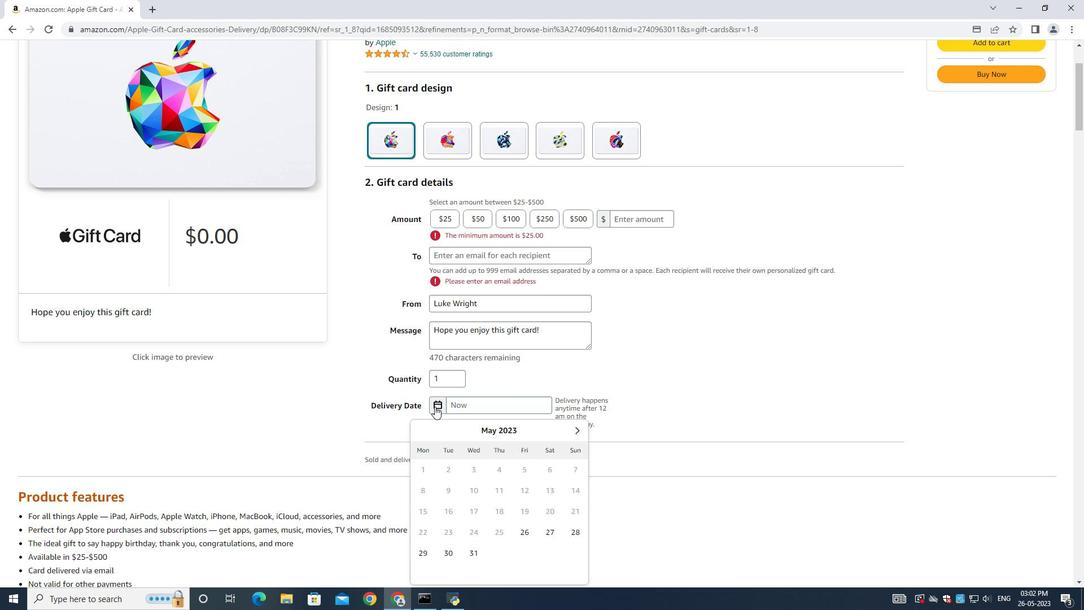 
Action: Mouse moved to (434, 406)
Screenshot: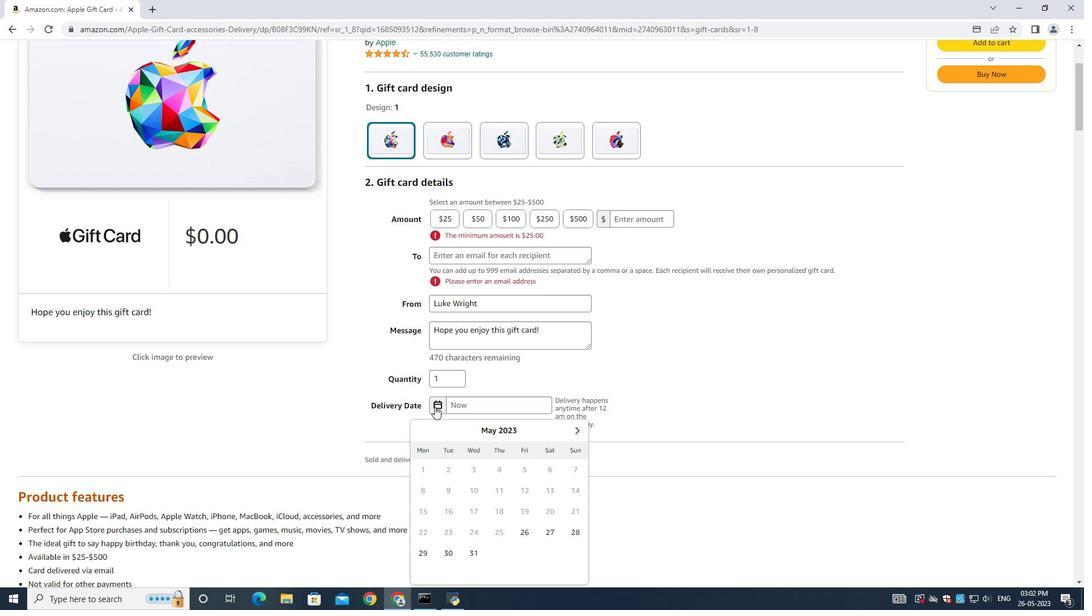 
Action: Mouse pressed left at (434, 406)
Screenshot: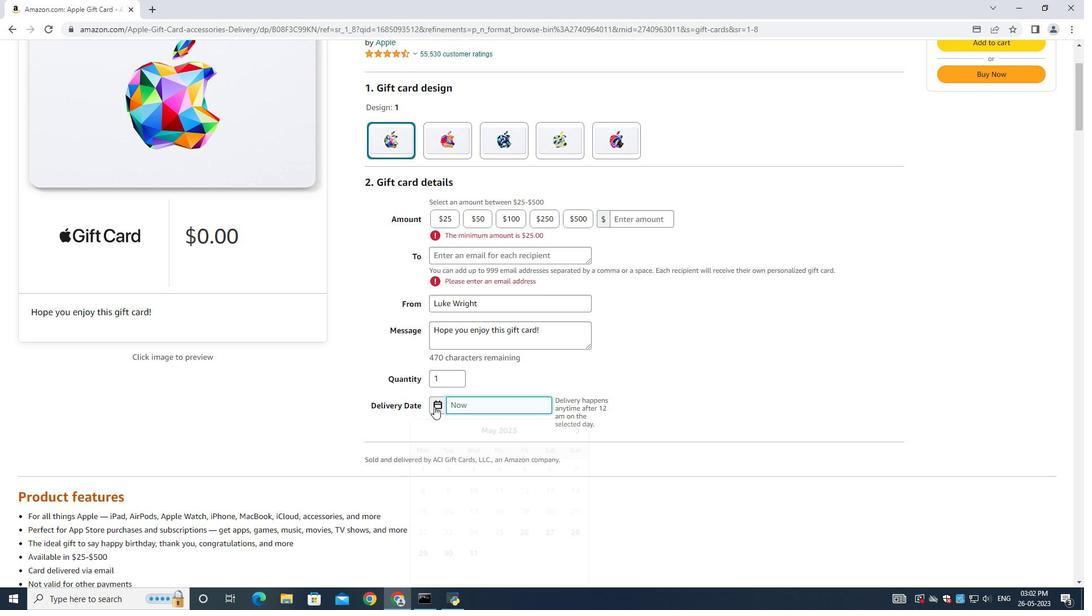 
Action: Mouse moved to (489, 495)
Screenshot: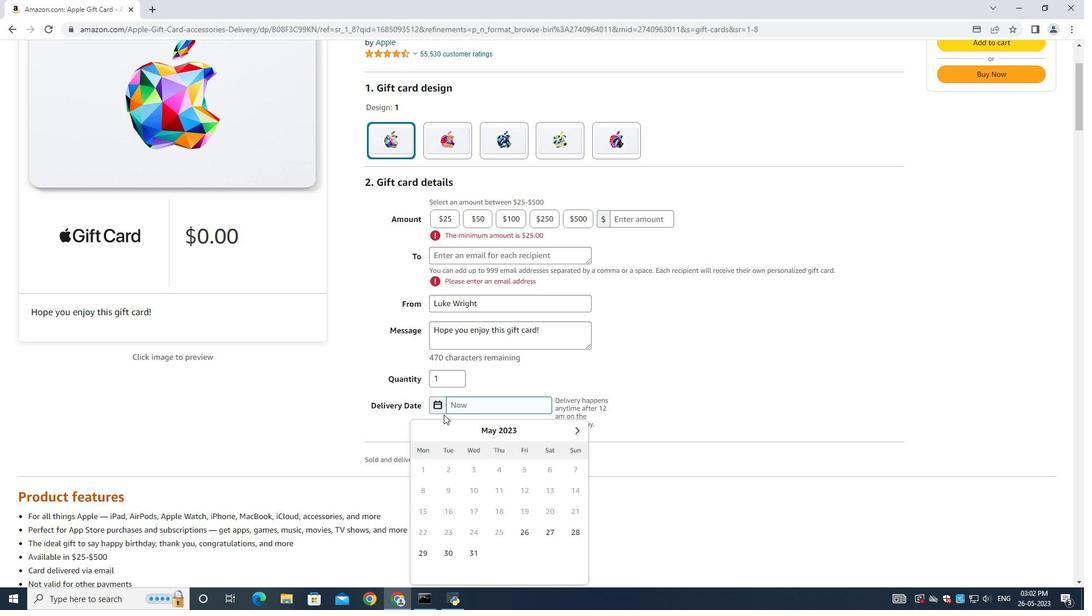 
Action: Mouse pressed left at (489, 495)
Screenshot: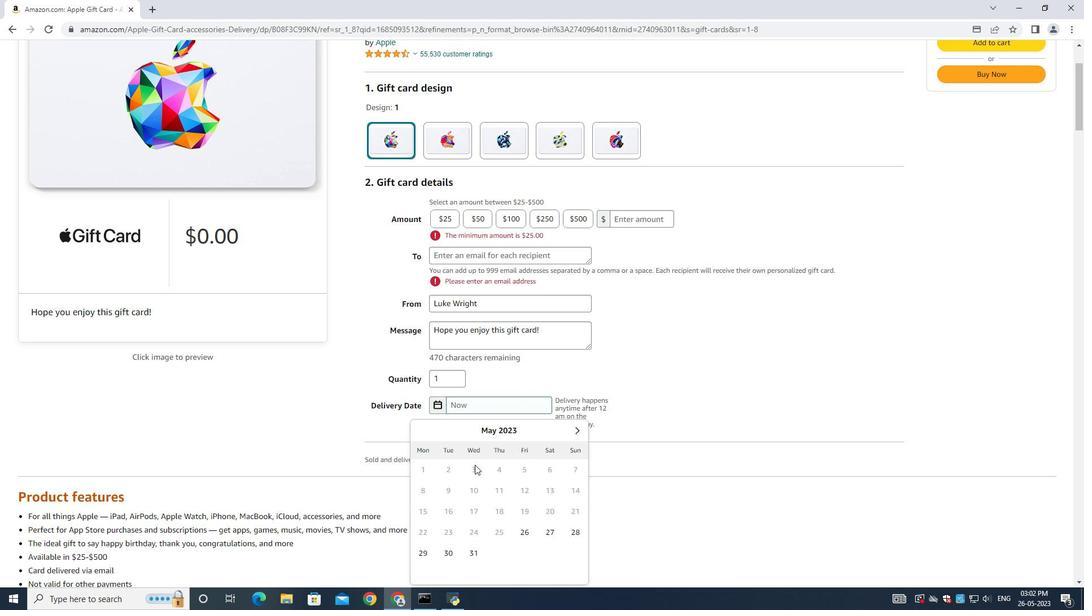 
Action: Mouse moved to (502, 408)
Screenshot: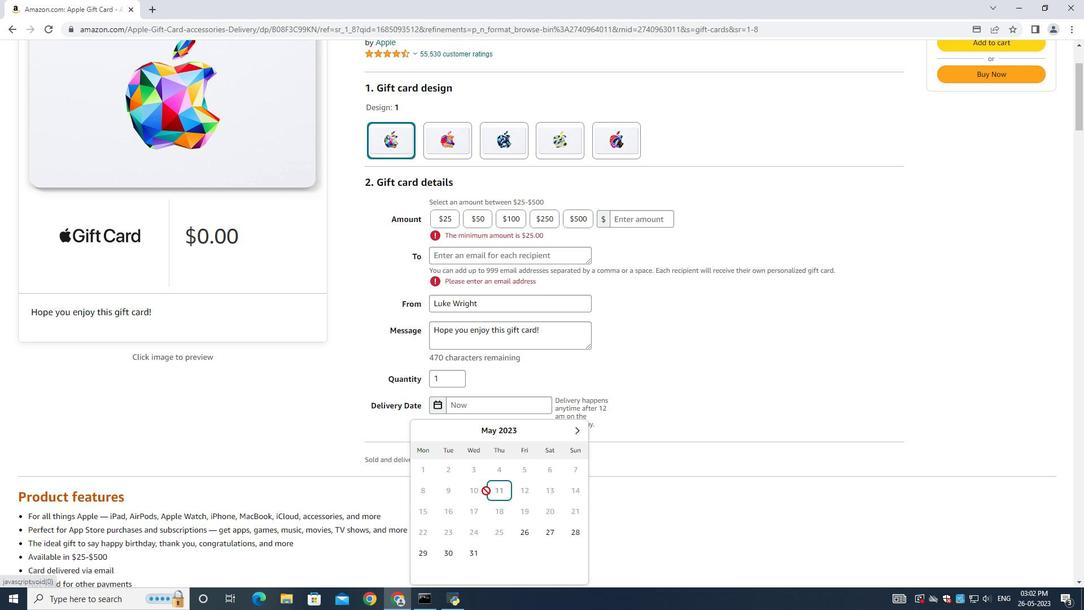
Action: Mouse pressed left at (502, 408)
Screenshot: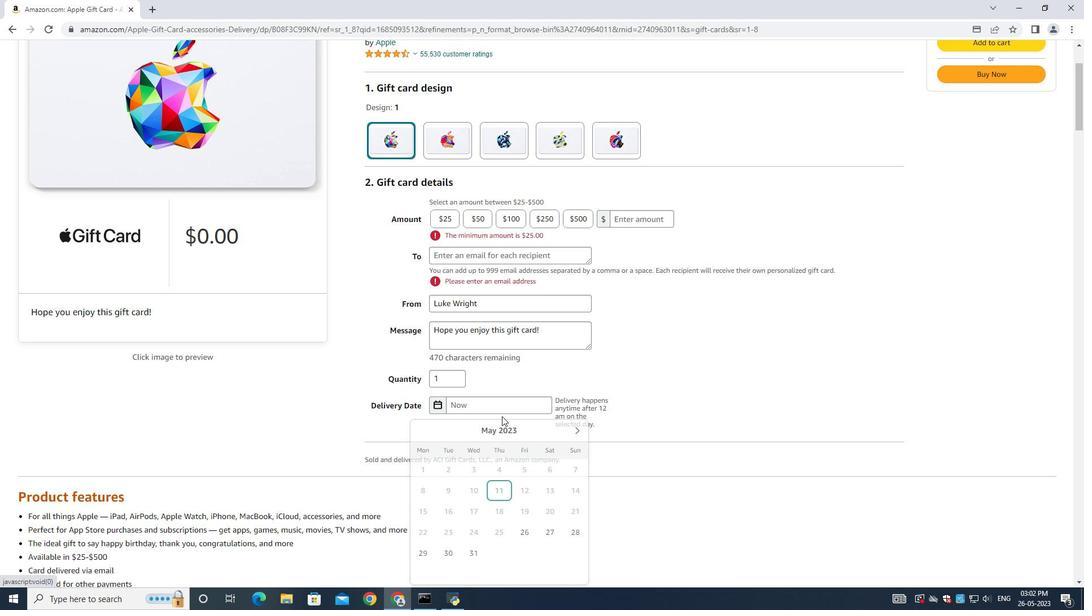 
Action: Mouse moved to (533, 535)
Screenshot: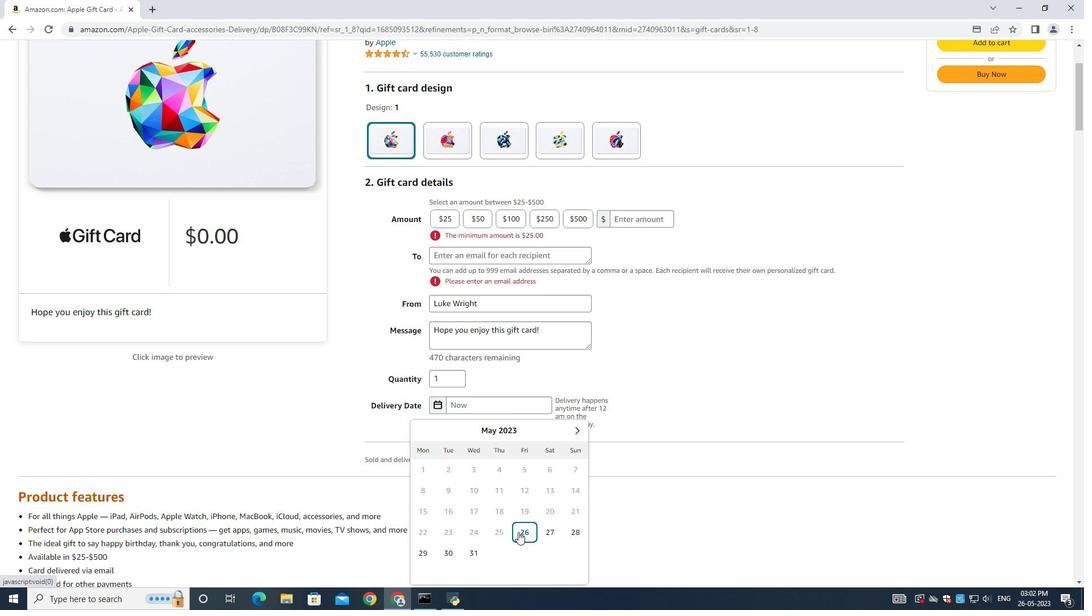 
Action: Mouse pressed left at (533, 535)
Screenshot: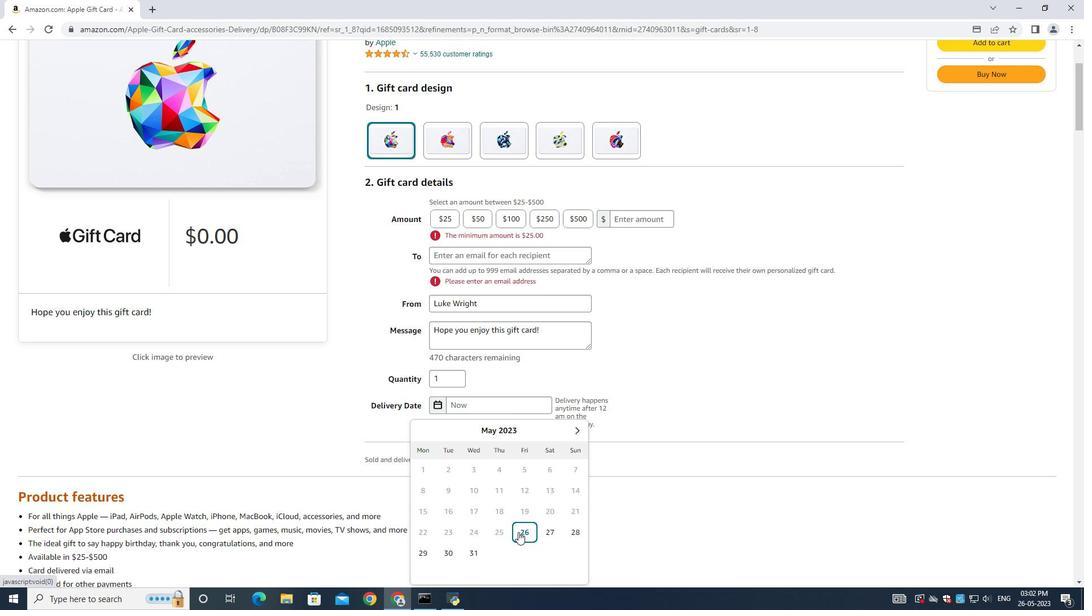 
Action: Mouse moved to (565, 363)
Screenshot: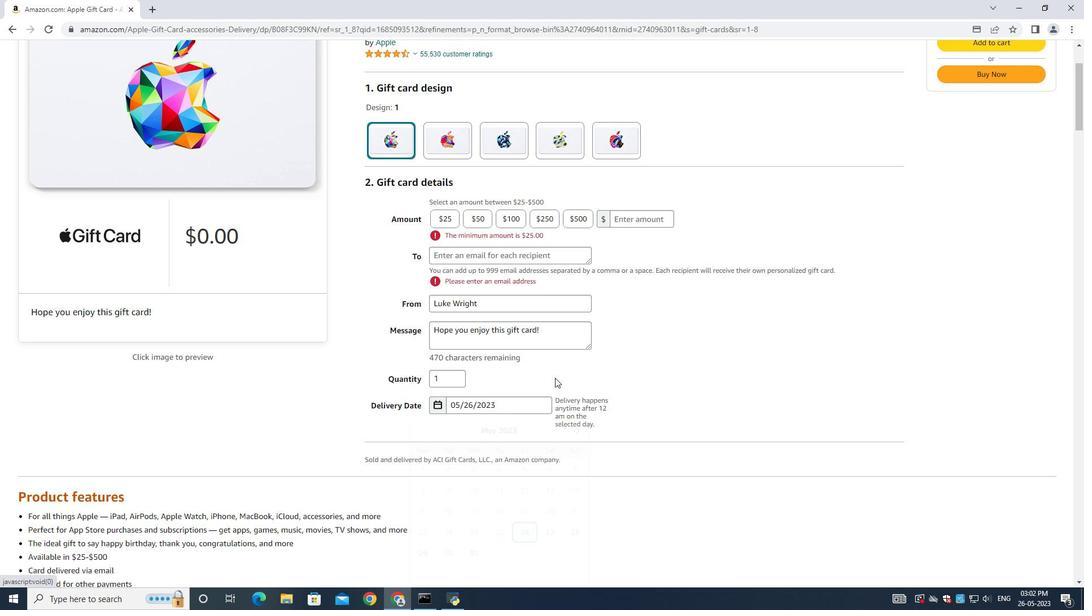 
Action: Mouse pressed left at (565, 363)
Screenshot: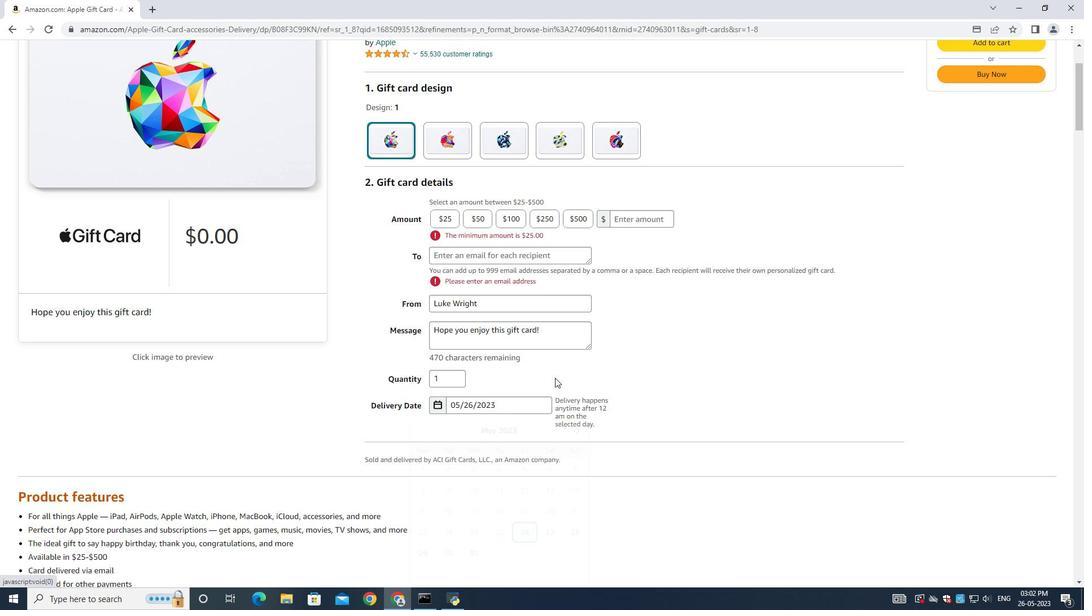 
Action: Mouse scrolled (565, 363) with delta (0, 0)
Screenshot: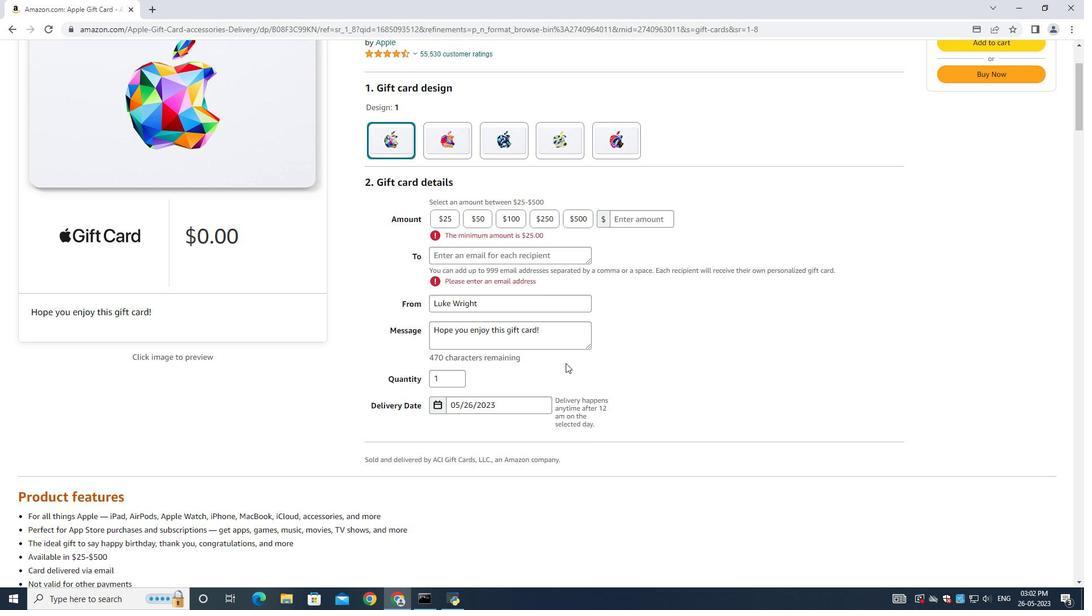 
Action: Mouse moved to (483, 311)
Screenshot: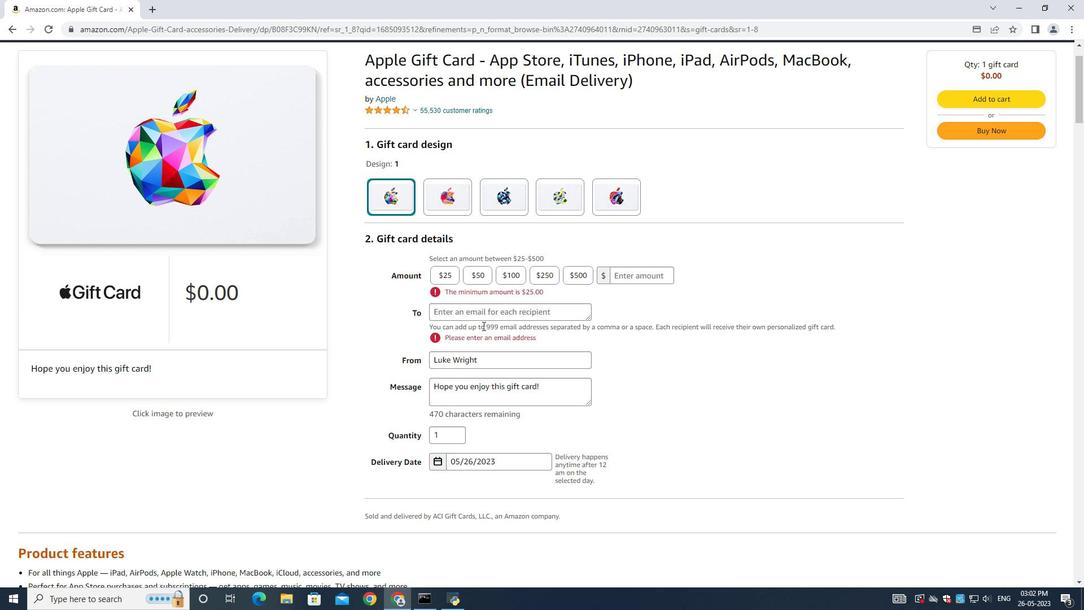 
Action: Mouse pressed left at (483, 311)
Screenshot: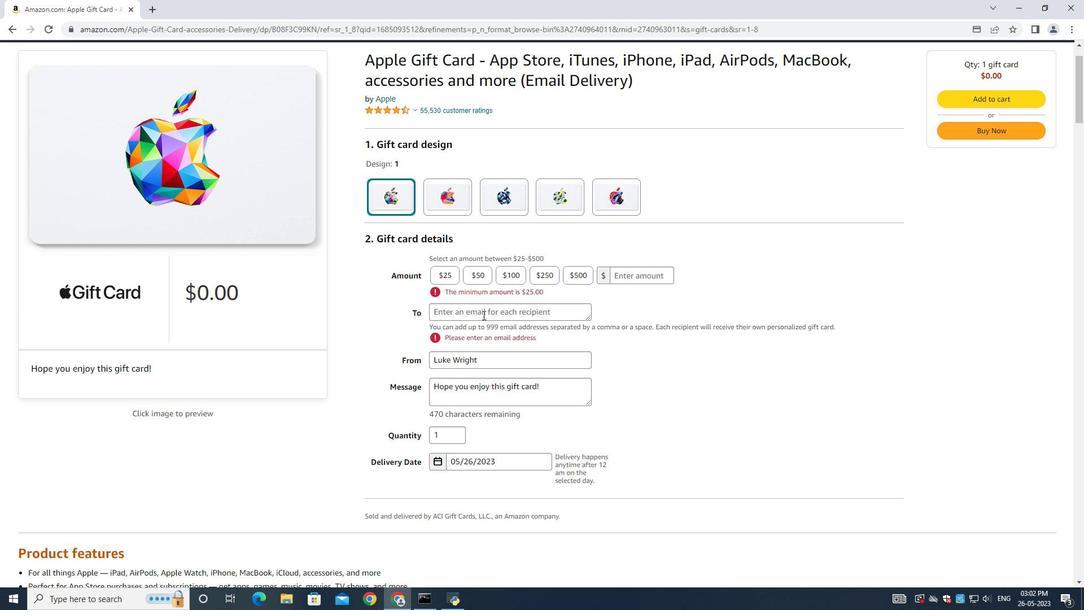 
Action: Mouse moved to (661, 311)
Screenshot: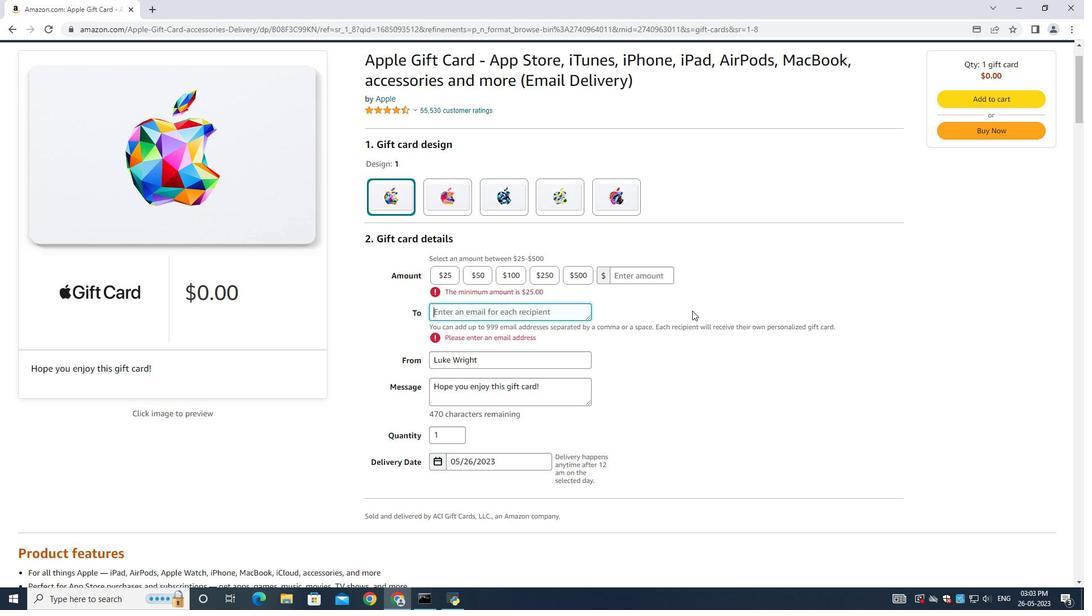 
Action: Key pressed <Key.shift><Key.shift><Key.shift>(303<Key.backspace>4<Key.shift>)<Key.space>728-9016
Screenshot: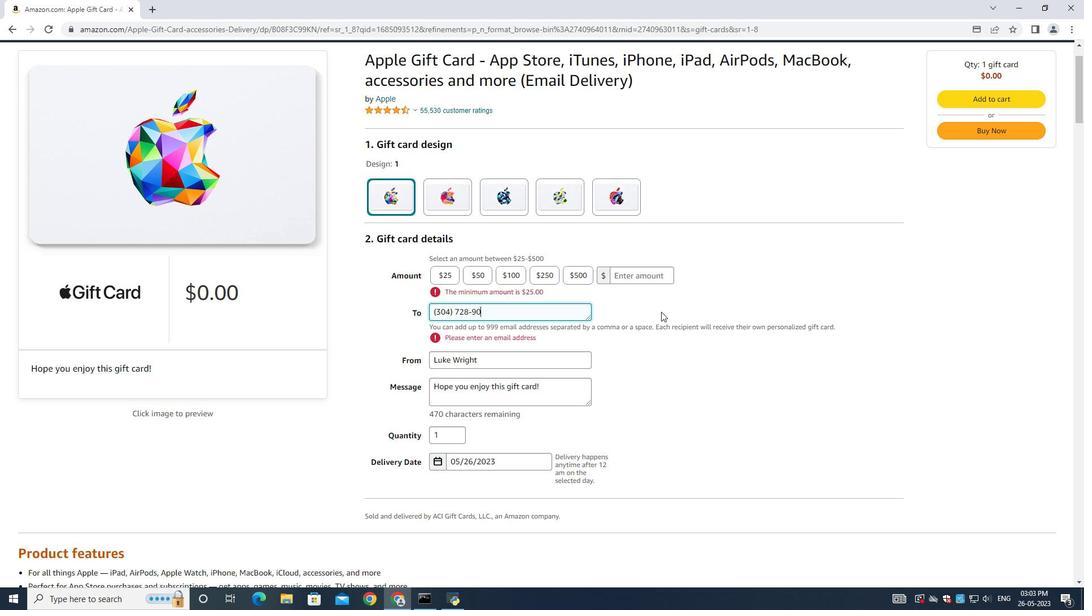 
Action: Mouse moved to (577, 350)
Screenshot: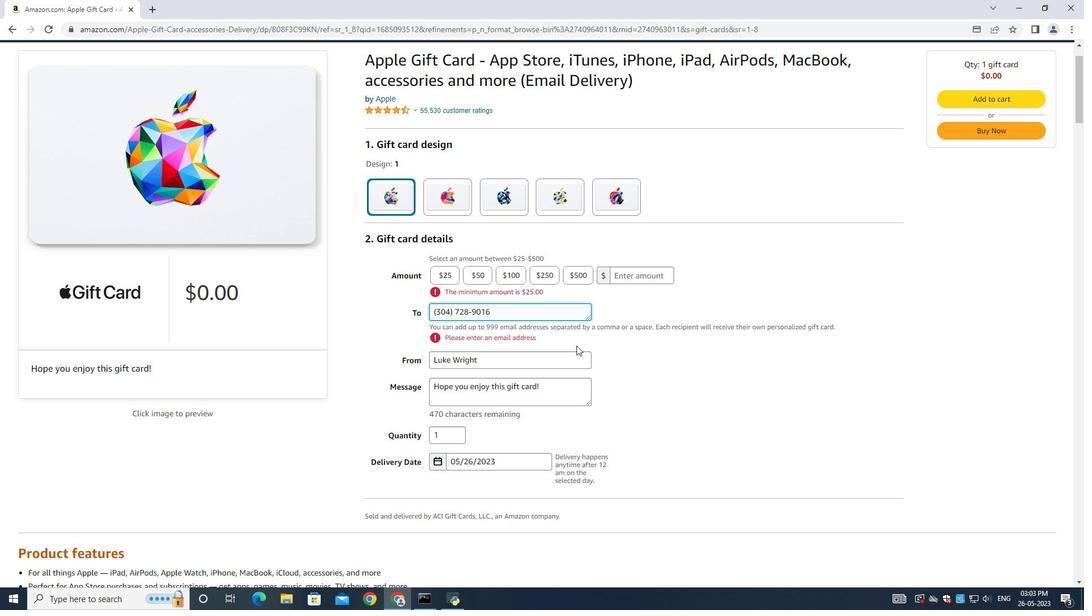
Action: Mouse scrolled (577, 349) with delta (0, 0)
Screenshot: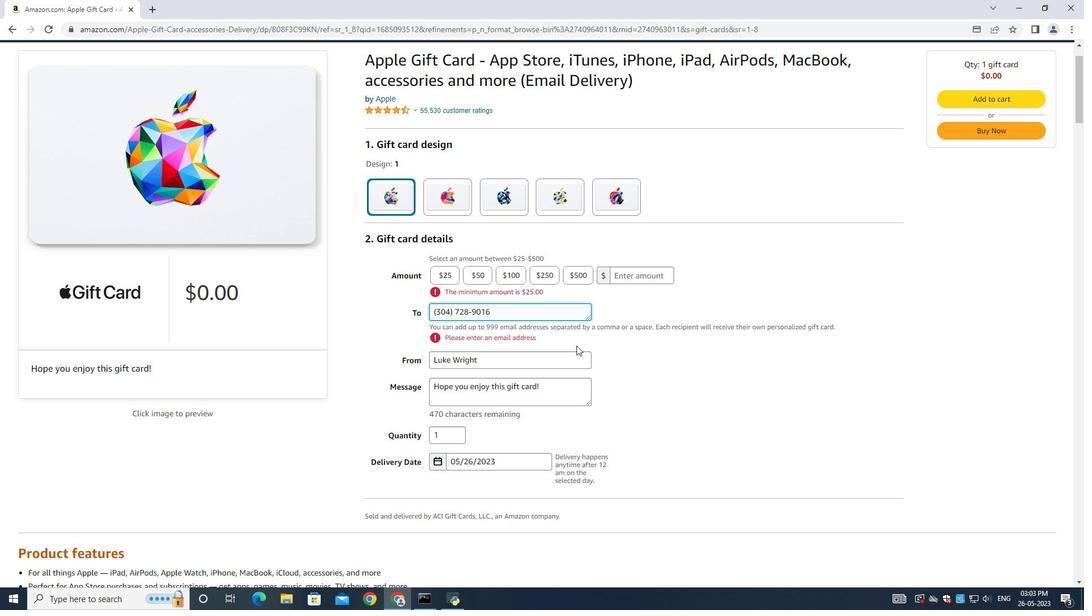 
Action: Mouse moved to (872, 271)
Screenshot: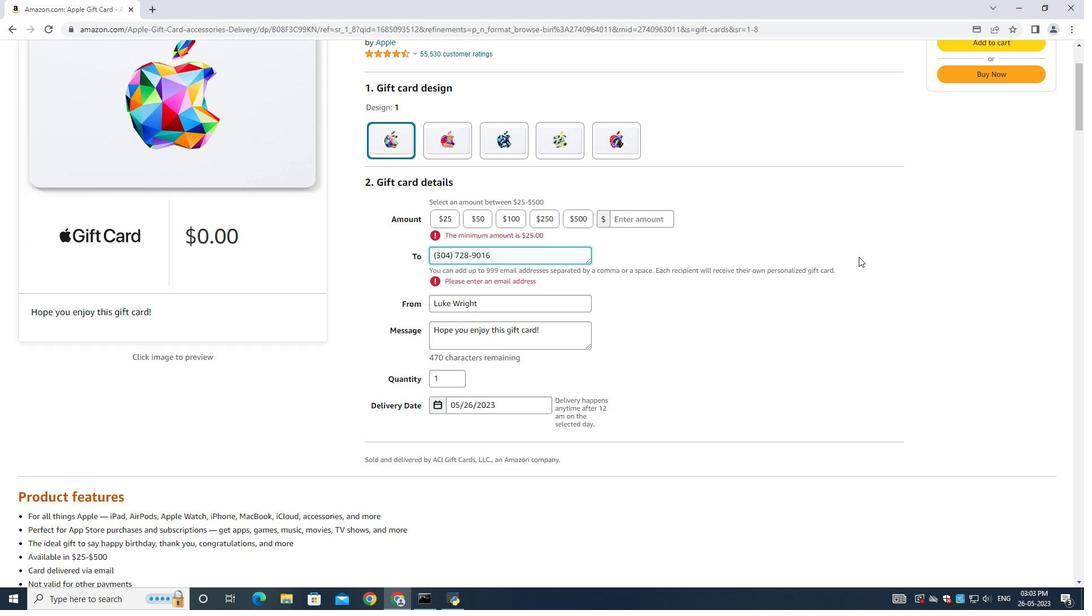 
Action: Mouse scrolled (872, 272) with delta (0, 0)
Screenshot: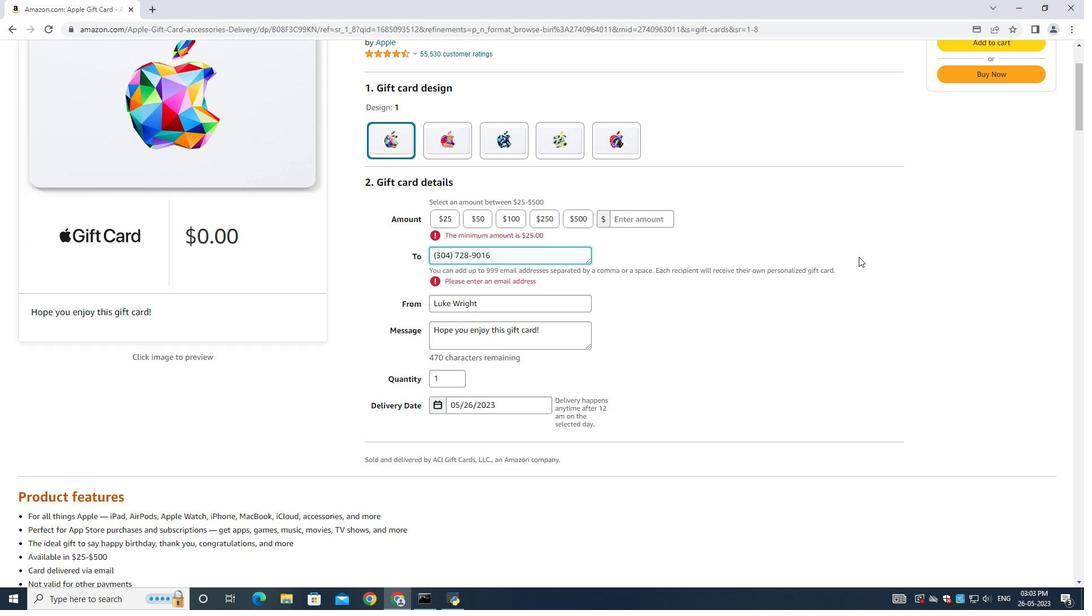 
Action: Mouse scrolled (872, 272) with delta (0, 0)
Screenshot: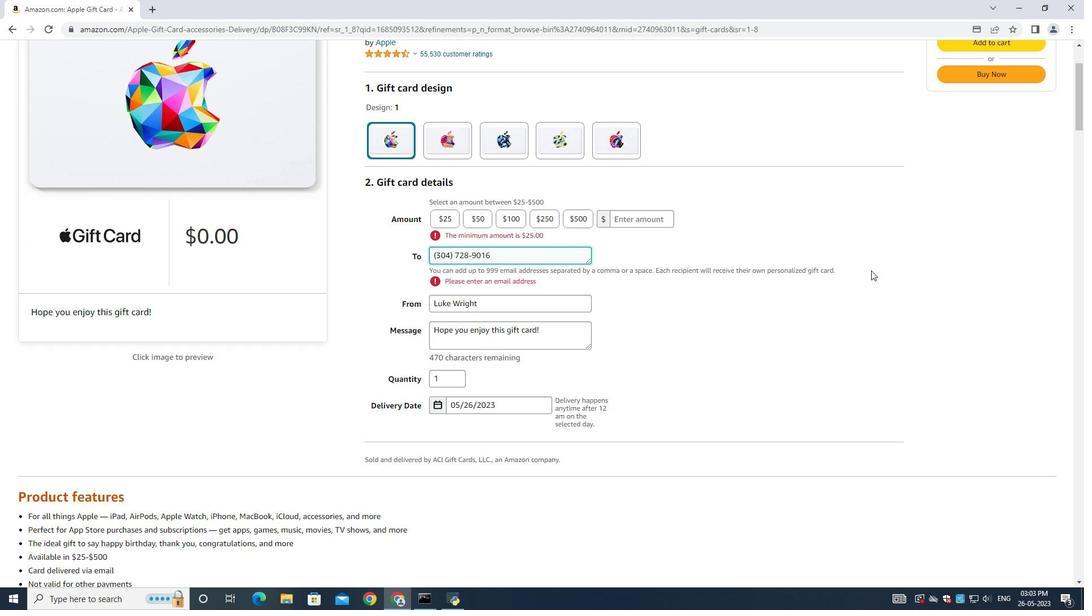 
Action: Mouse moved to (970, 154)
Screenshot: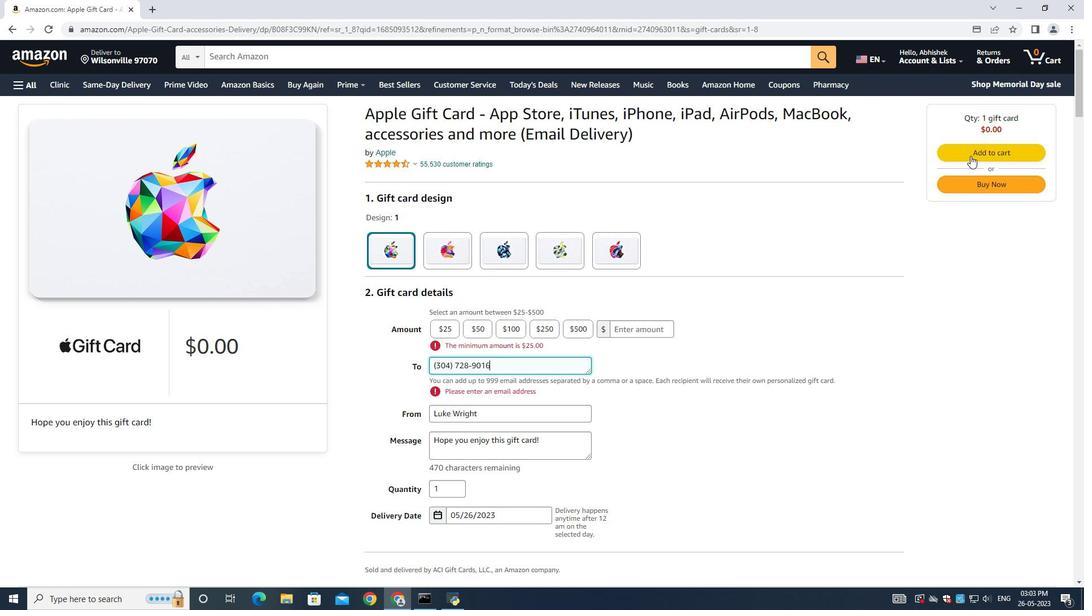 
Action: Mouse pressed left at (970, 154)
Screenshot: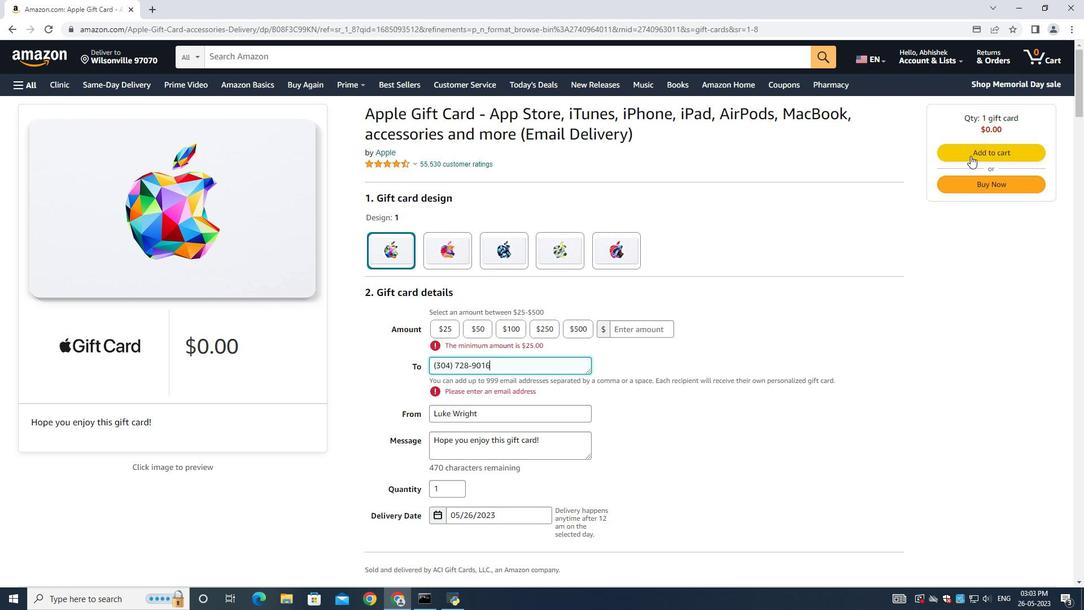 
Action: Mouse moved to (519, 279)
Screenshot: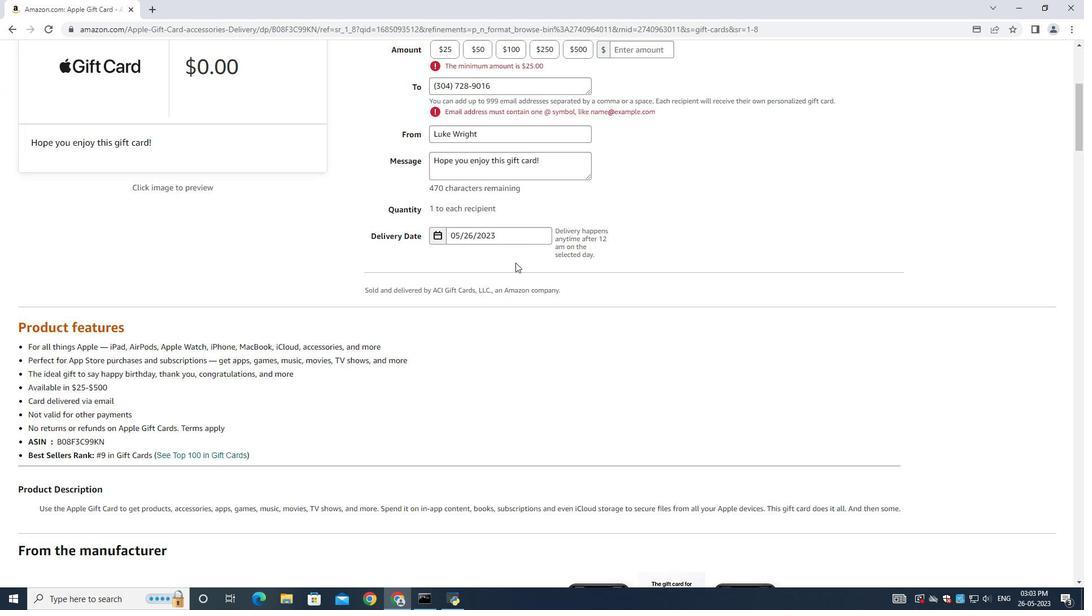 
Action: Mouse scrolled (519, 278) with delta (0, 0)
Screenshot: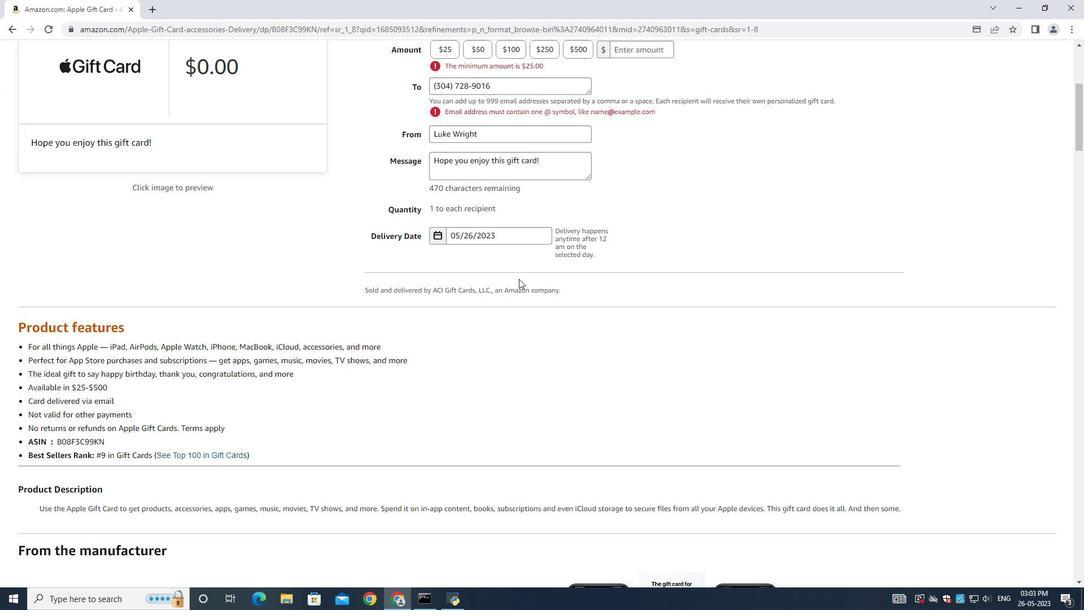 
Action: Mouse moved to (519, 282)
Screenshot: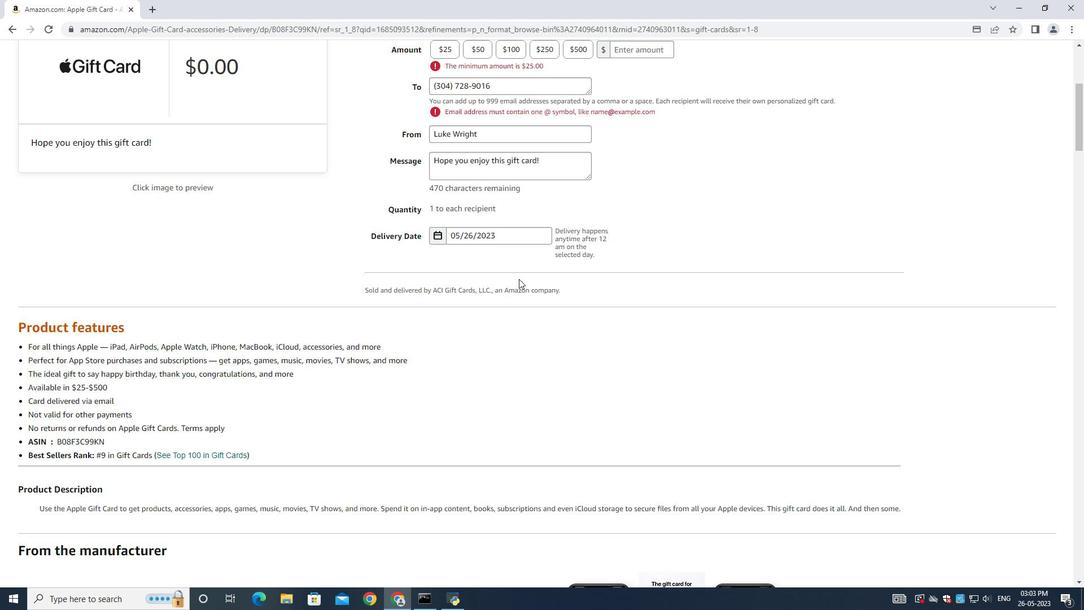 
Action: Mouse scrolled (519, 280) with delta (0, 0)
Screenshot: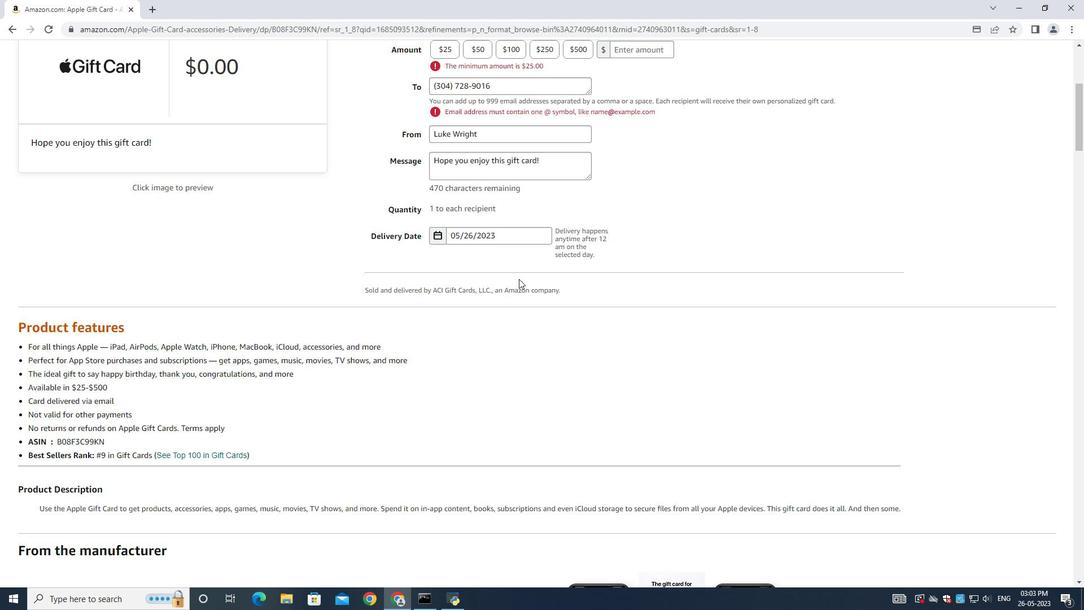 
Action: Mouse scrolled (519, 281) with delta (0, 0)
Screenshot: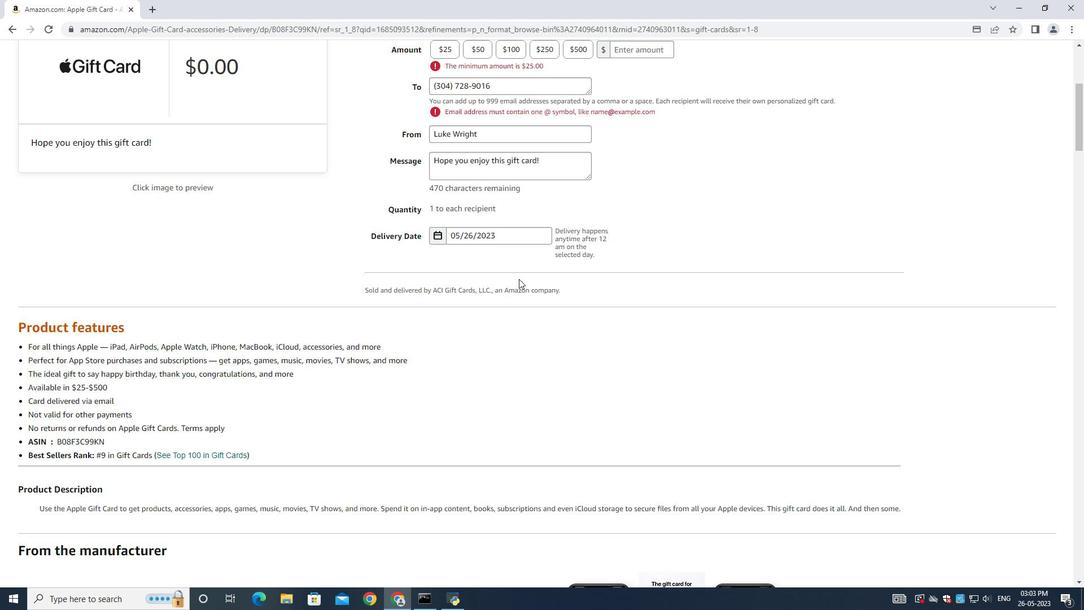 
Action: Mouse scrolled (519, 282) with delta (0, 0)
Screenshot: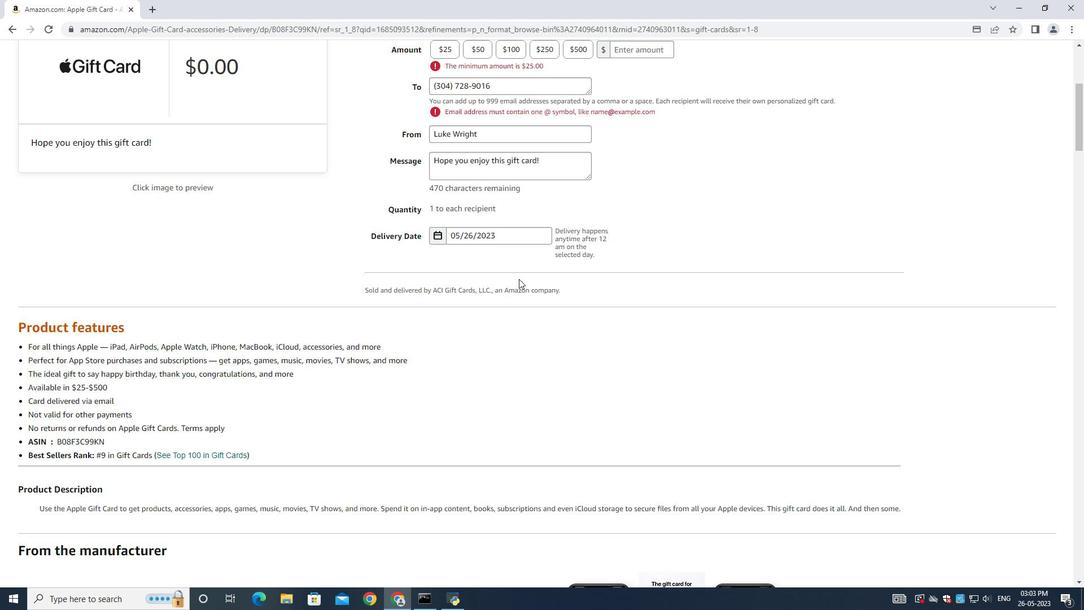 
Action: Mouse scrolled (519, 282) with delta (0, 0)
Screenshot: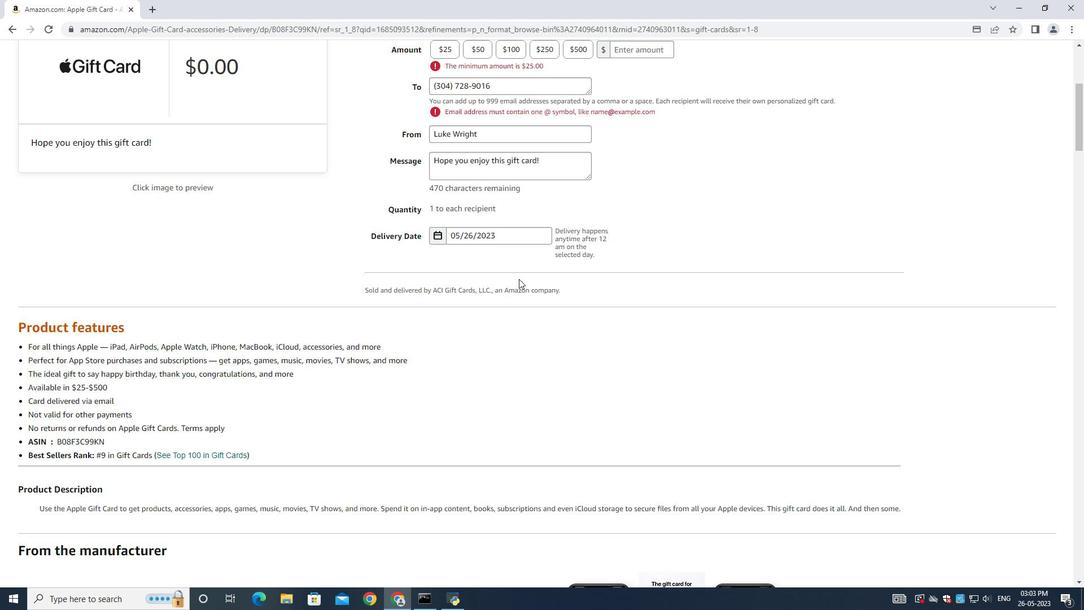 
Action: Mouse moved to (522, 290)
Screenshot: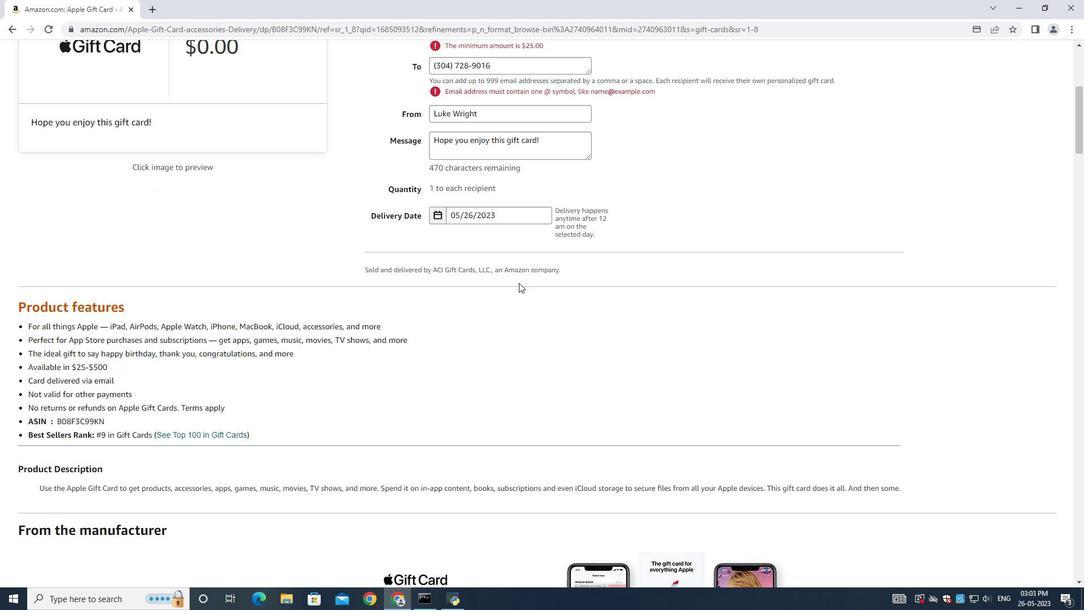 
Action: Mouse scrolled (522, 290) with delta (0, 0)
Screenshot: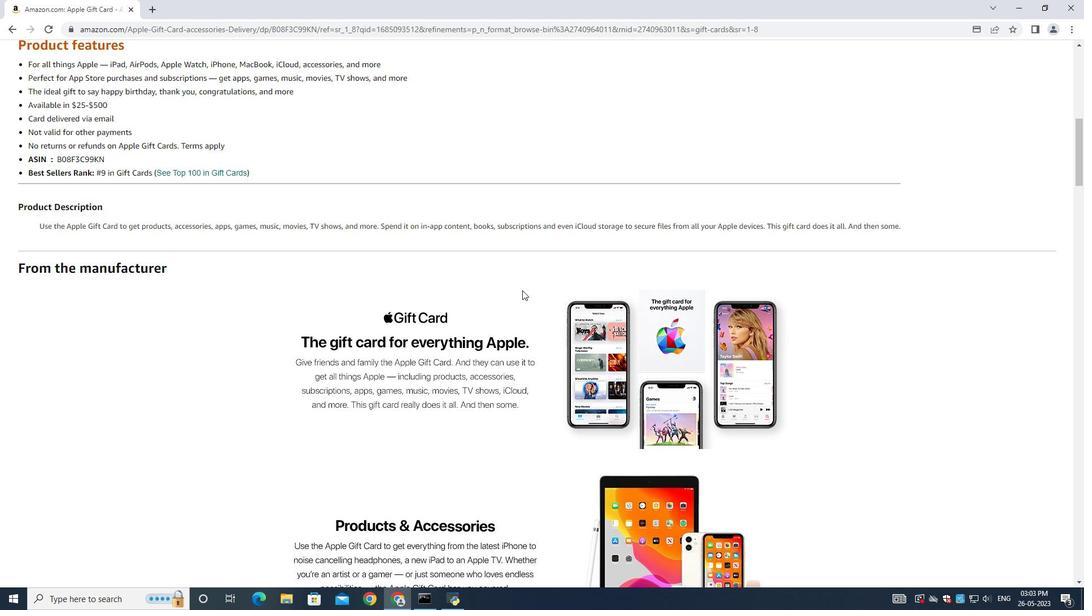 
Action: Mouse scrolled (522, 290) with delta (0, 0)
Screenshot: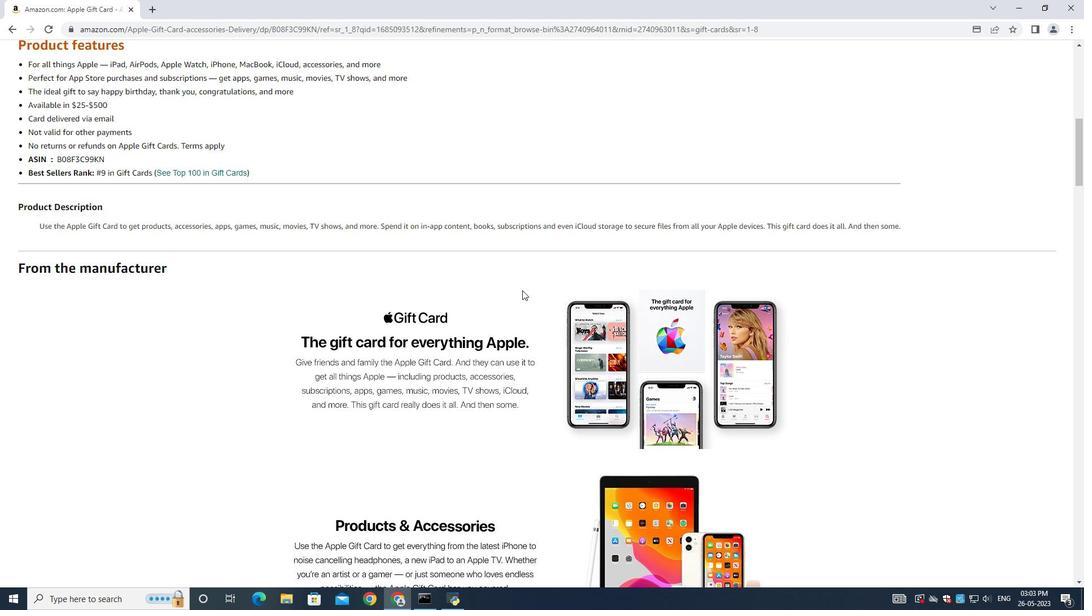 
Action: Mouse scrolled (522, 290) with delta (0, 0)
Screenshot: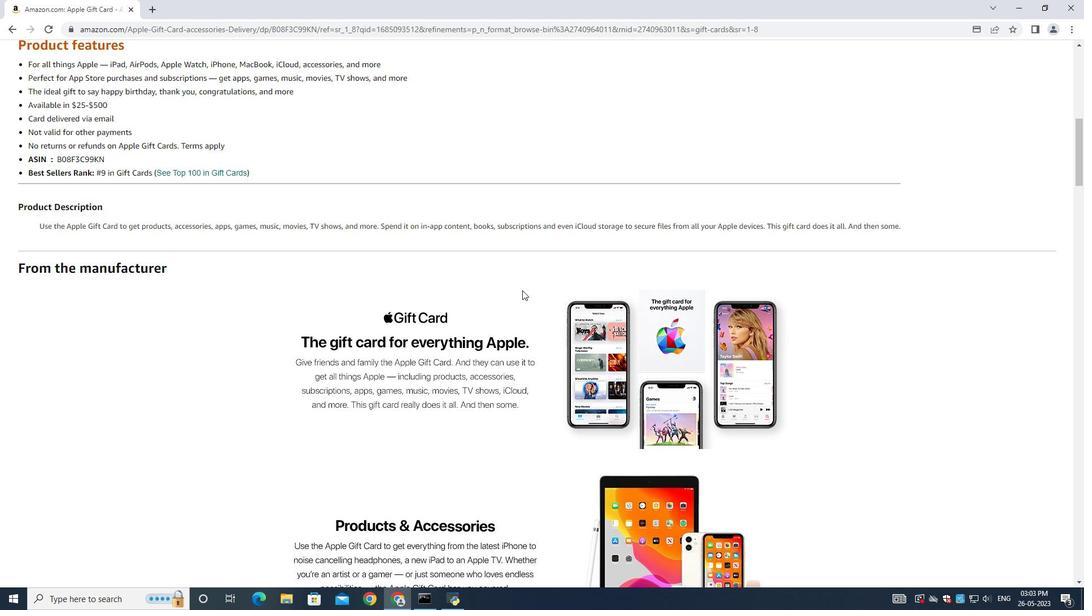 
Action: Mouse scrolled (522, 290) with delta (0, 0)
Screenshot: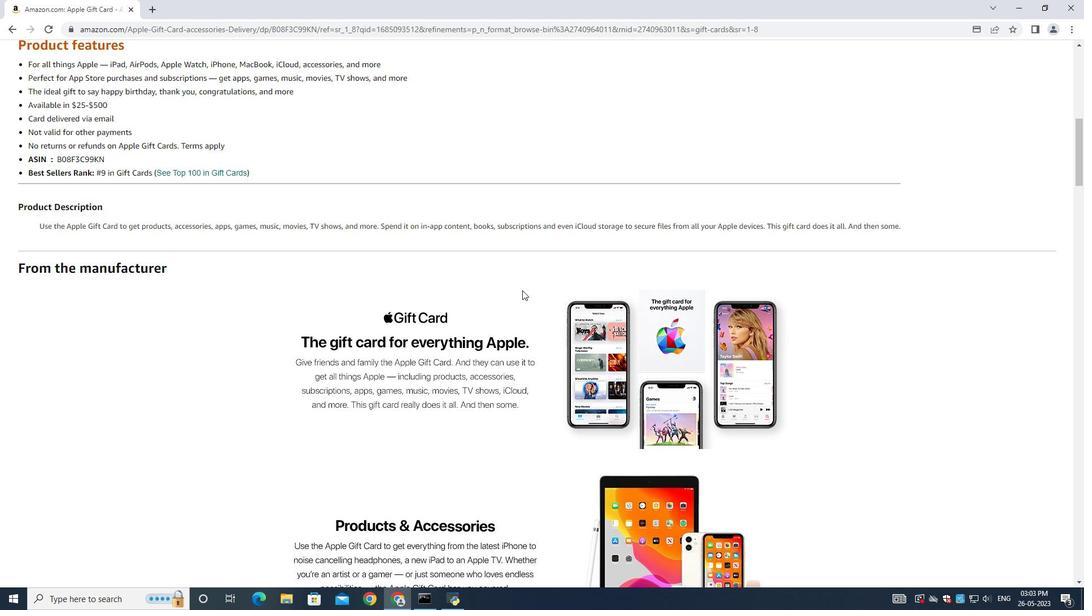 
Action: Mouse scrolled (522, 290) with delta (0, 0)
Screenshot: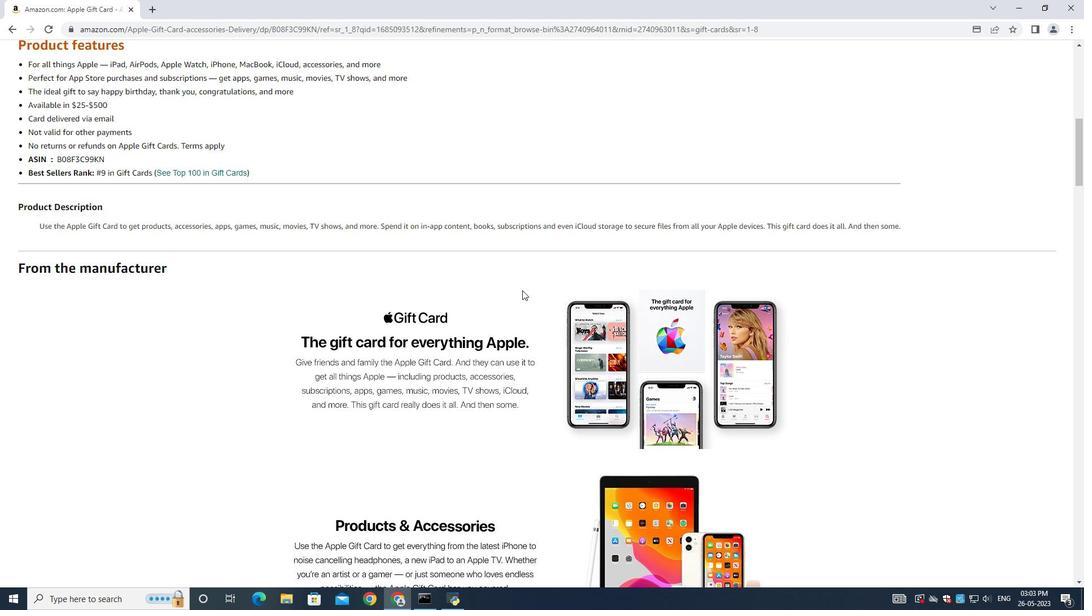 
Action: Mouse scrolled (522, 290) with delta (0, 0)
Screenshot: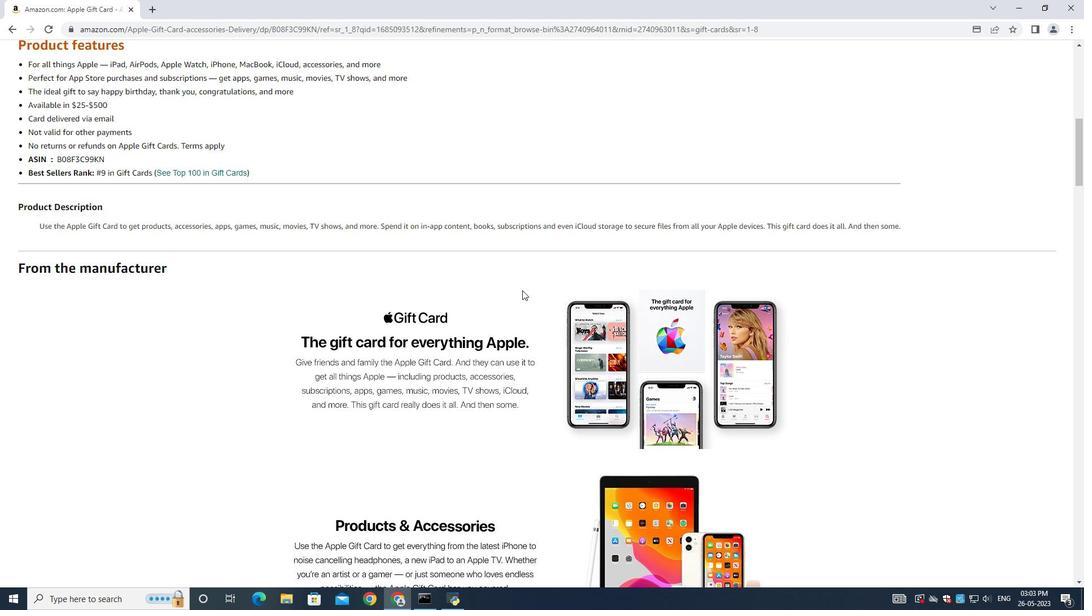 
Action: Mouse scrolled (522, 290) with delta (0, 0)
Screenshot: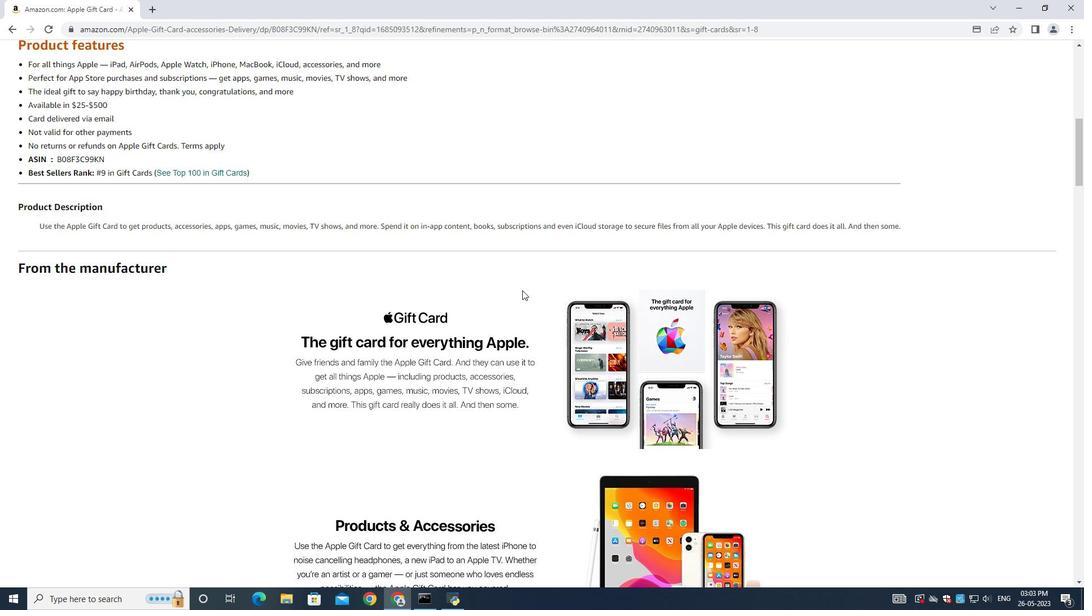 
Action: Mouse scrolled (522, 290) with delta (0, 0)
Screenshot: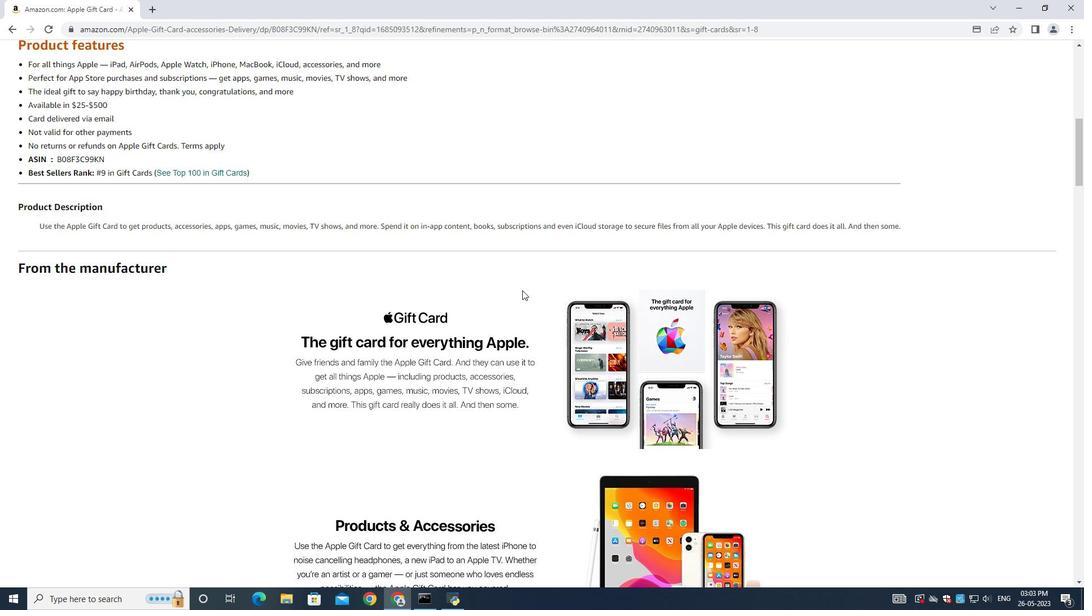 
Action: Mouse scrolled (522, 290) with delta (0, 0)
Screenshot: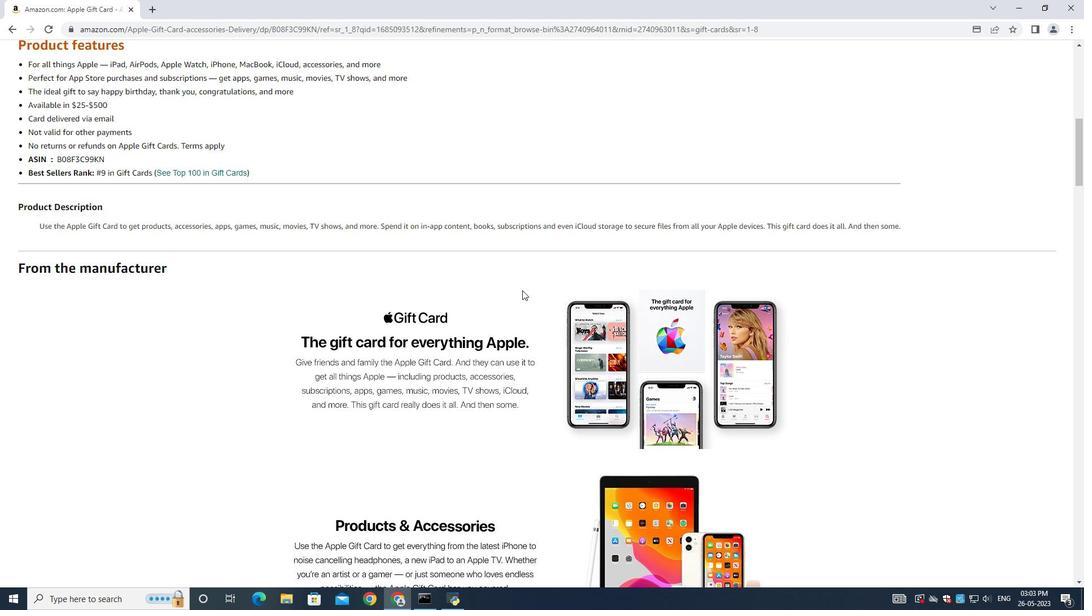 
Action: Mouse scrolled (522, 290) with delta (0, 0)
Screenshot: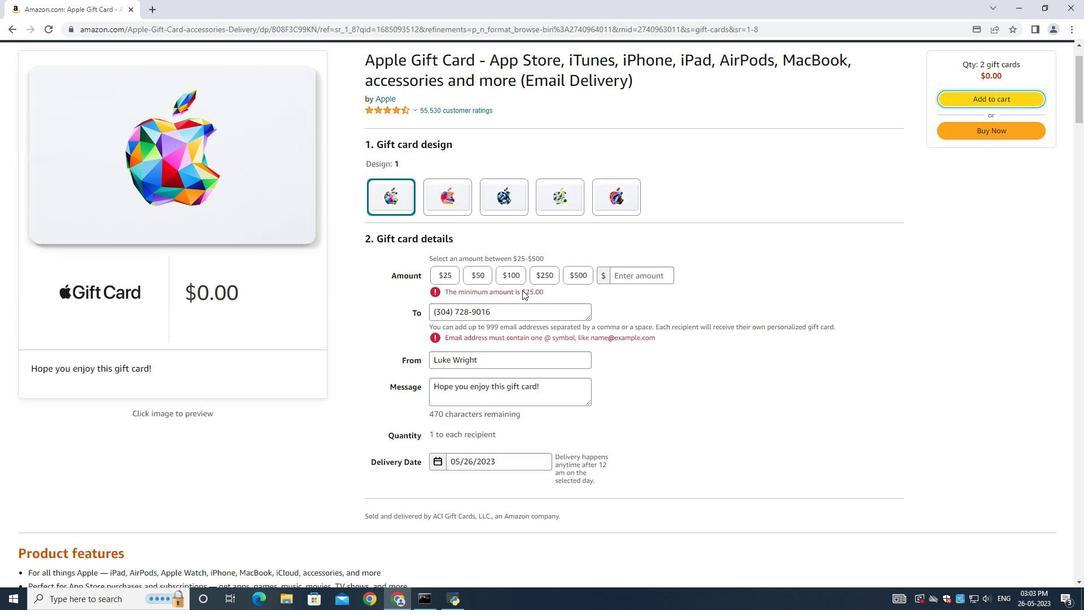 
Action: Mouse scrolled (522, 290) with delta (0, 0)
Screenshot: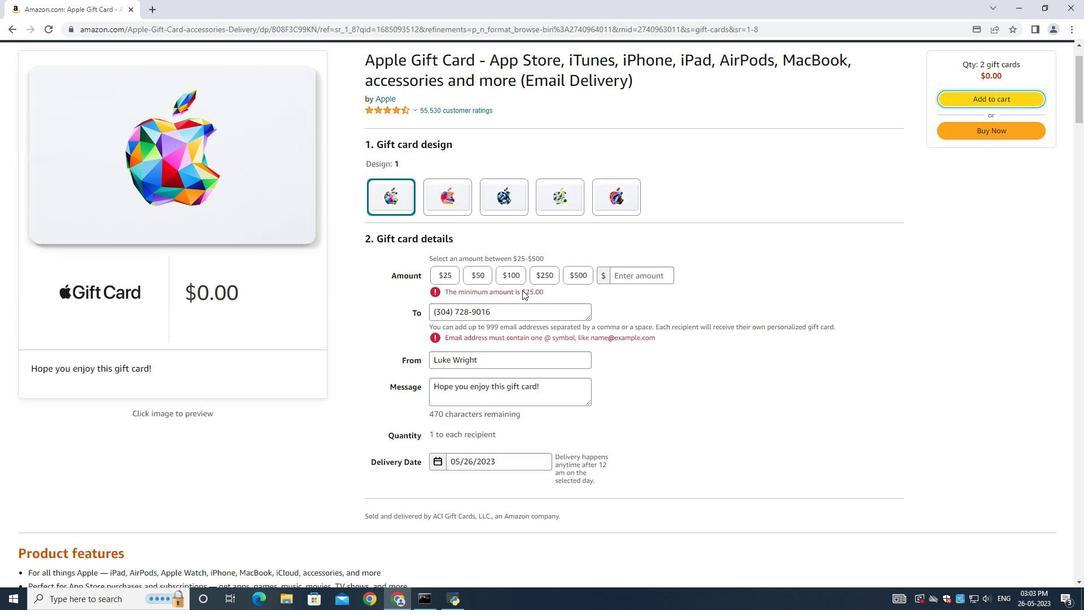
Action: Mouse scrolled (522, 290) with delta (0, 0)
Screenshot: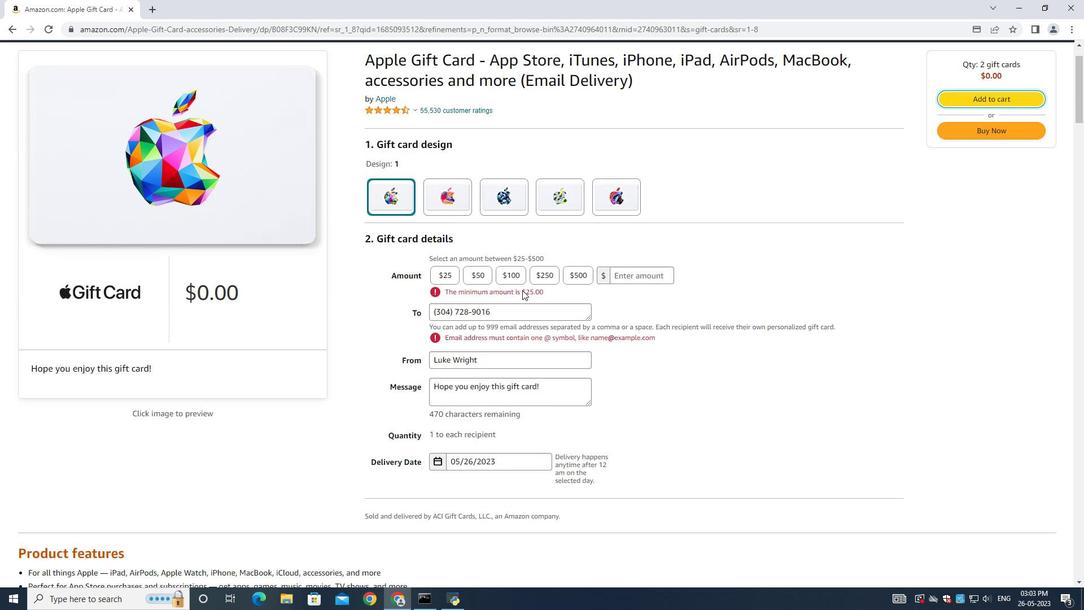 
Action: Mouse scrolled (522, 290) with delta (0, 0)
Screenshot: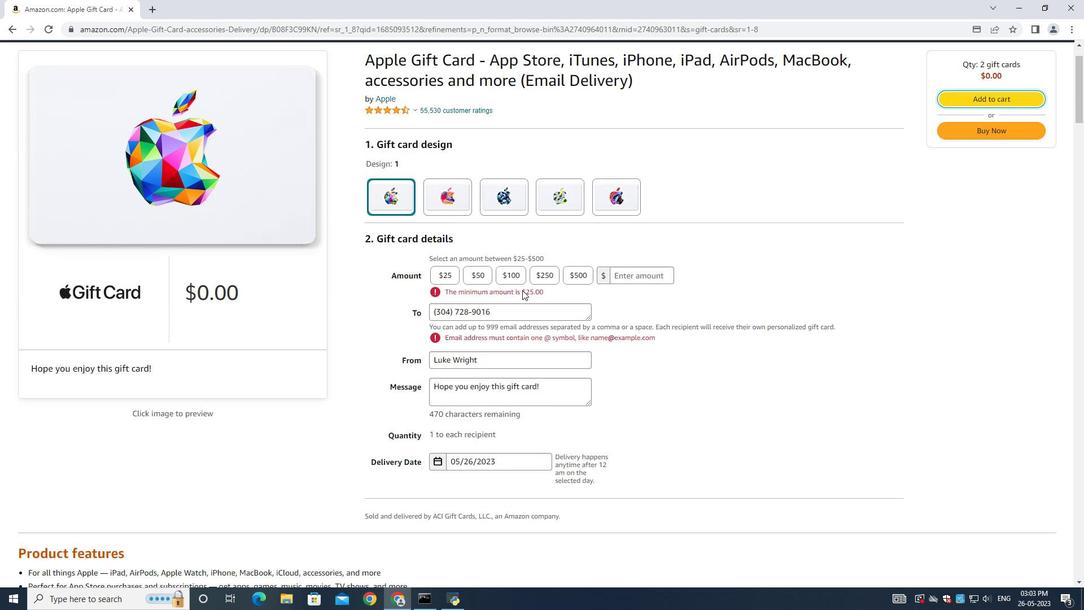 
Action: Mouse scrolled (522, 290) with delta (0, 0)
Screenshot: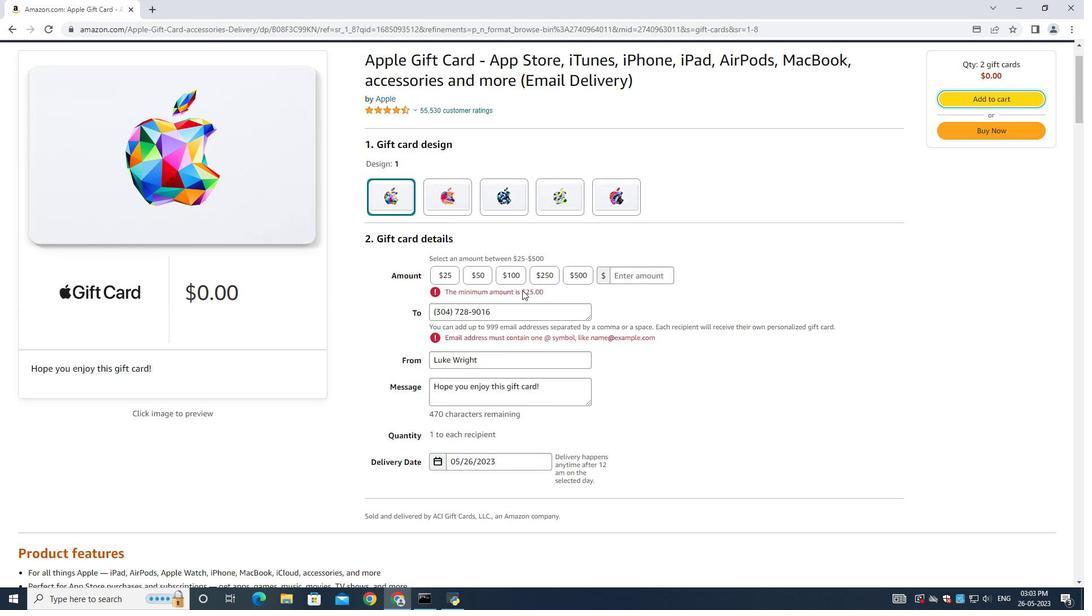 
Action: Mouse scrolled (522, 290) with delta (0, 0)
Screenshot: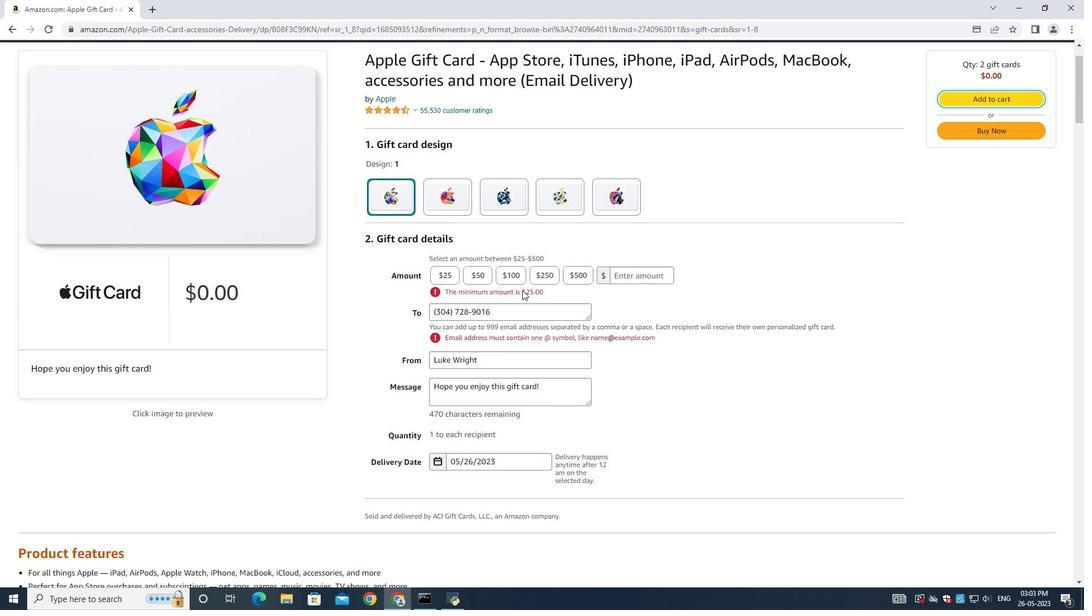 
Action: Mouse moved to (436, 255)
Screenshot: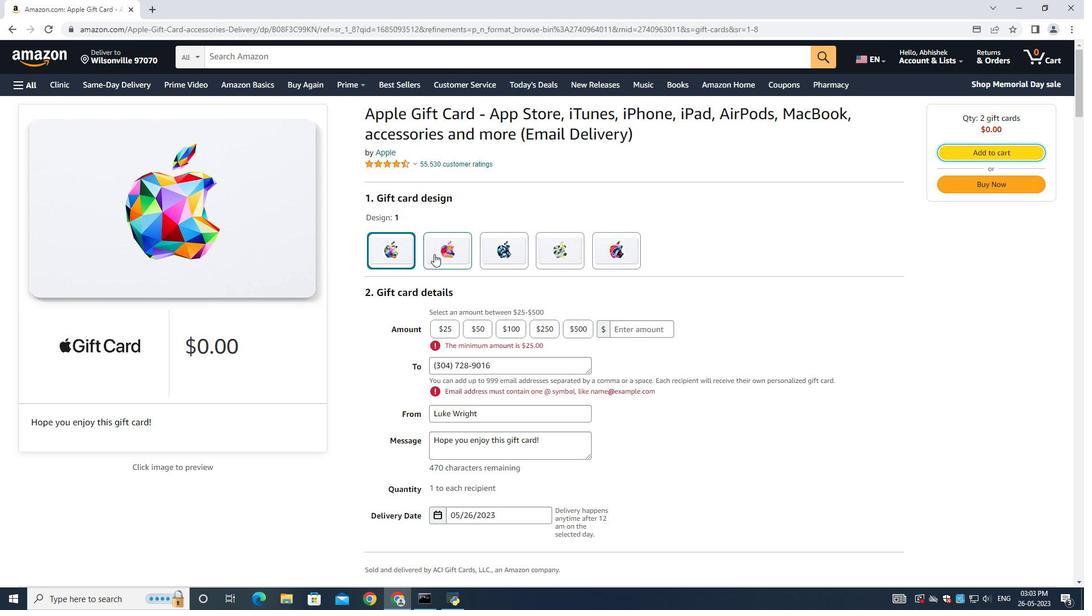 
Action: Mouse pressed left at (436, 255)
Screenshot: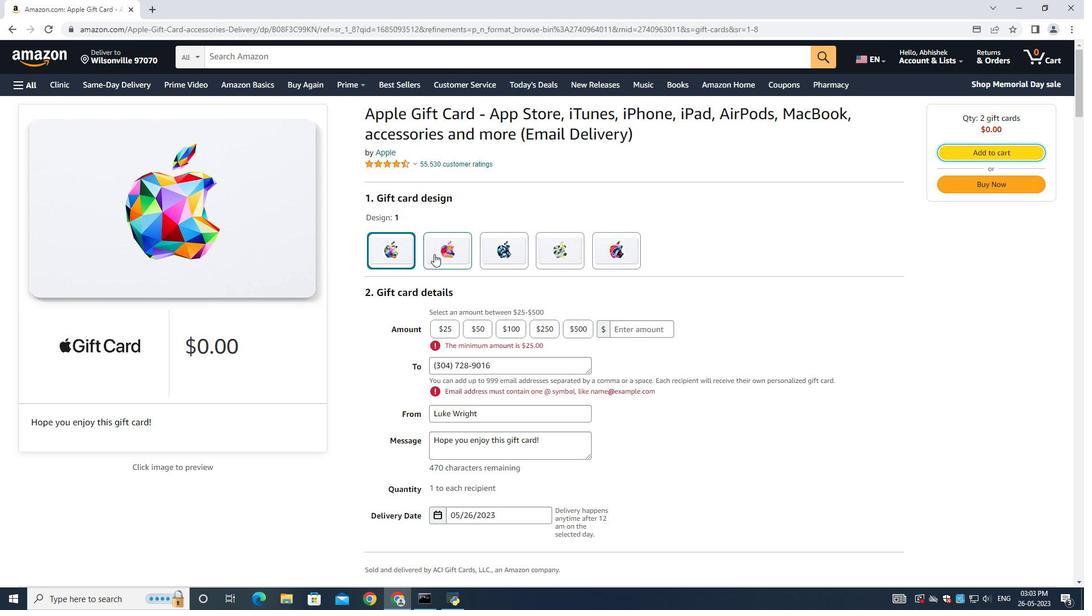 
Action: Mouse moved to (504, 256)
Screenshot: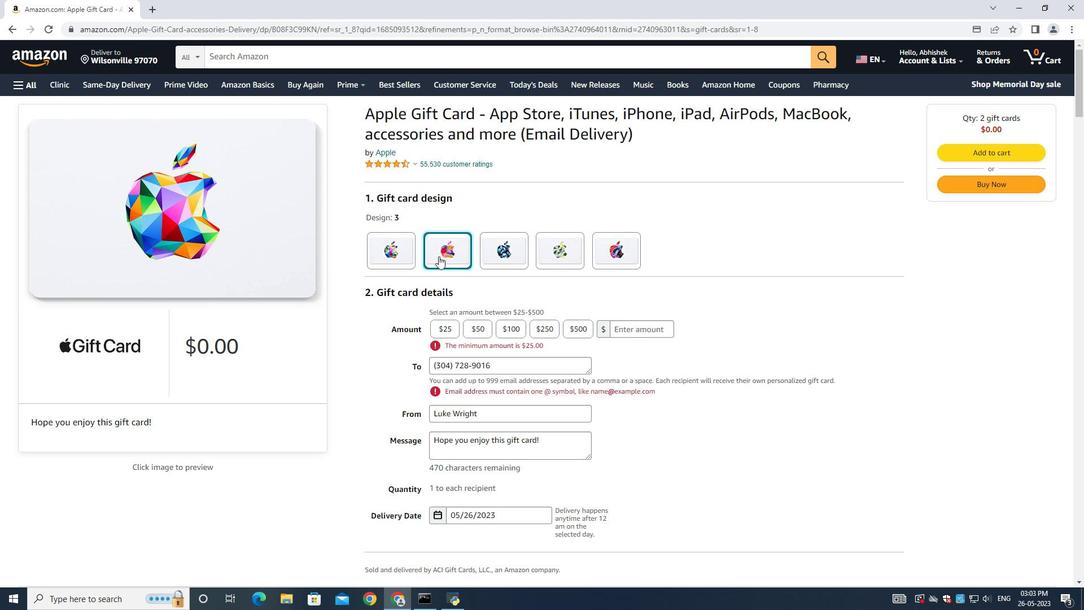
Action: Mouse pressed left at (504, 256)
Screenshot: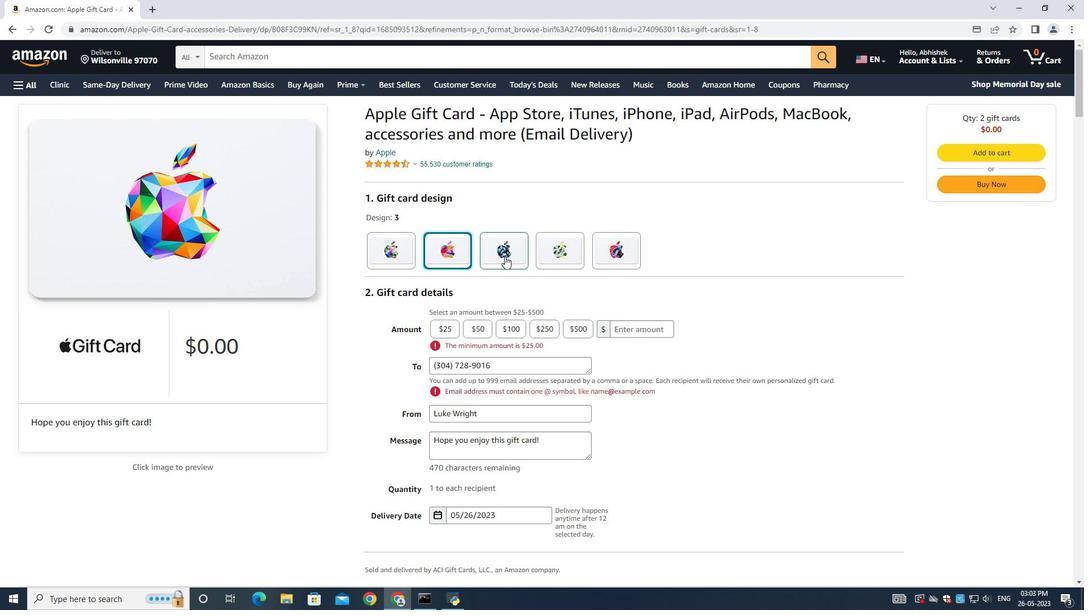 
Action: Mouse scrolled (504, 255) with delta (0, 0)
Screenshot: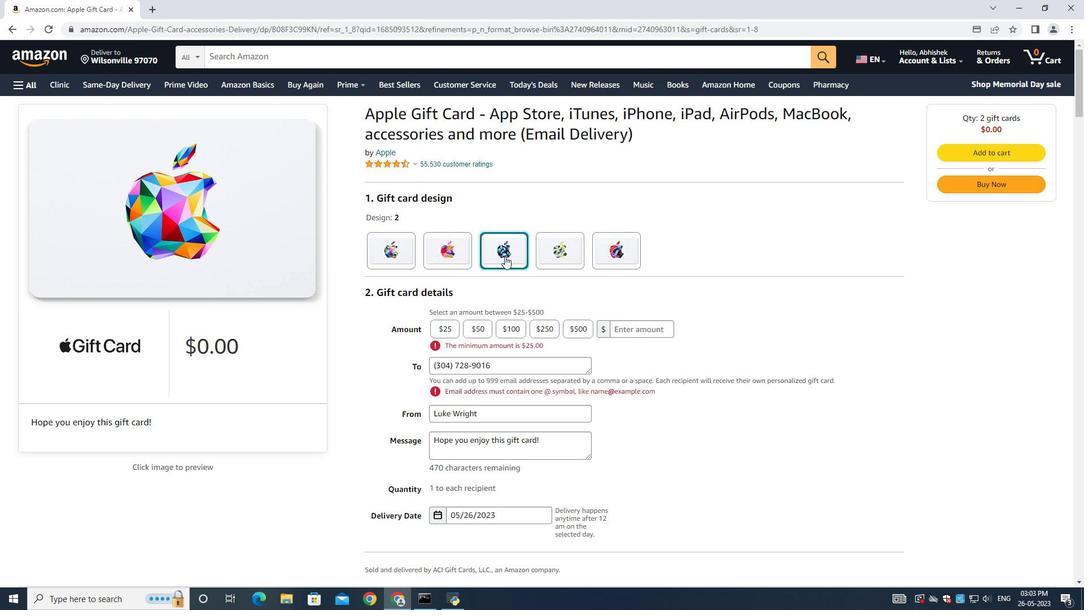 
Action: Mouse scrolled (504, 255) with delta (0, 0)
Screenshot: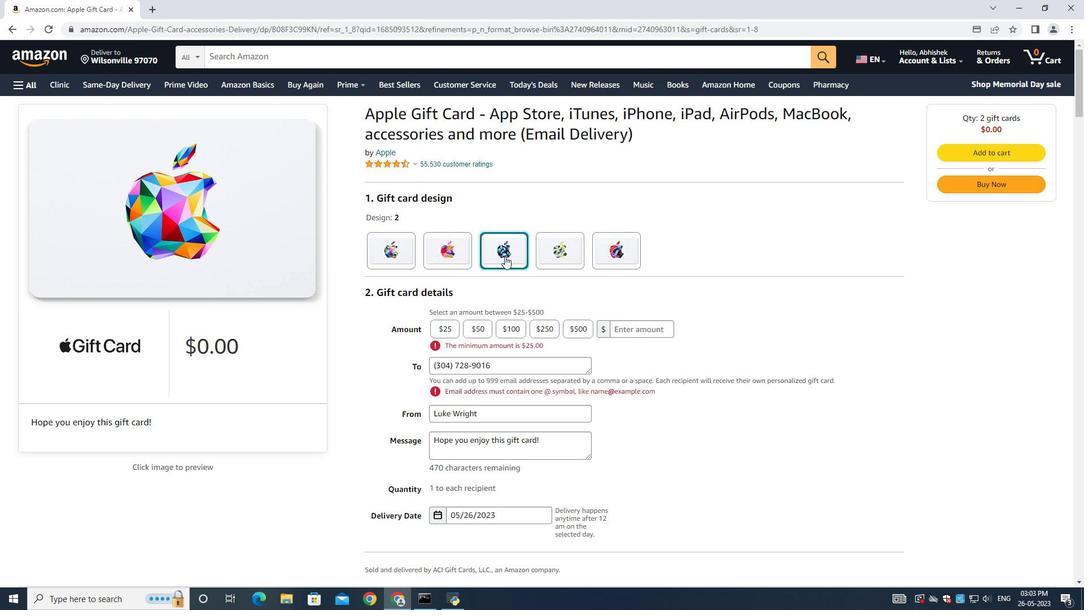
Action: Mouse moved to (489, 253)
